 Task: Font style For heading Use Book Antiqua with cyan colour & bold. font size for heading '26 Pt. 'Change the font style of data to Caladeaand font size to  18 Pt. Change the alignment of both headline & data to   center vertically. In the sheet  auditingSalesByStore_2024
Action: Mouse moved to (44, 108)
Screenshot: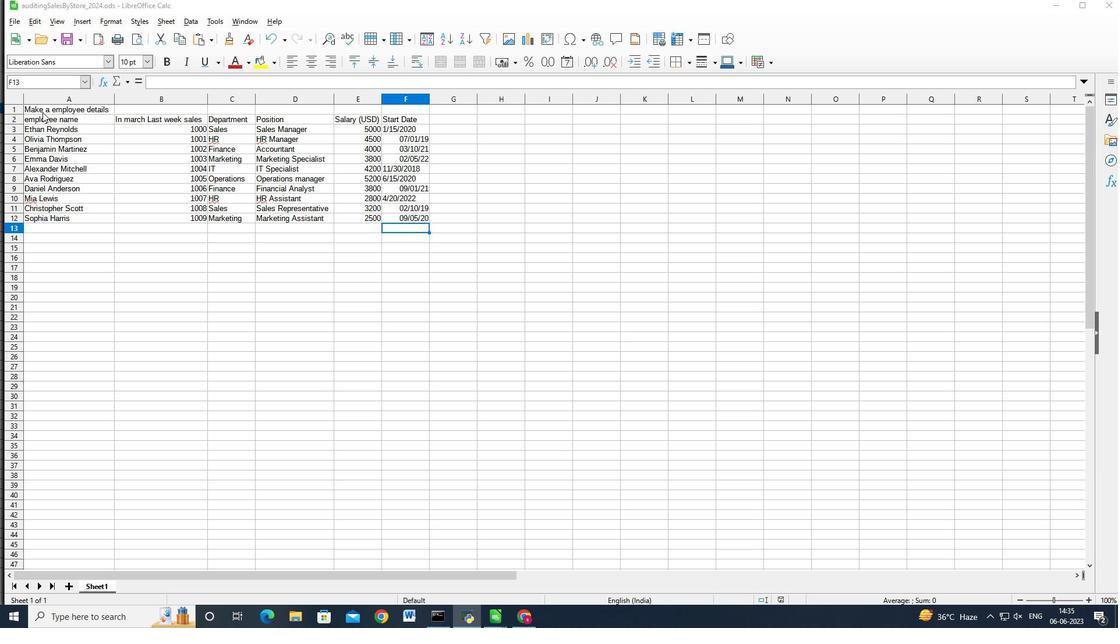 
Action: Mouse pressed left at (44, 108)
Screenshot: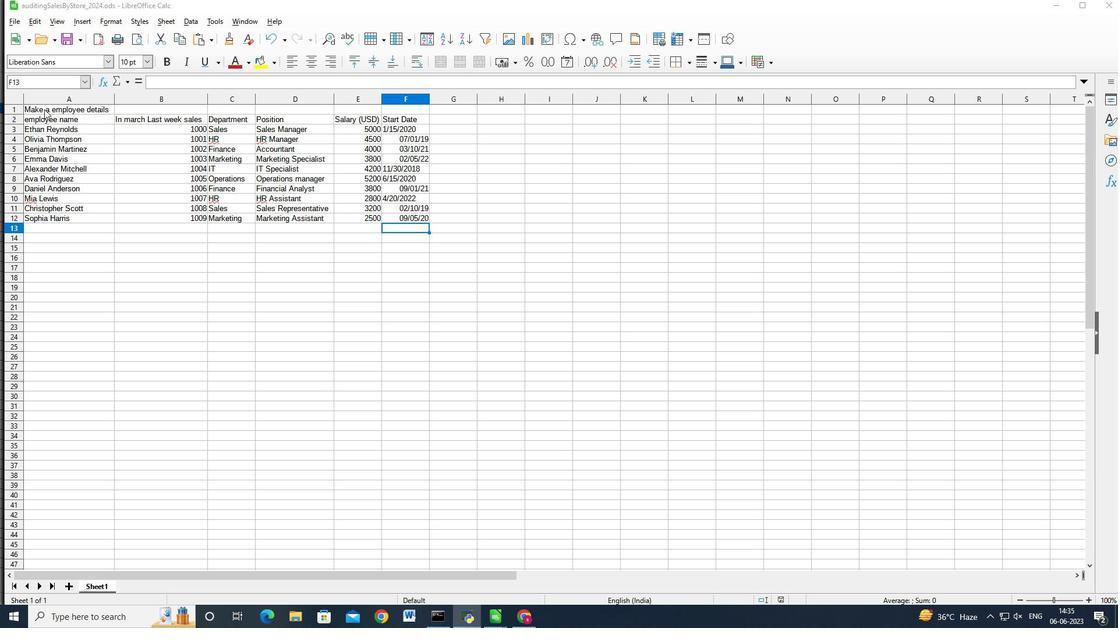 
Action: Mouse moved to (66, 70)
Screenshot: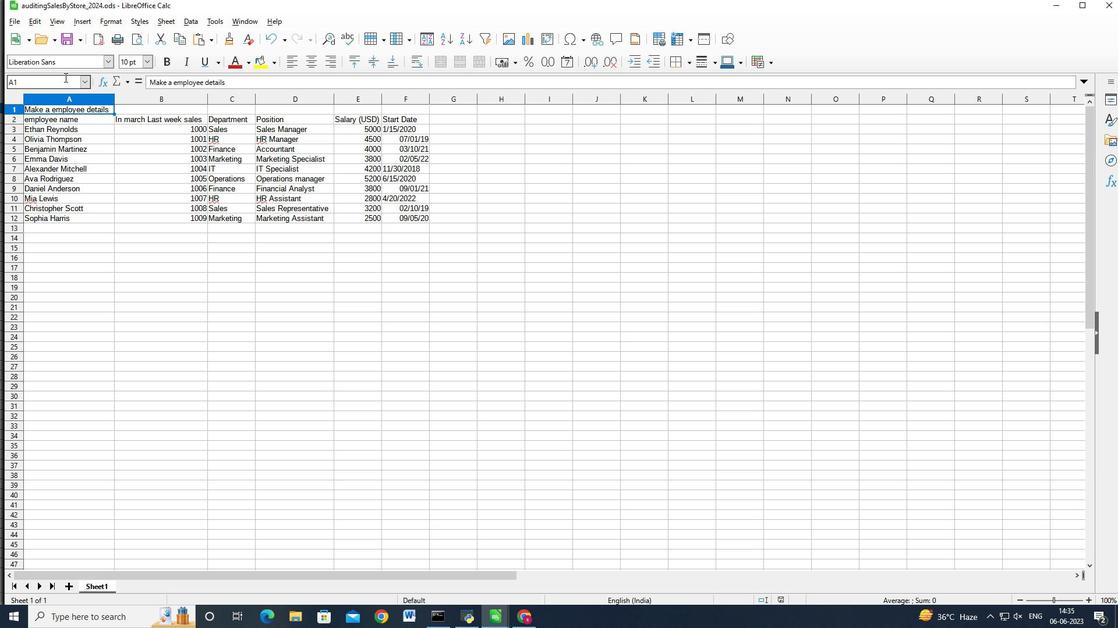 
Action: Mouse pressed left at (66, 70)
Screenshot: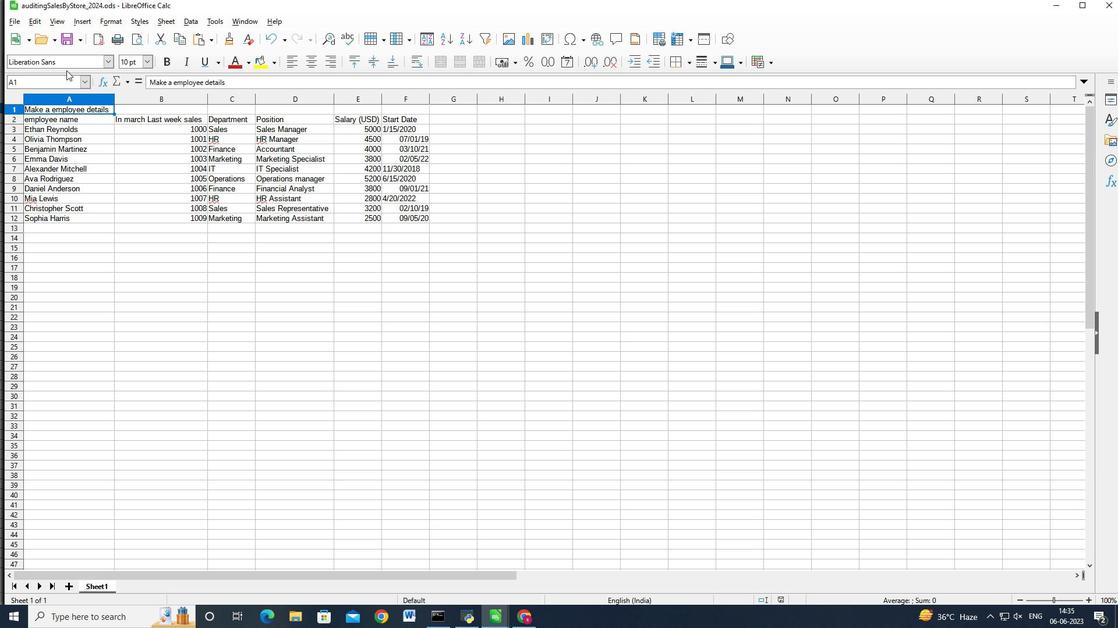 
Action: Mouse moved to (69, 64)
Screenshot: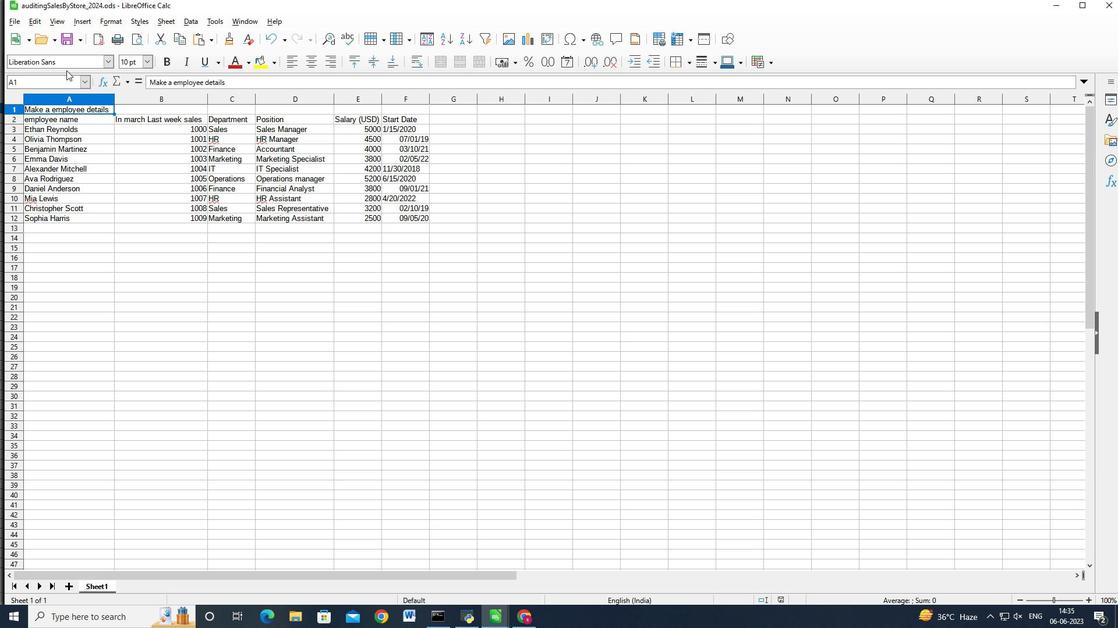 
Action: Mouse pressed left at (69, 64)
Screenshot: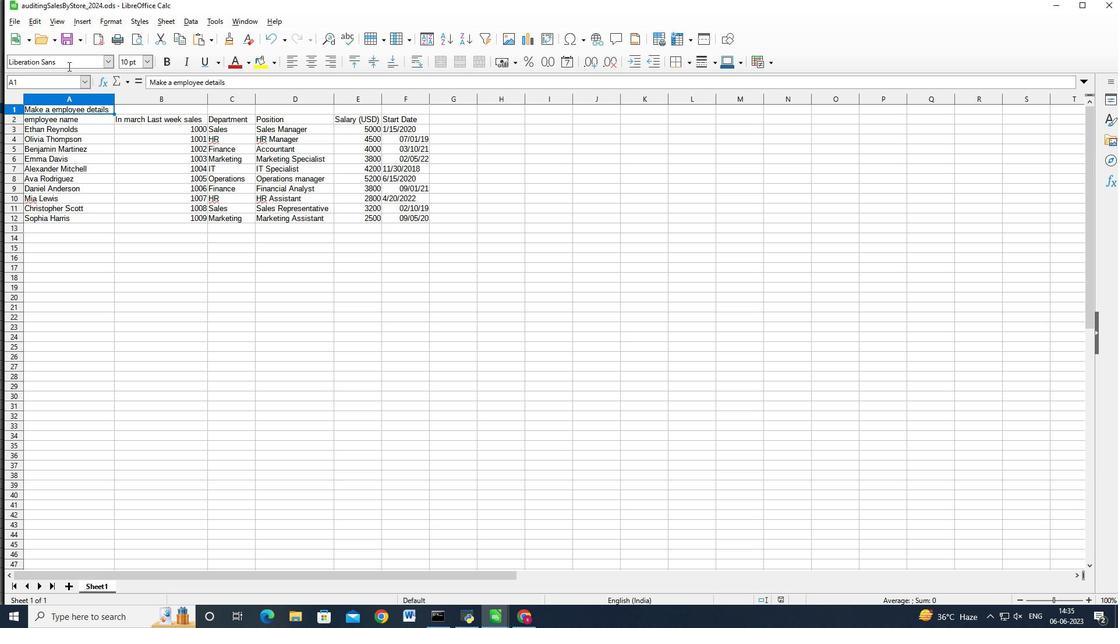 
Action: Key pressed <Key.backspace><Key.backspace><Key.backspace><Key.backspace><Key.backspace><Key.backspace><Key.backspace><Key.backspace><Key.backspace><Key.backspace><Key.backspace><Key.backspace><Key.backspace><Key.backspace><Key.backspace><Key.backspace><Key.backspace><Key.backspace><Key.backspace><Key.backspace><Key.backspace><Key.backspace><Key.backspace><Key.backspace><Key.backspace><Key.backspace><Key.backspace><Key.backspace><Key.backspace><Key.backspace><Key.backspace><Key.backspace><Key.shift>Book<Key.enter><Key.enter>
Screenshot: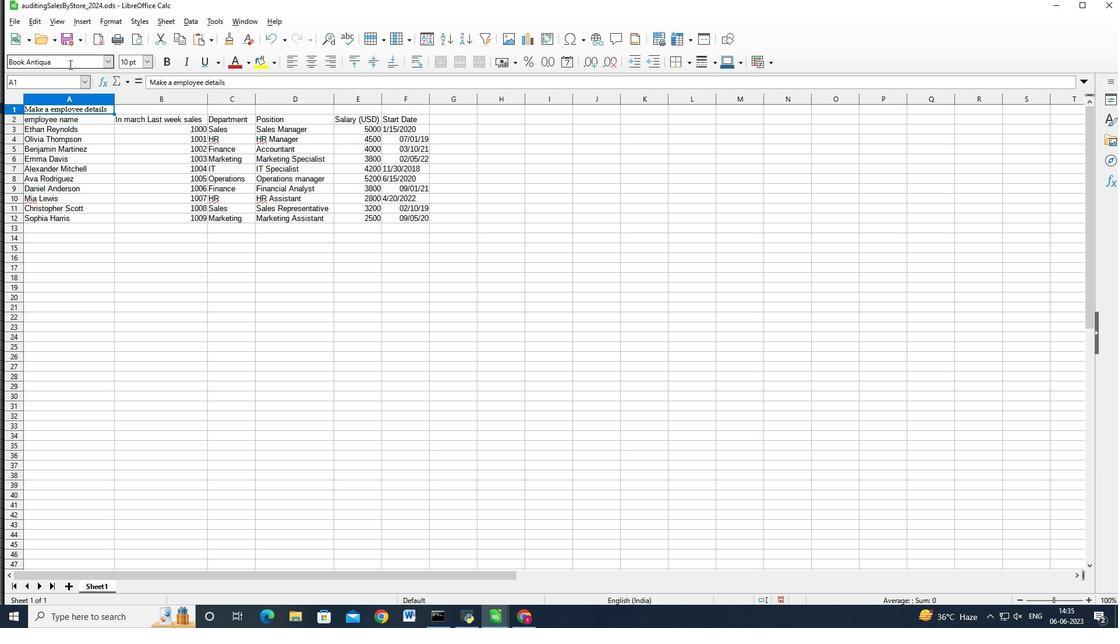 
Action: Mouse moved to (73, 111)
Screenshot: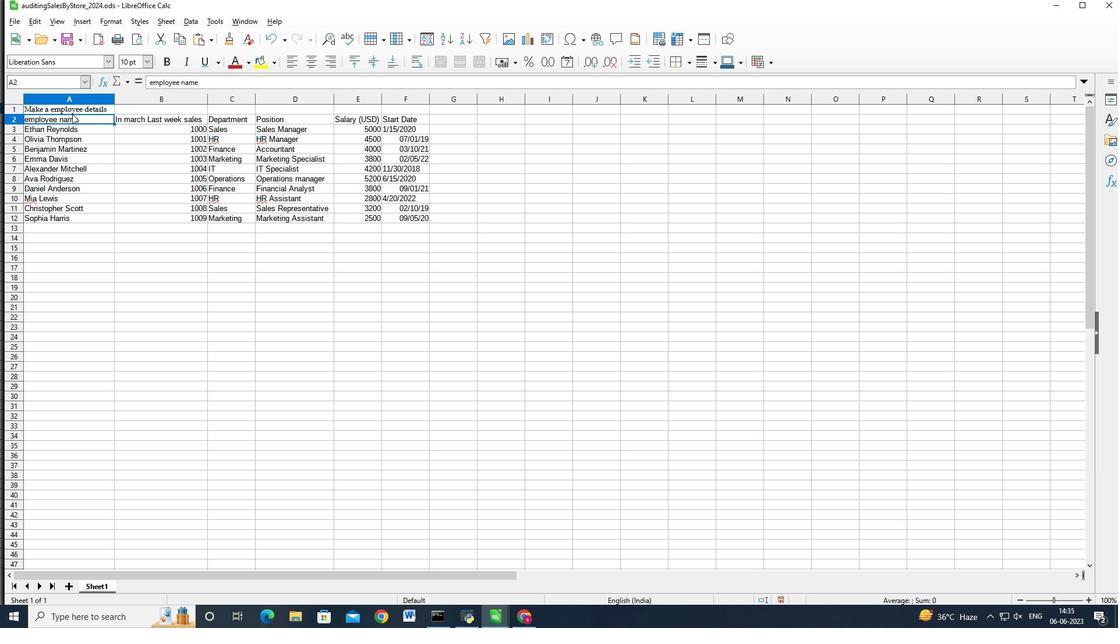 
Action: Mouse pressed left at (73, 111)
Screenshot: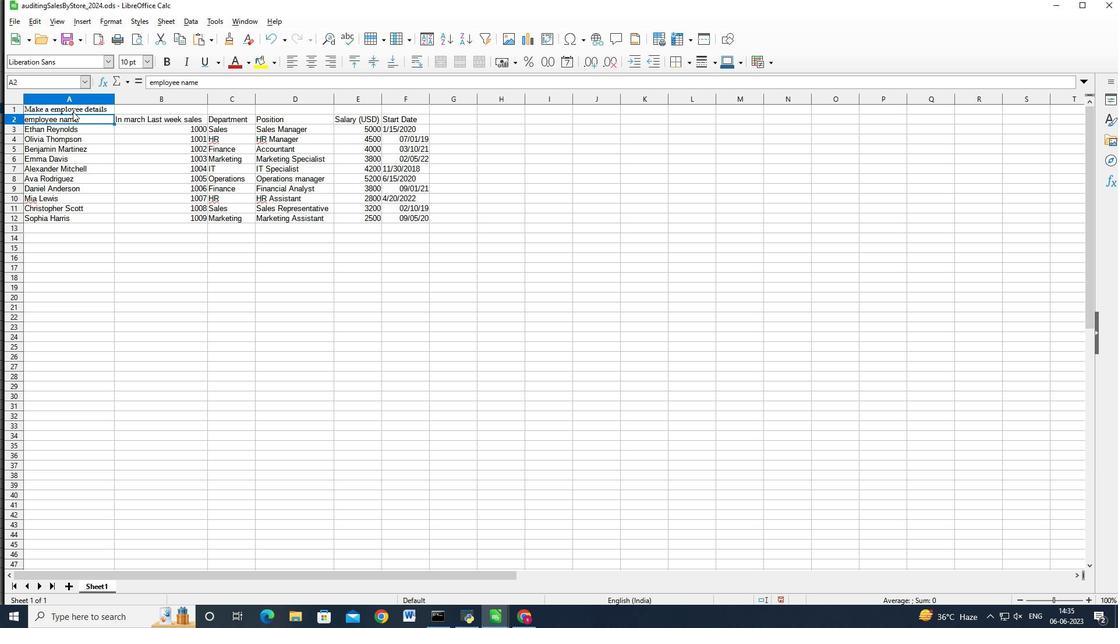 
Action: Mouse moved to (152, 62)
Screenshot: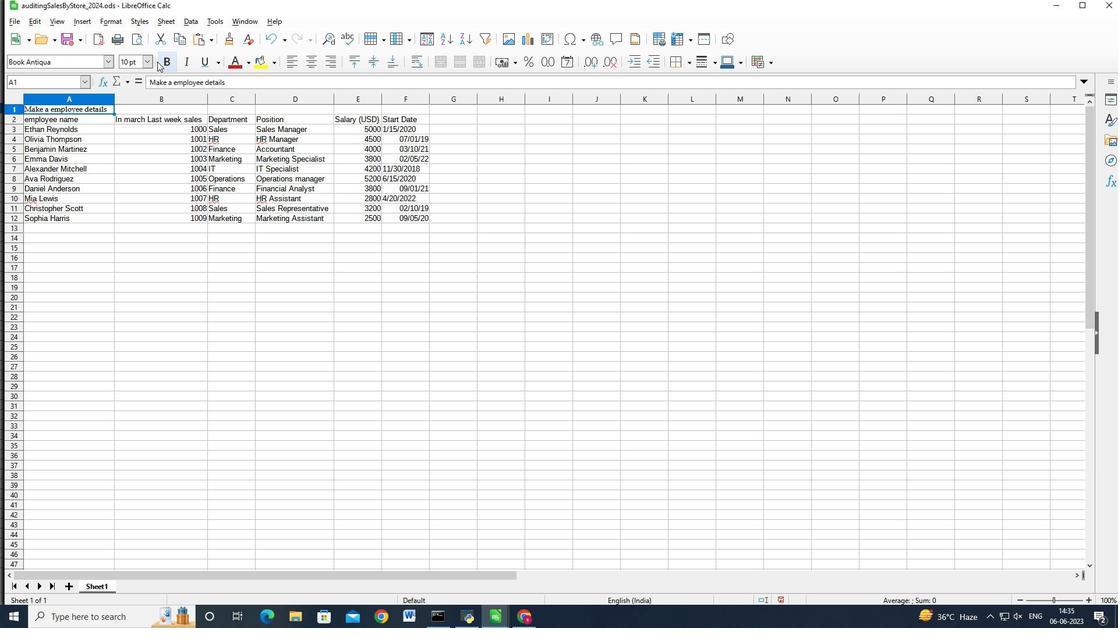 
Action: Mouse pressed left at (152, 62)
Screenshot: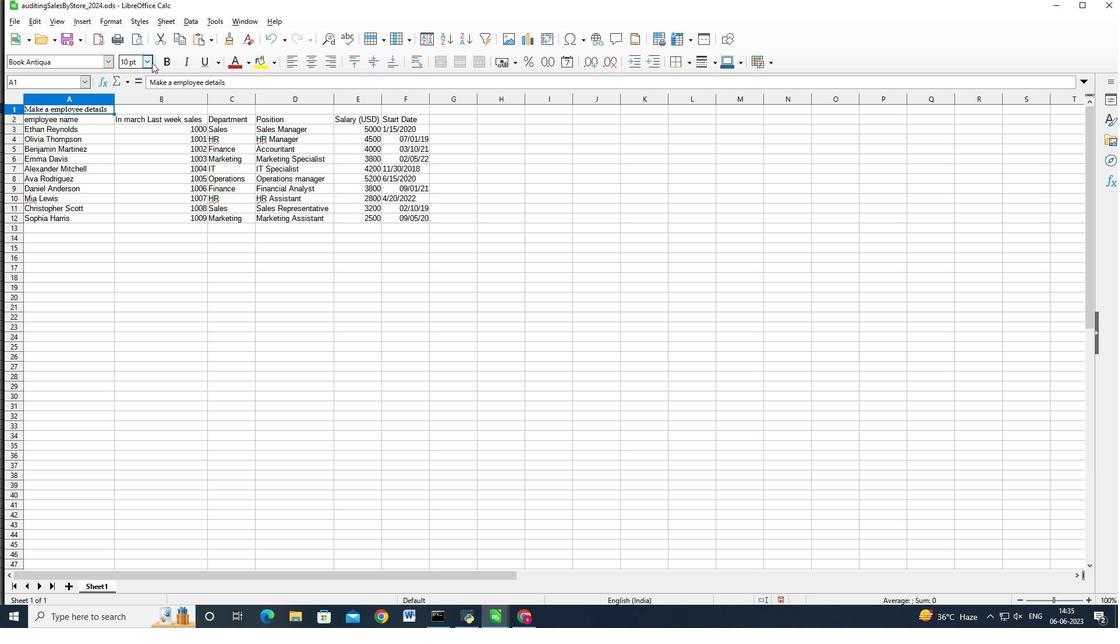 
Action: Mouse moved to (129, 241)
Screenshot: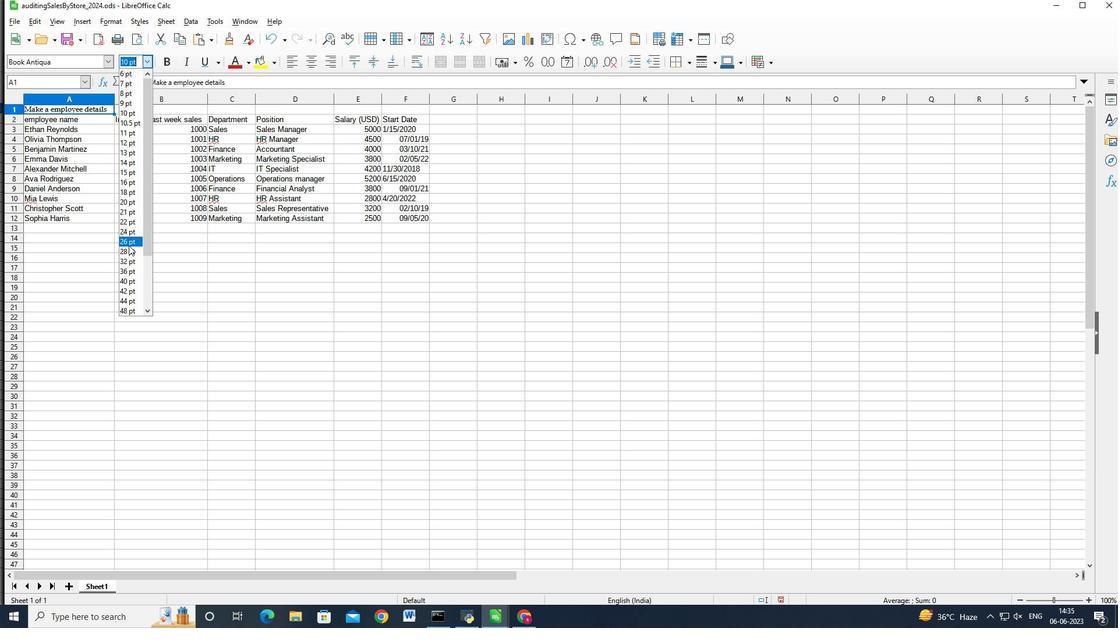 
Action: Mouse pressed left at (129, 241)
Screenshot: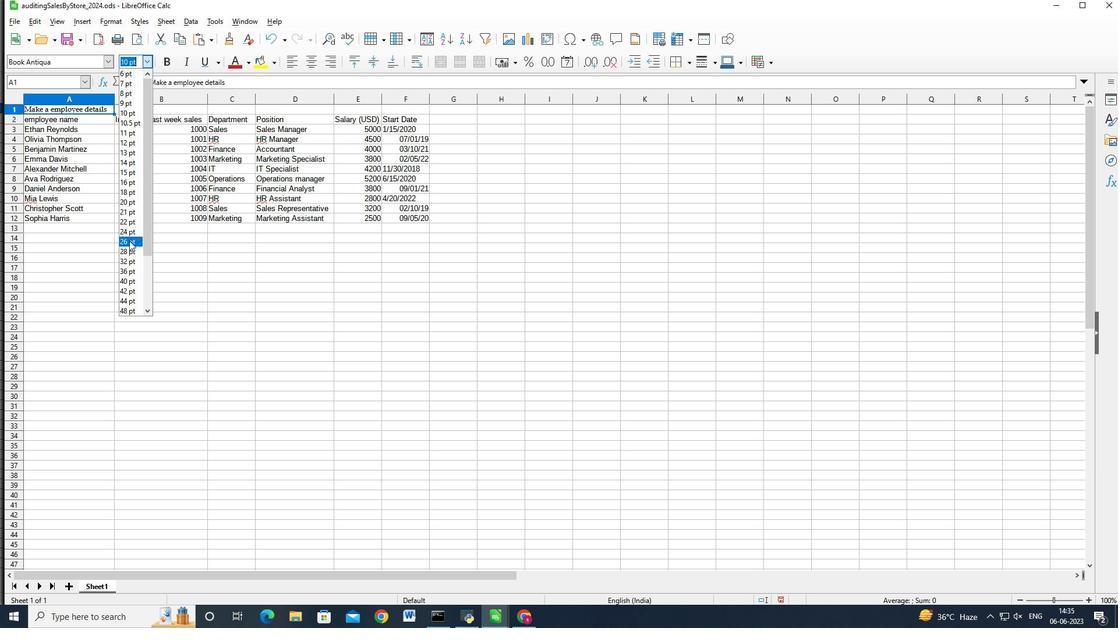 
Action: Mouse moved to (167, 114)
Screenshot: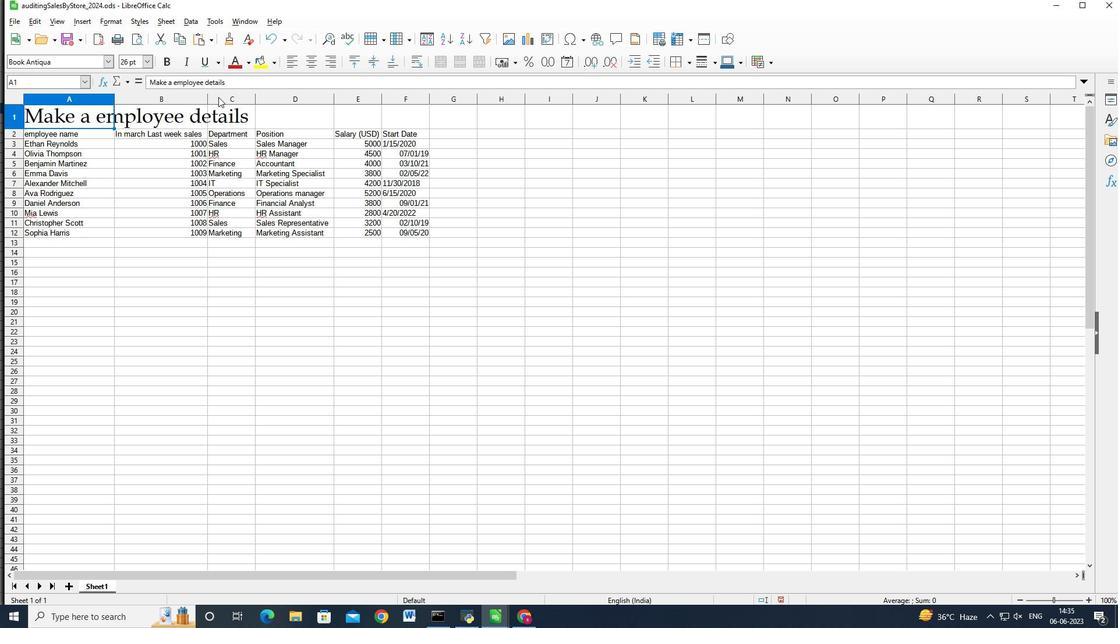
Action: Key pressed <Key.shift>
Screenshot: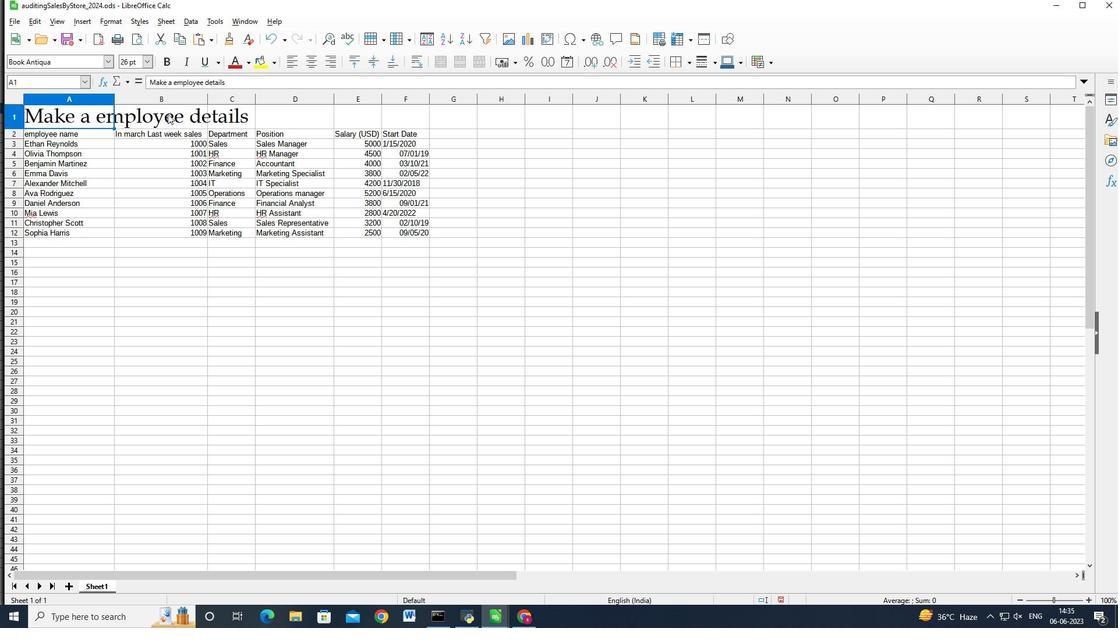 
Action: Mouse pressed left at (167, 114)
Screenshot: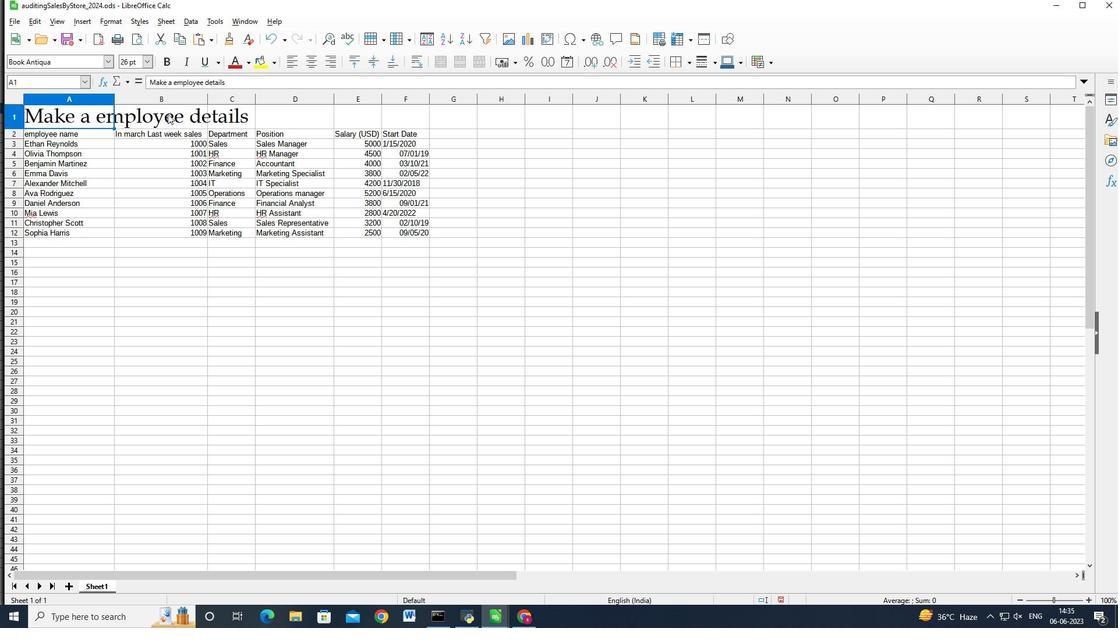 
Action: Mouse moved to (217, 111)
Screenshot: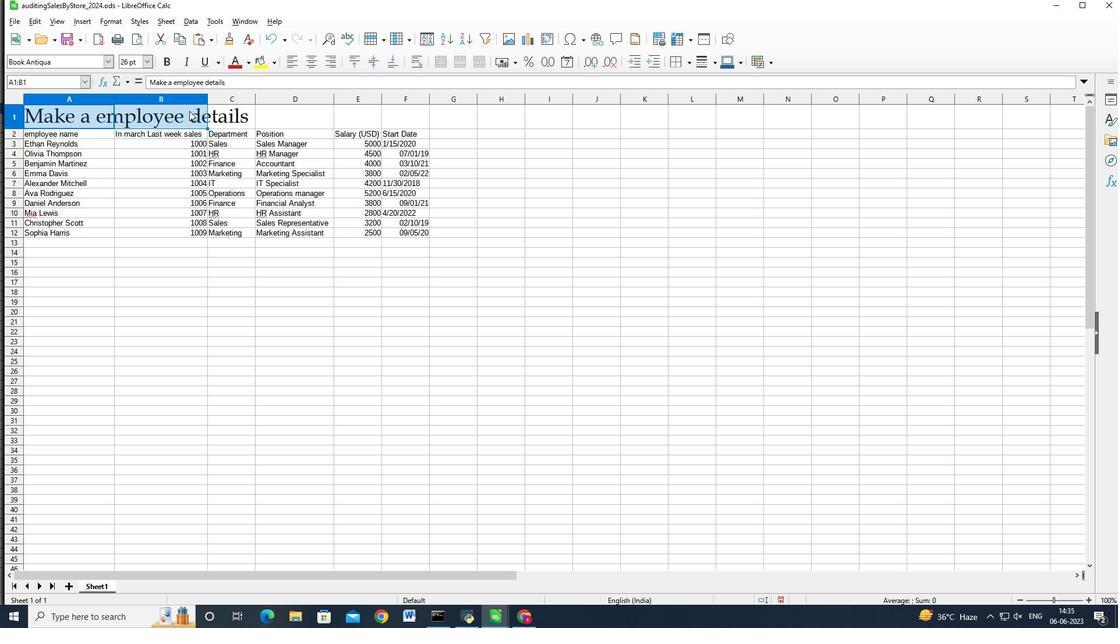 
Action: Key pressed <Key.shift>
Screenshot: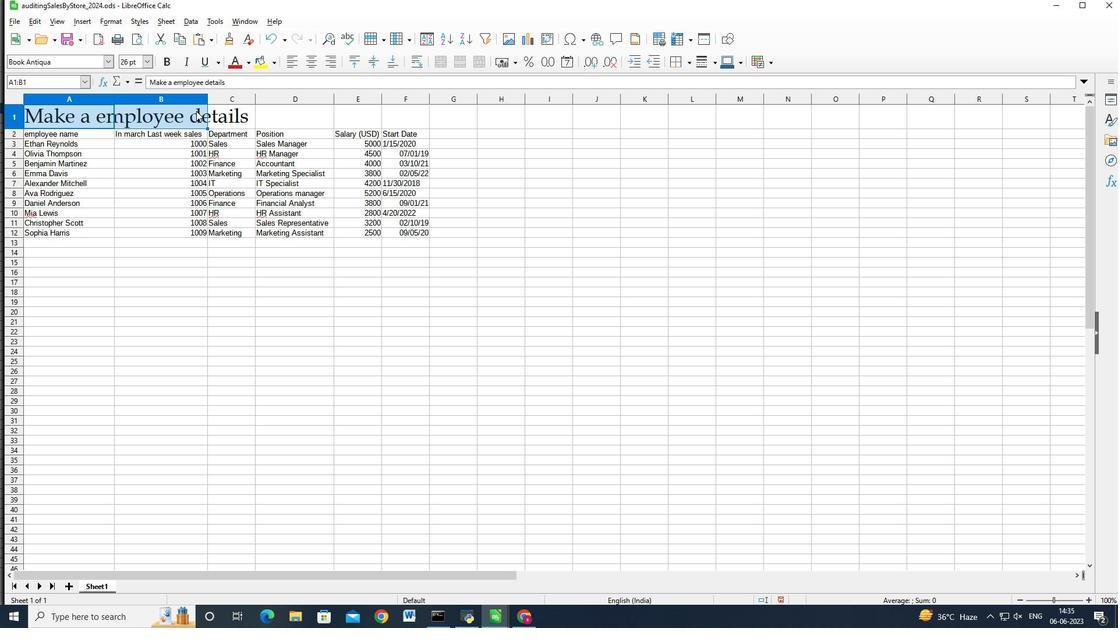 
Action: Mouse moved to (217, 111)
Screenshot: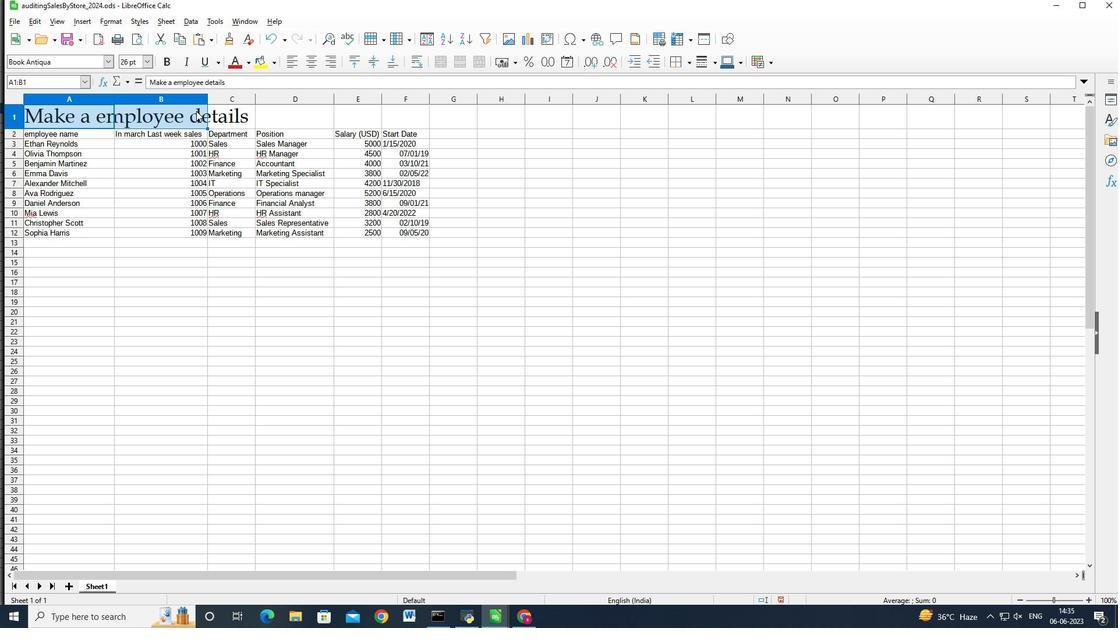 
Action: Key pressed <Key.shift><Key.shift><Key.shift><Key.shift><Key.shift>
Screenshot: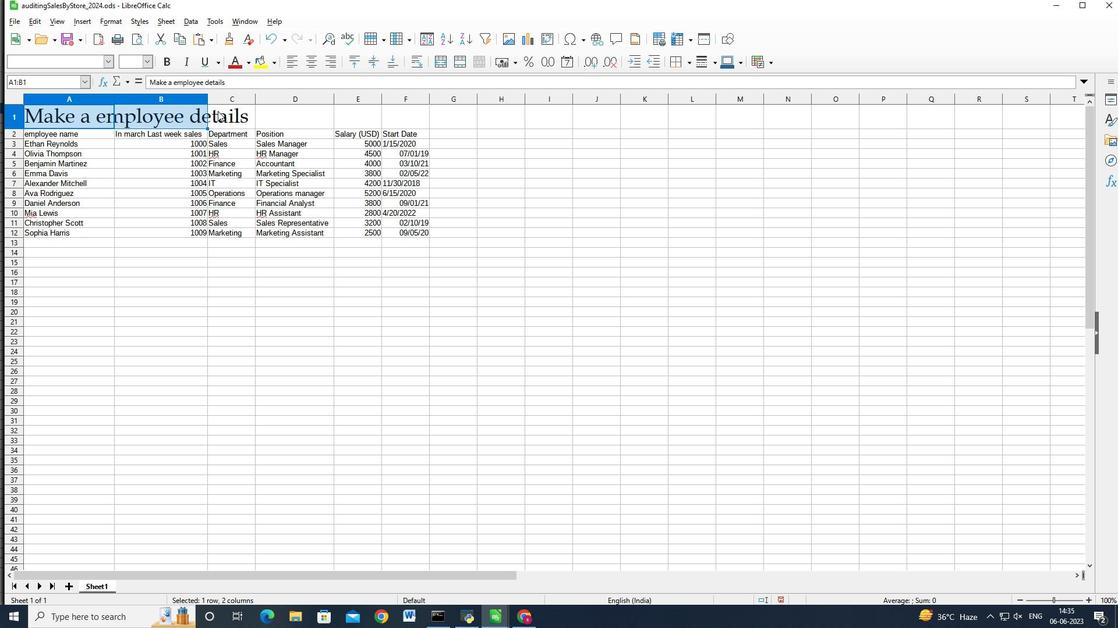 
Action: Mouse pressed left at (217, 111)
Screenshot: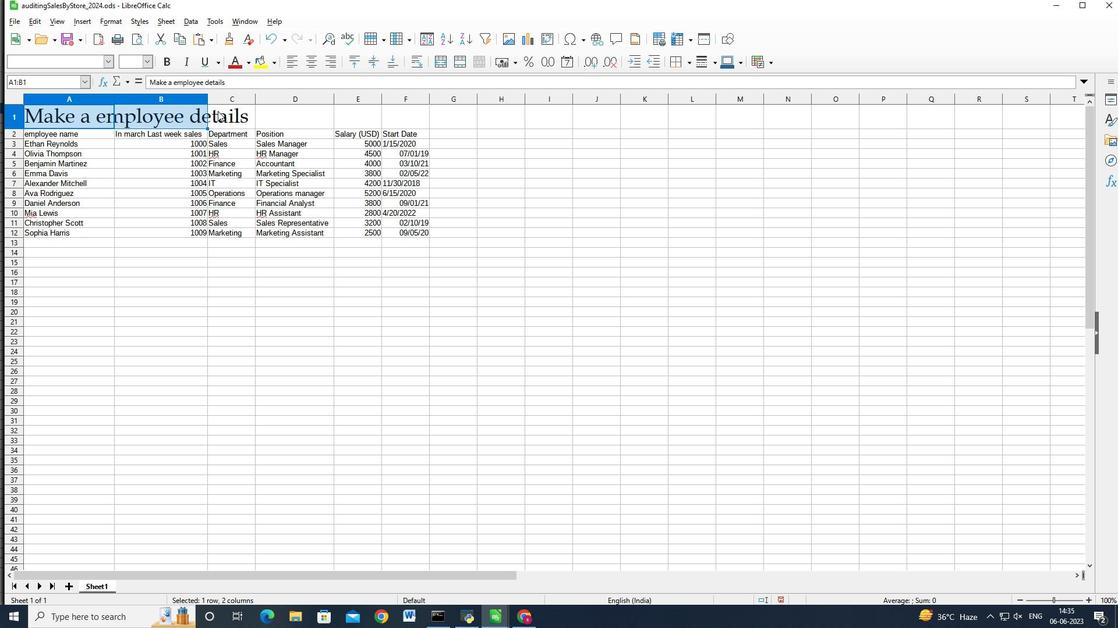 
Action: Key pressed <Key.shift><Key.shift><Key.shift><Key.shift><Key.shift><Key.shift><Key.shift><Key.shift>
Screenshot: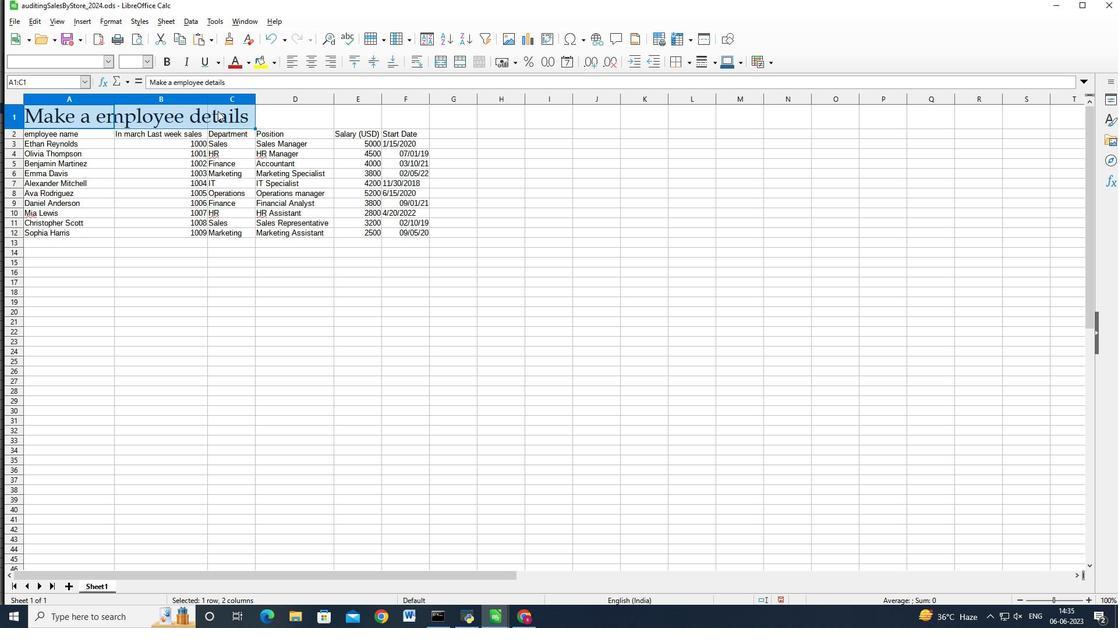 
Action: Mouse moved to (220, 107)
Screenshot: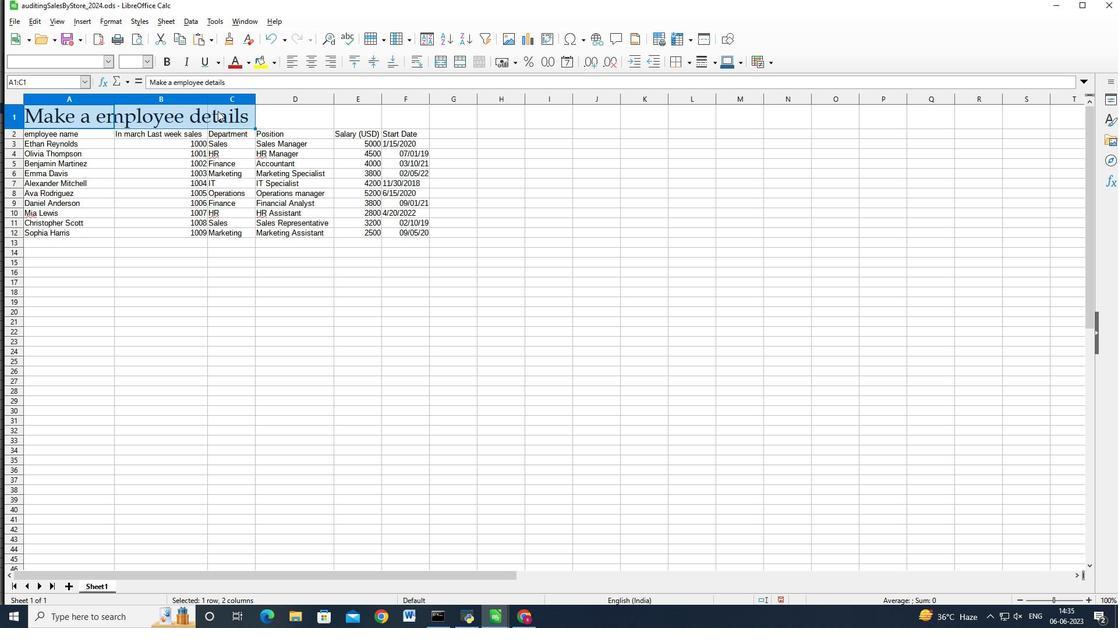 
Action: Key pressed <Key.shift>
Screenshot: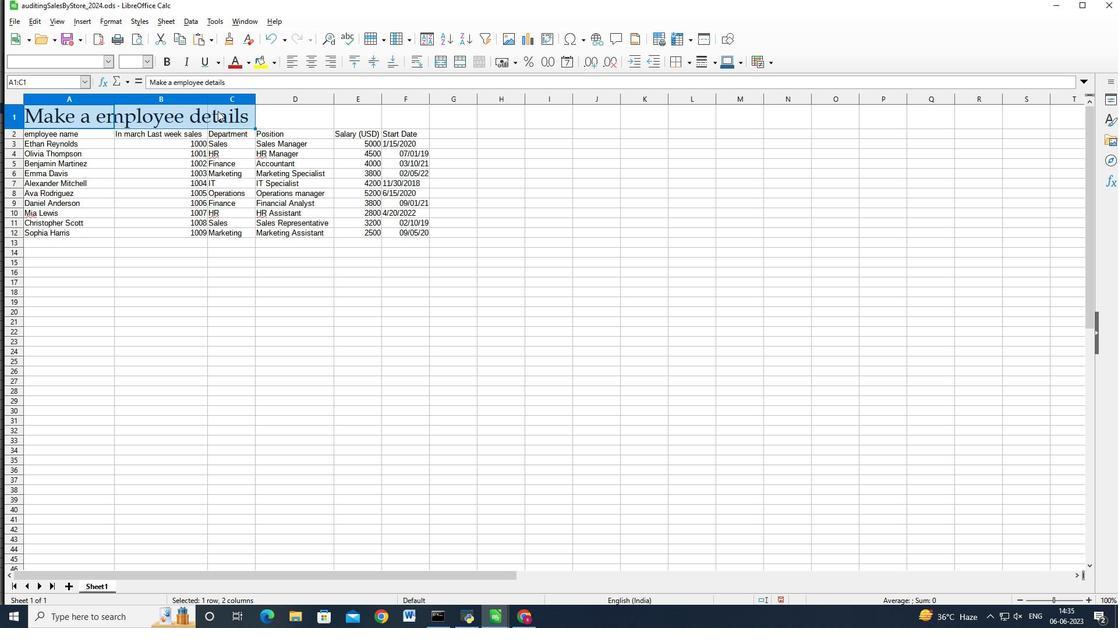 
Action: Mouse moved to (227, 98)
Screenshot: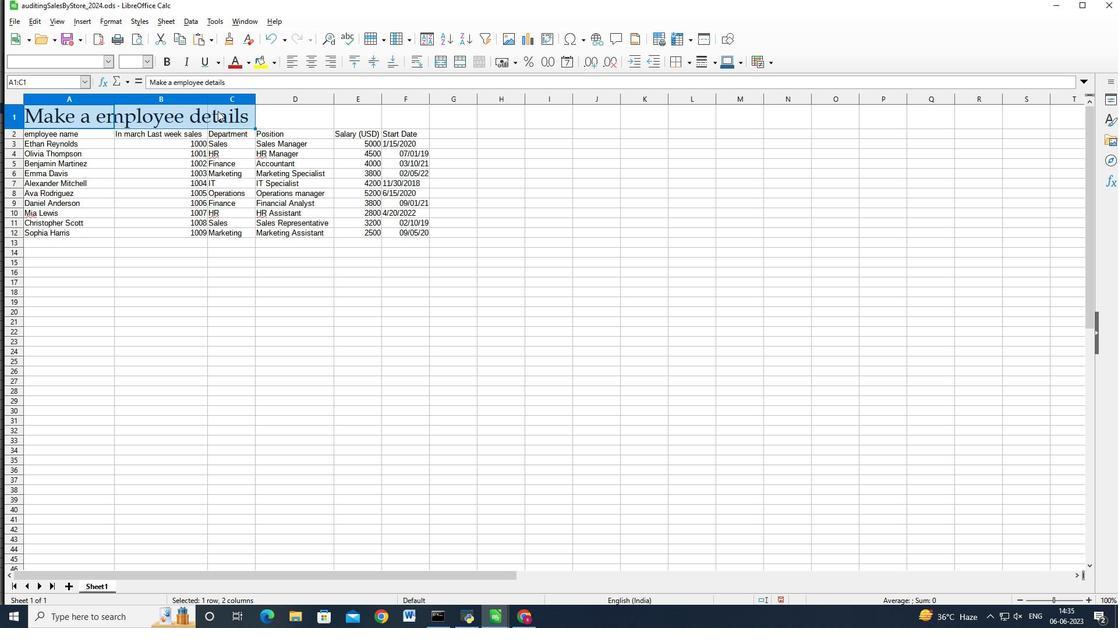 
Action: Key pressed <Key.shift>
Screenshot: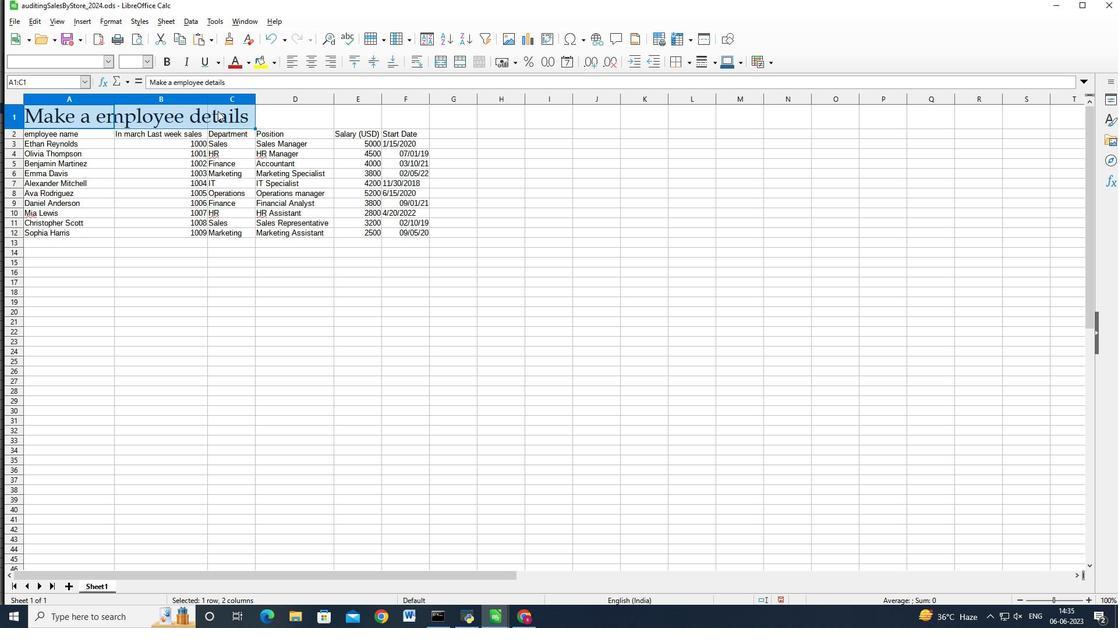 
Action: Mouse moved to (233, 89)
Screenshot: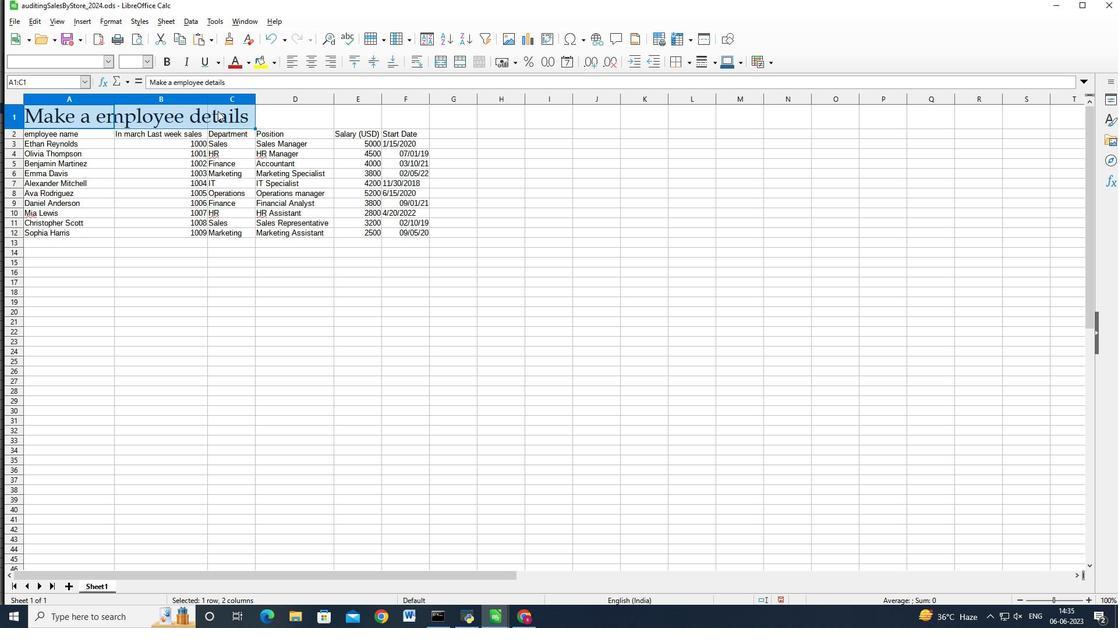 
Action: Key pressed <Key.shift>
Screenshot: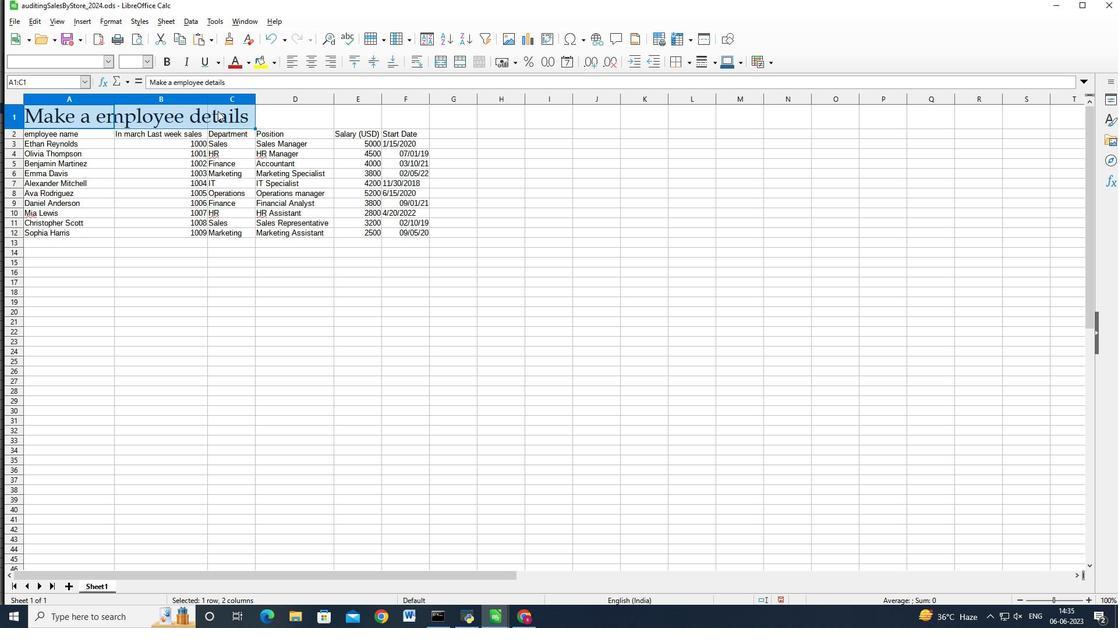 
Action: Mouse moved to (241, 77)
Screenshot: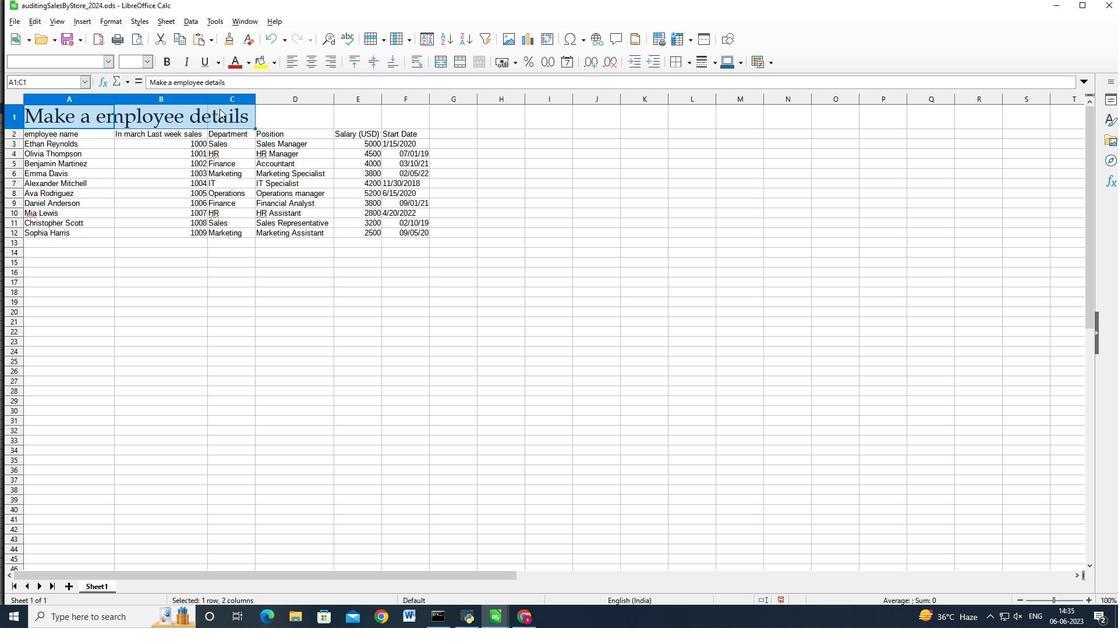 
Action: Key pressed <Key.shift>
Screenshot: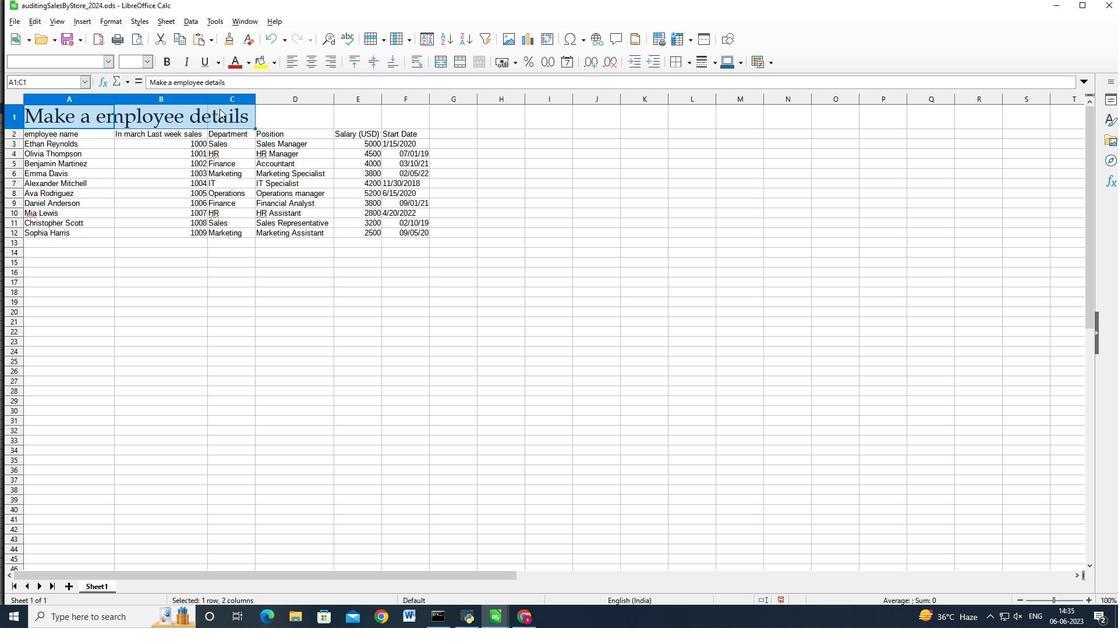 
Action: Mouse moved to (248, 66)
Screenshot: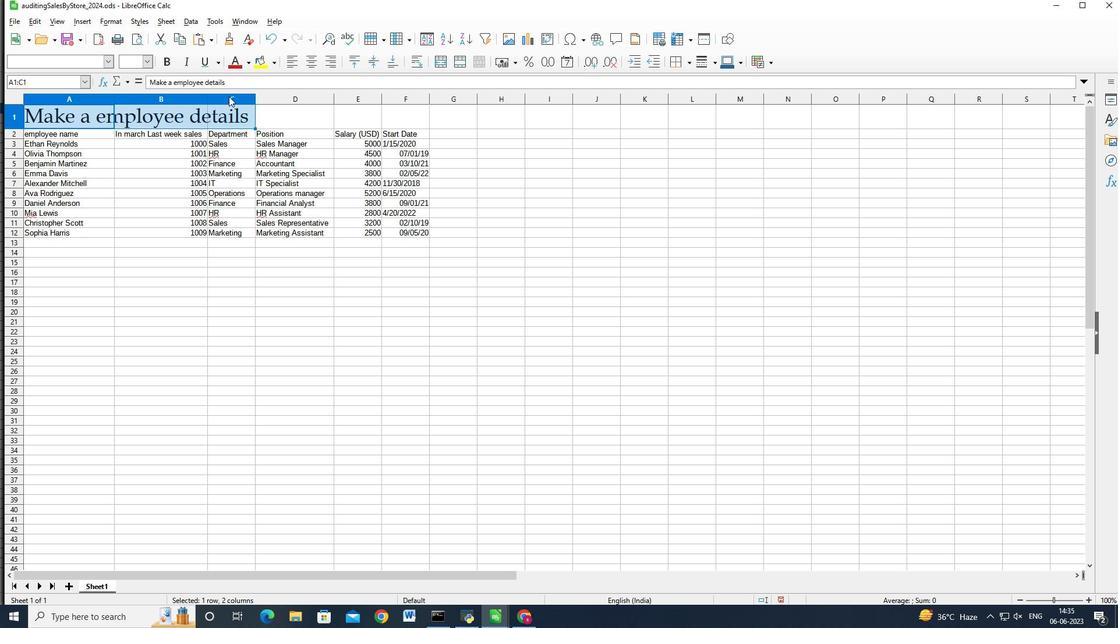 
Action: Key pressed <Key.shift>
Screenshot: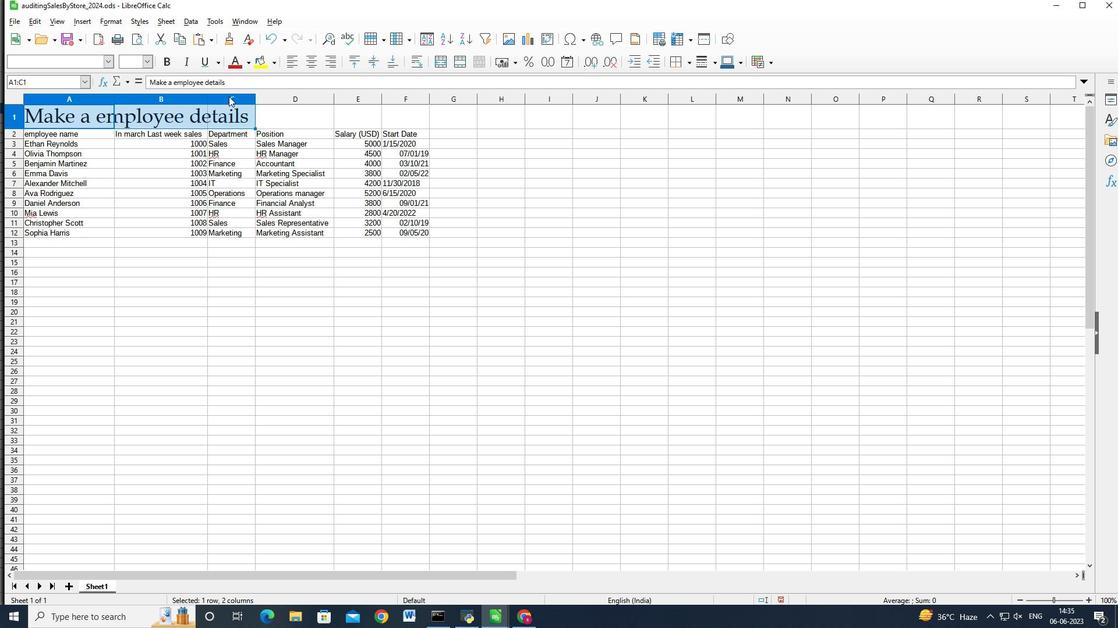 
Action: Mouse moved to (250, 62)
Screenshot: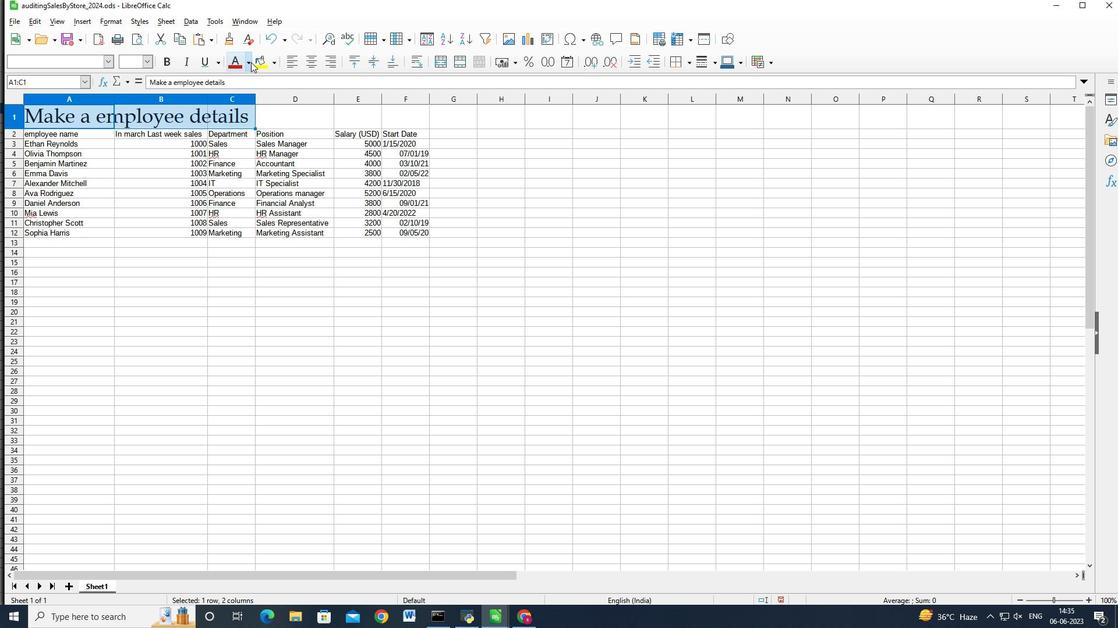 
Action: Mouse pressed left at (250, 62)
Screenshot: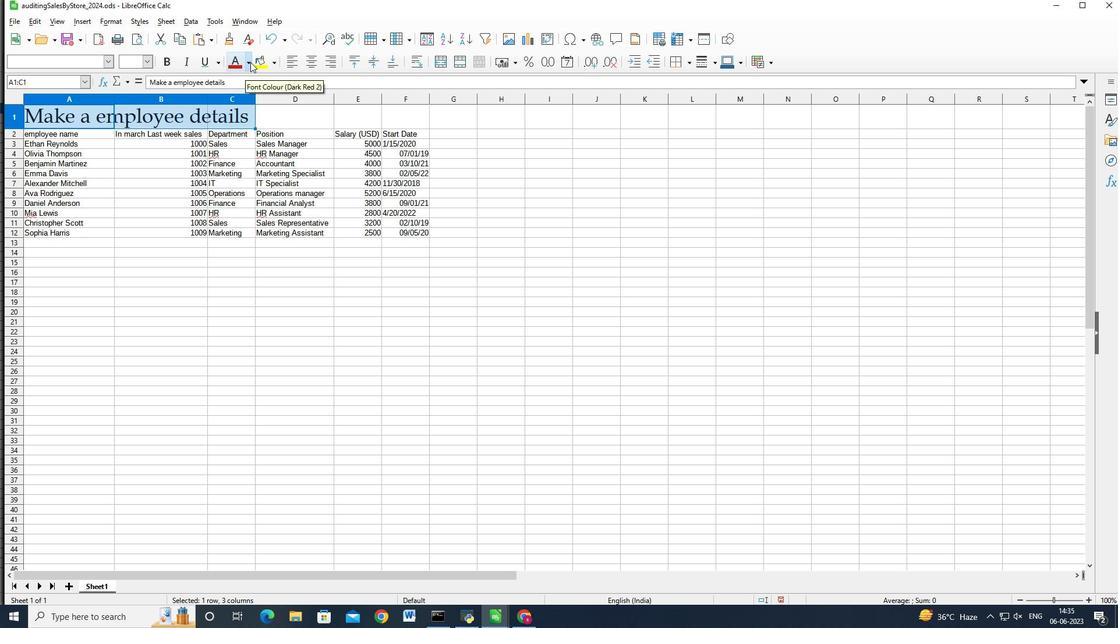 
Action: Mouse moved to (246, 253)
Screenshot: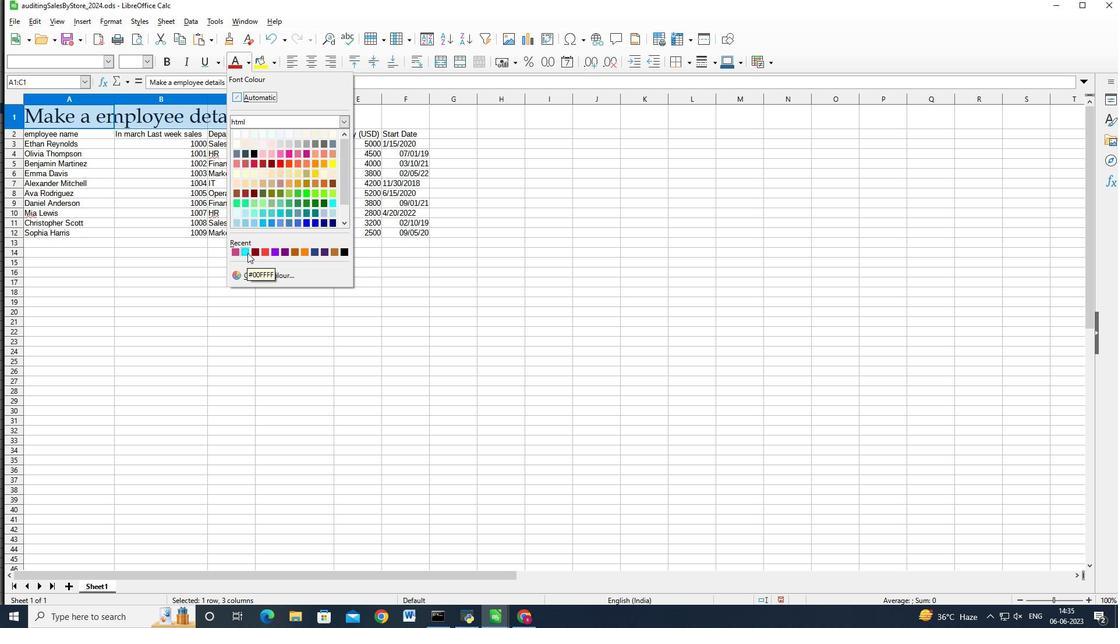 
Action: Mouse pressed left at (246, 253)
Screenshot: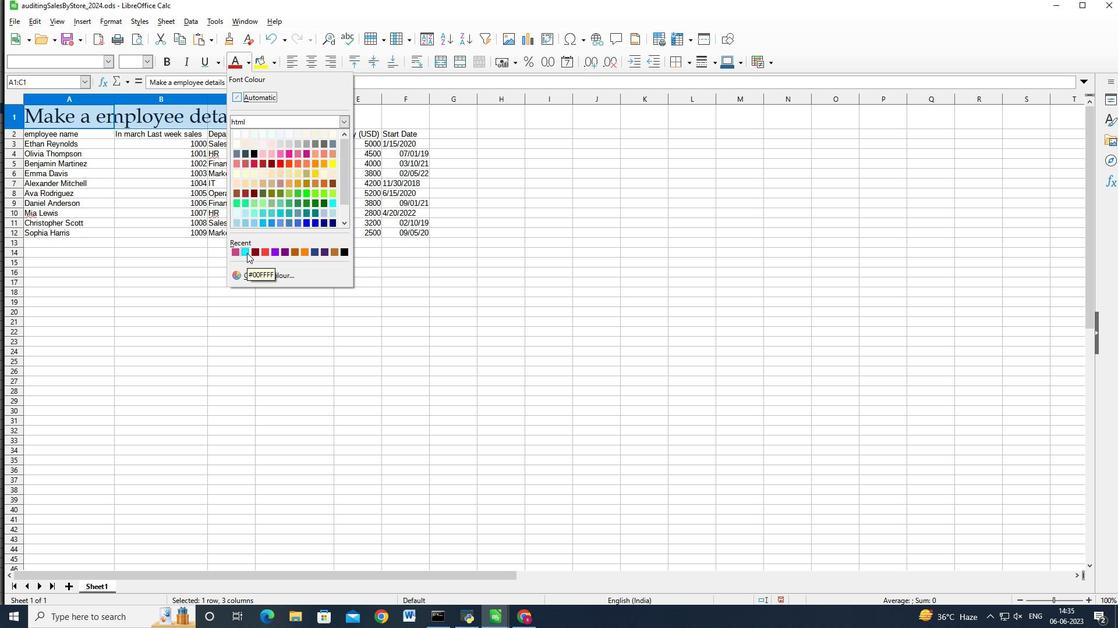 
Action: Mouse moved to (172, 63)
Screenshot: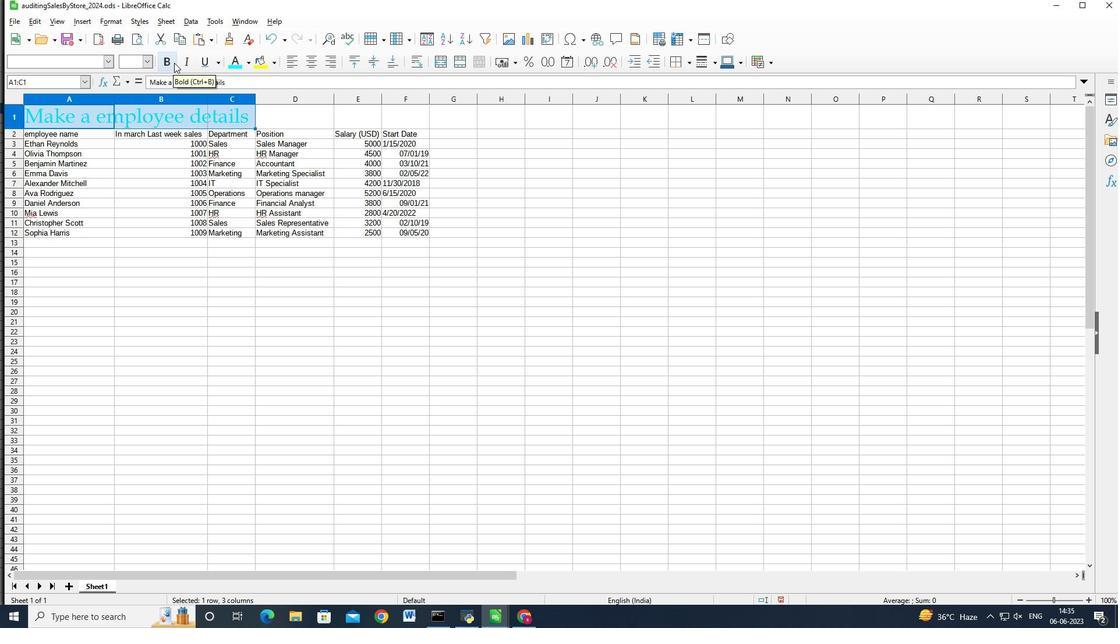 
Action: Mouse pressed left at (172, 63)
Screenshot: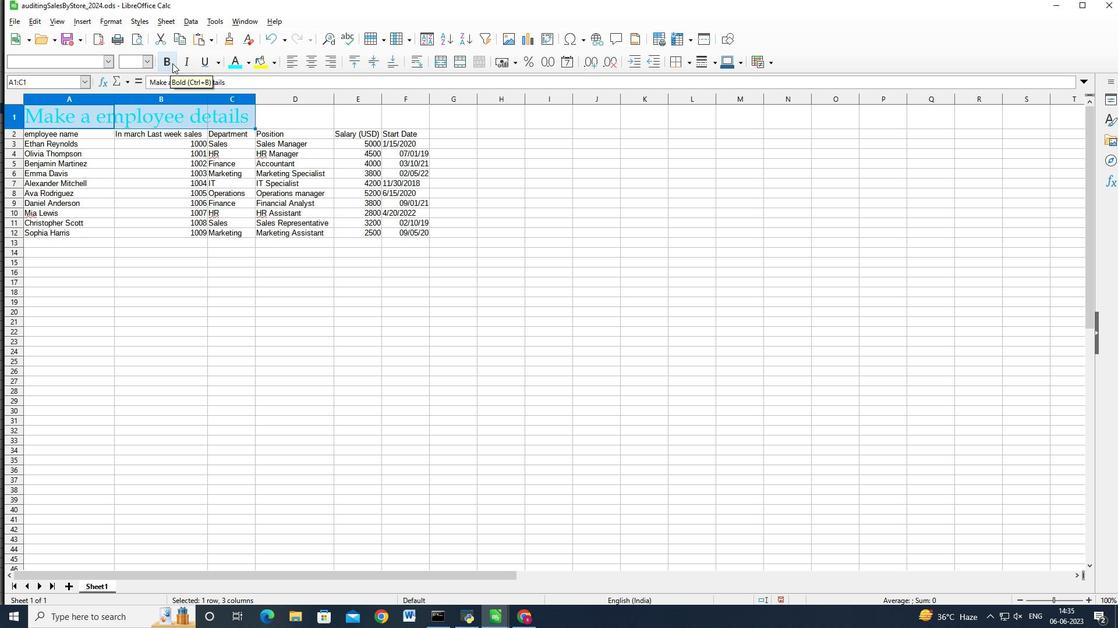 
Action: Mouse moved to (71, 129)
Screenshot: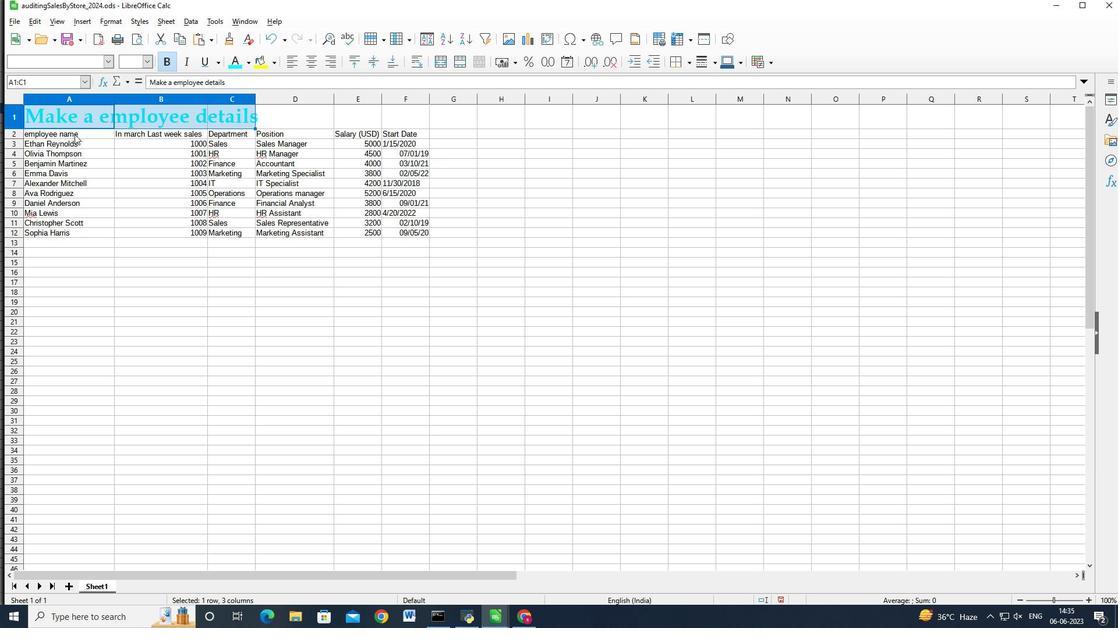 
Action: Mouse pressed left at (71, 129)
Screenshot: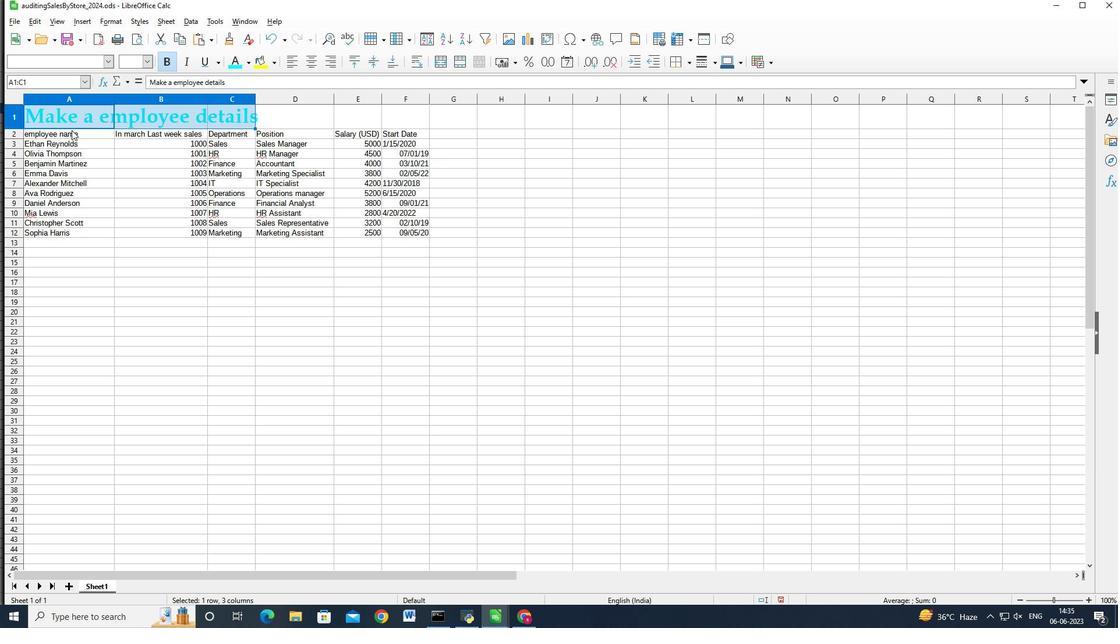 
Action: Key pressed <Key.shift><Key.right><Key.right><Key.right><Key.right><Key.right><Key.down><Key.down><Key.down><Key.down><Key.down><Key.down><Key.down><Key.down><Key.down><Key.down>
Screenshot: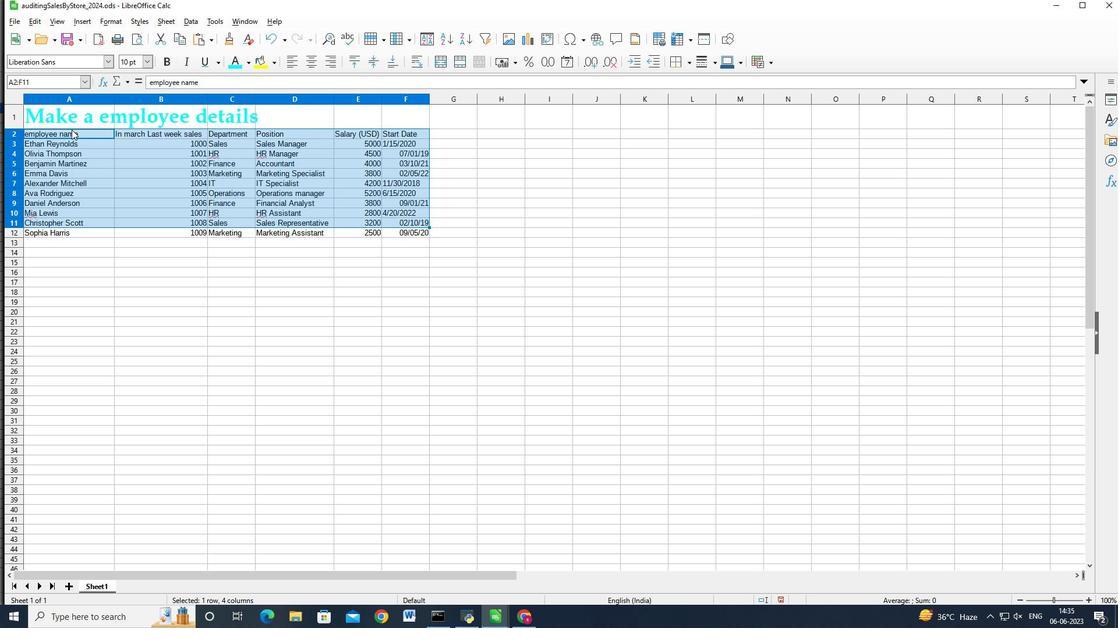 
Action: Mouse moved to (52, 59)
Screenshot: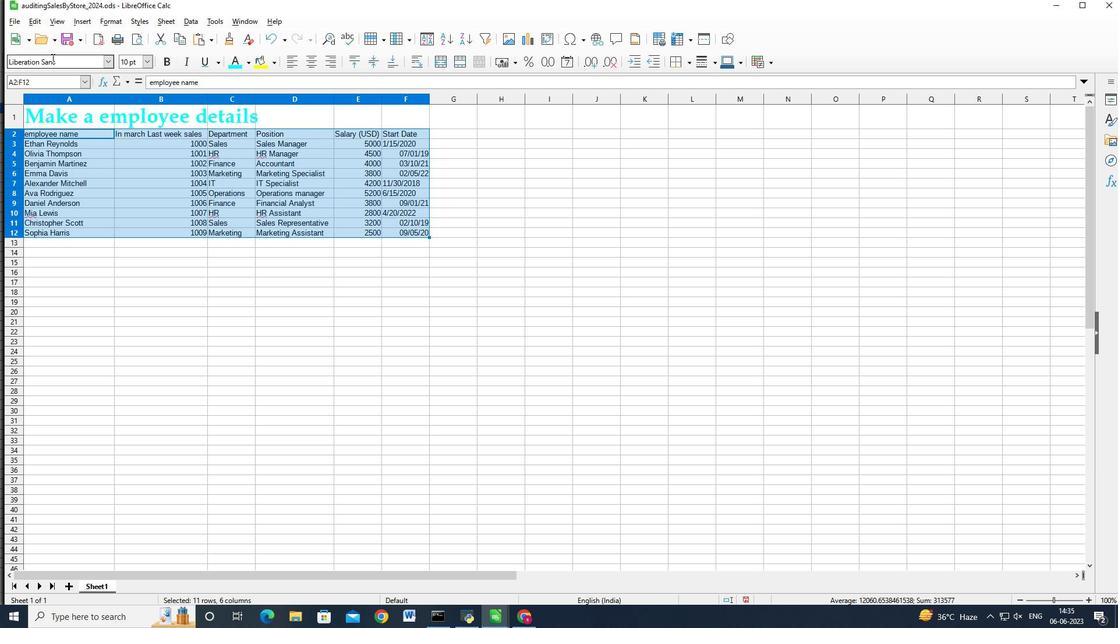 
Action: Mouse pressed left at (52, 59)
Screenshot: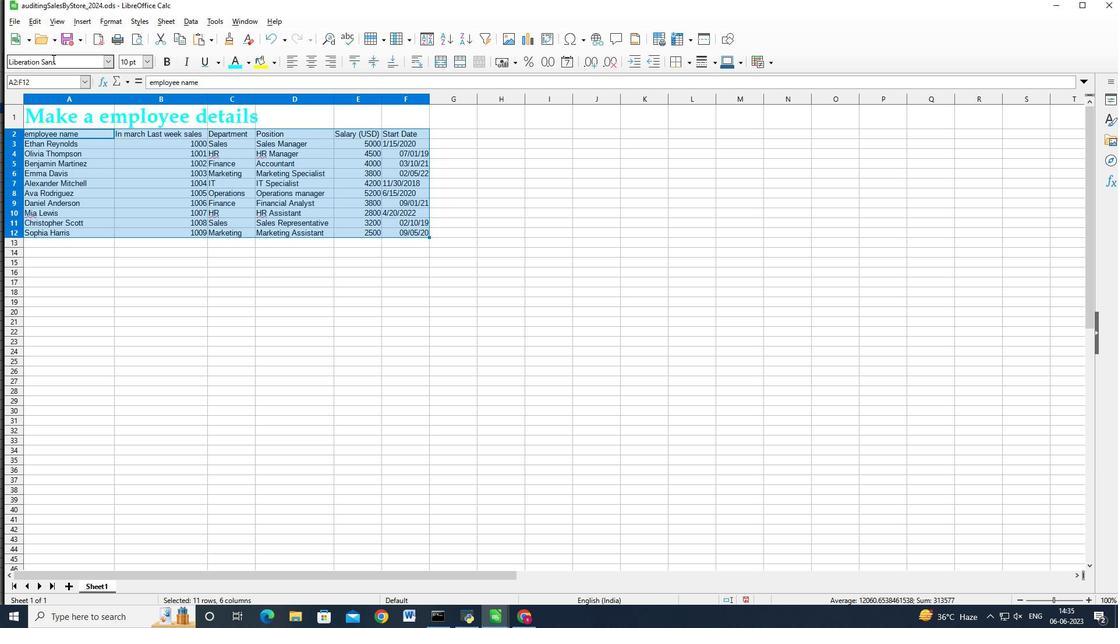 
Action: Mouse moved to (58, 58)
Screenshot: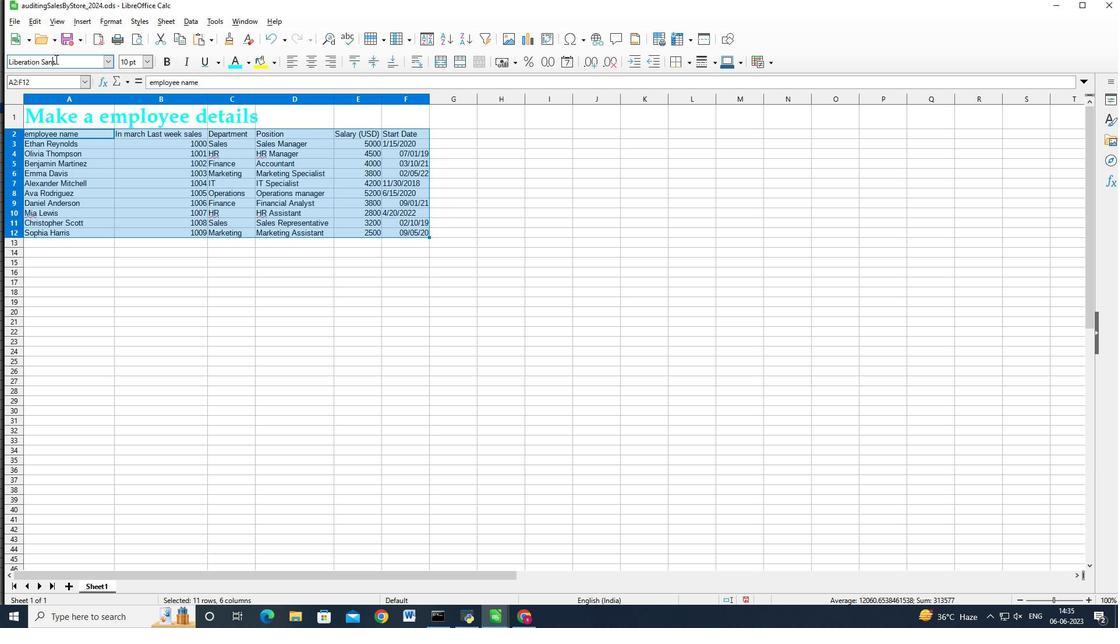
Action: Mouse pressed left at (58, 58)
Screenshot: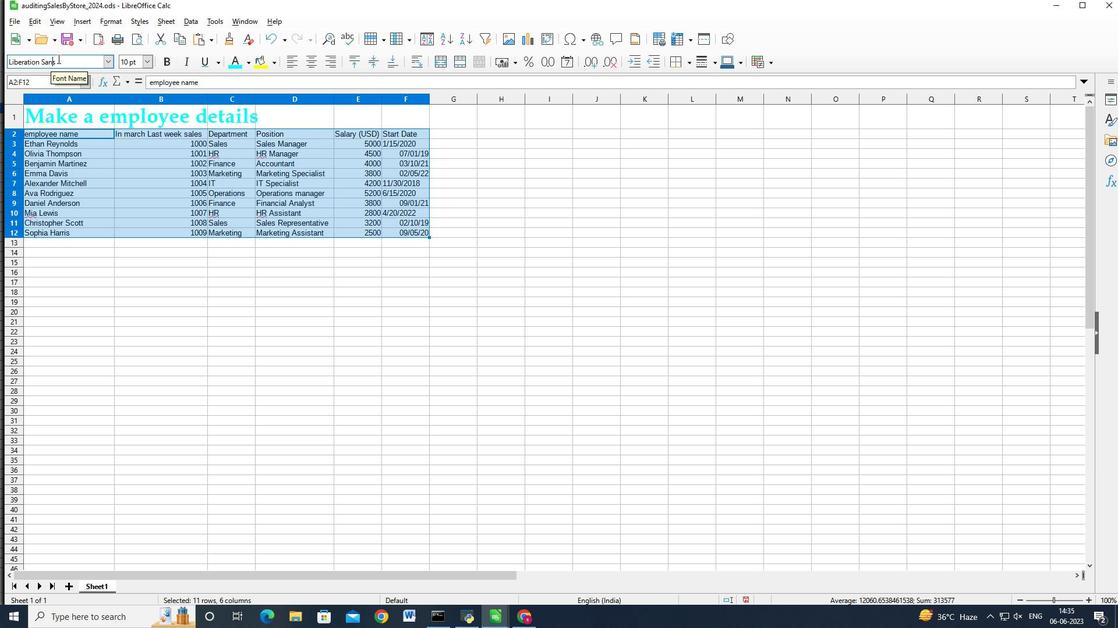 
Action: Mouse moved to (59, 58)
Screenshot: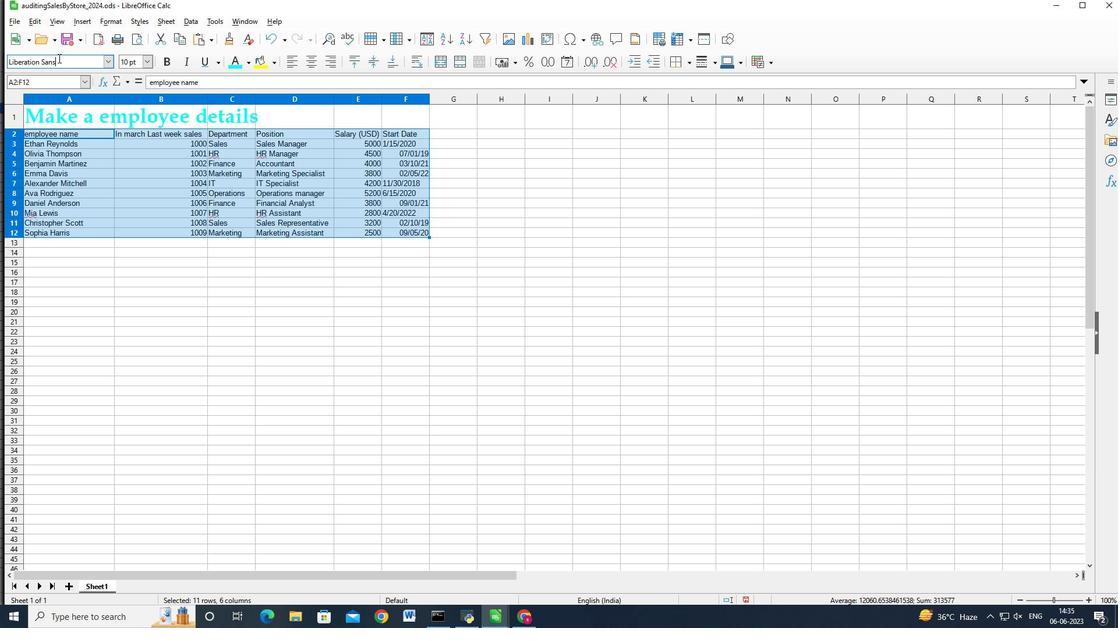 
Action: Key pressed <Key.backspace><Key.backspace><Key.backspace><Key.backspace><Key.backspace><Key.backspace><Key.backspace><Key.backspace><Key.backspace><Key.backspace><Key.backspace><Key.backspace><Key.backspace><Key.backspace><Key.backspace><Key.backspace><Key.backspace><Key.backspace><Key.backspace><Key.backspace><Key.backspace><Key.backspace><Key.backspace><Key.backspace><Key.backspace><Key.backspace><Key.backspace><Key.backspace><Key.backspace><Key.backspace><Key.backspace><Key.shift_r>Caladeaand<Key.enter>
Screenshot: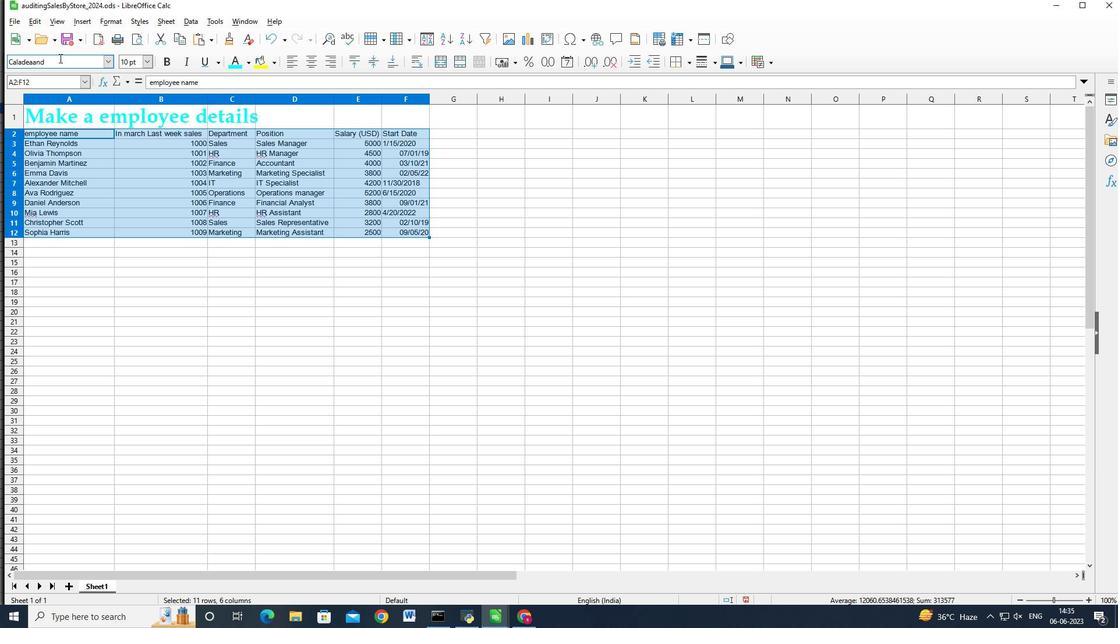
Action: Mouse moved to (145, 66)
Screenshot: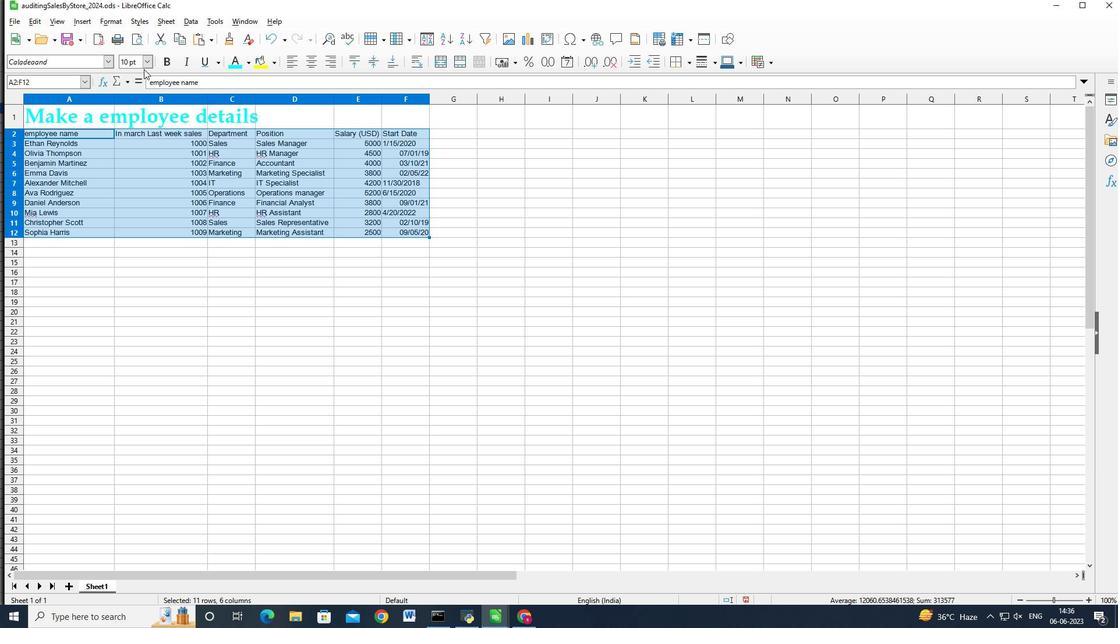 
Action: Mouse pressed left at (145, 66)
Screenshot: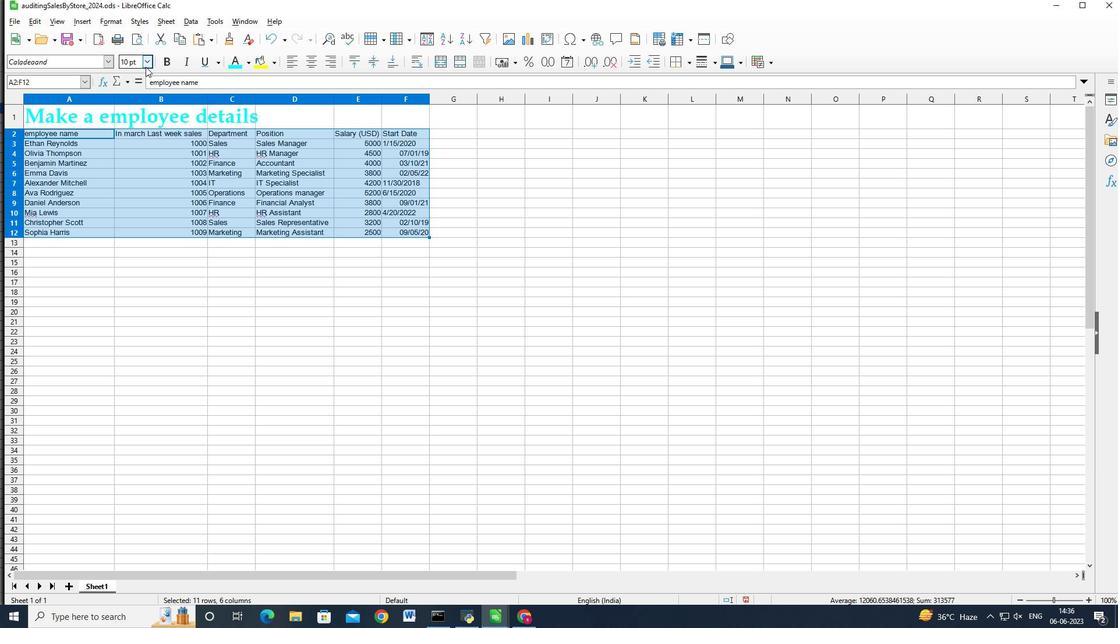 
Action: Mouse moved to (131, 189)
Screenshot: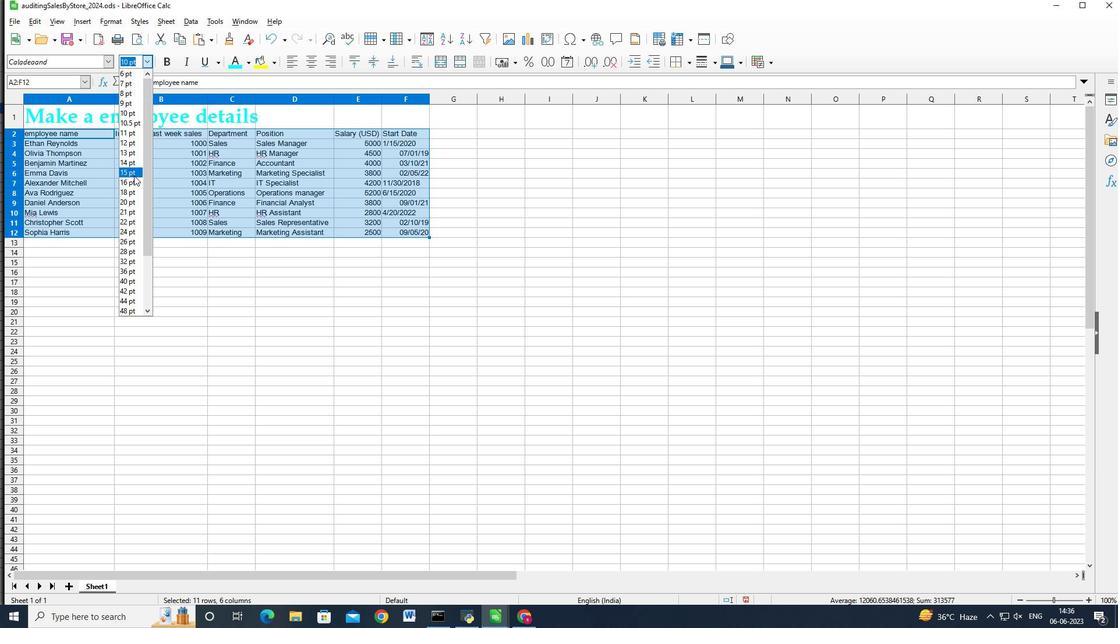 
Action: Mouse pressed left at (131, 189)
Screenshot: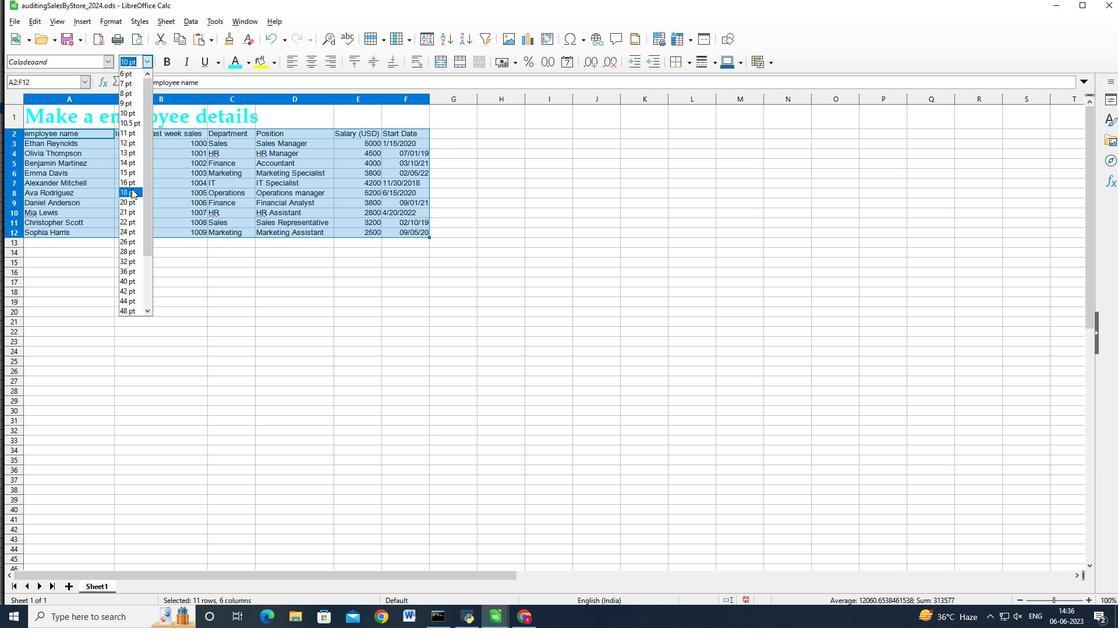 
Action: Mouse moved to (79, 118)
Screenshot: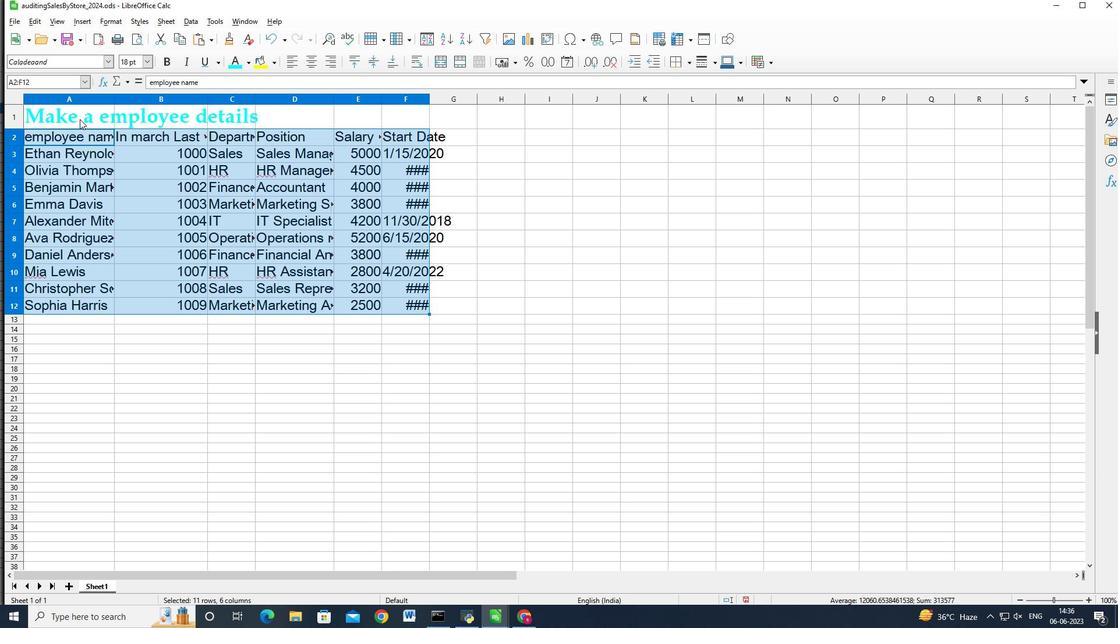 
Action: Key pressed <Key.shift>
Screenshot: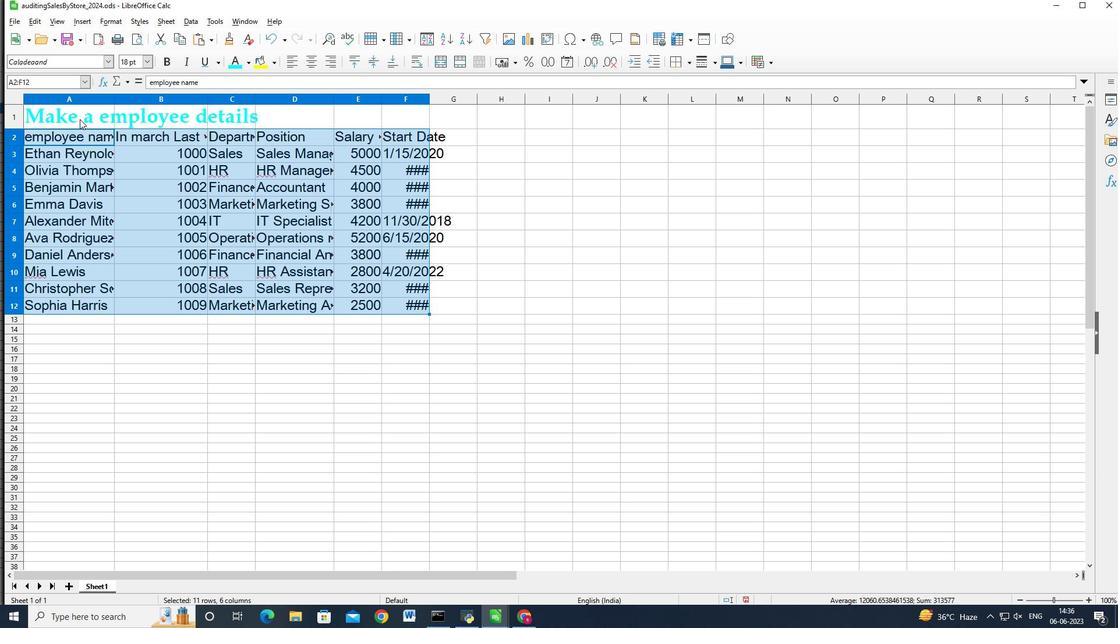 
Action: Mouse moved to (79, 117)
Screenshot: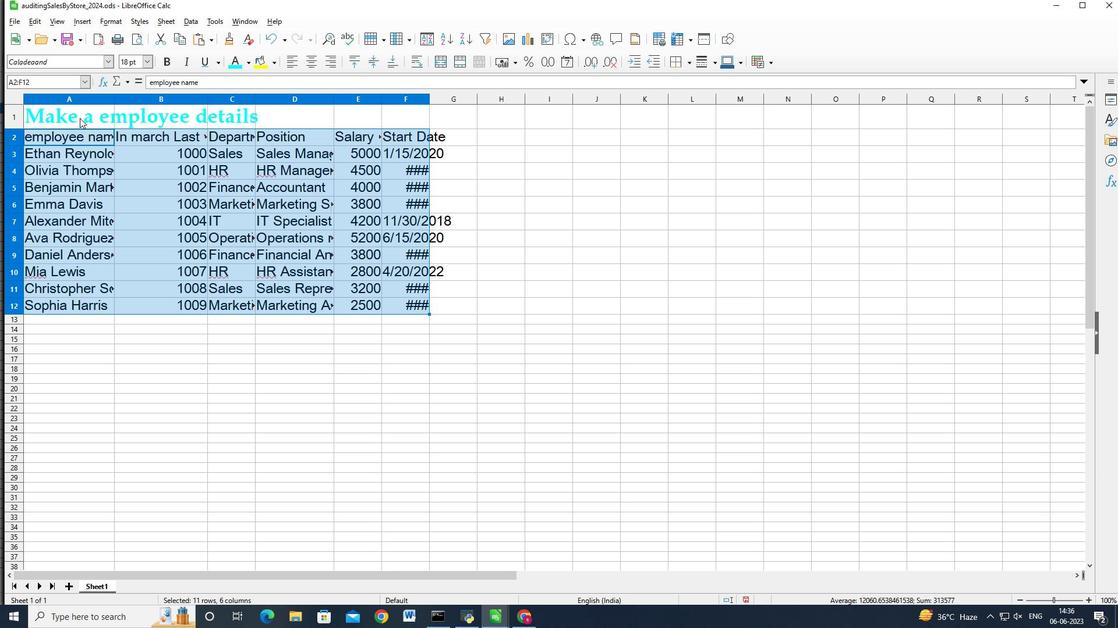 
Action: Mouse pressed left at (79, 117)
Screenshot: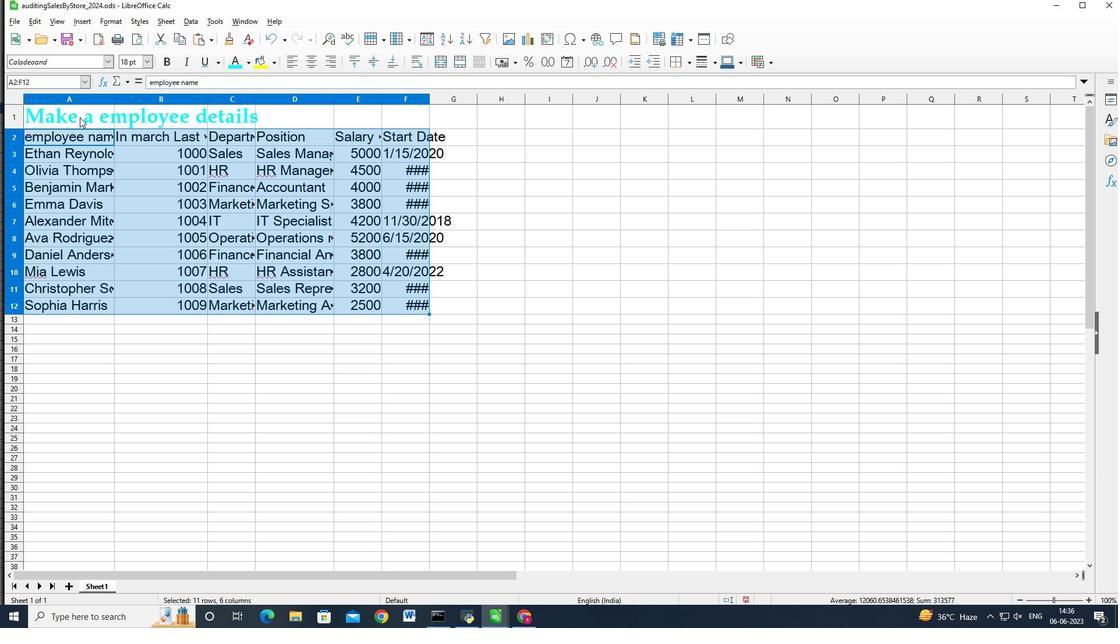 
Action: Mouse moved to (160, 114)
Screenshot: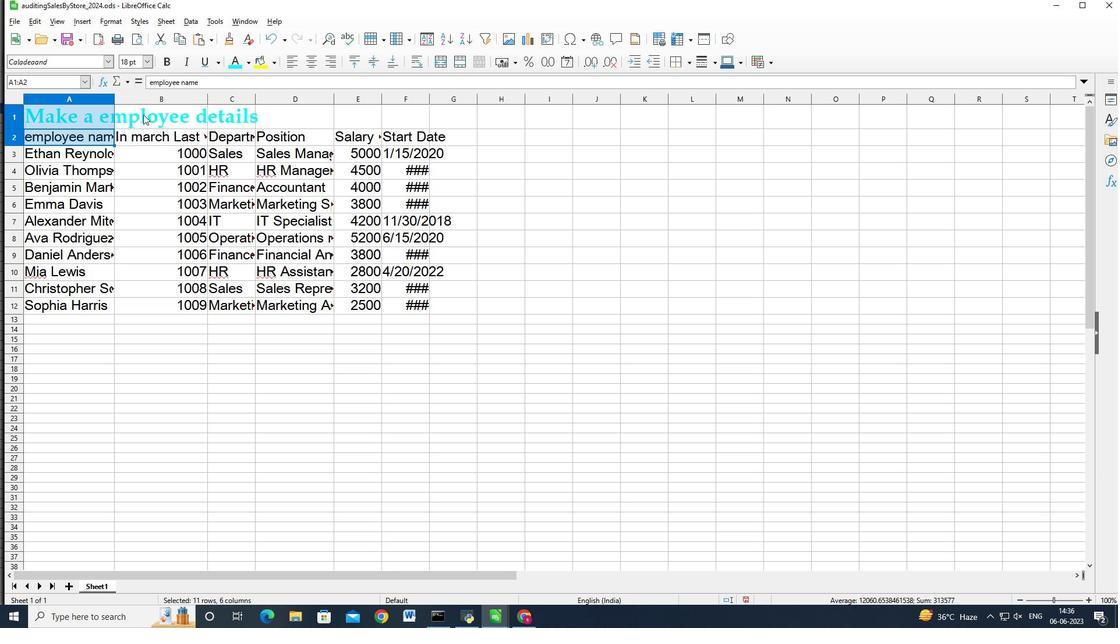 
Action: Key pressed <Key.shift><Key.shift><Key.shift>
Screenshot: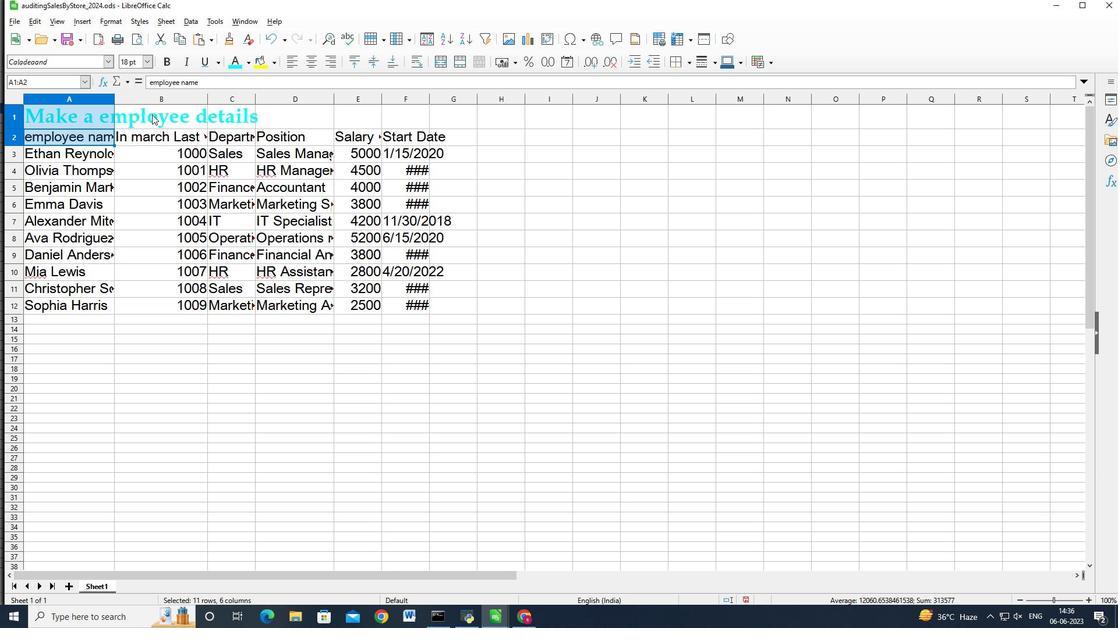 
Action: Mouse moved to (160, 114)
Screenshot: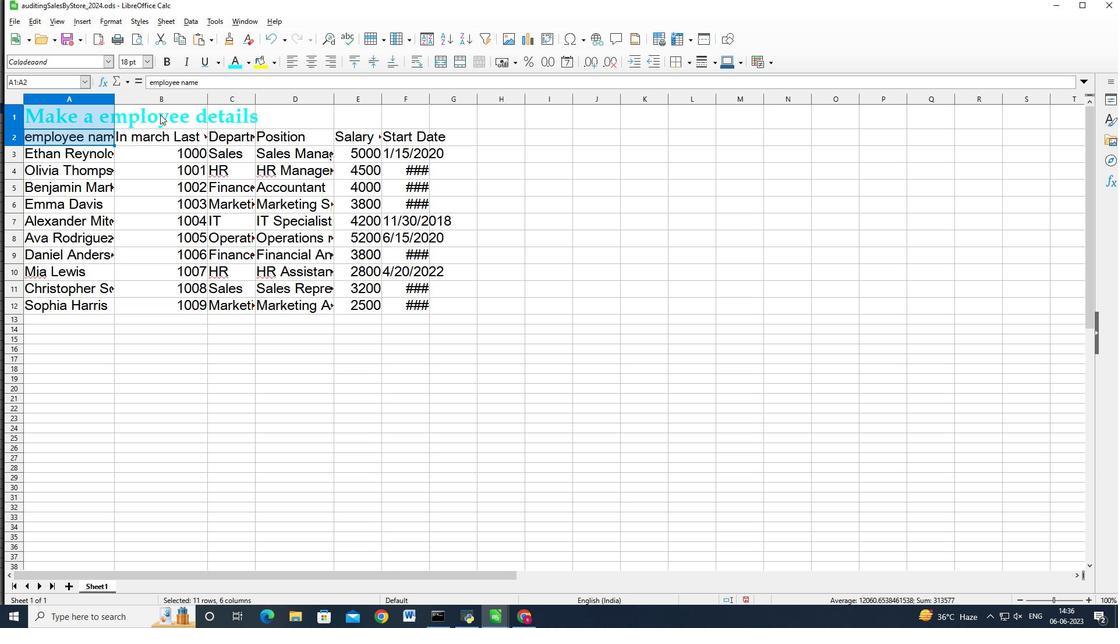 
Action: Key pressed <Key.shift>
Screenshot: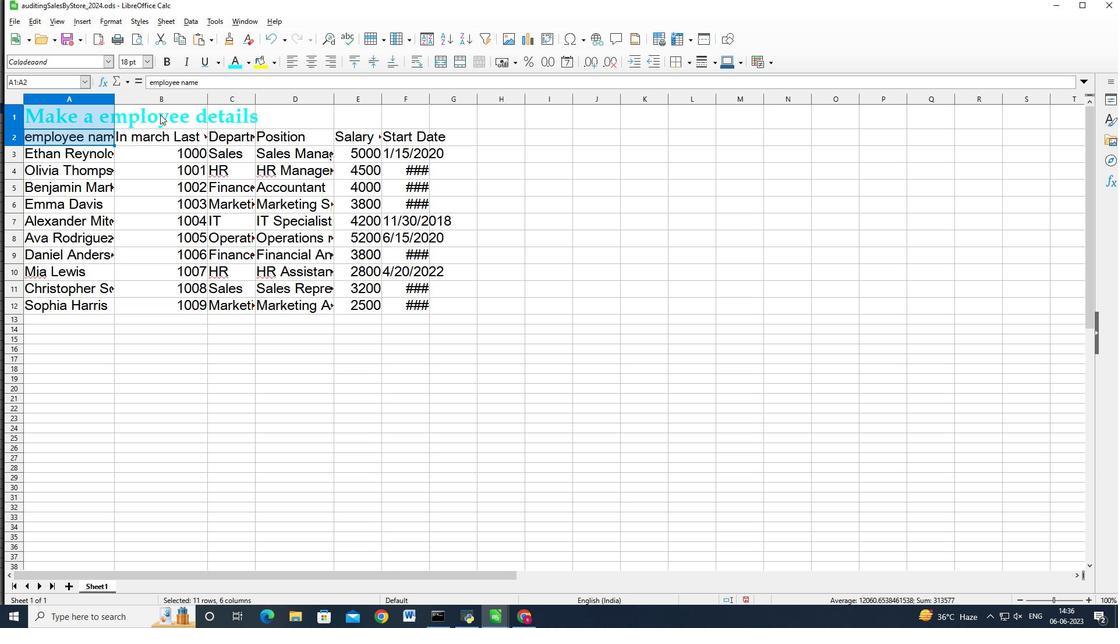 
Action: Mouse moved to (161, 114)
Screenshot: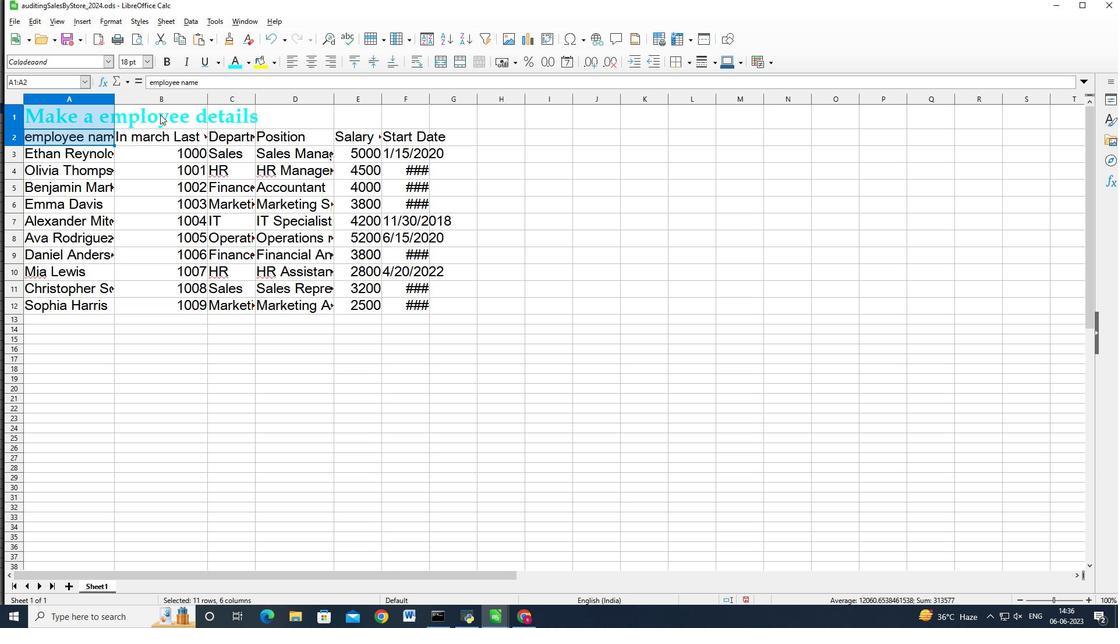 
Action: Mouse pressed left at (161, 114)
Screenshot: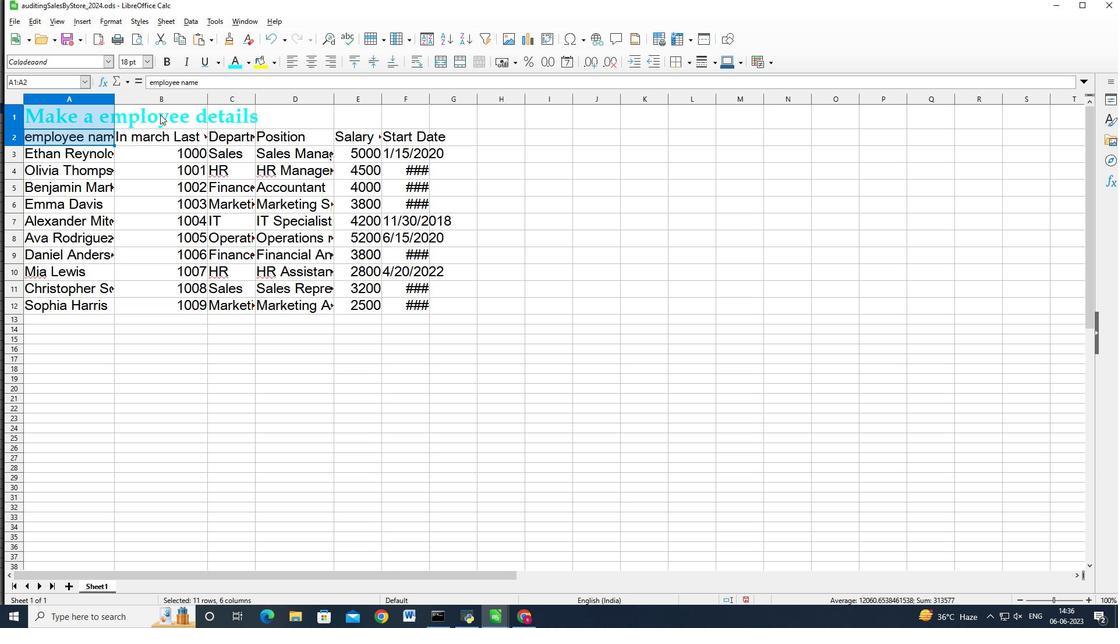 
Action: Mouse moved to (161, 114)
Screenshot: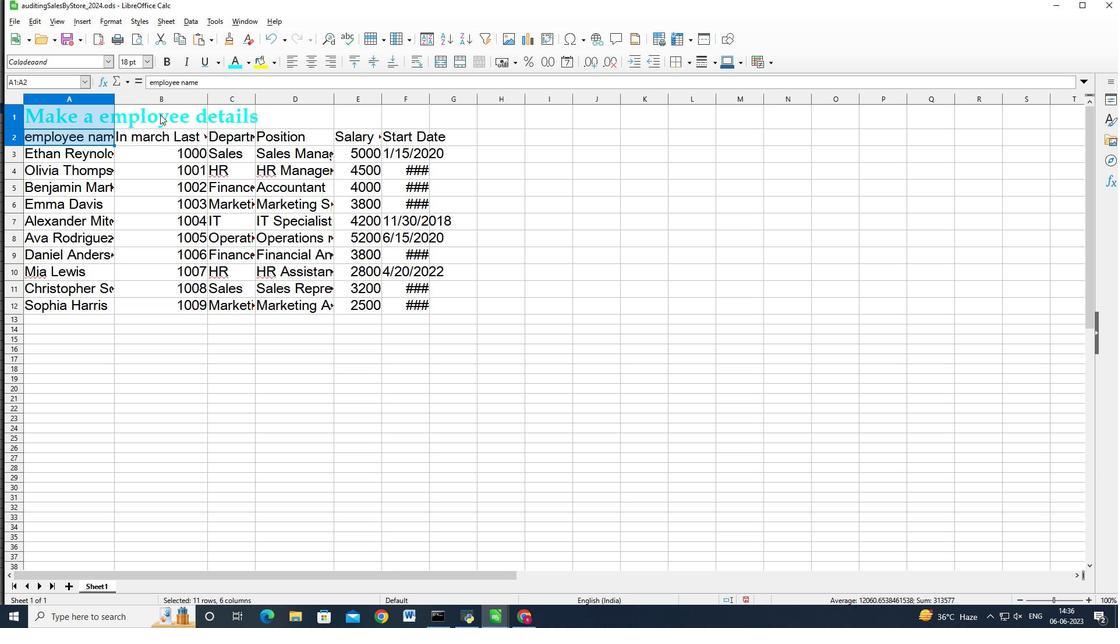 
Action: Key pressed <Key.shift>
Screenshot: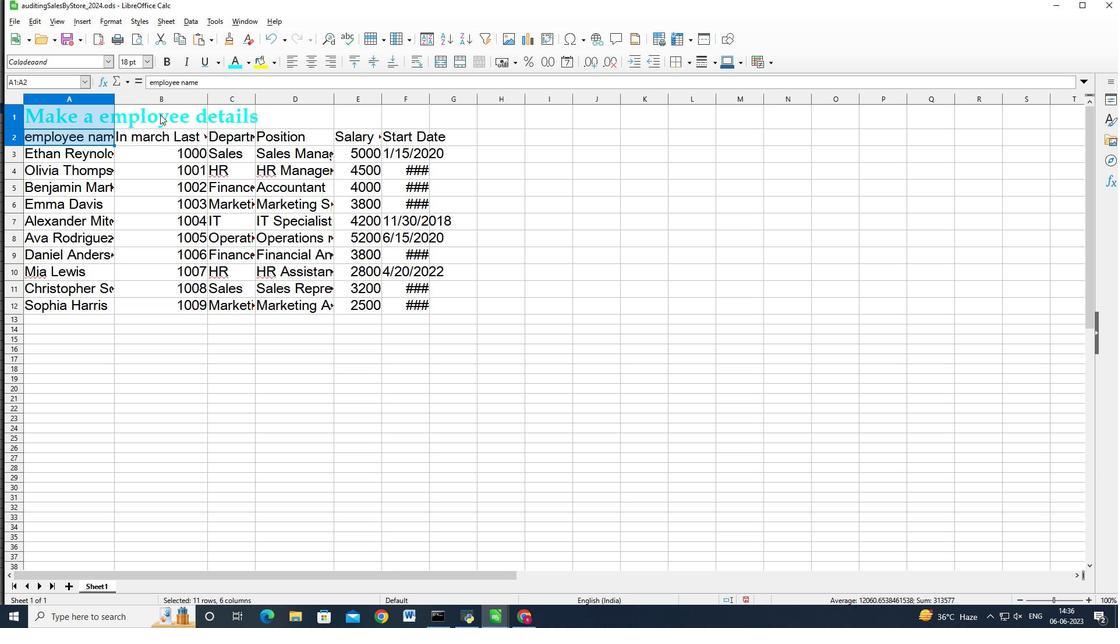 
Action: Mouse moved to (161, 114)
Screenshot: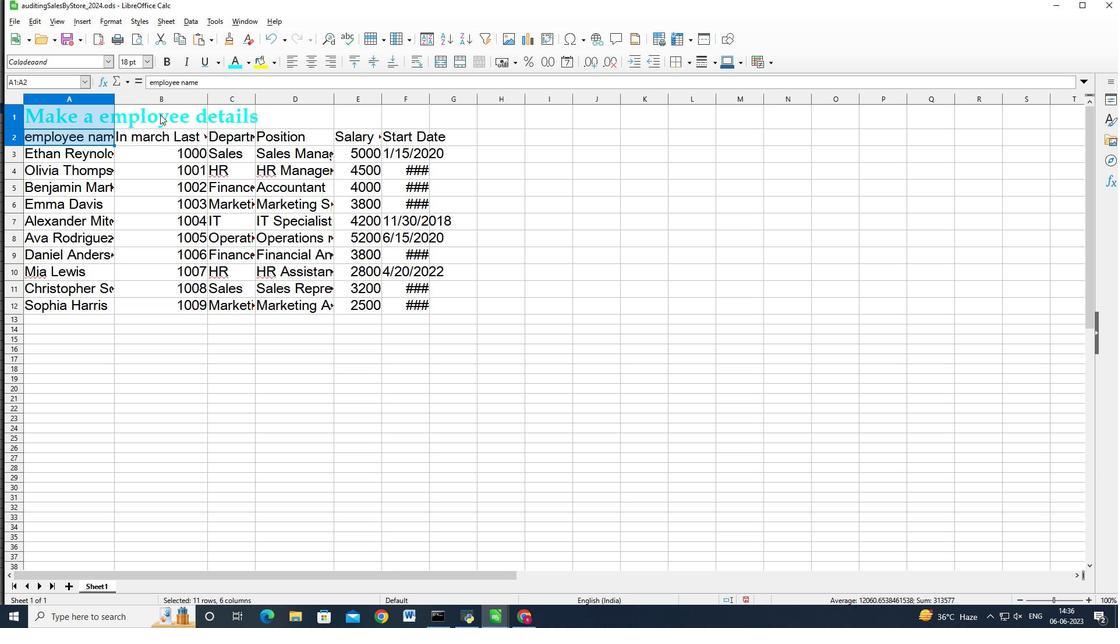 
Action: Key pressed <Key.shift>
Screenshot: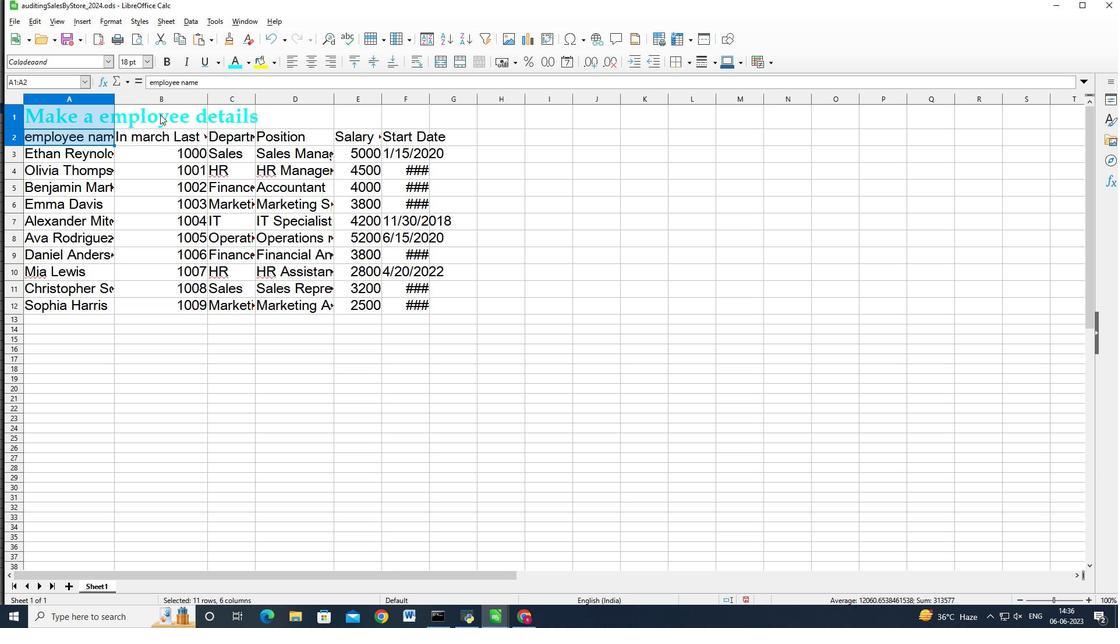 
Action: Mouse moved to (161, 114)
Screenshot: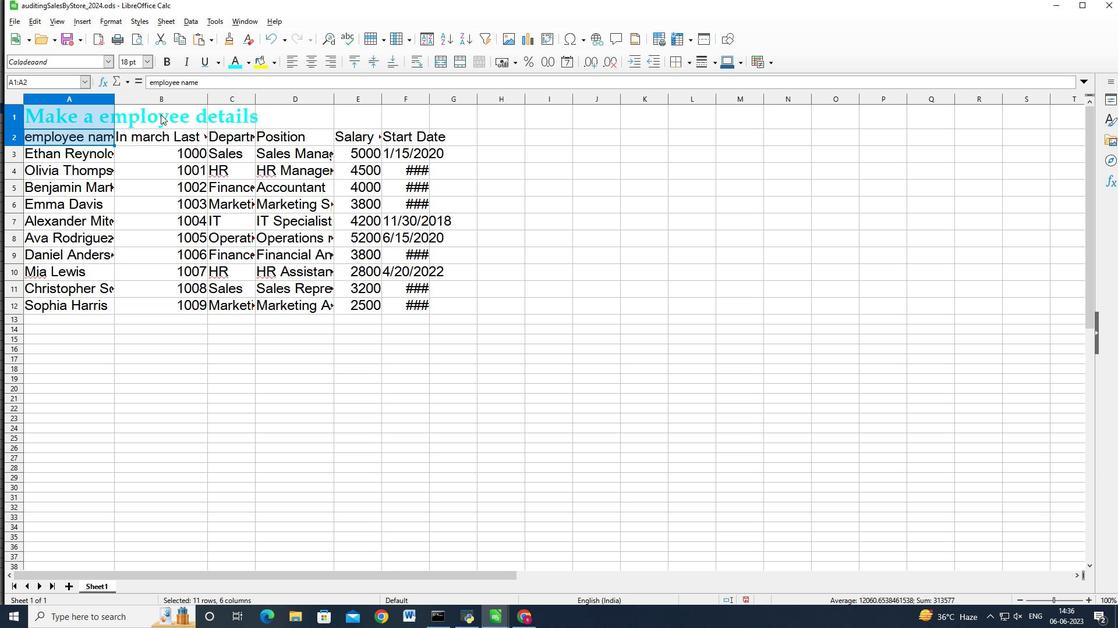 
Action: Key pressed <Key.shift><Key.shift><Key.shift>
Screenshot: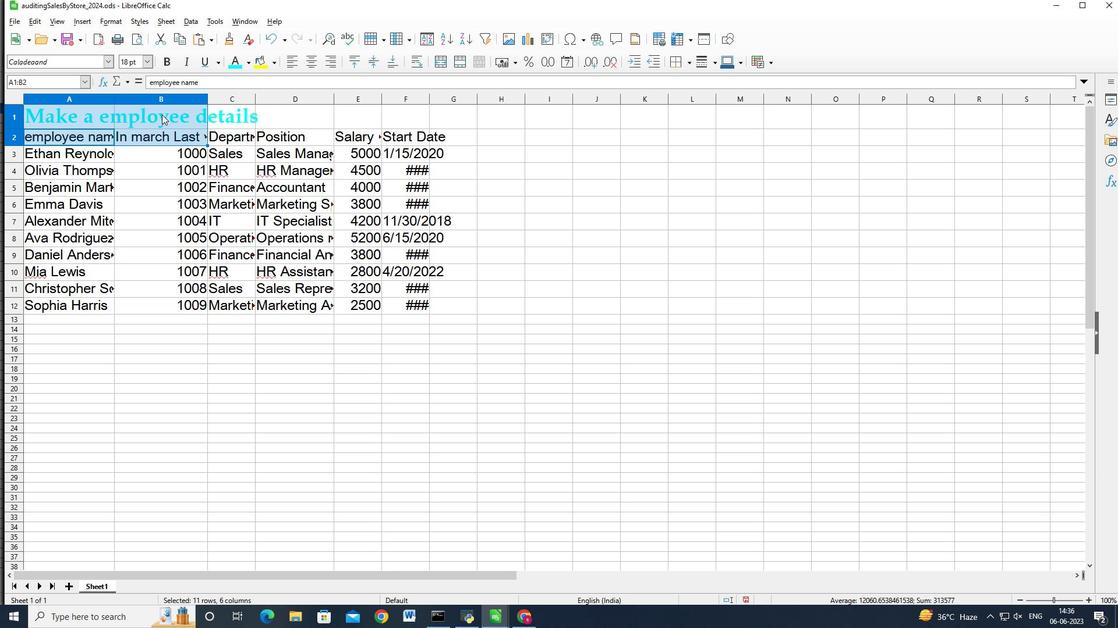 
Action: Mouse moved to (171, 115)
Screenshot: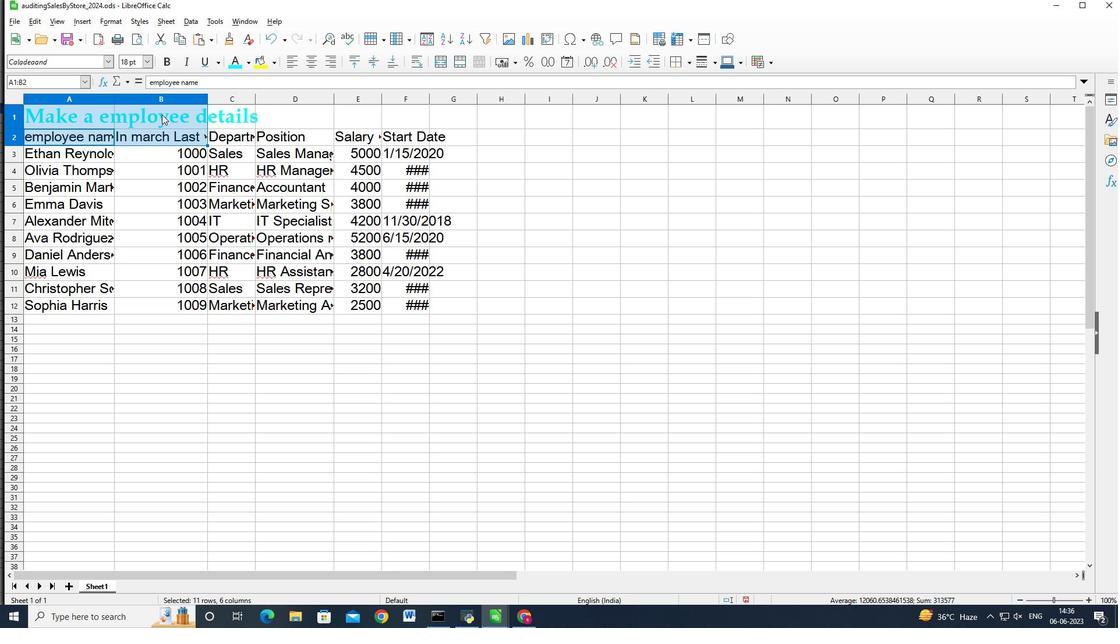 
Action: Key pressed <Key.shift>
Screenshot: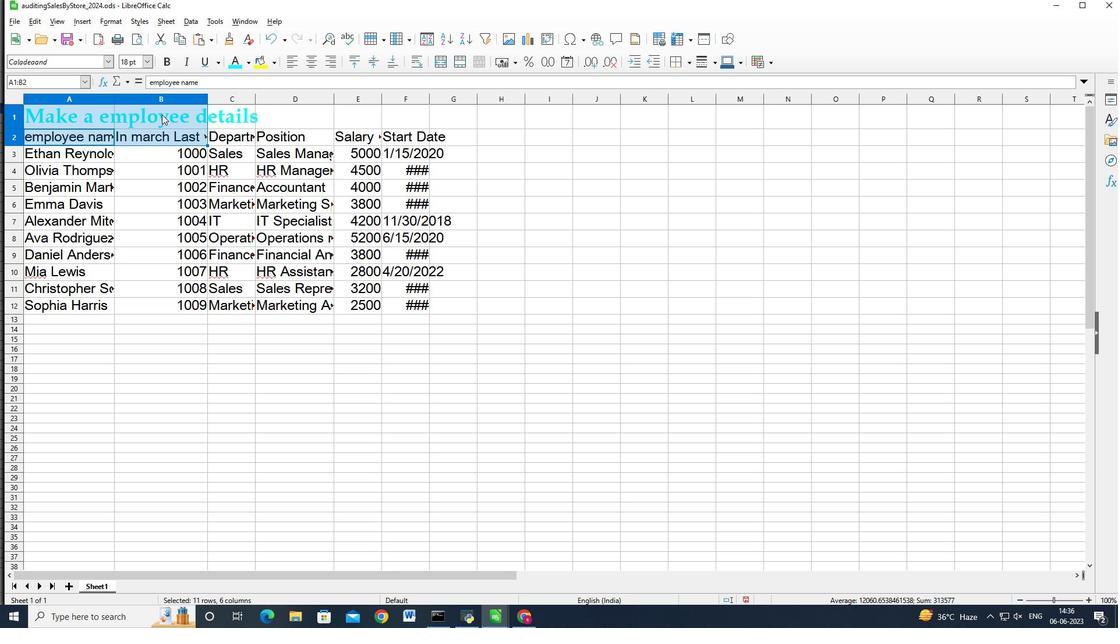 
Action: Mouse moved to (175, 115)
Screenshot: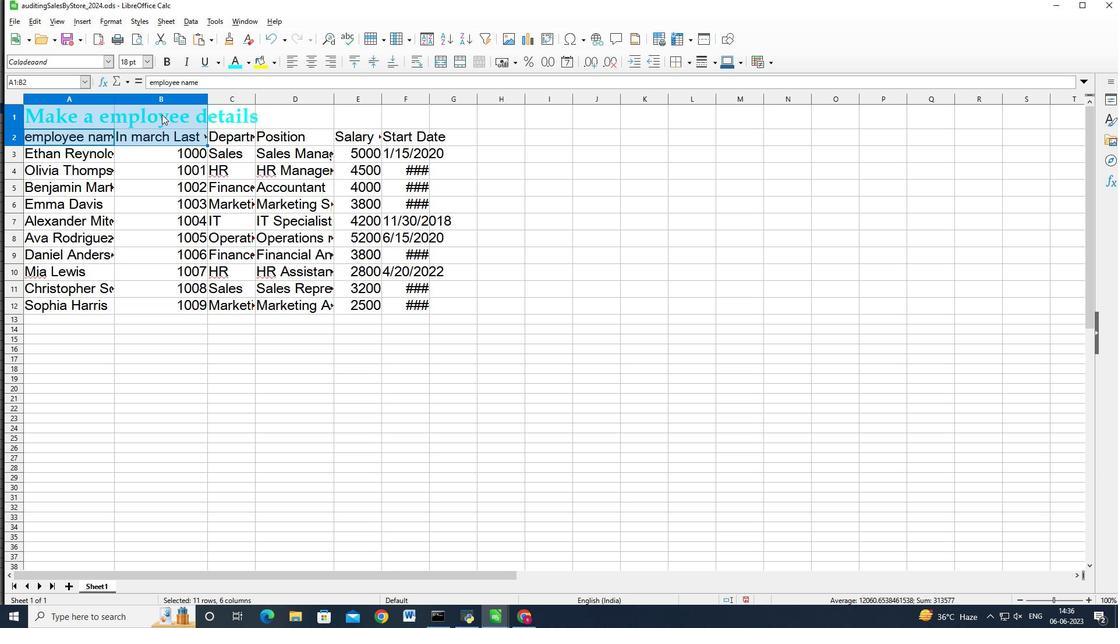 
Action: Key pressed <Key.shift>
Screenshot: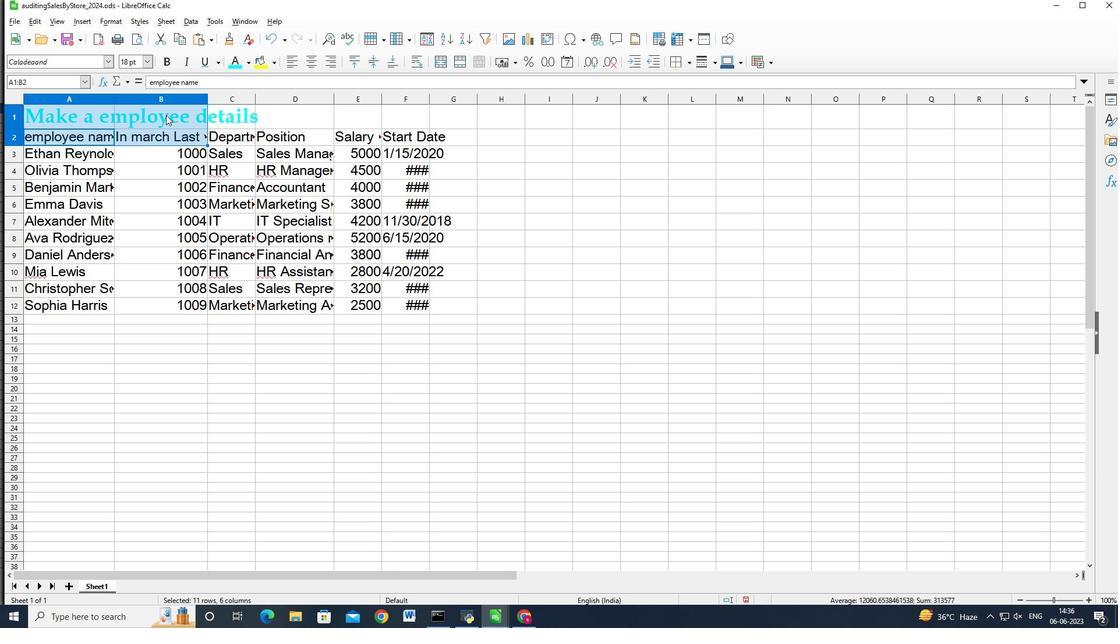 
Action: Mouse moved to (176, 115)
Screenshot: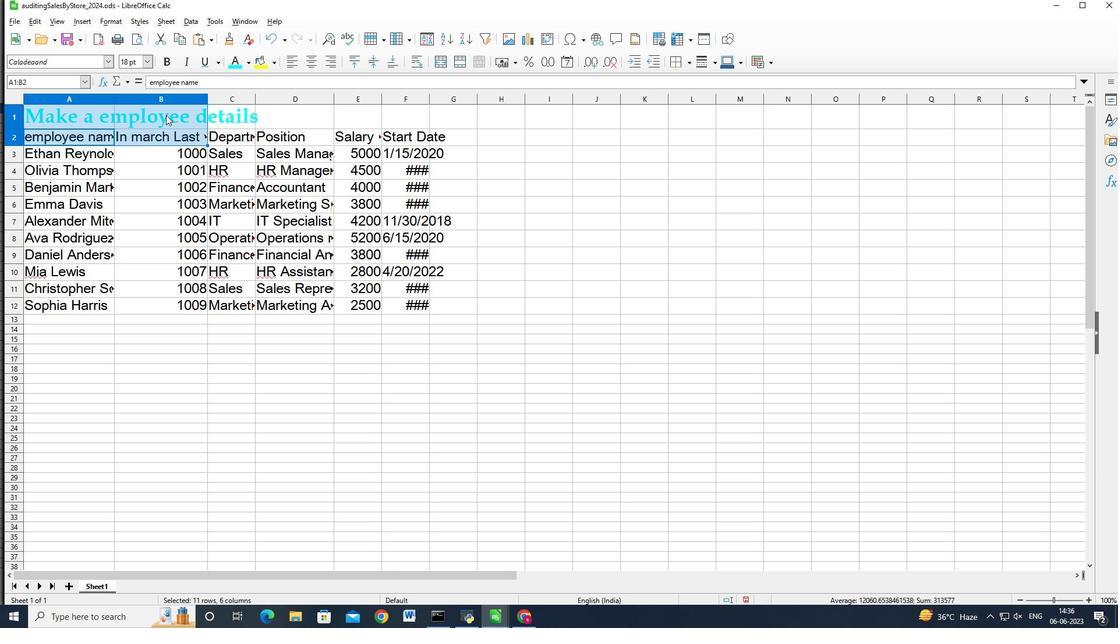 
Action: Key pressed <Key.shift>
Screenshot: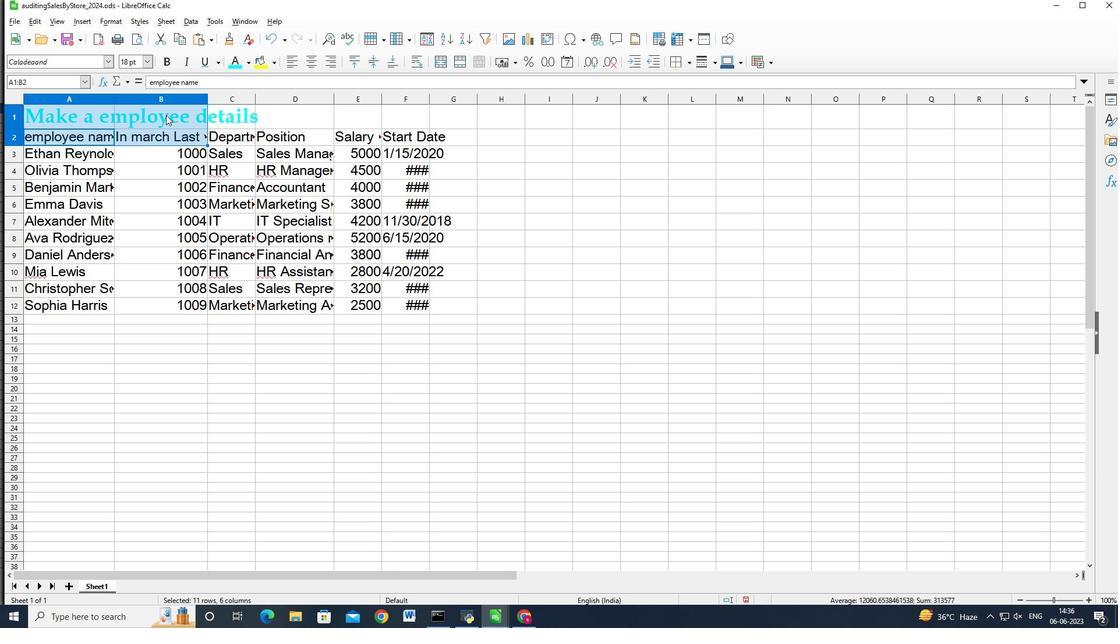 
Action: Mouse moved to (176, 116)
Screenshot: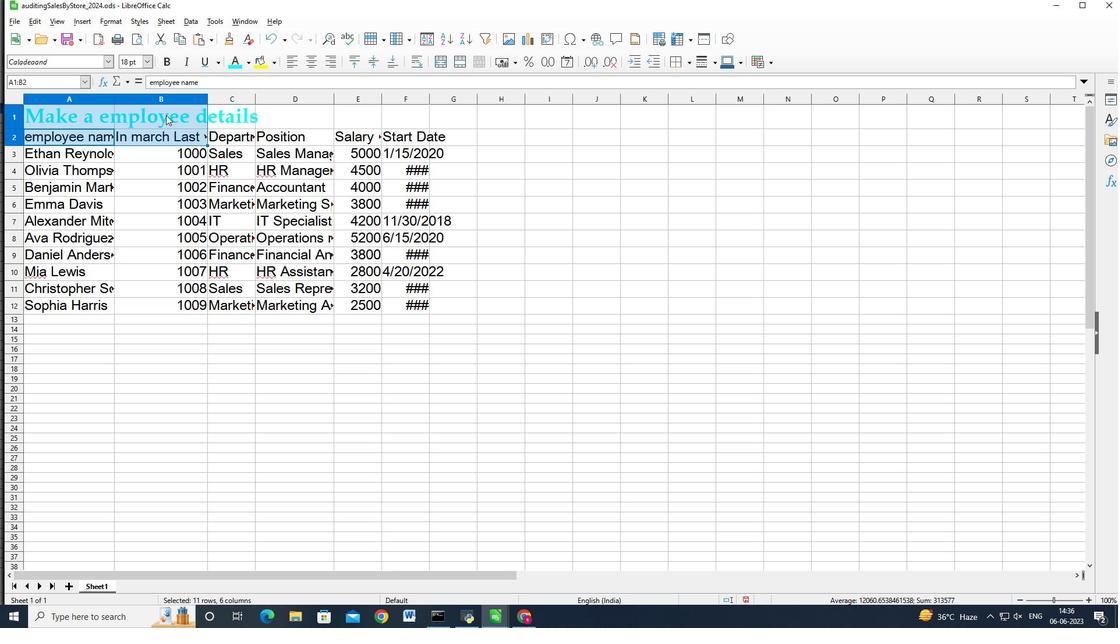 
Action: Key pressed <Key.shift>
Screenshot: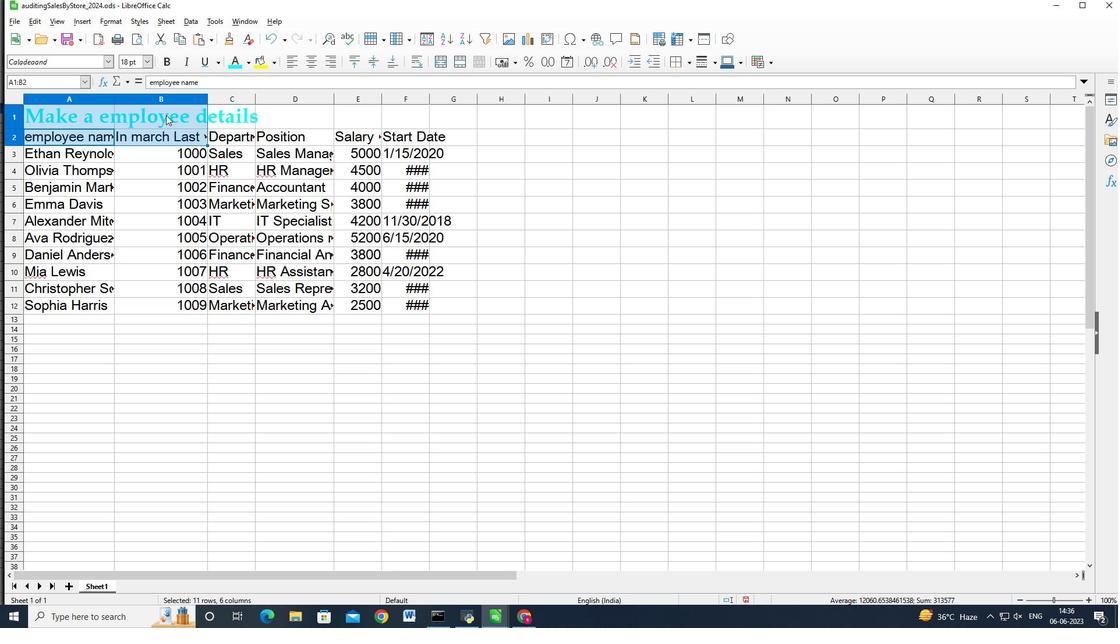 
Action: Mouse moved to (181, 117)
Screenshot: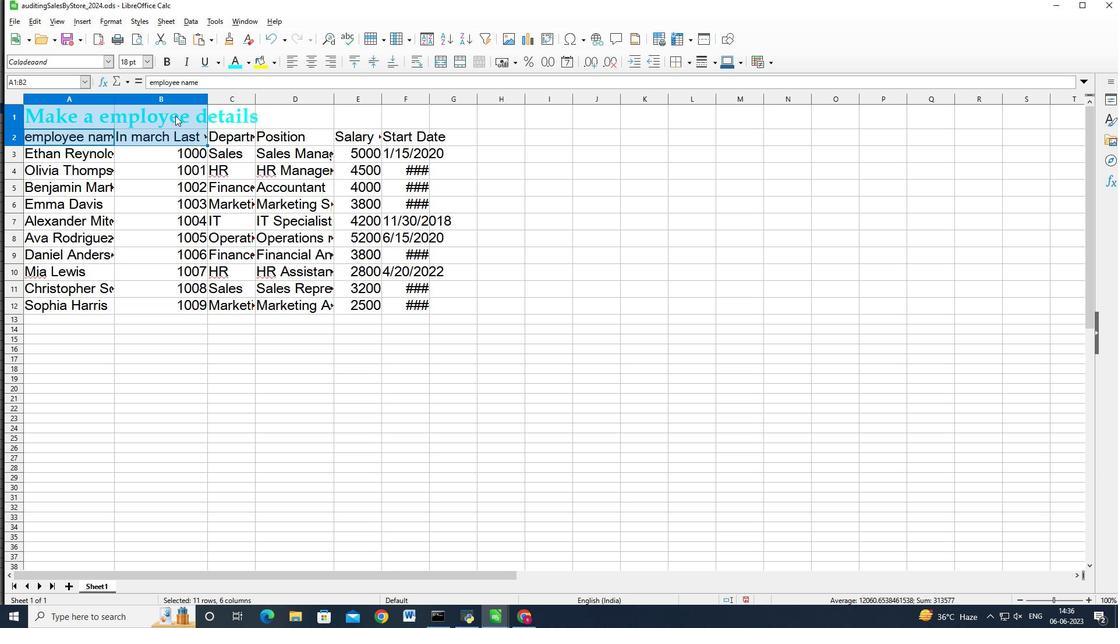 
Action: Key pressed <Key.shift>
Screenshot: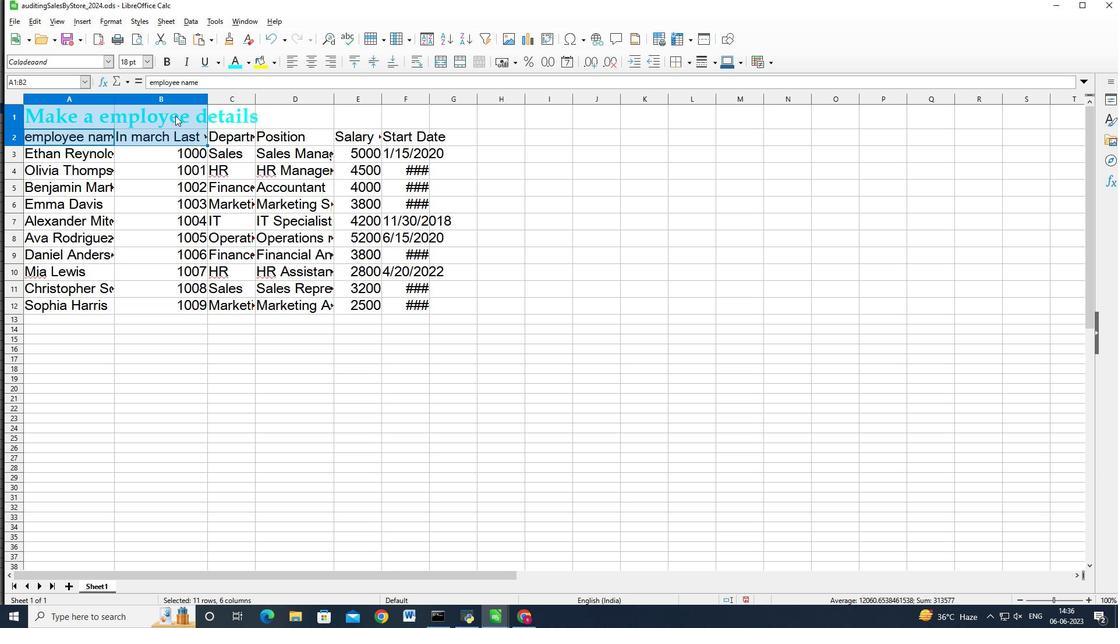 
Action: Mouse moved to (185, 118)
Screenshot: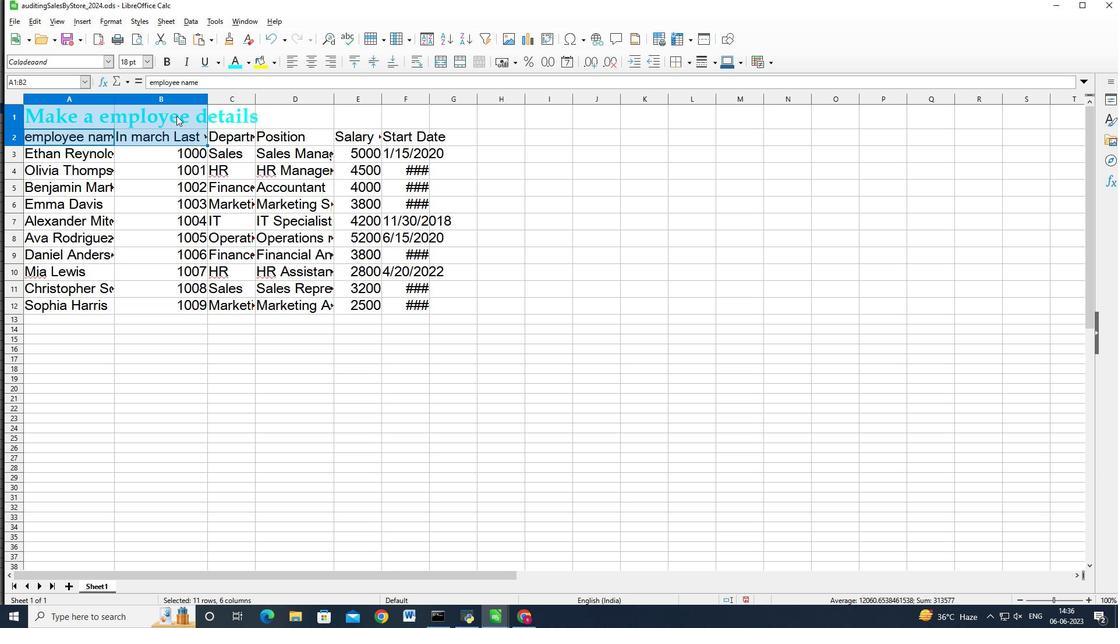 
Action: Key pressed <Key.shift>
Screenshot: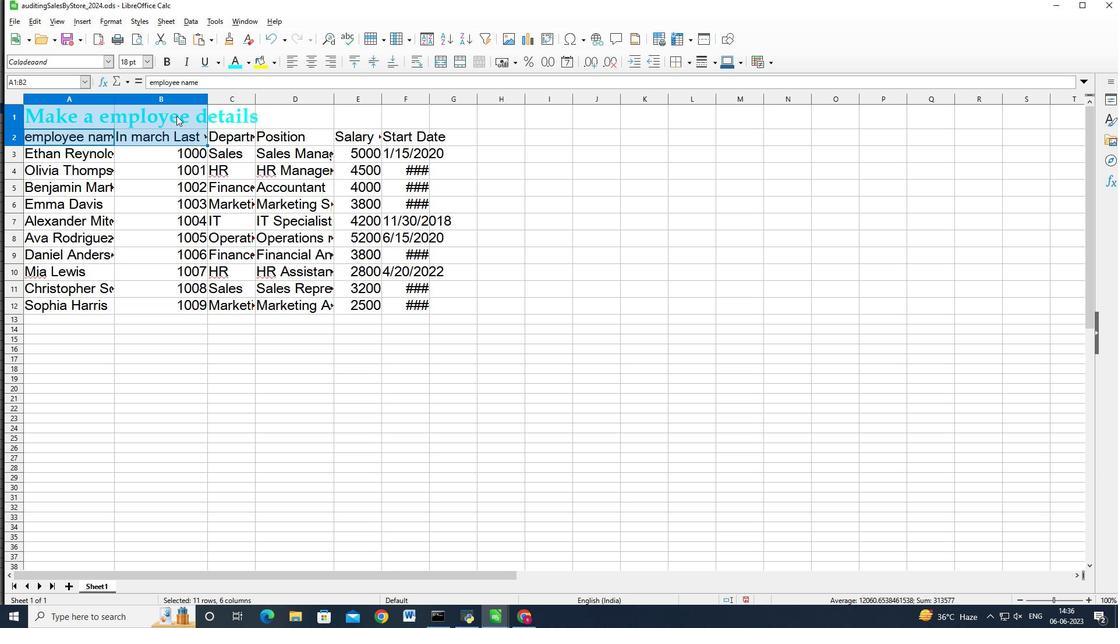 
Action: Mouse moved to (188, 118)
Screenshot: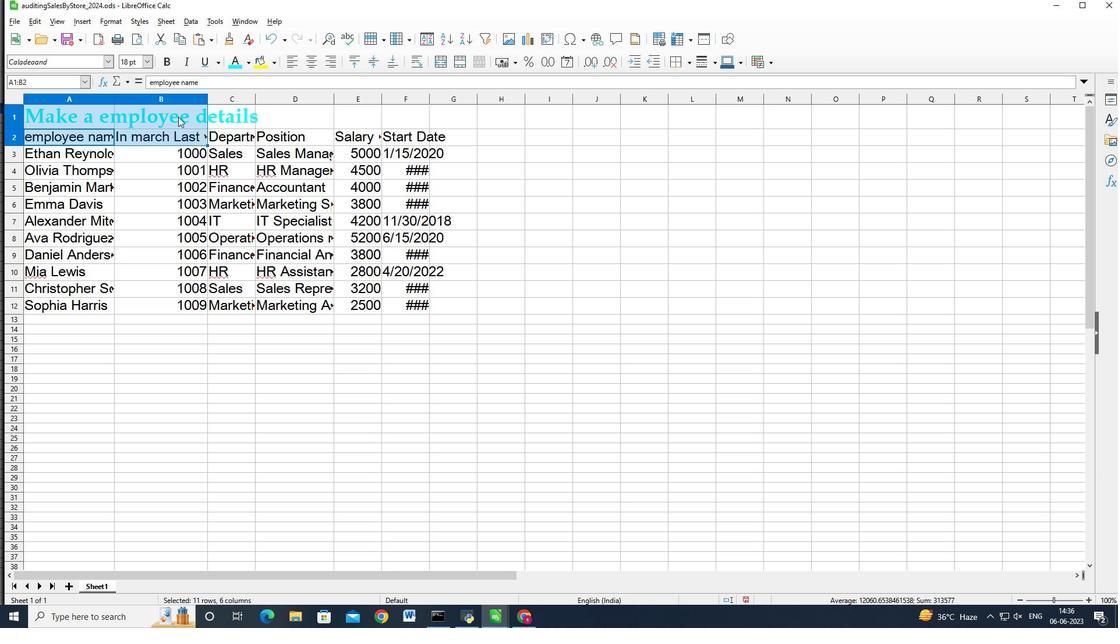 
Action: Key pressed <Key.shift>
Screenshot: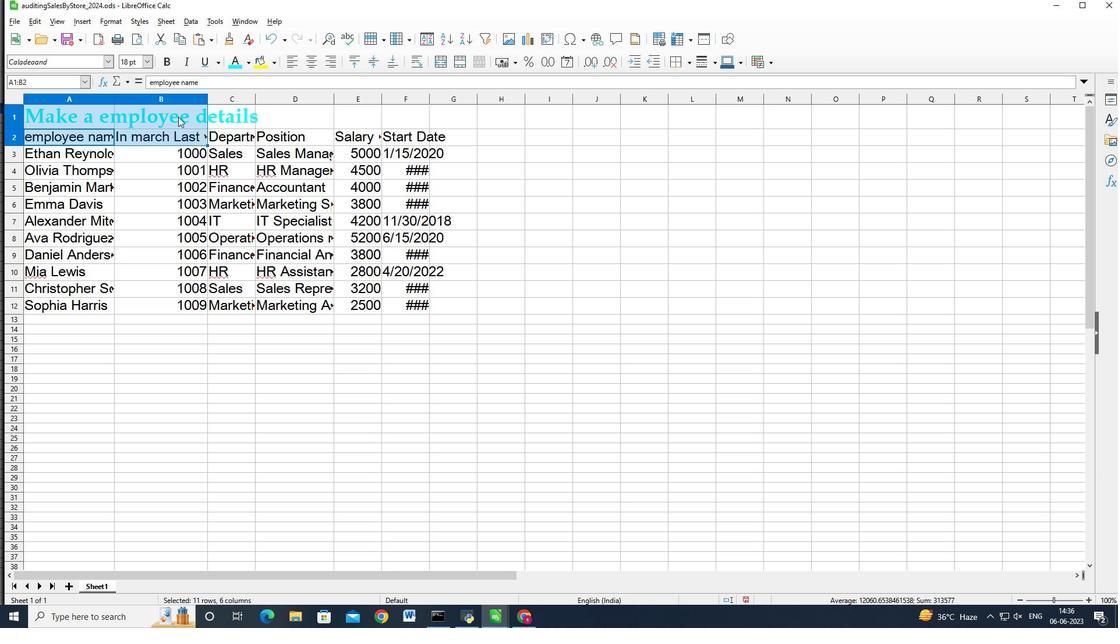 
Action: Mouse moved to (194, 118)
Screenshot: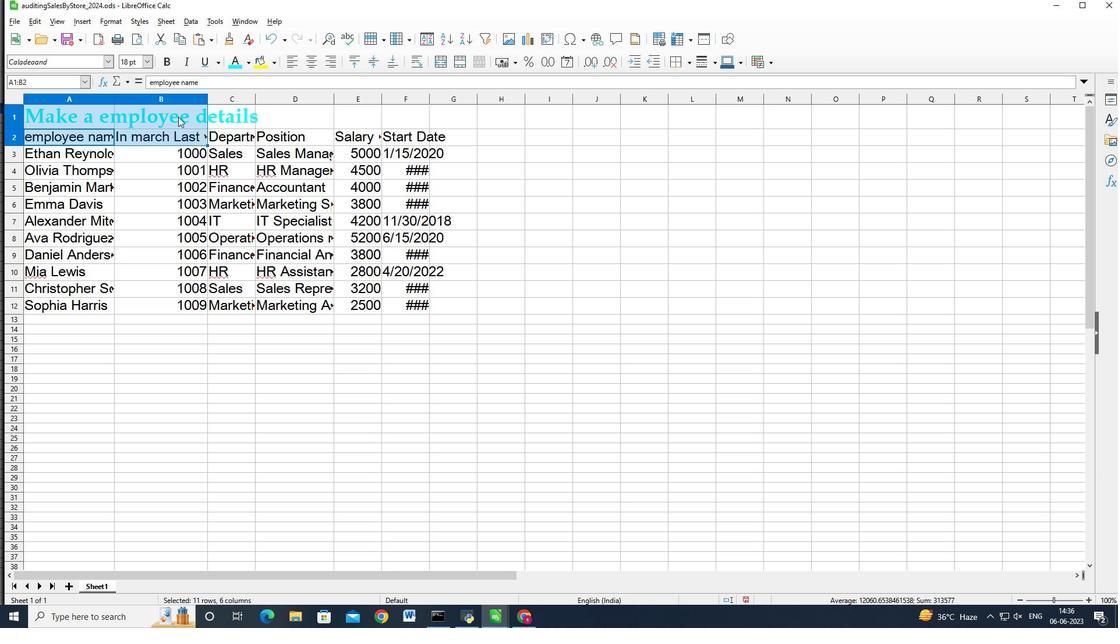 
Action: Key pressed <Key.shift>
Screenshot: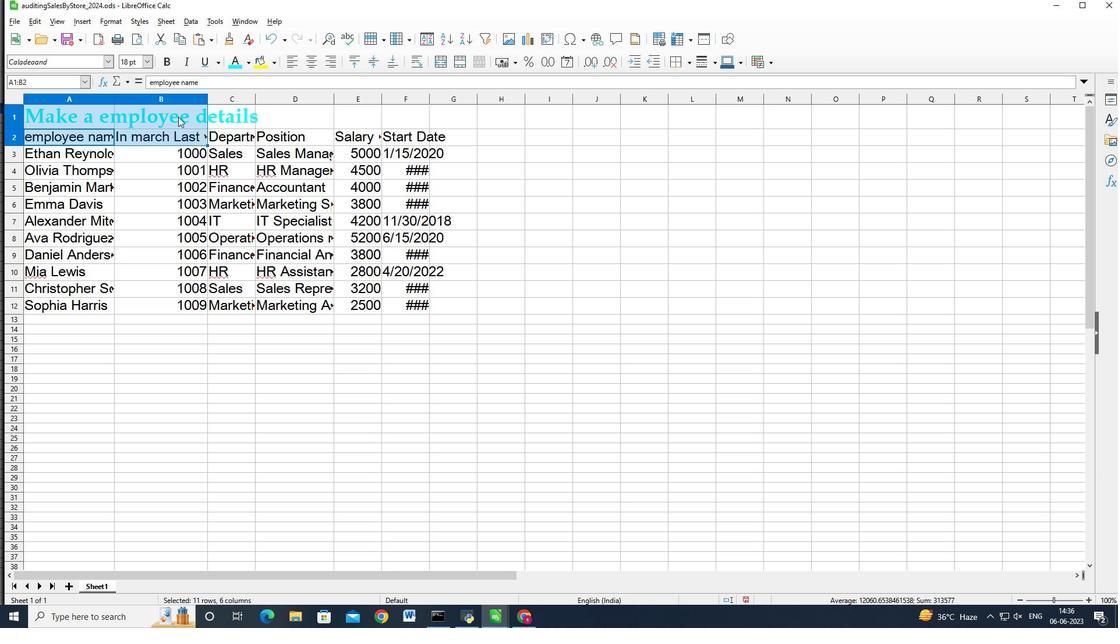 
Action: Mouse moved to (198, 118)
Screenshot: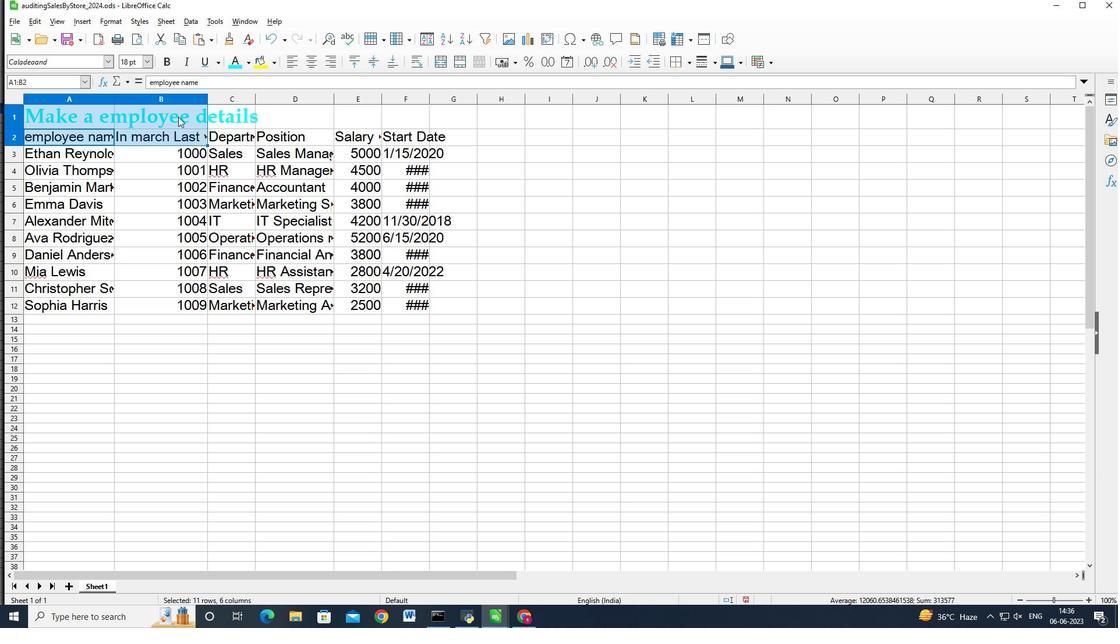 
Action: Key pressed <Key.shift>
Screenshot: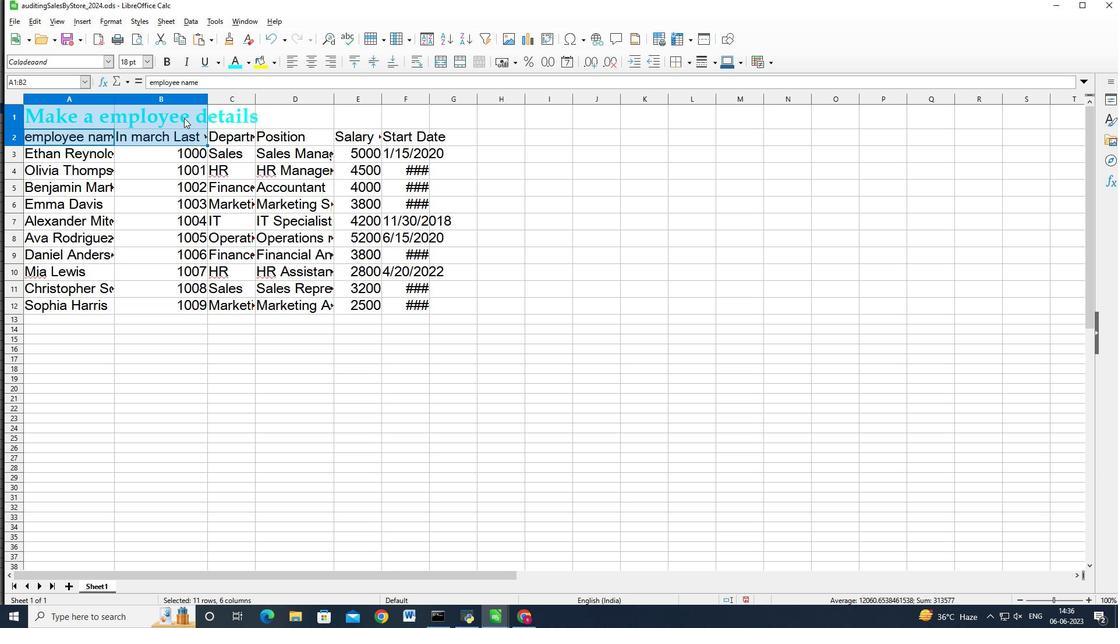 
Action: Mouse moved to (203, 118)
Screenshot: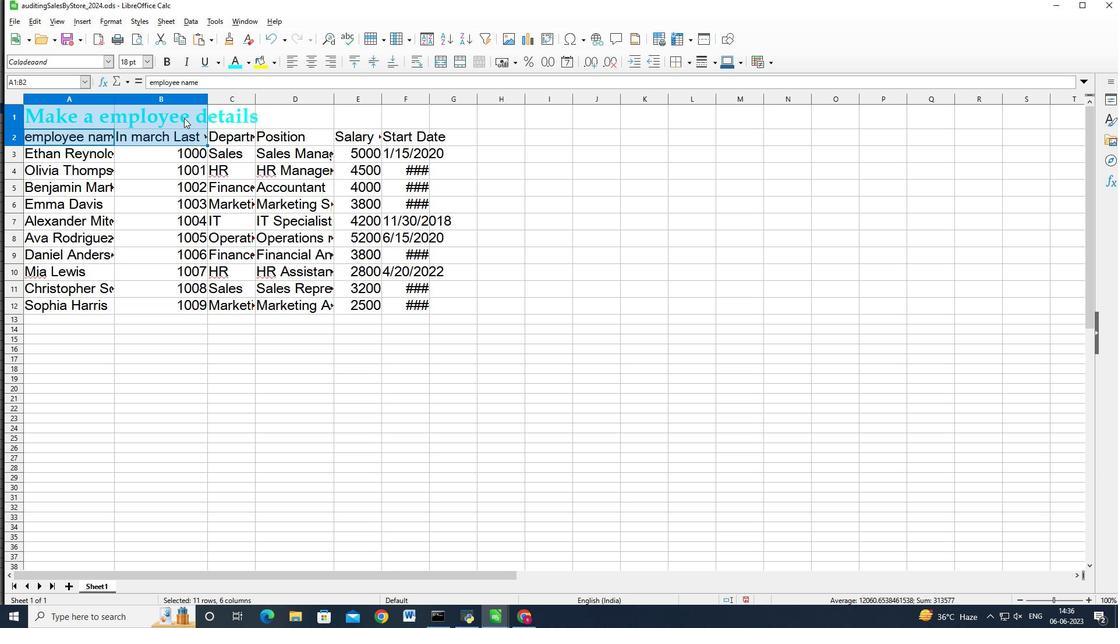 
Action: Key pressed <Key.shift><Key.shift>
Screenshot: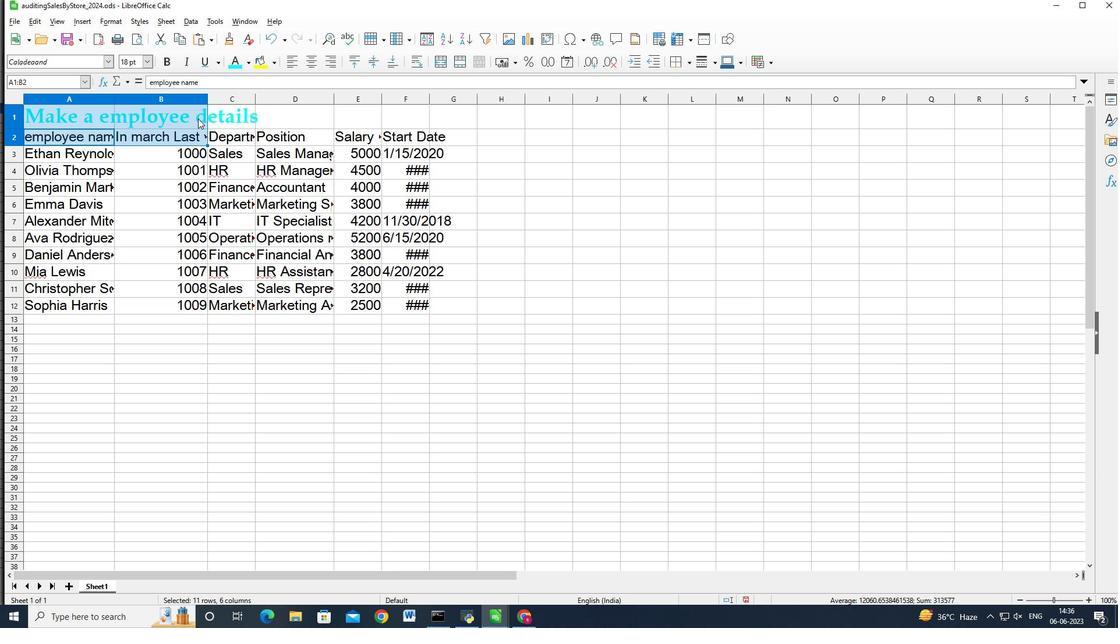 
Action: Mouse moved to (211, 118)
Screenshot: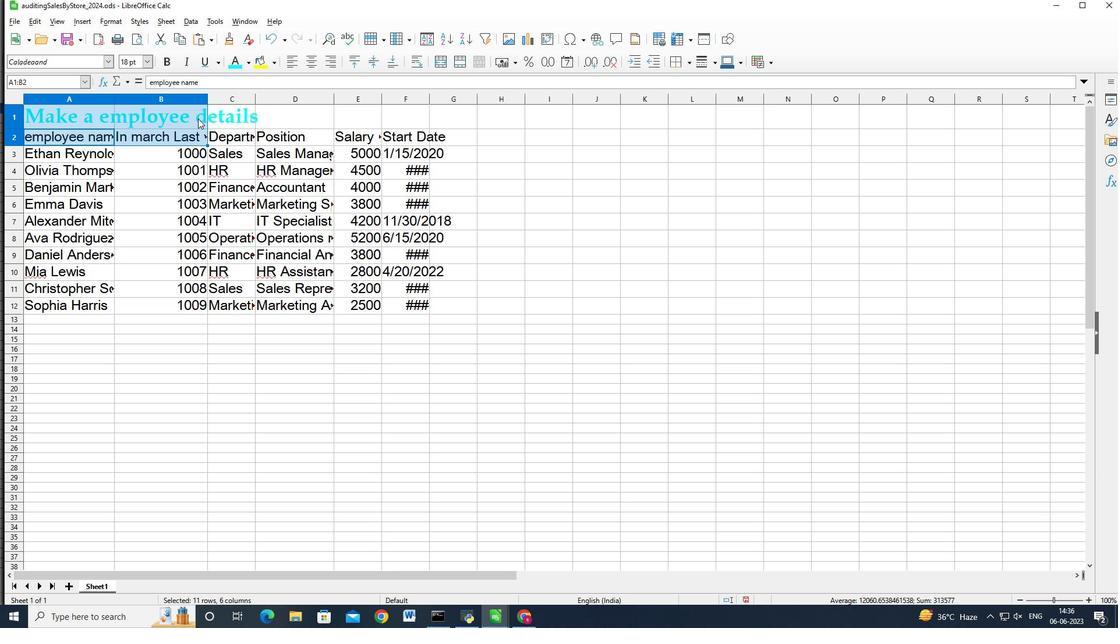 
Action: Key pressed <Key.shift>
Screenshot: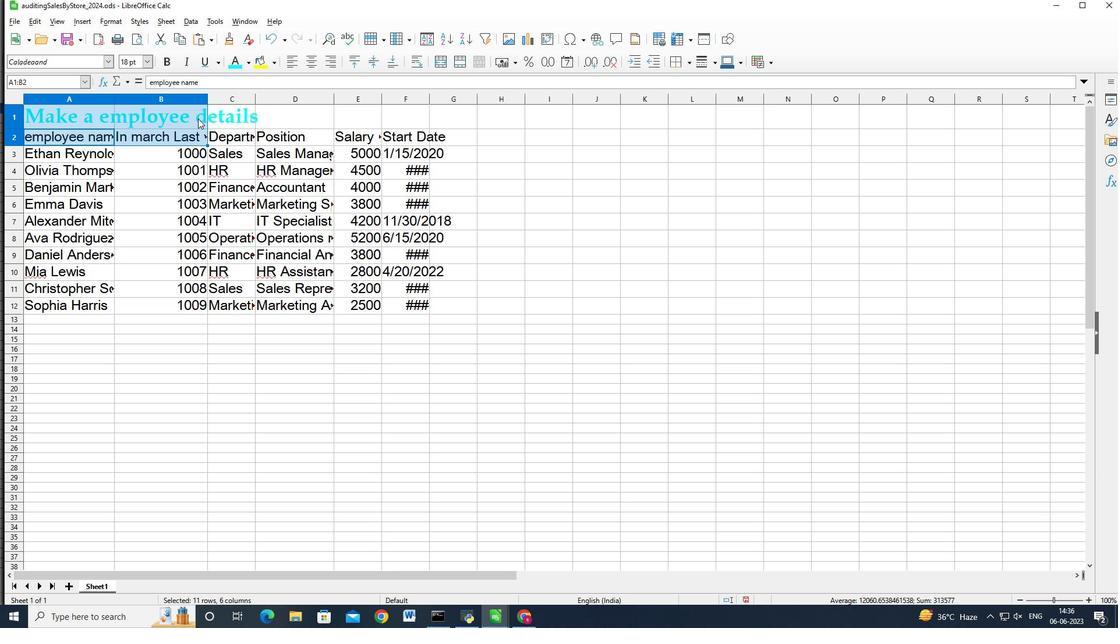 
Action: Mouse moved to (216, 118)
Screenshot: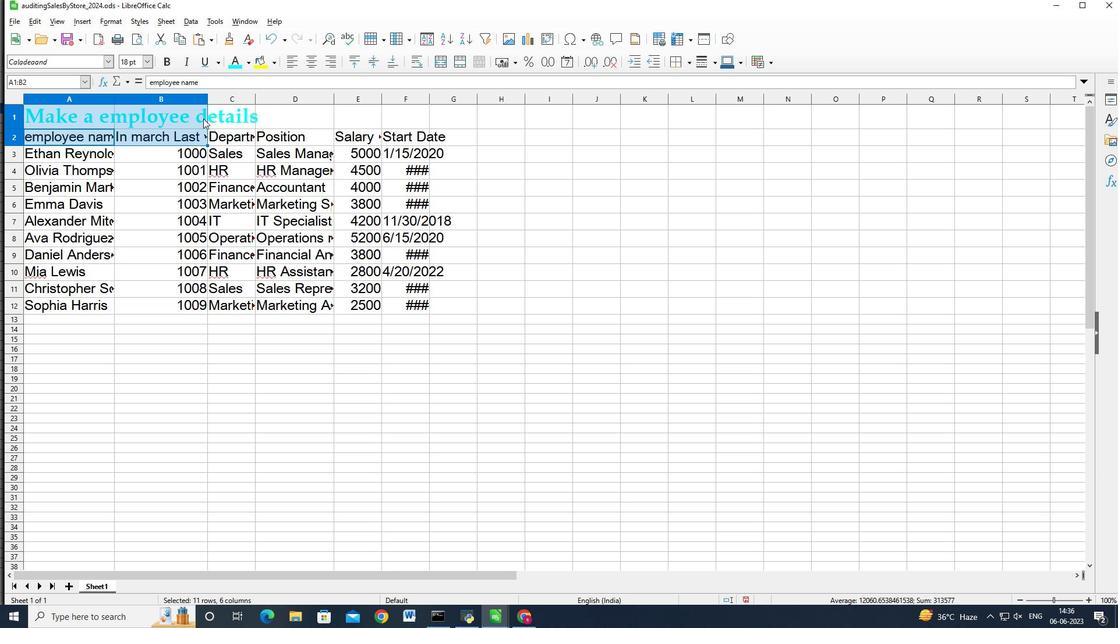 
Action: Key pressed <Key.shift>
Screenshot: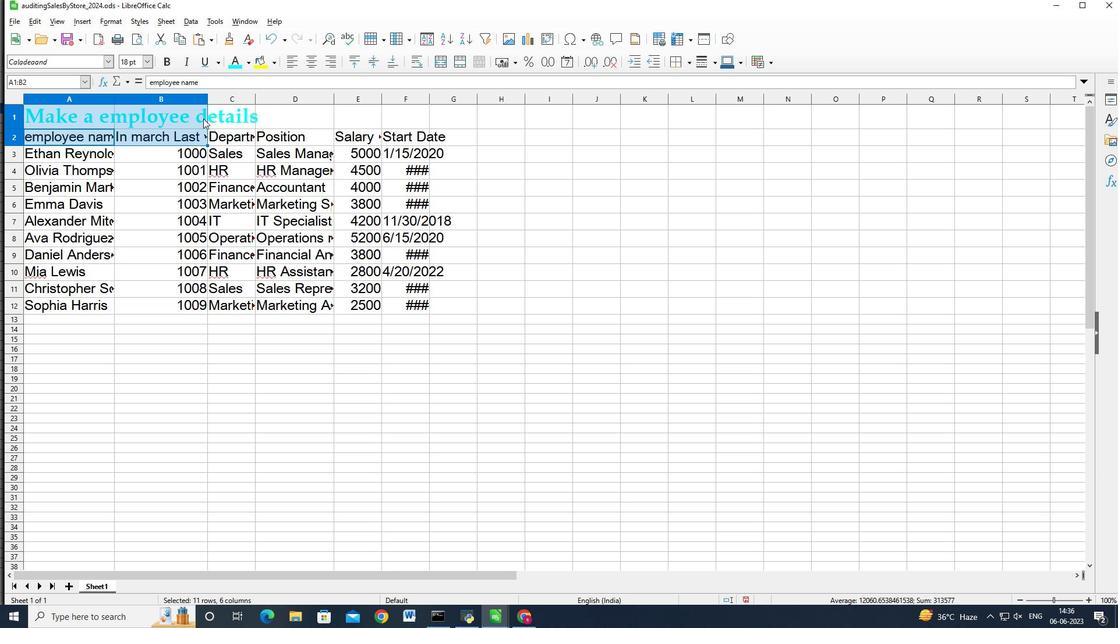 
Action: Mouse moved to (222, 118)
Screenshot: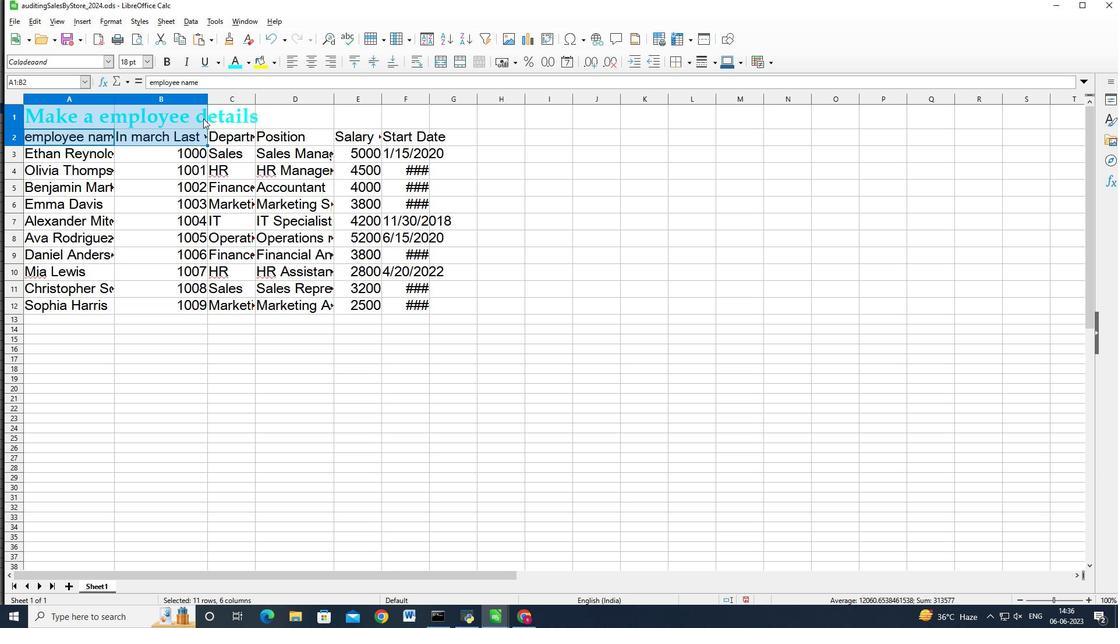 
Action: Key pressed <Key.shift>
Screenshot: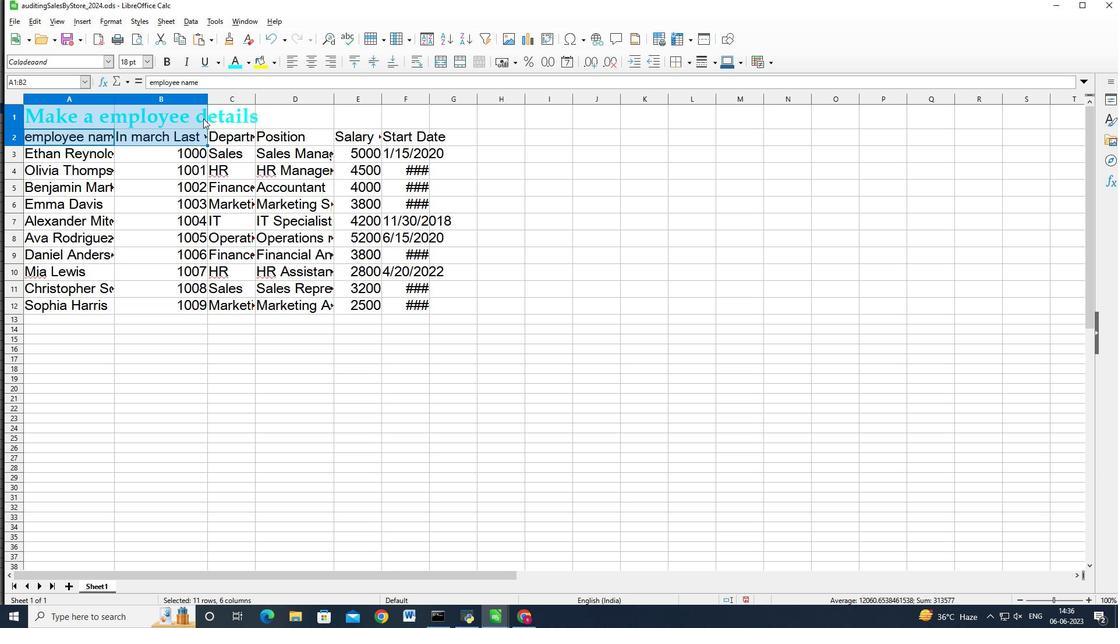 
Action: Mouse moved to (228, 118)
Screenshot: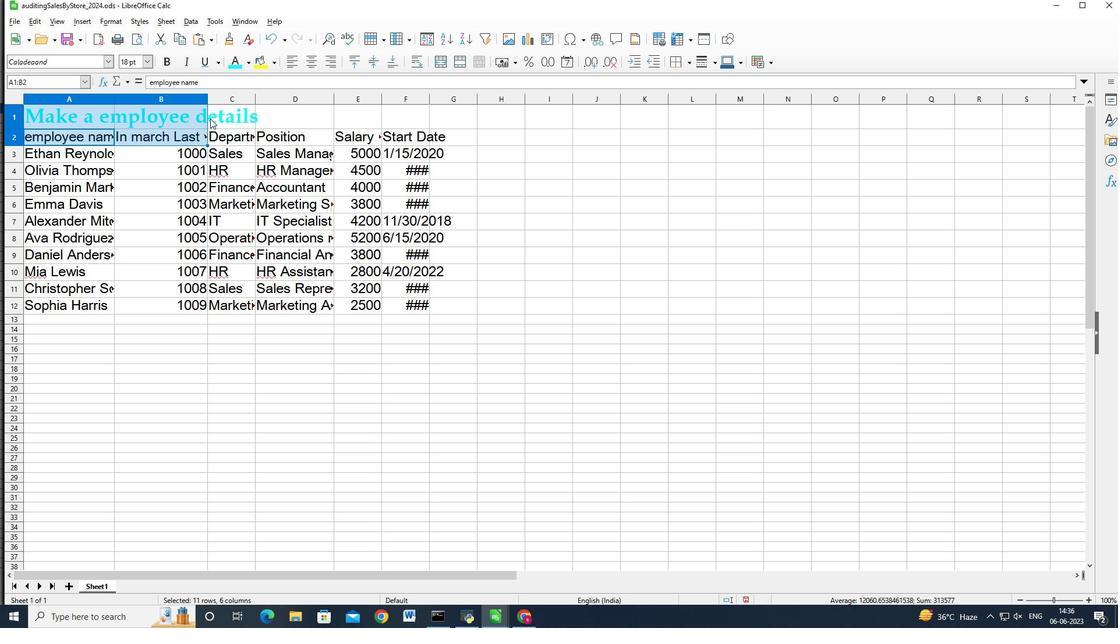 
Action: Key pressed <Key.shift>
Screenshot: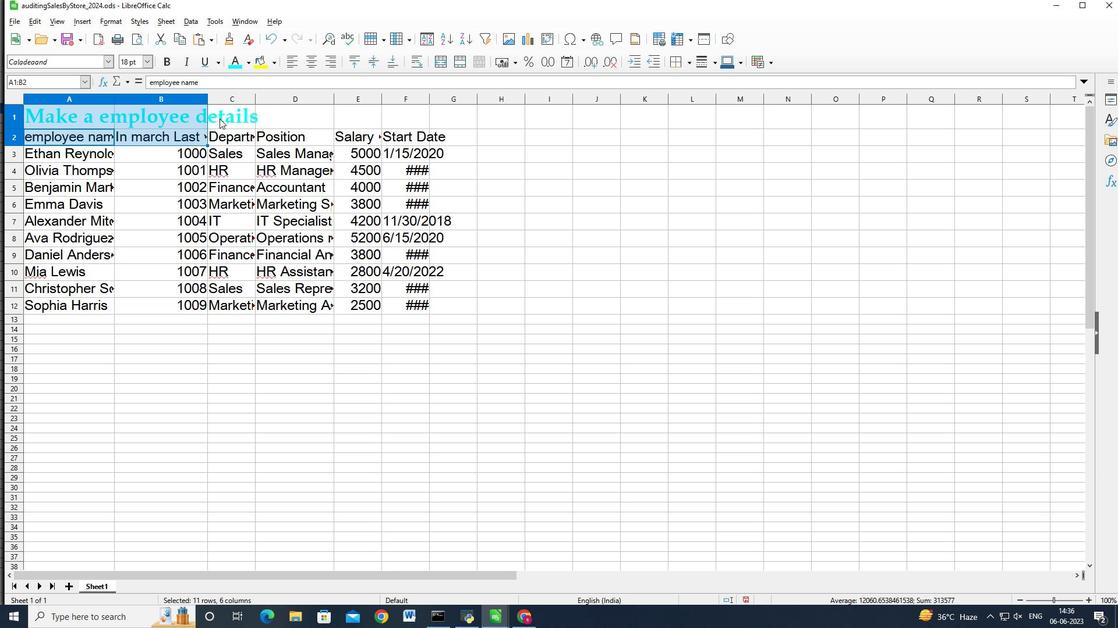 
Action: Mouse moved to (228, 118)
Screenshot: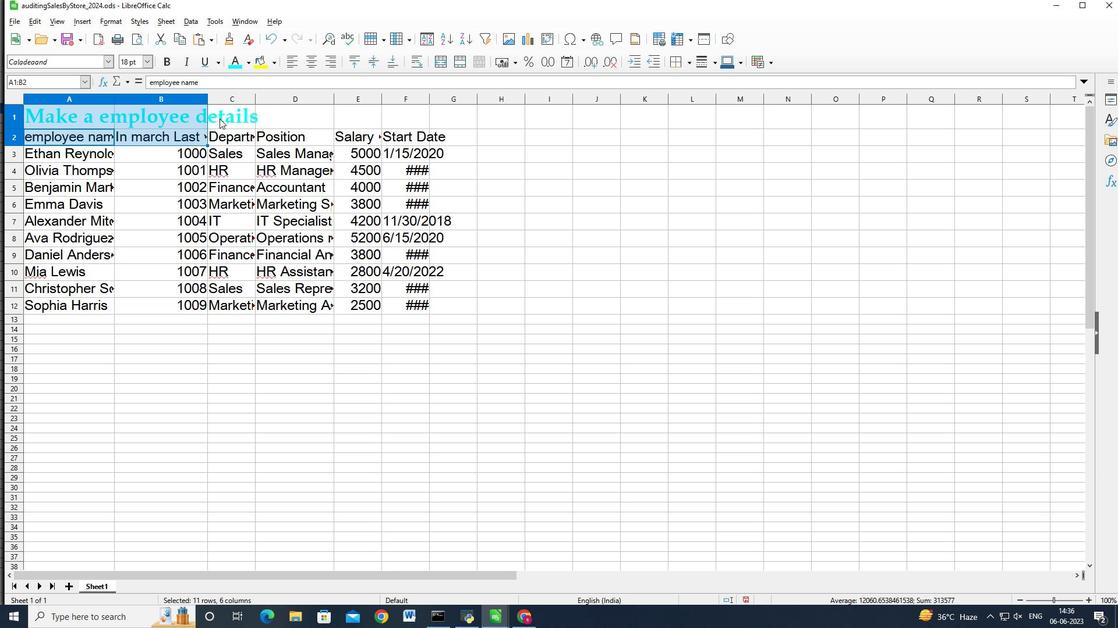 
Action: Key pressed <Key.shift>
Screenshot: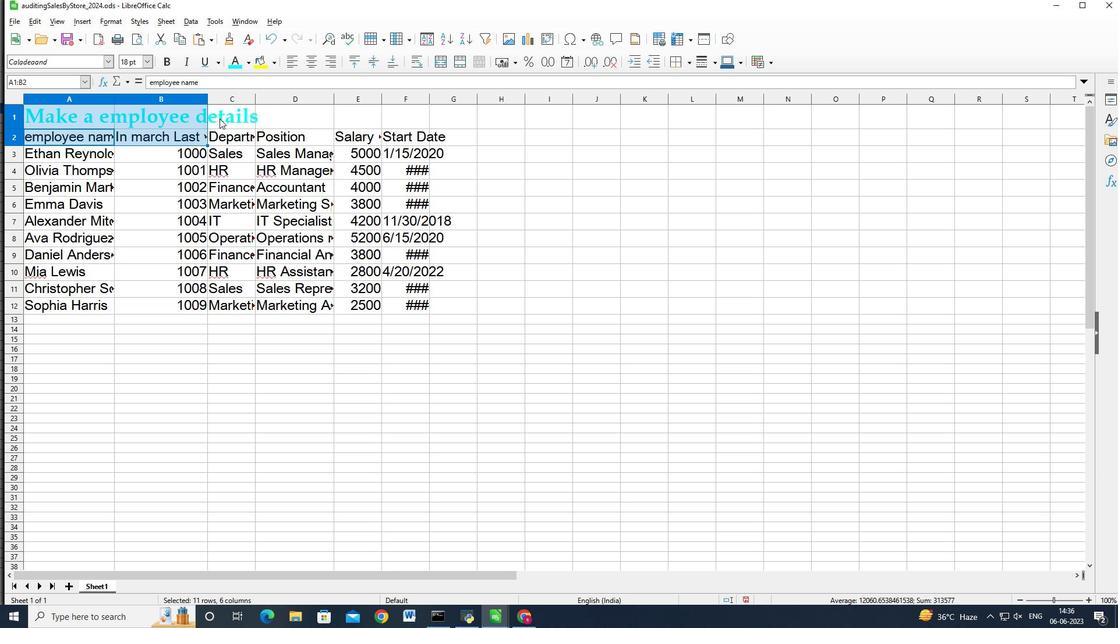 
Action: Mouse moved to (228, 118)
Screenshot: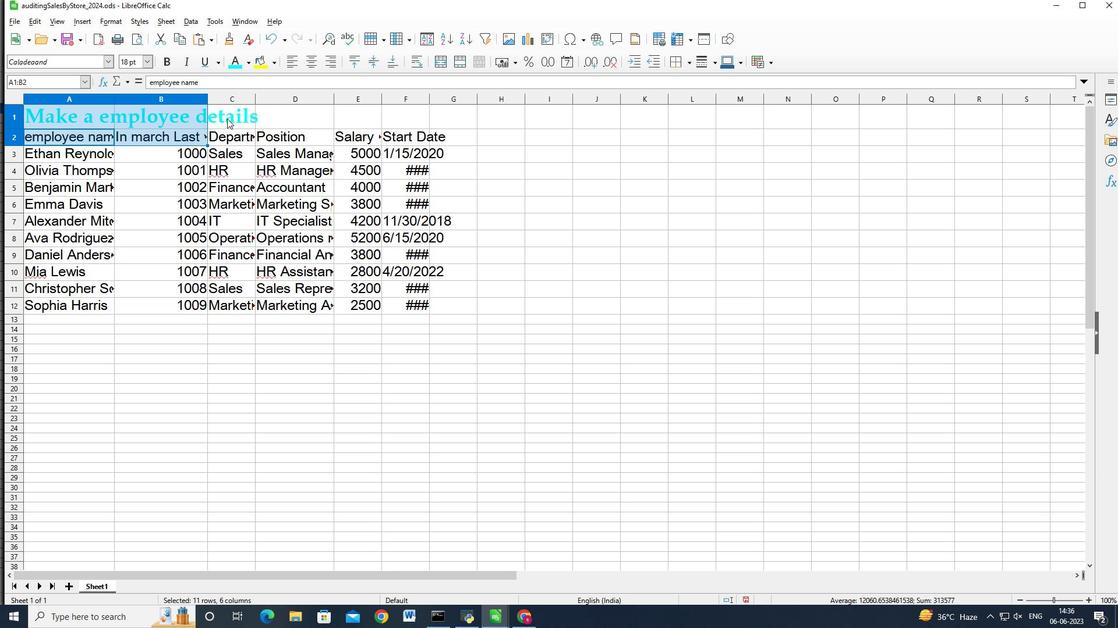 
Action: Key pressed <Key.shift>
Screenshot: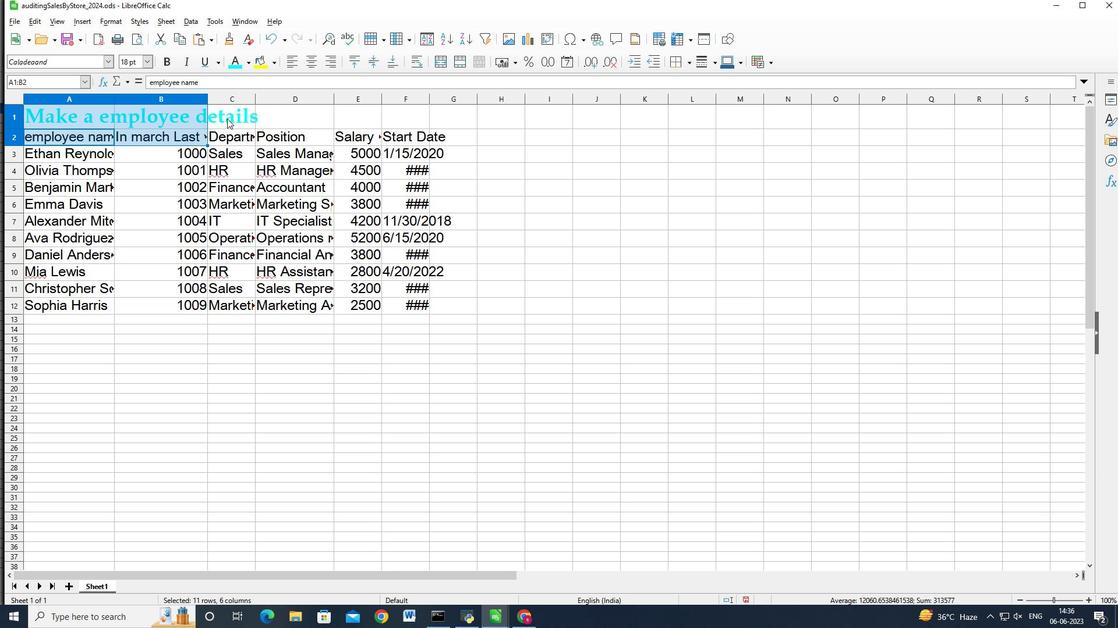 
Action: Mouse pressed left at (228, 118)
Screenshot: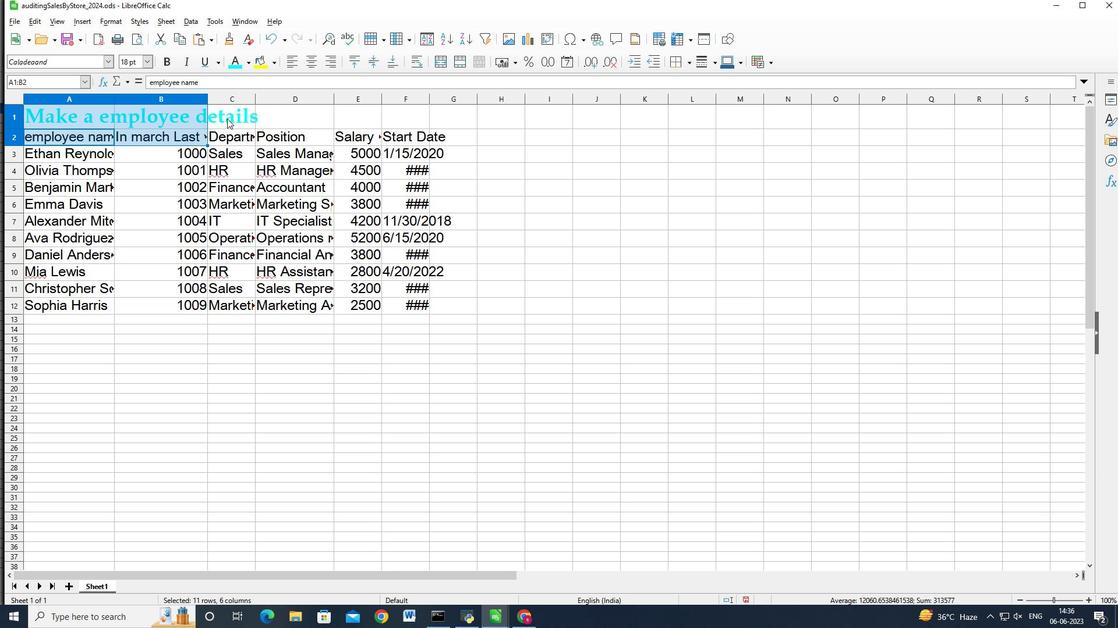 
Action: Key pressed <Key.shift><Key.shift><Key.shift> 3, 204)<Key.shift><Key.shift><Key.shift>
Screenshot: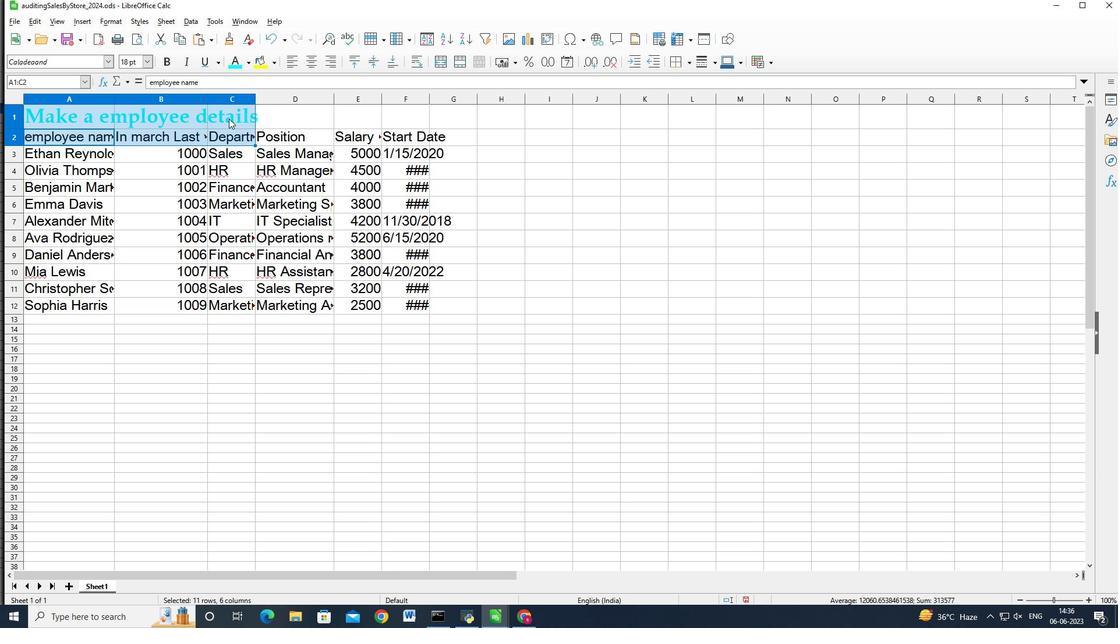 
Action: Mouse moved to (249, 119)
Screenshot: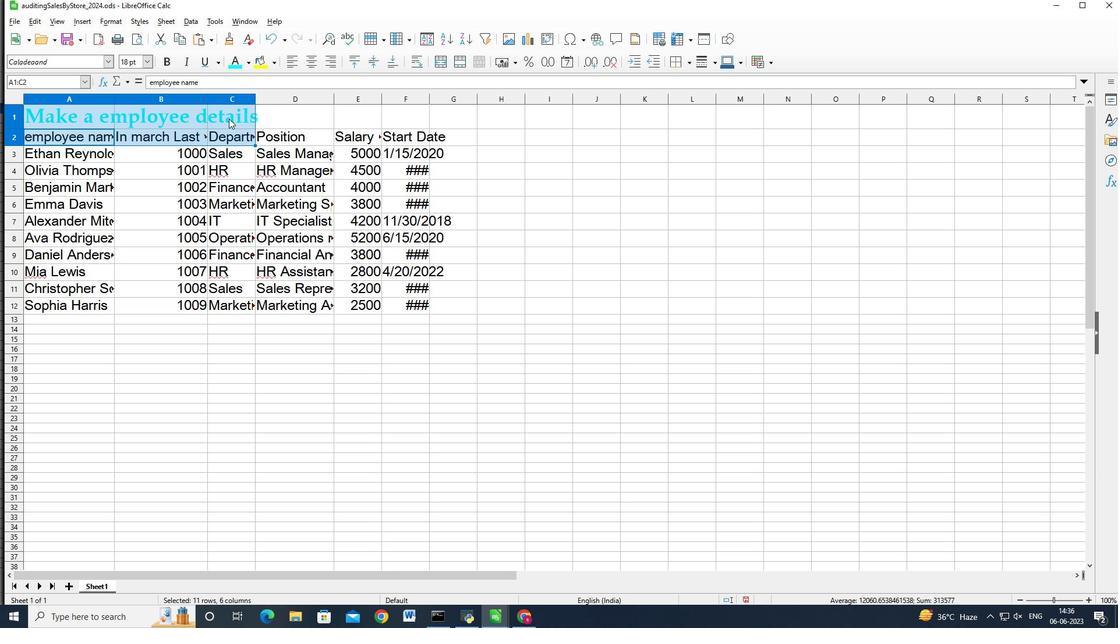 
Action: Key pressed <Key.shift>
Screenshot: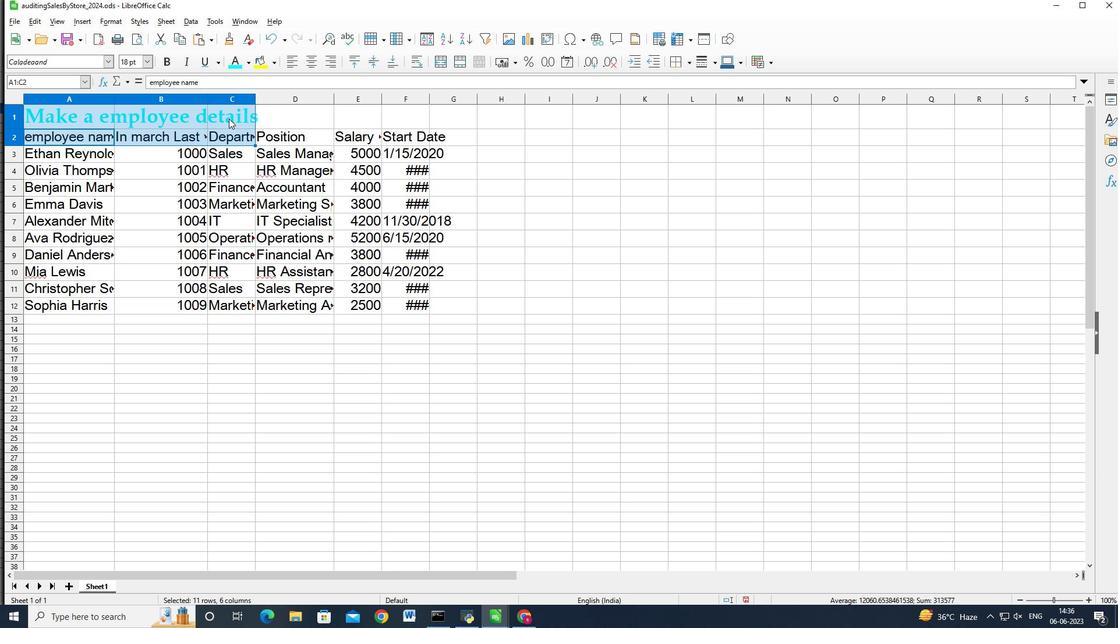 
Action: Mouse moved to (269, 121)
Screenshot: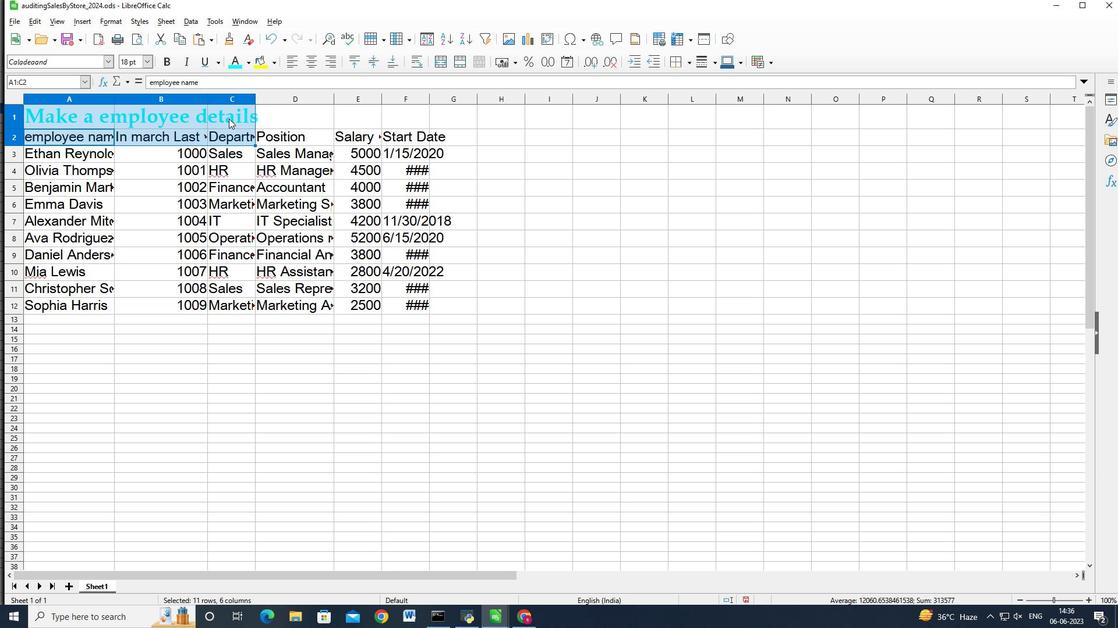 
Action: Key pressed <Key.shift>
Screenshot: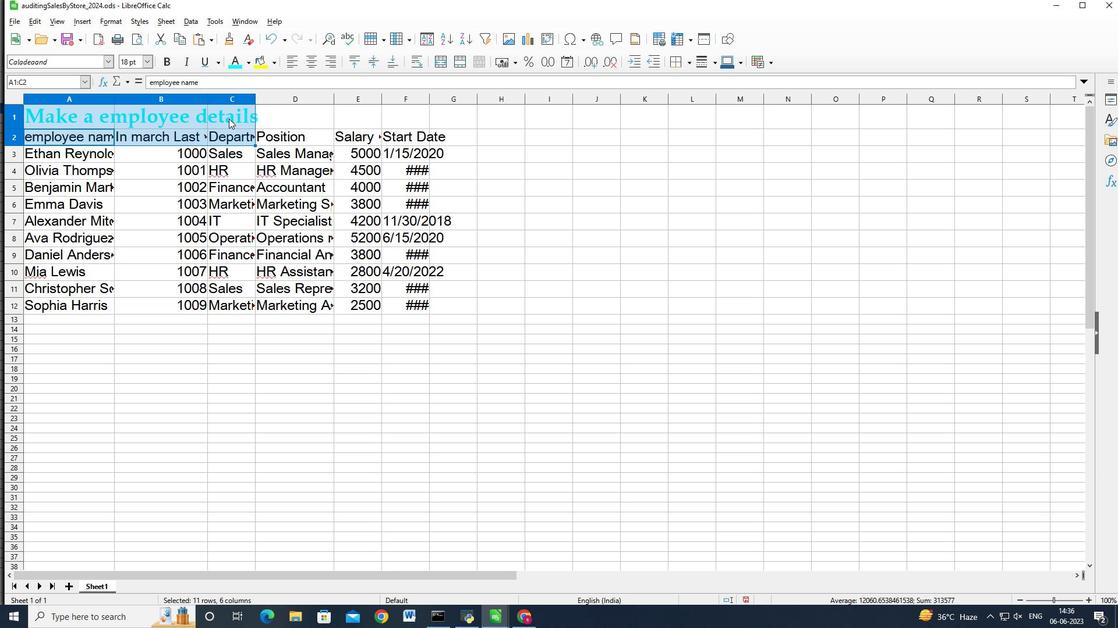 
Action: Mouse moved to (273, 121)
Screenshot: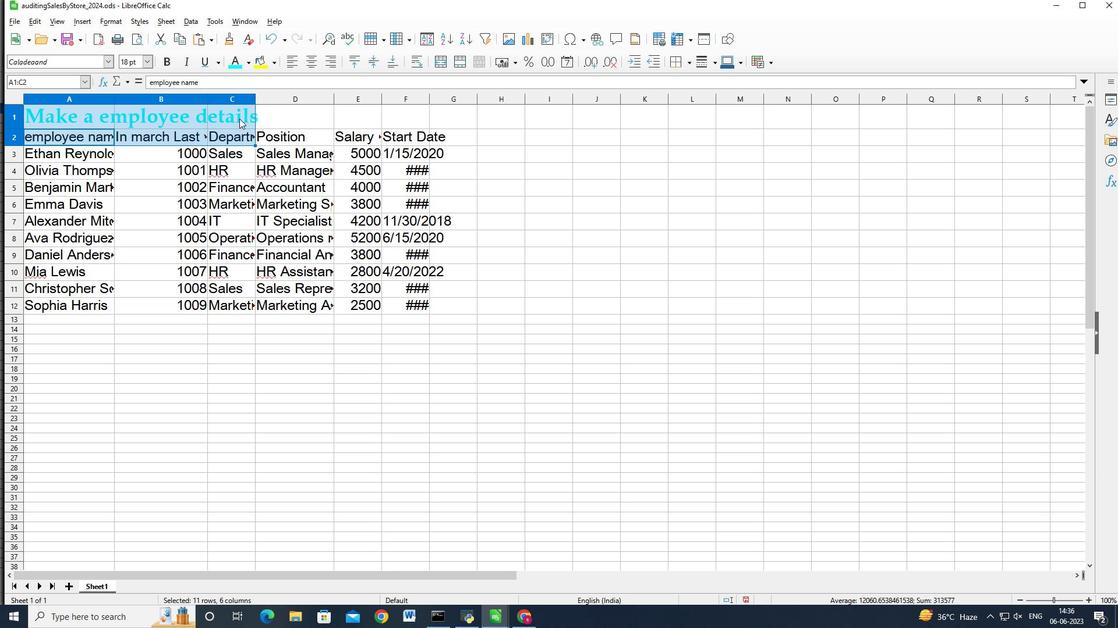 
Action: Key pressed <Key.shift>
Screenshot: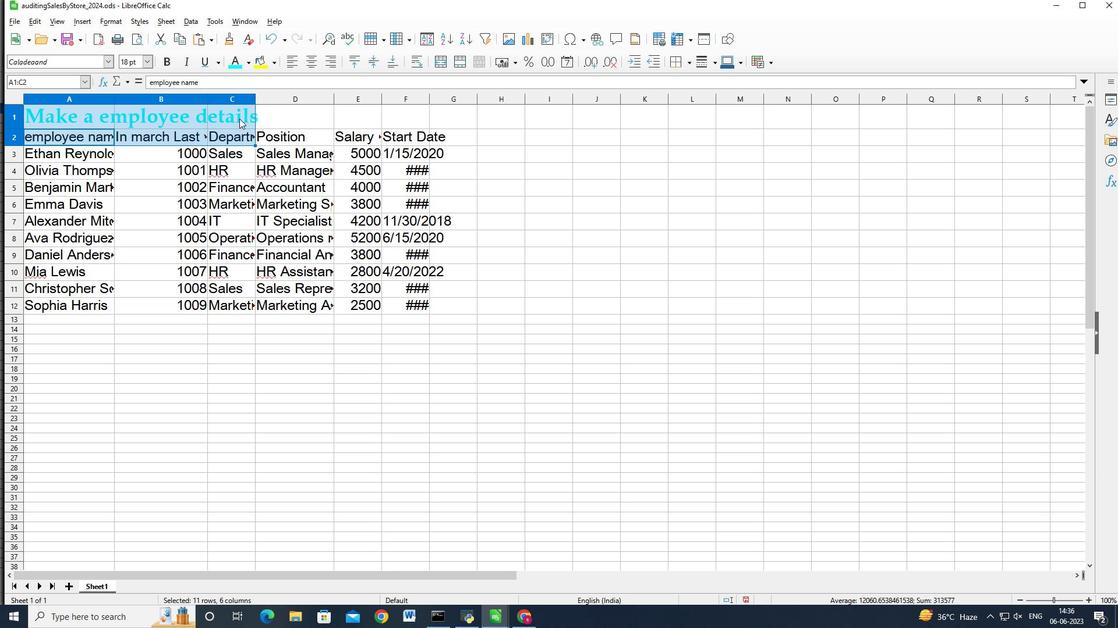
Action: Mouse moved to (273, 121)
Screenshot: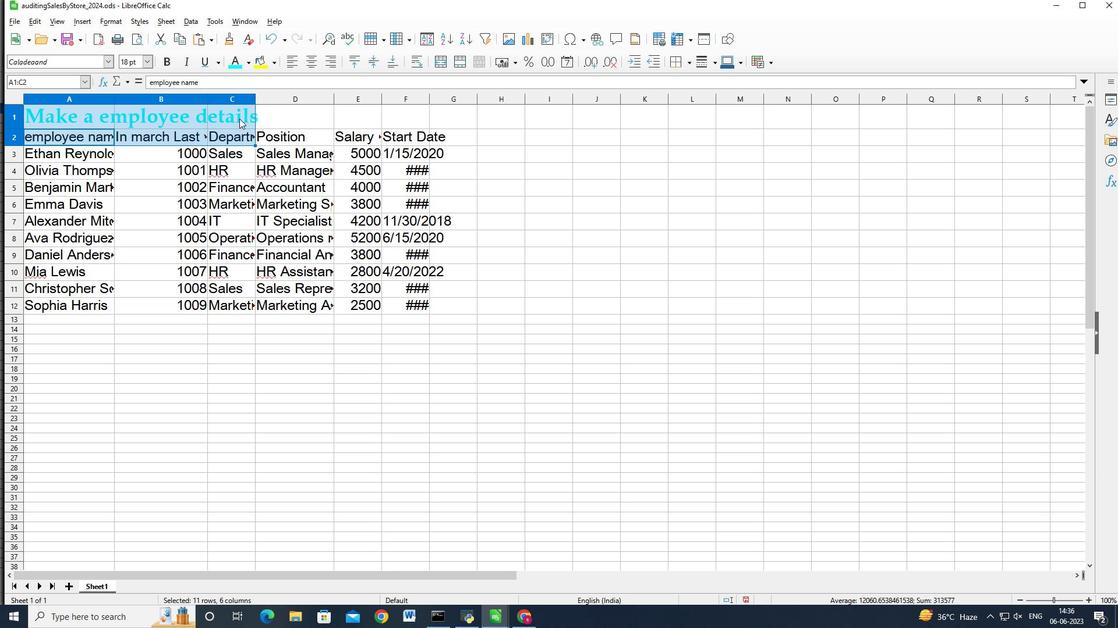 
Action: Key pressed <Key.shift><Key.shift><Key.shift><Key.shift><Key.shift><Key.shift><Key.shift><Key.shift><Key.shift><Key.shift><Key.shift><Key.shift><Key.shift><Key.shift><Key.shift><Key.shift><Key.shift><Key.shift><Key.shift><Key.shift><Key.shift><Key.right><Key.right><Key.right><Key.right><Key.down><Key.up>
Screenshot: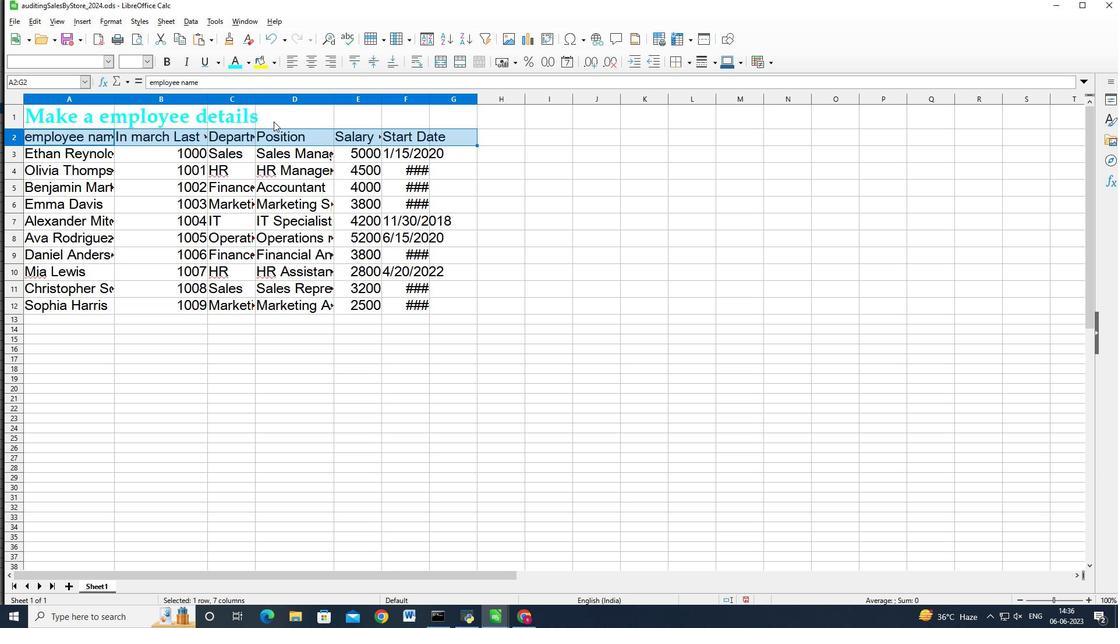 
Action: Mouse pressed left at (273, 121)
Screenshot: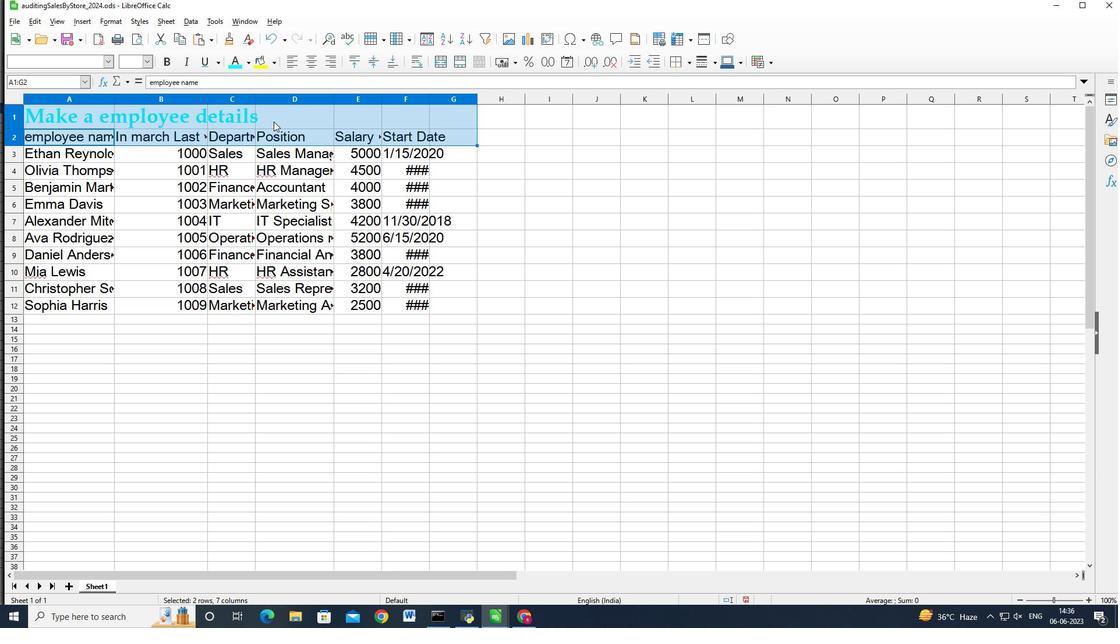 
Action: Mouse moved to (43, 113)
Screenshot: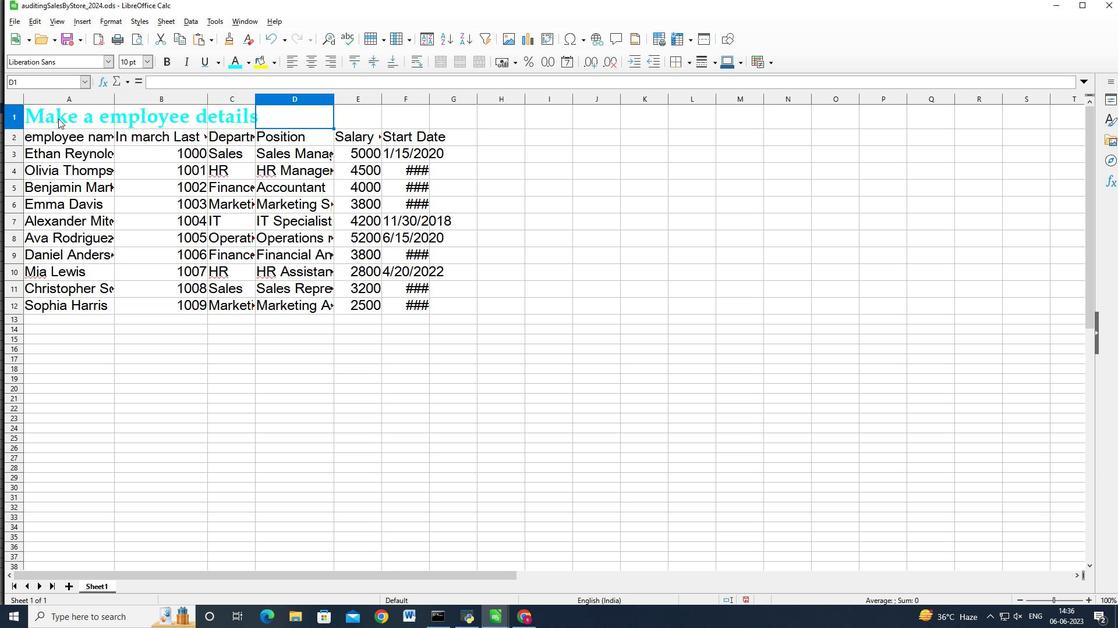 
Action: Mouse pressed left at (43, 113)
Screenshot: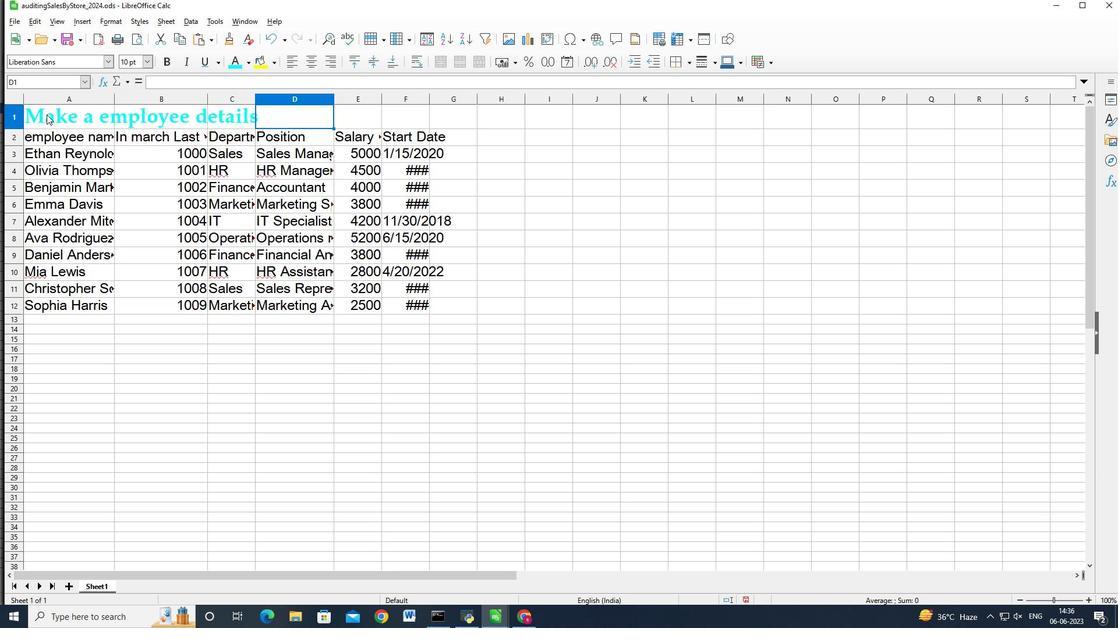 
Action: Mouse moved to (116, 130)
Screenshot: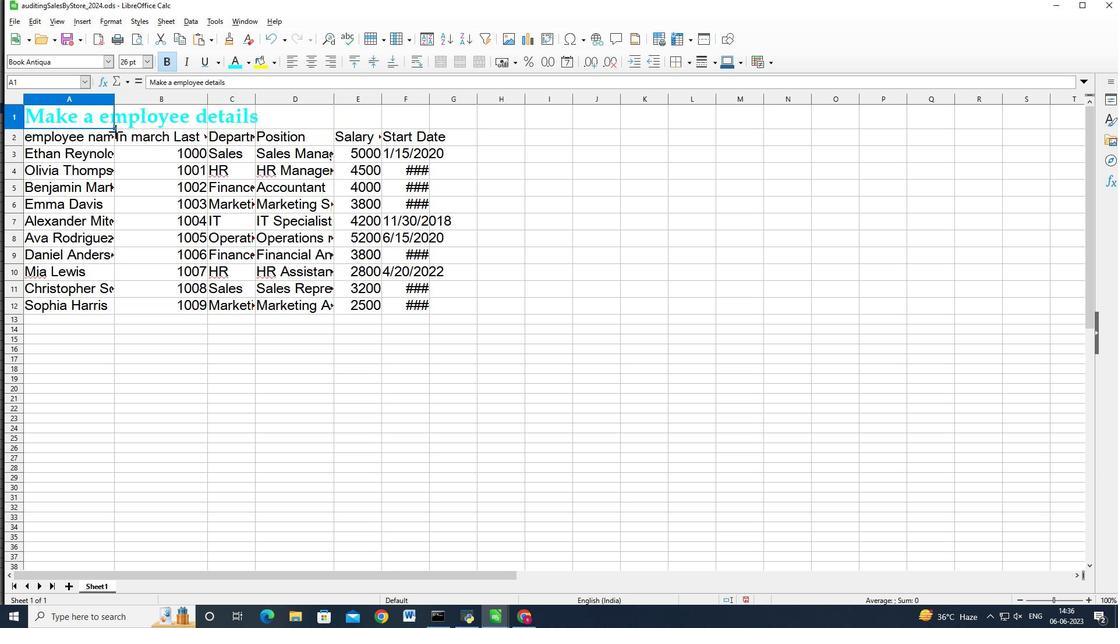 
Action: Key pressed <Key.shift>
Screenshot: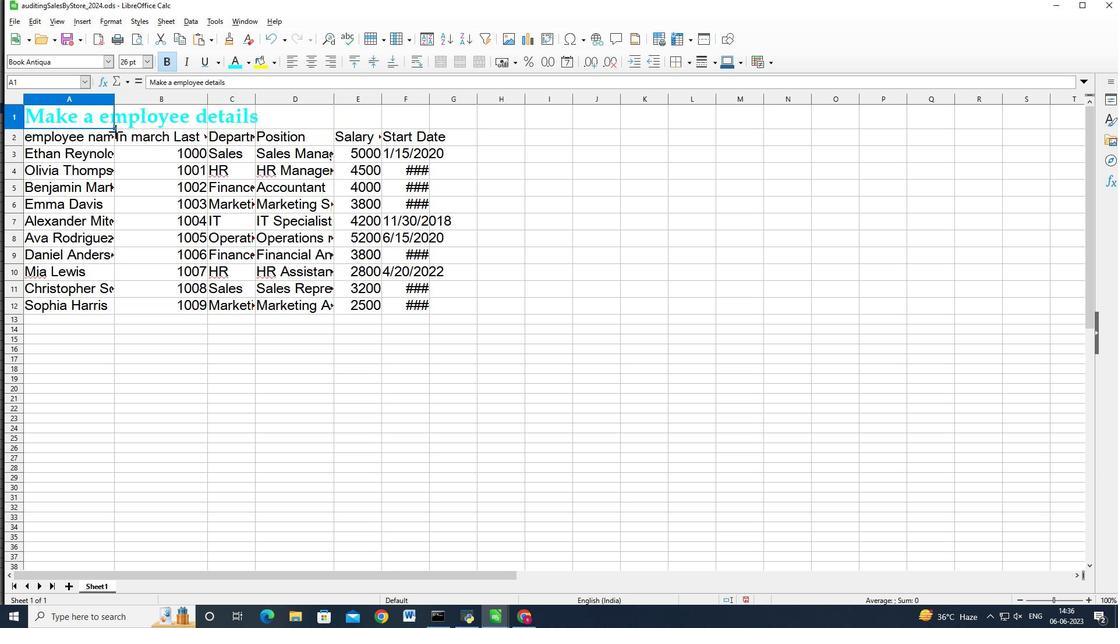 
Action: Mouse moved to (415, 322)
Screenshot: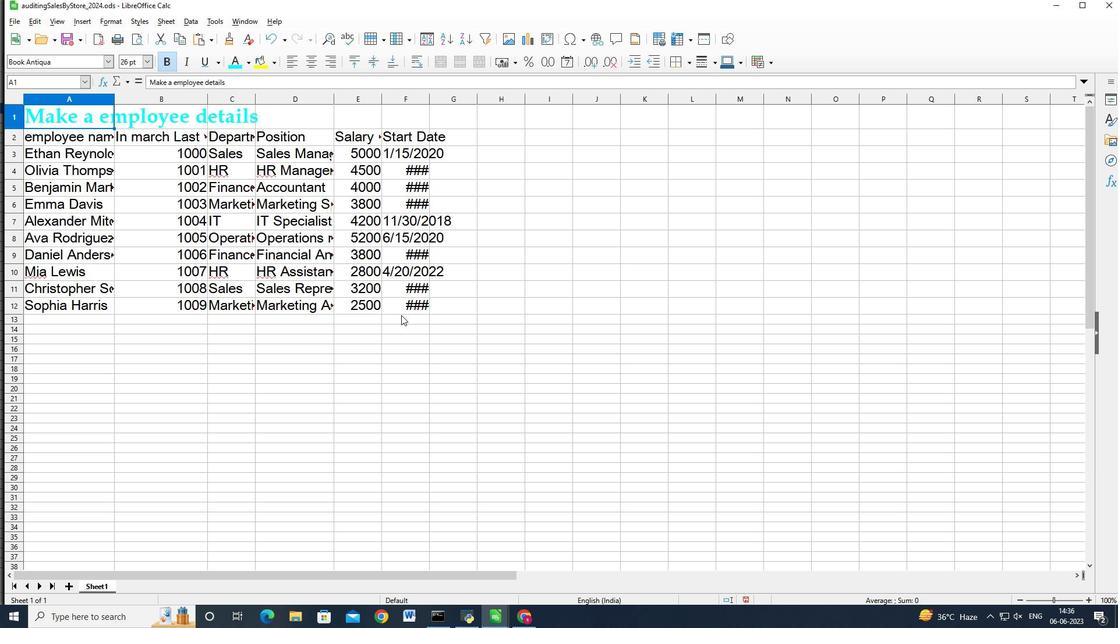 
Action: Key pressed <Key.shift>
Screenshot: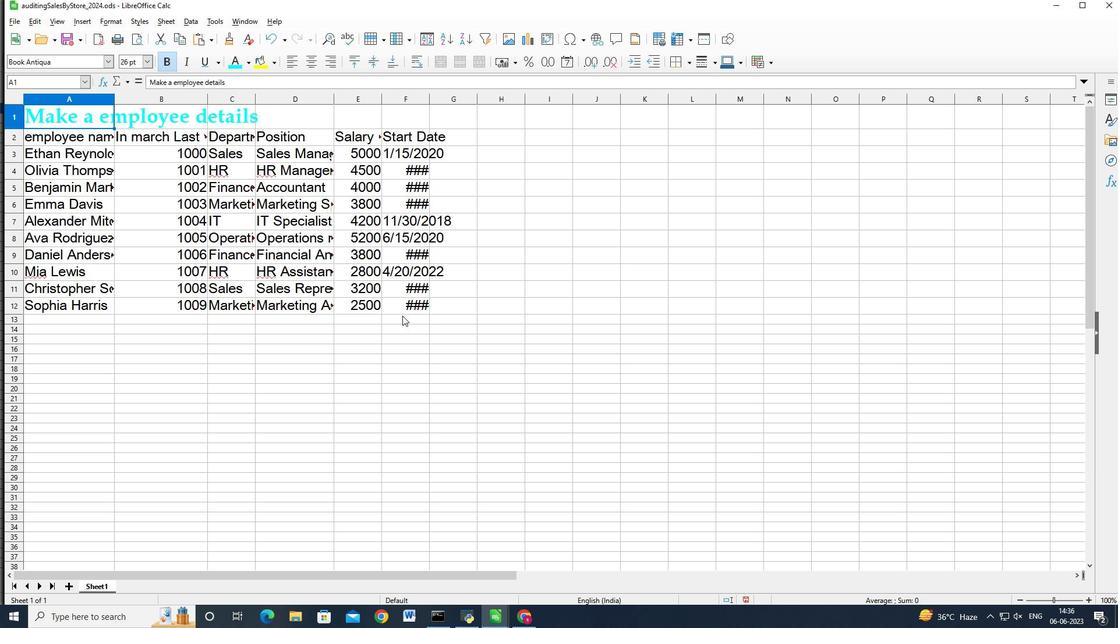 
Action: Mouse moved to (416, 322)
Screenshot: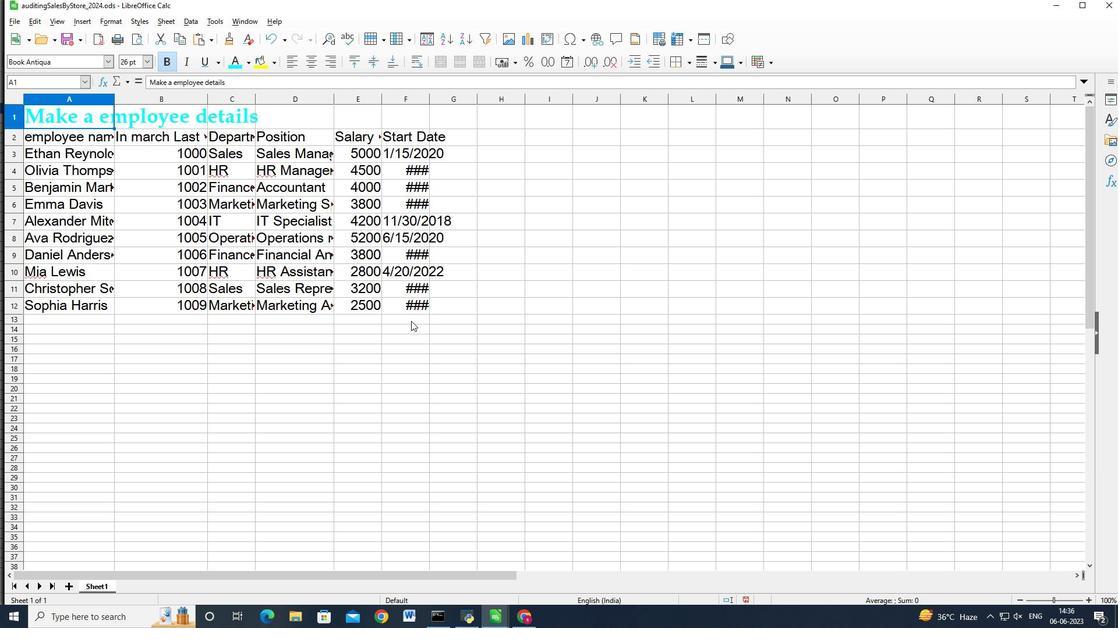 
Action: Key pressed <Key.shift>
Screenshot: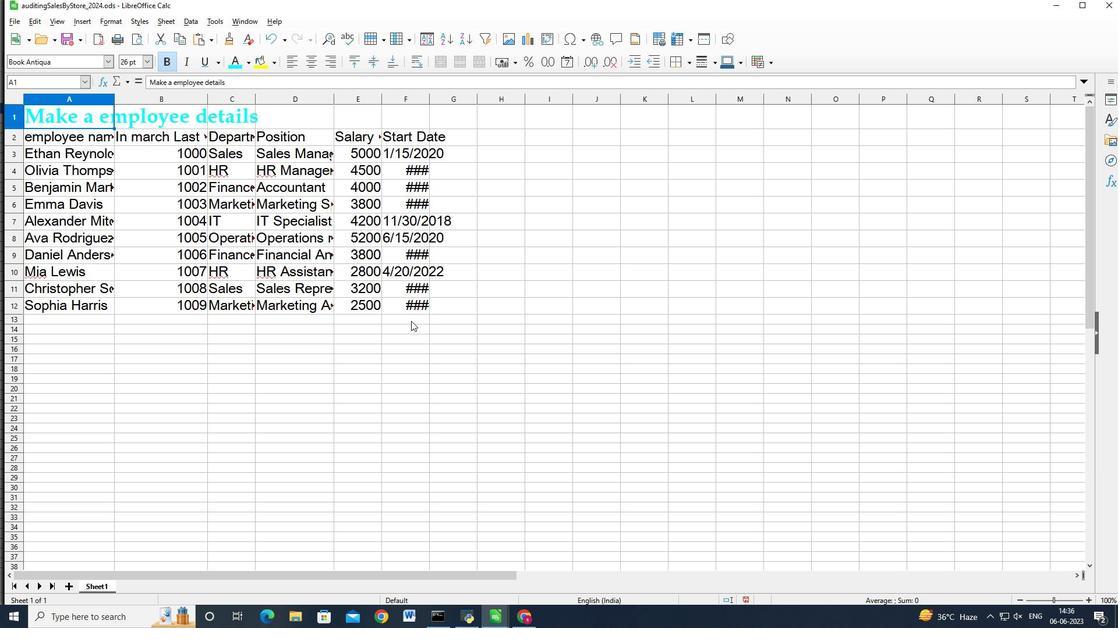 
Action: Mouse moved to (421, 313)
Screenshot: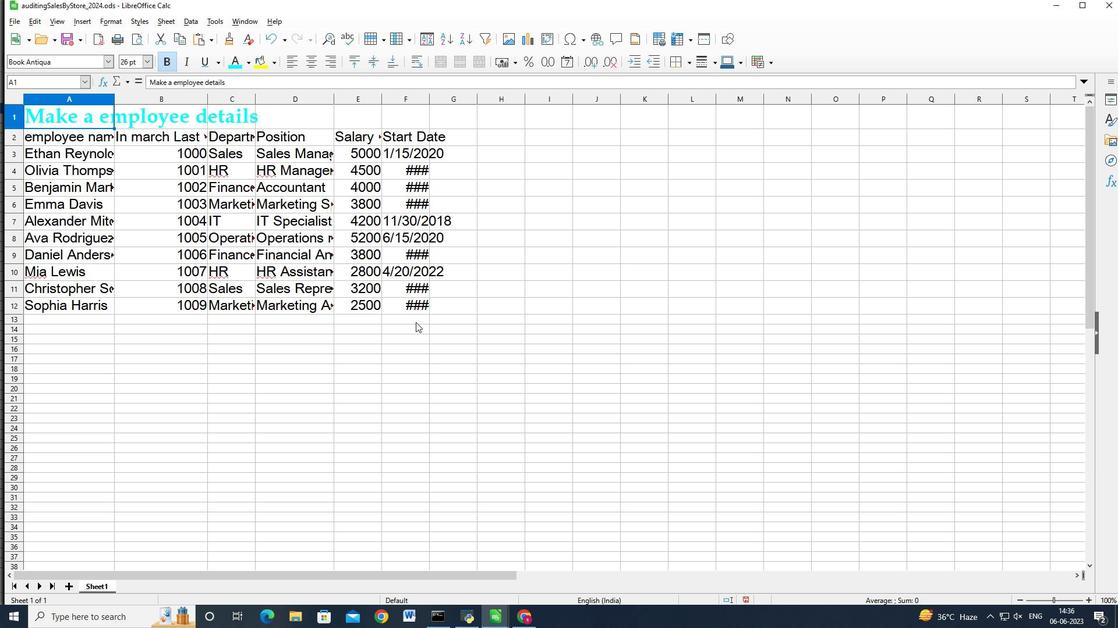 
Action: Key pressed <Key.shift>
Screenshot: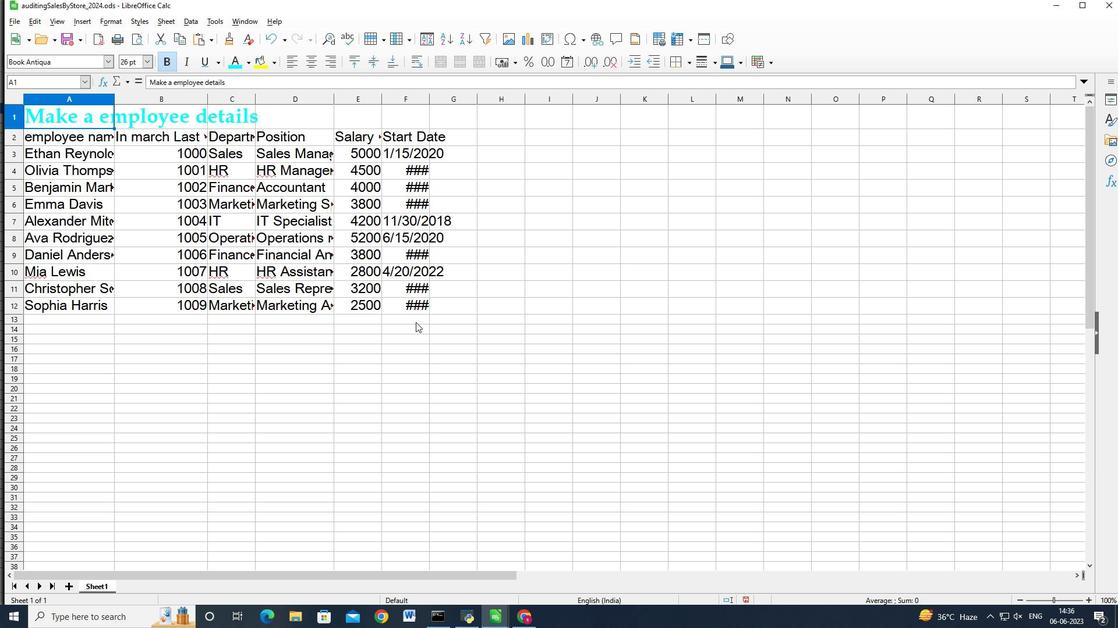 
Action: Mouse moved to (422, 312)
Screenshot: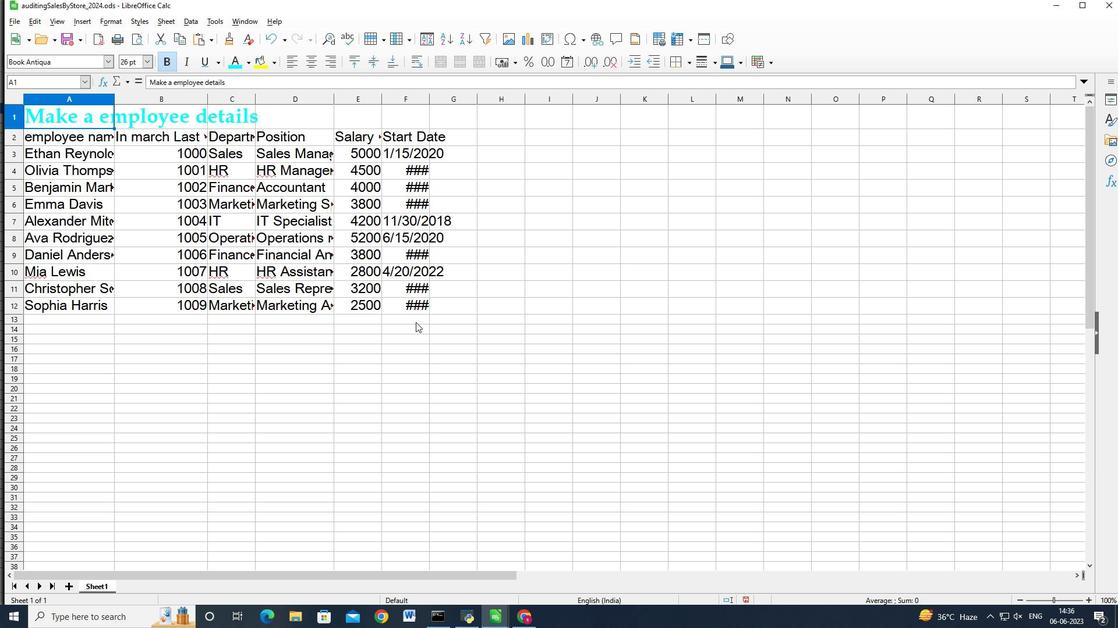 
Action: Key pressed <Key.shift>
Screenshot: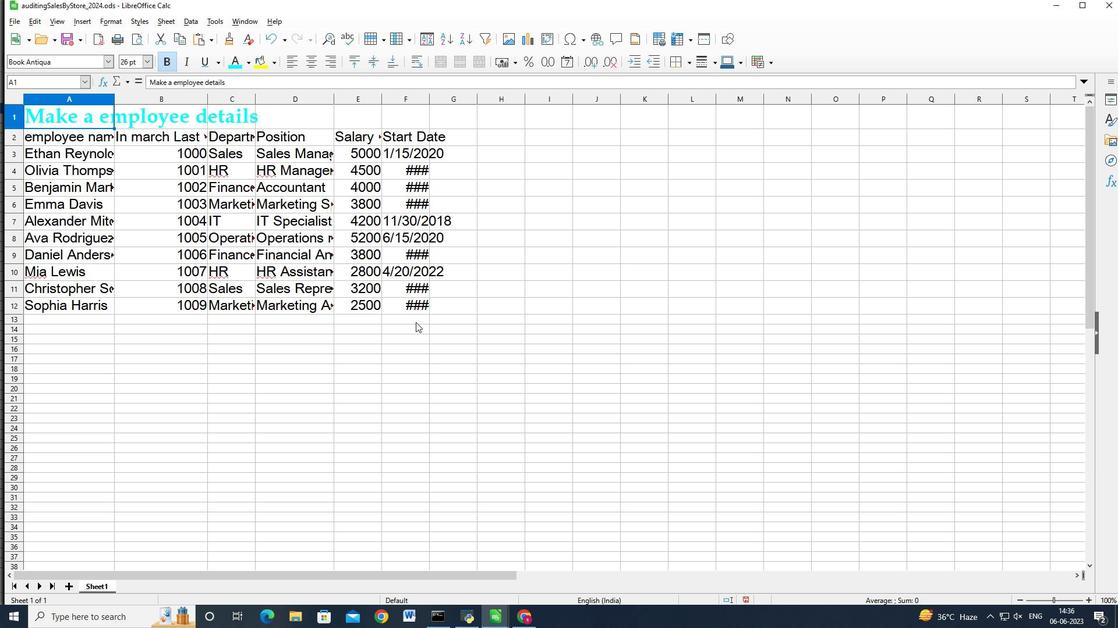 
Action: Mouse moved to (422, 312)
Screenshot: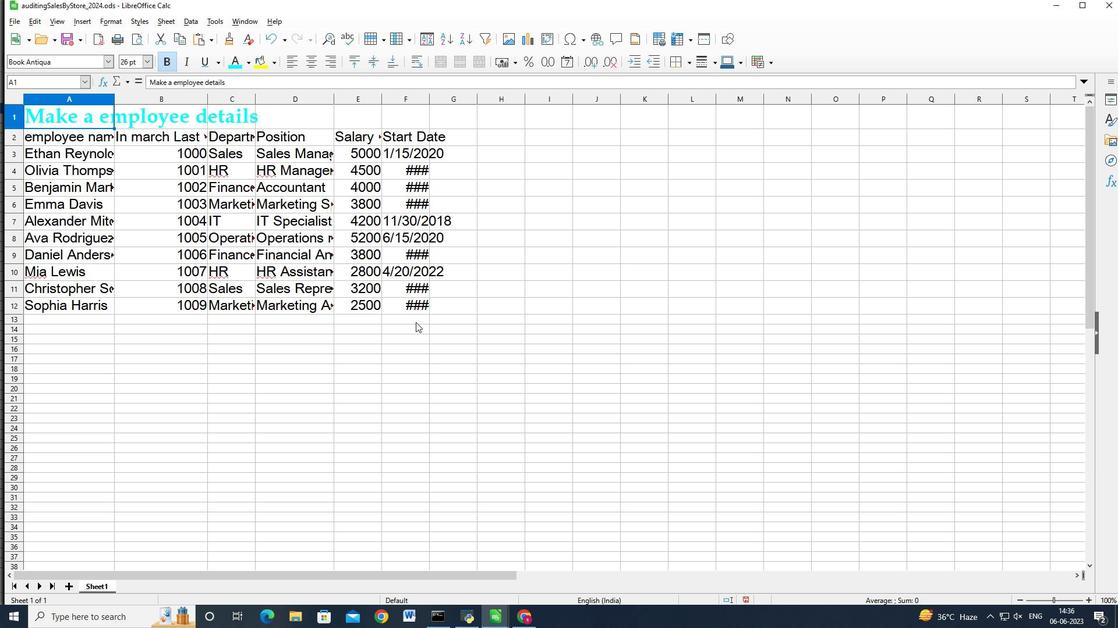 
Action: Key pressed <Key.shift>
Screenshot: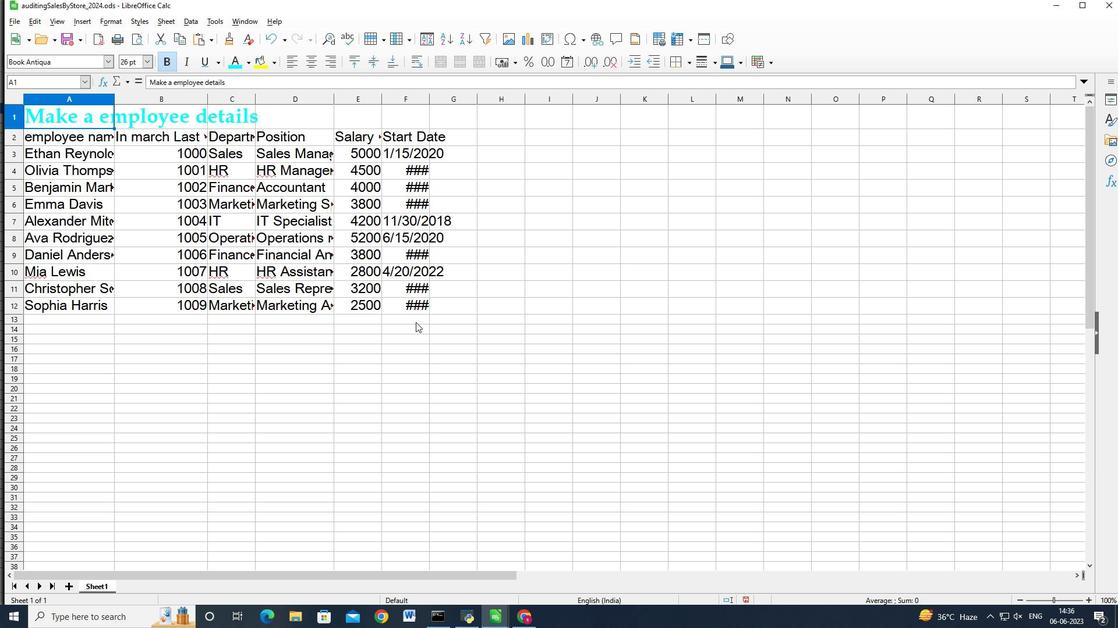 
Action: Mouse moved to (422, 311)
Screenshot: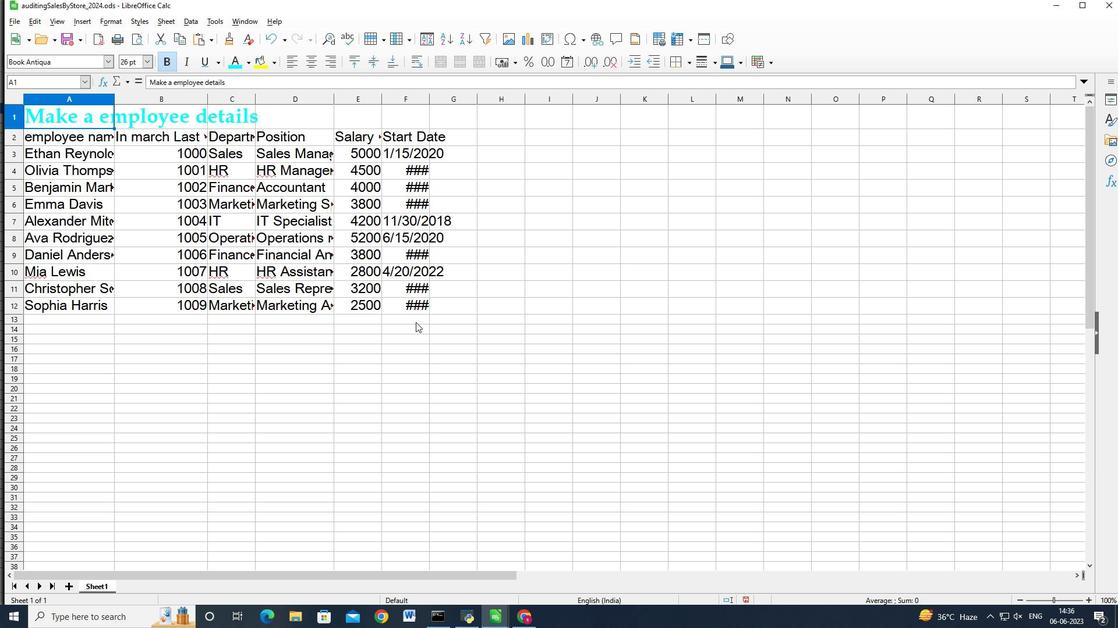 
Action: Key pressed <Key.shift>
Screenshot: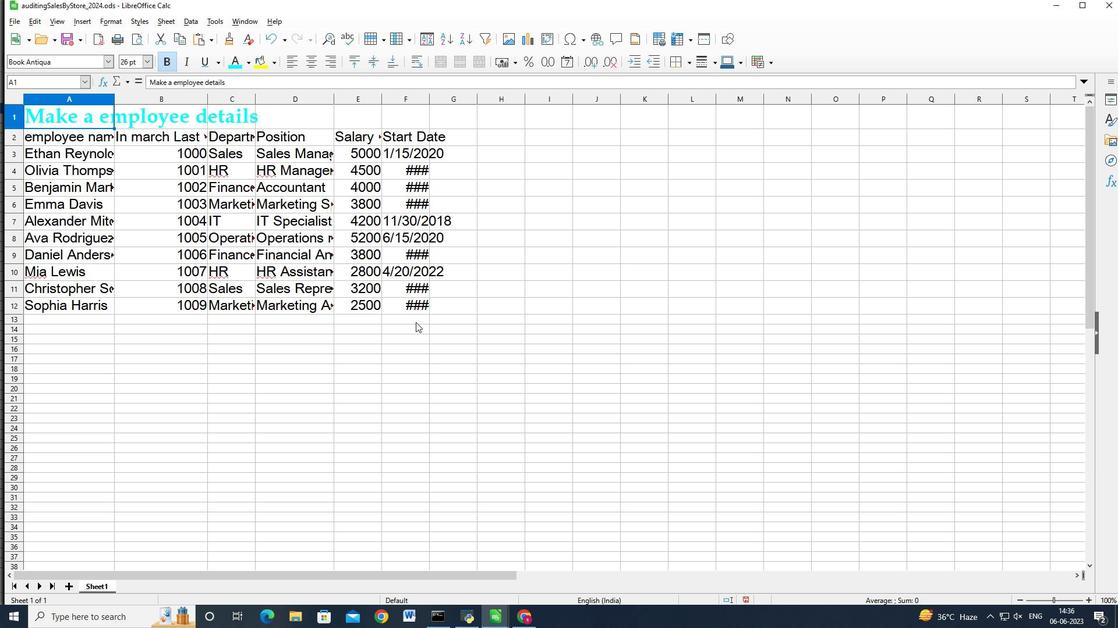 
Action: Mouse moved to (422, 311)
Screenshot: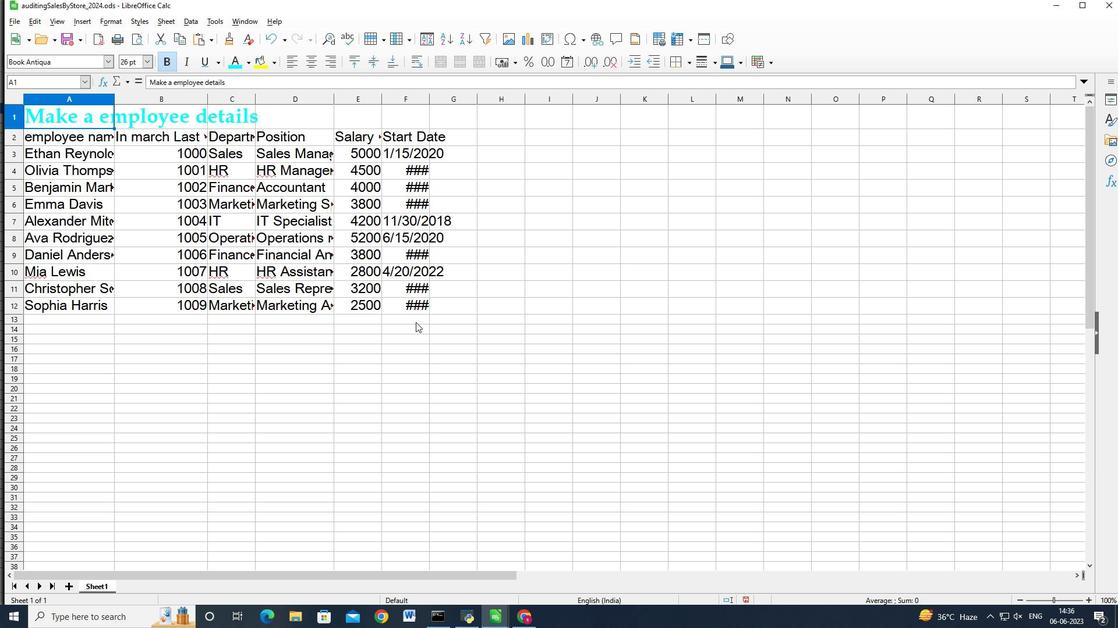 
Action: Key pressed <Key.shift>
Screenshot: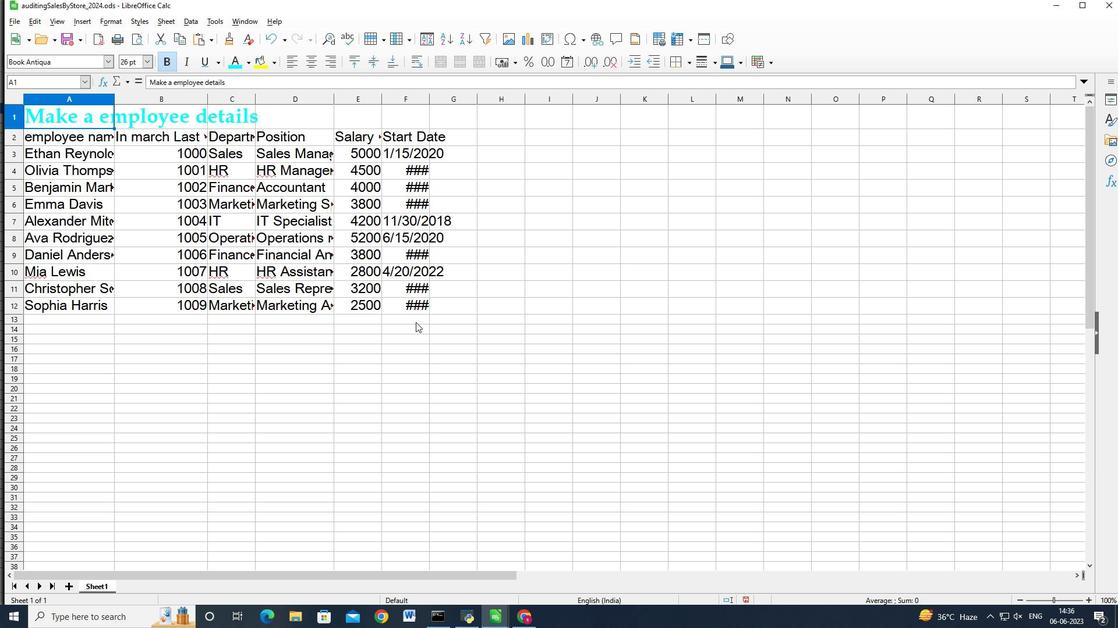 
Action: Mouse moved to (422, 311)
Screenshot: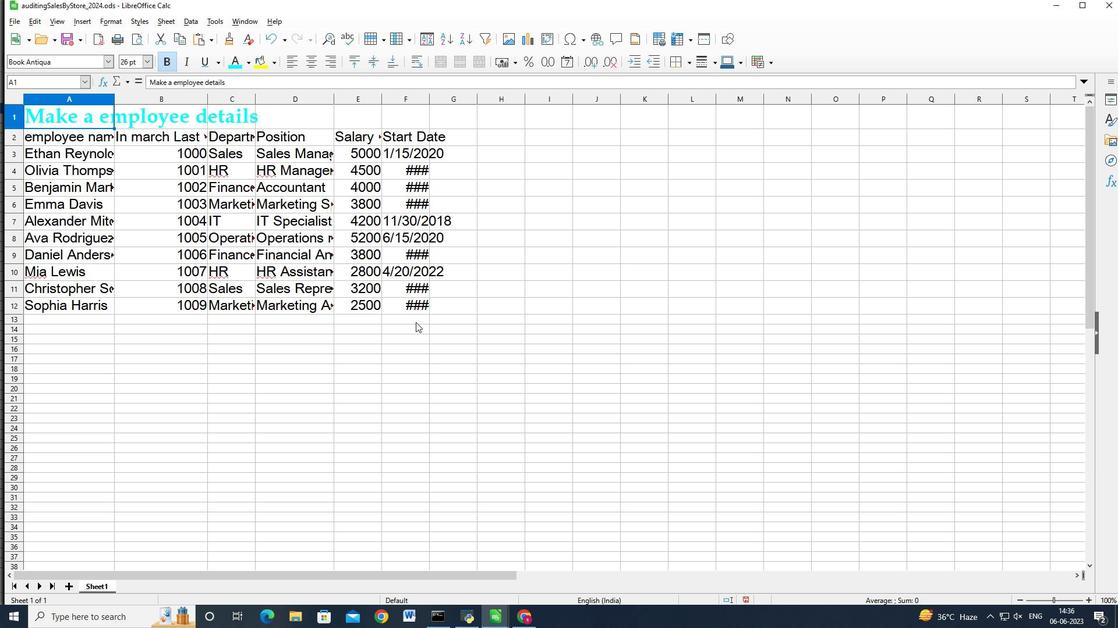 
Action: Key pressed <Key.shift><Key.shift>
Screenshot: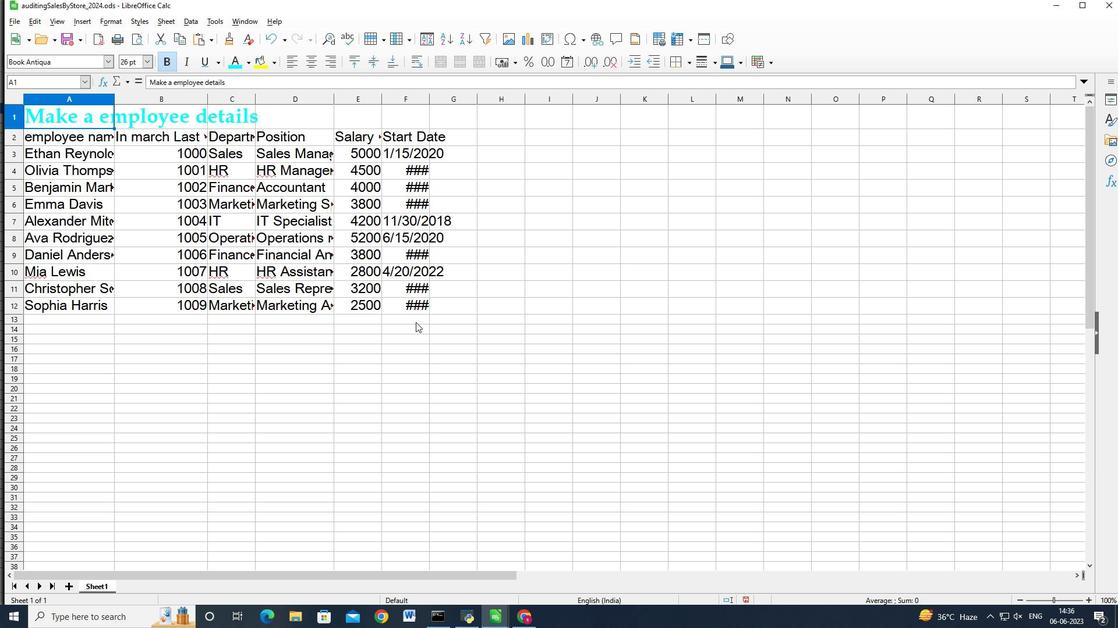 
Action: Mouse moved to (423, 311)
Screenshot: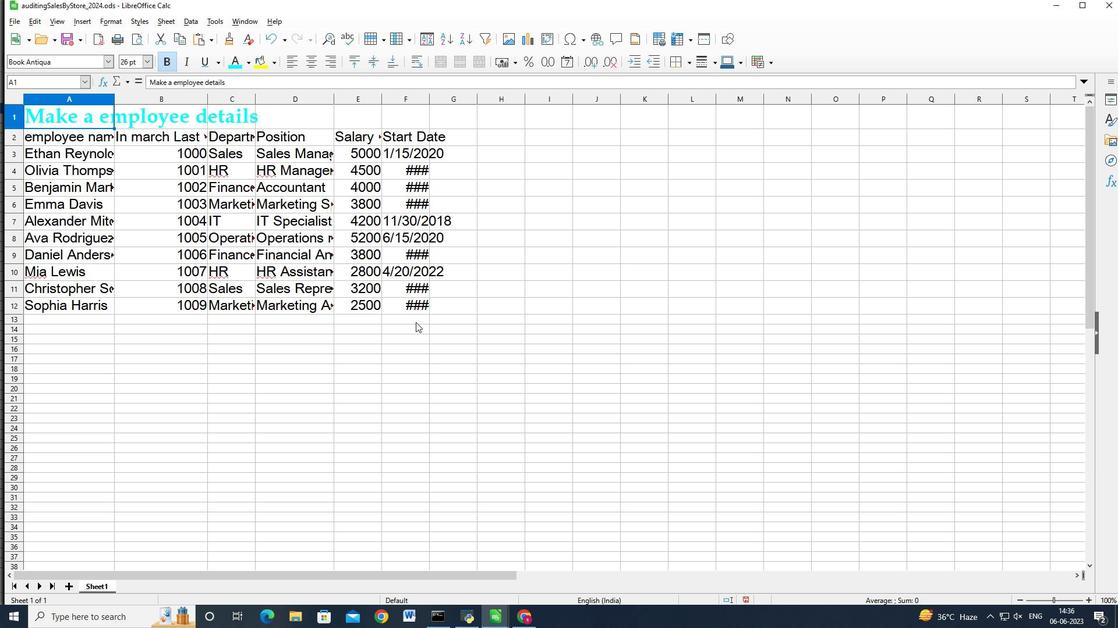
Action: Key pressed <Key.shift>
Screenshot: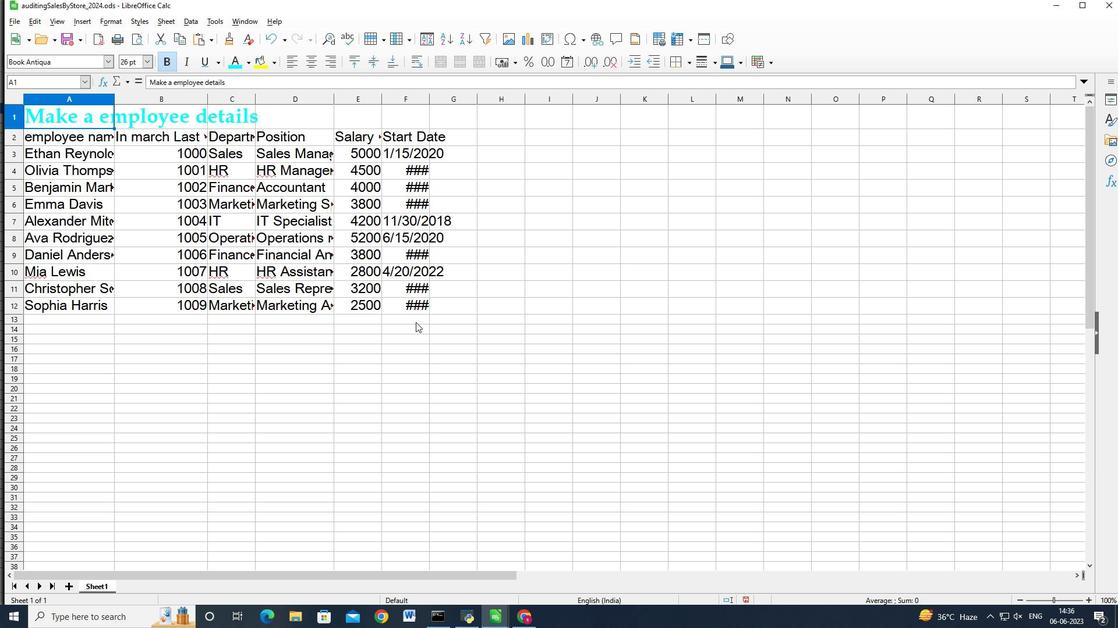 
Action: Mouse moved to (423, 310)
Screenshot: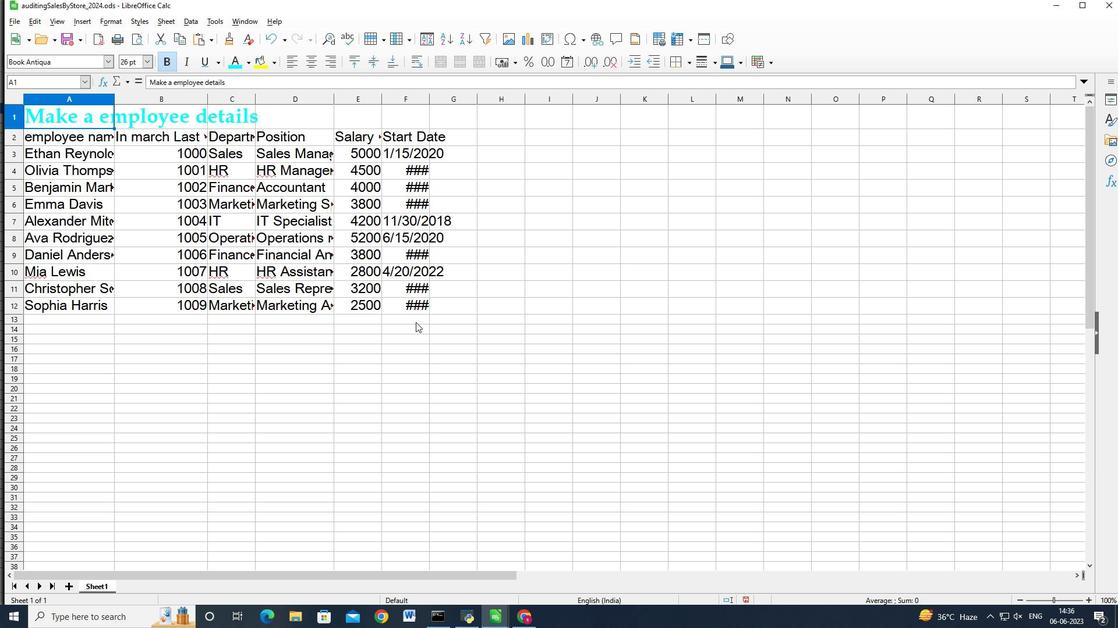 
Action: Key pressed <Key.shift>
Screenshot: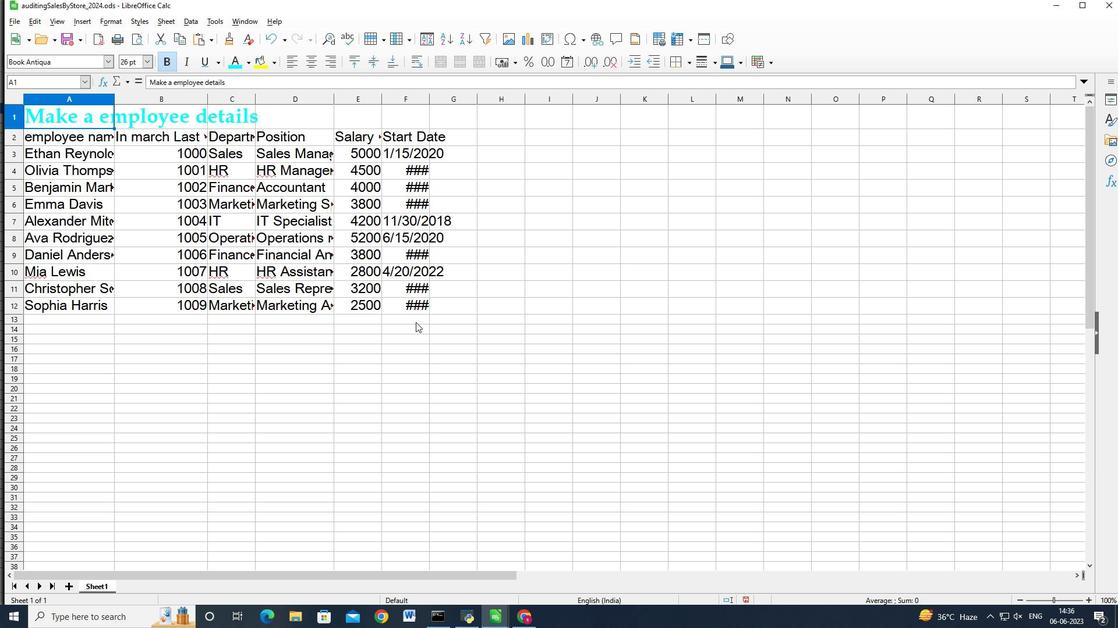 
Action: Mouse moved to (423, 309)
Screenshot: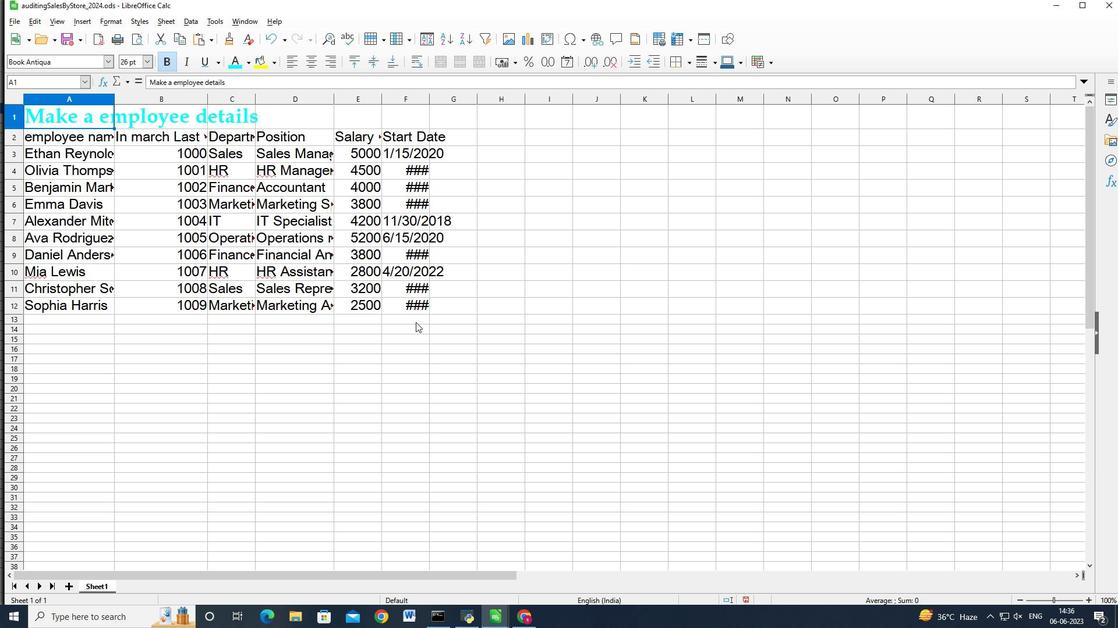 
Action: Key pressed <Key.shift>
Screenshot: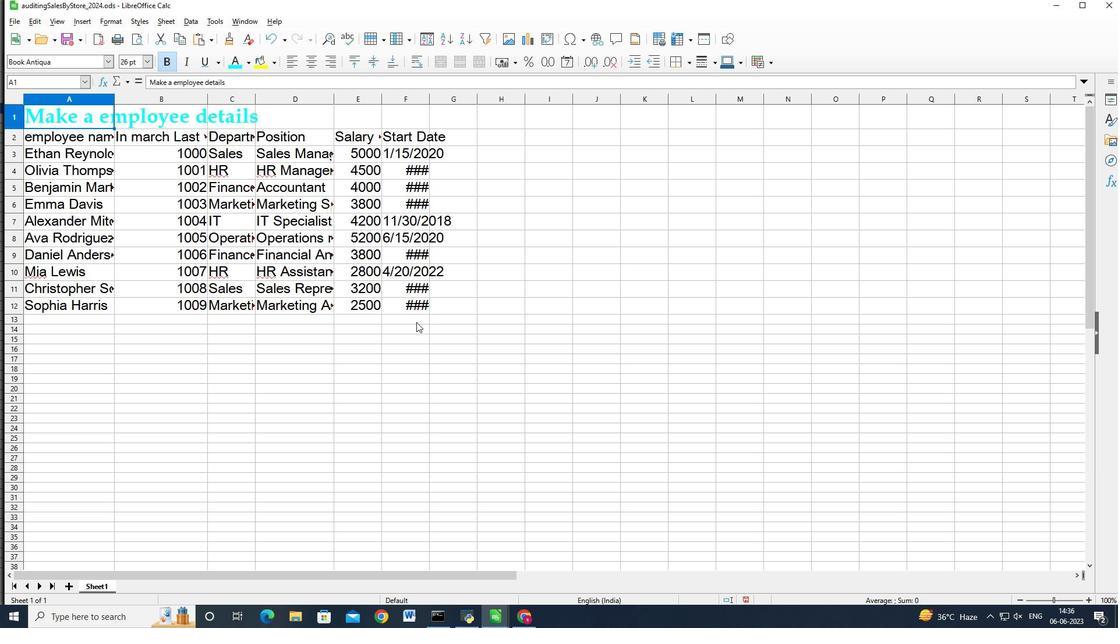 
Action: Mouse moved to (423, 309)
Screenshot: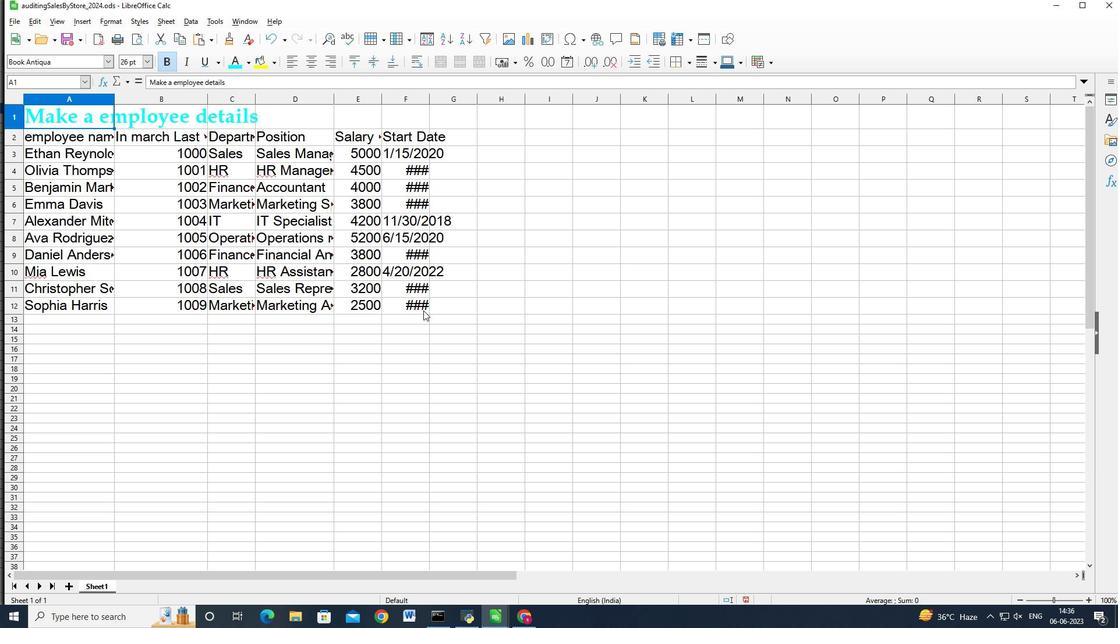 
Action: Key pressed <Key.shift>
Screenshot: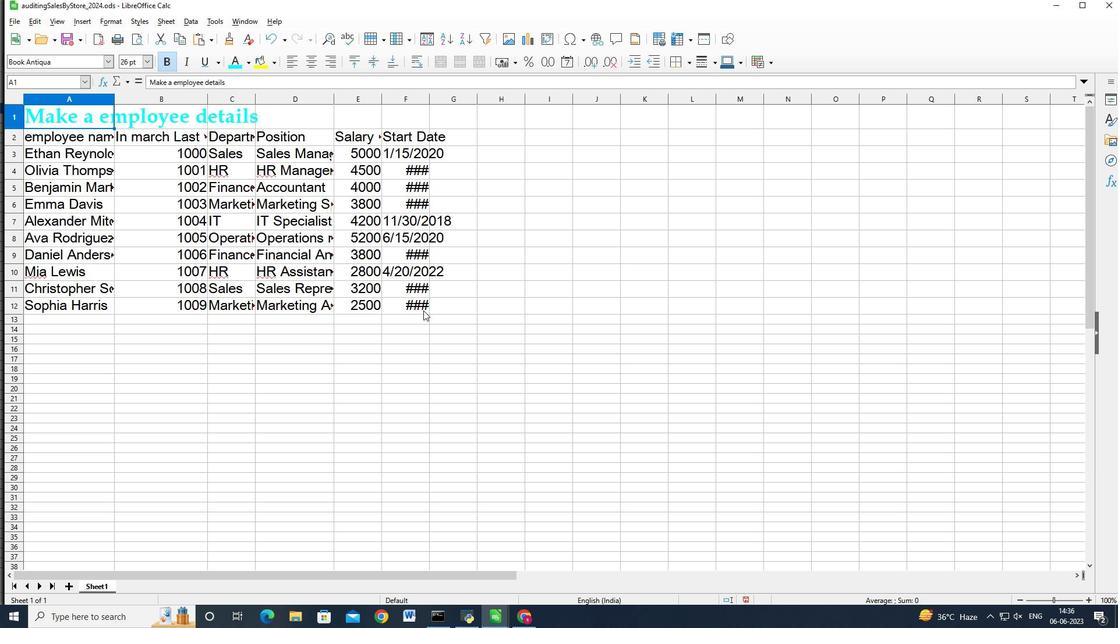 
Action: Mouse moved to (423, 308)
Screenshot: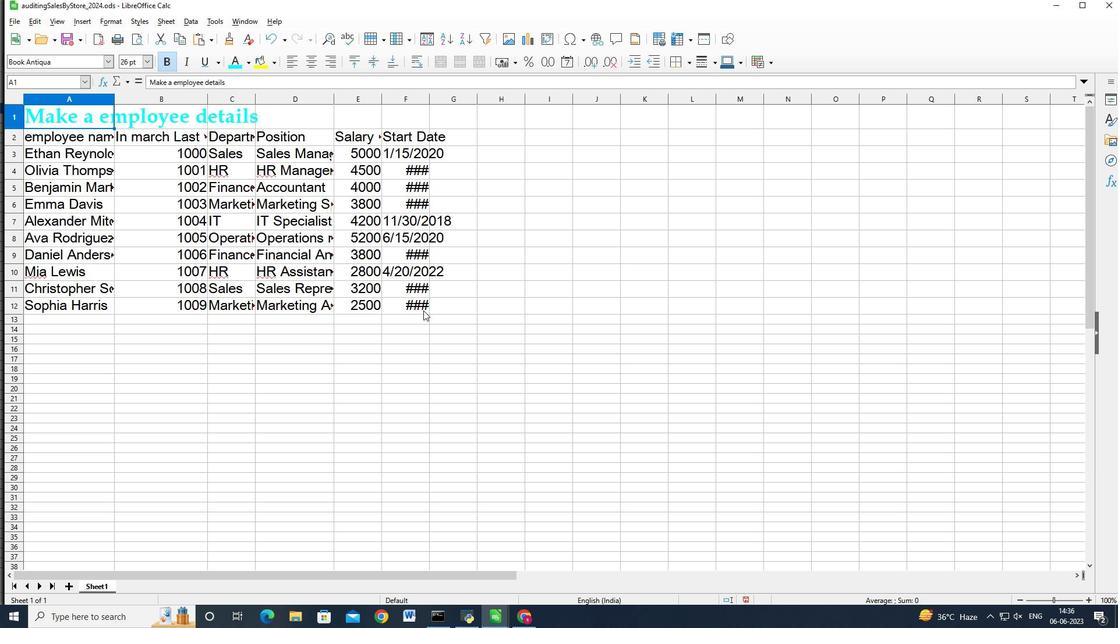 
Action: Key pressed <Key.shift><Key.shift><Key.shift>
Screenshot: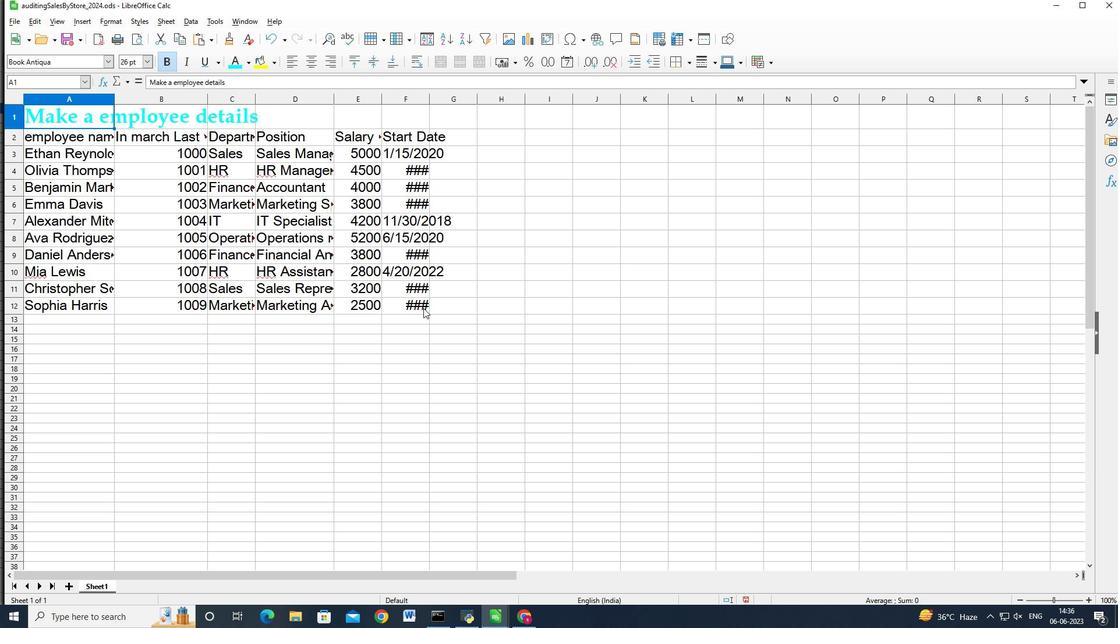 
Action: Mouse moved to (423, 308)
Screenshot: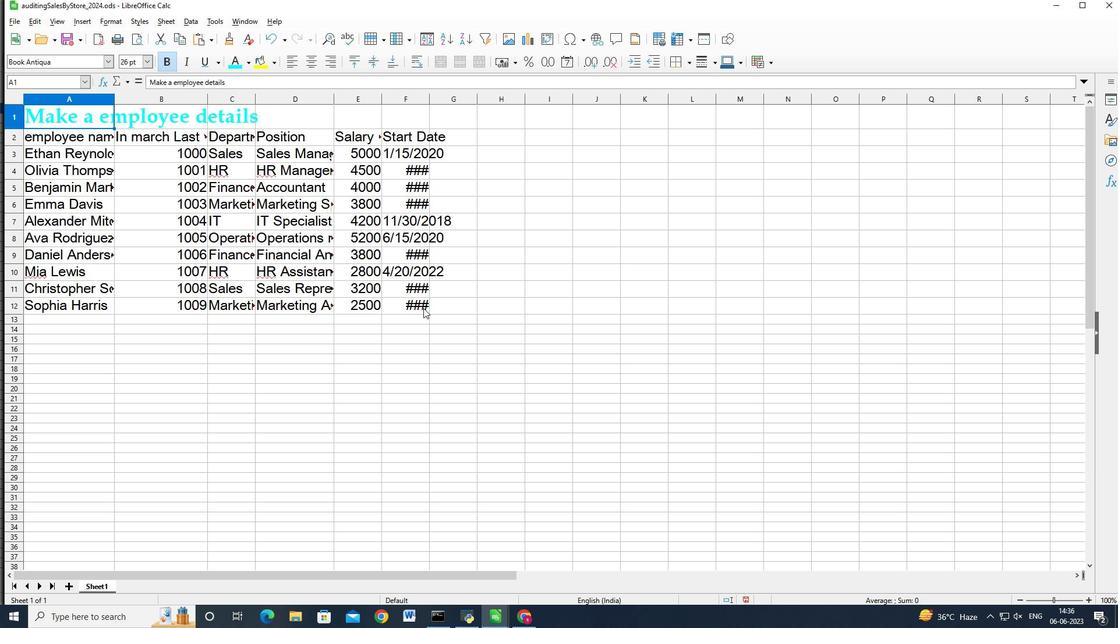 
Action: Key pressed <Key.shift>
Screenshot: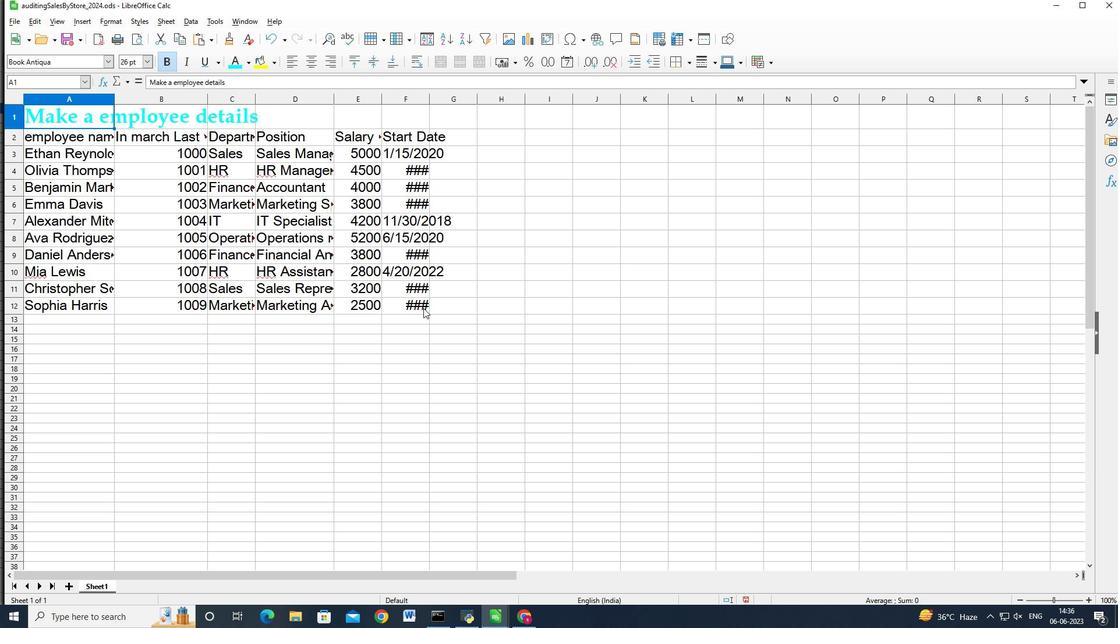 
Action: Mouse pressed left at (423, 308)
Screenshot: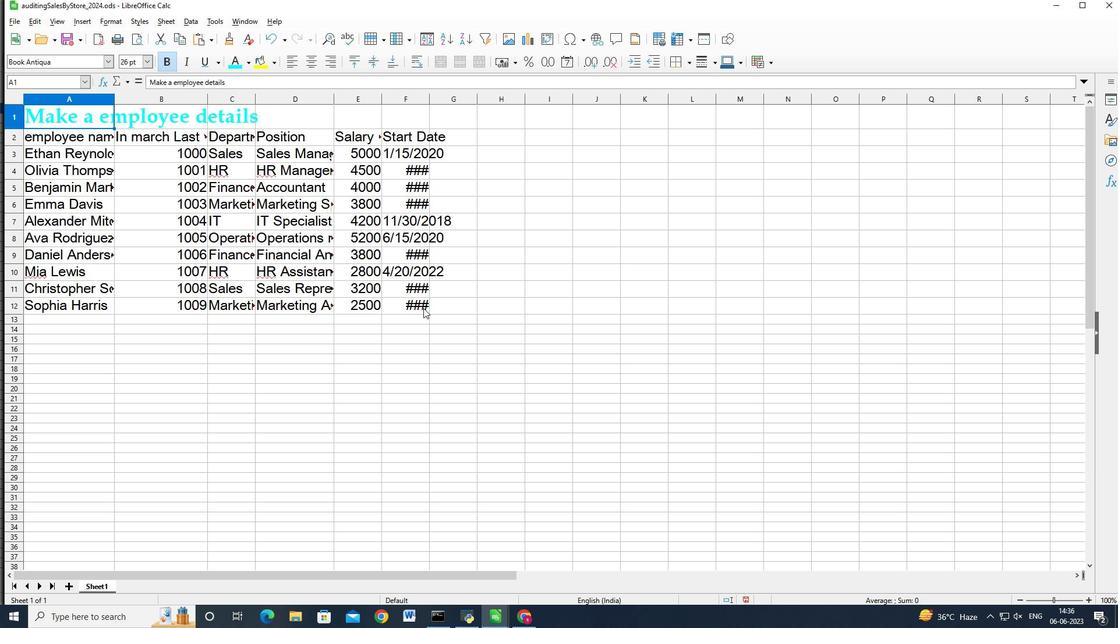 
Action: Key pressed <Key.shift><Key.shift><Key.shift><Key.shift><Key.shift><Key.shift><Key.shift><Key.shift><Key.shift><Key.shift><Key.shift><Key.shift><Key.shift><Key.shift>
Screenshot: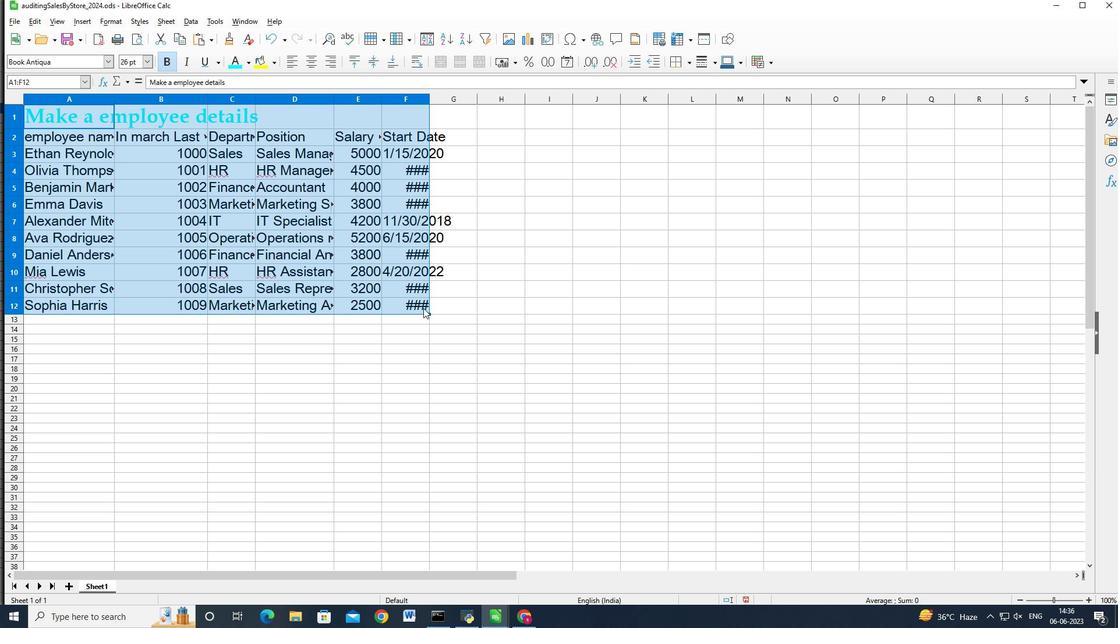 
Action: Mouse moved to (424, 308)
Screenshot: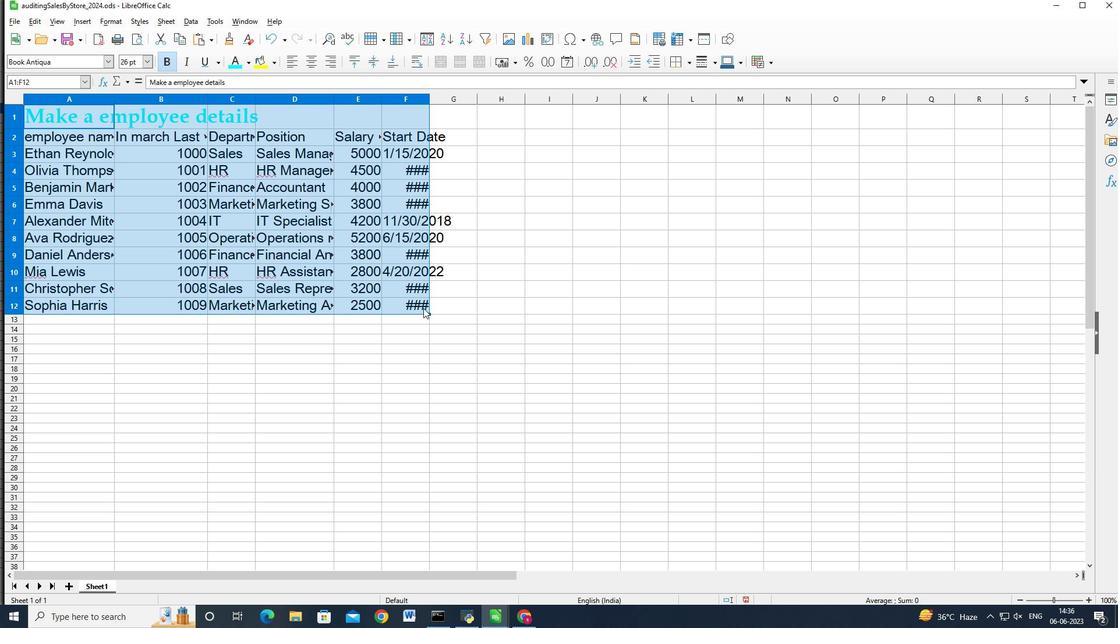 
Action: Key pressed <Key.shift>
Screenshot: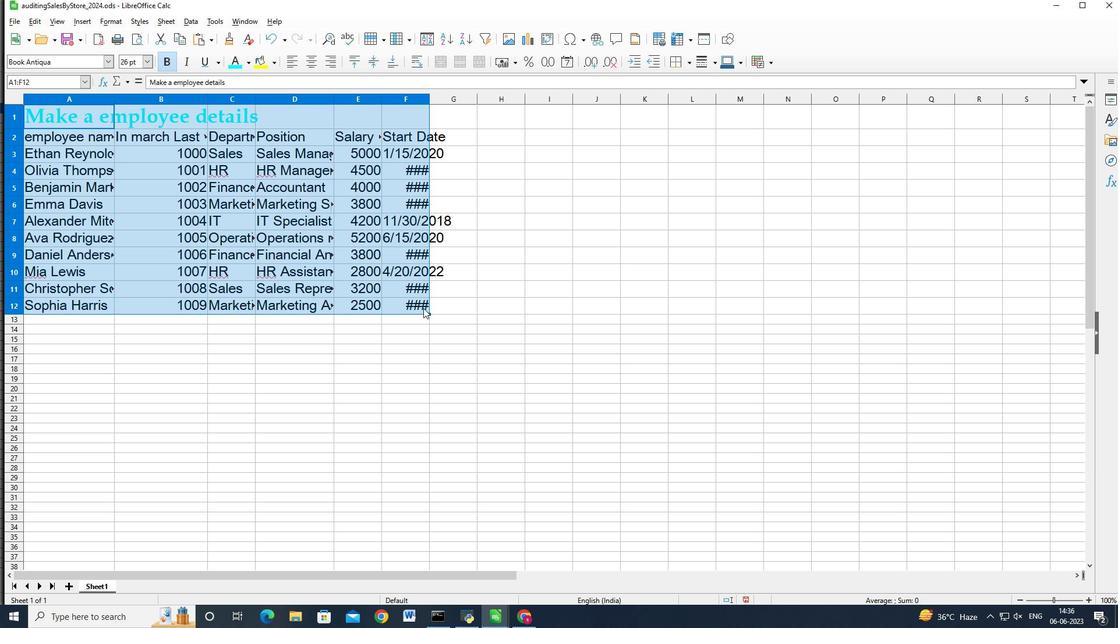 
Action: Mouse moved to (429, 307)
Screenshot: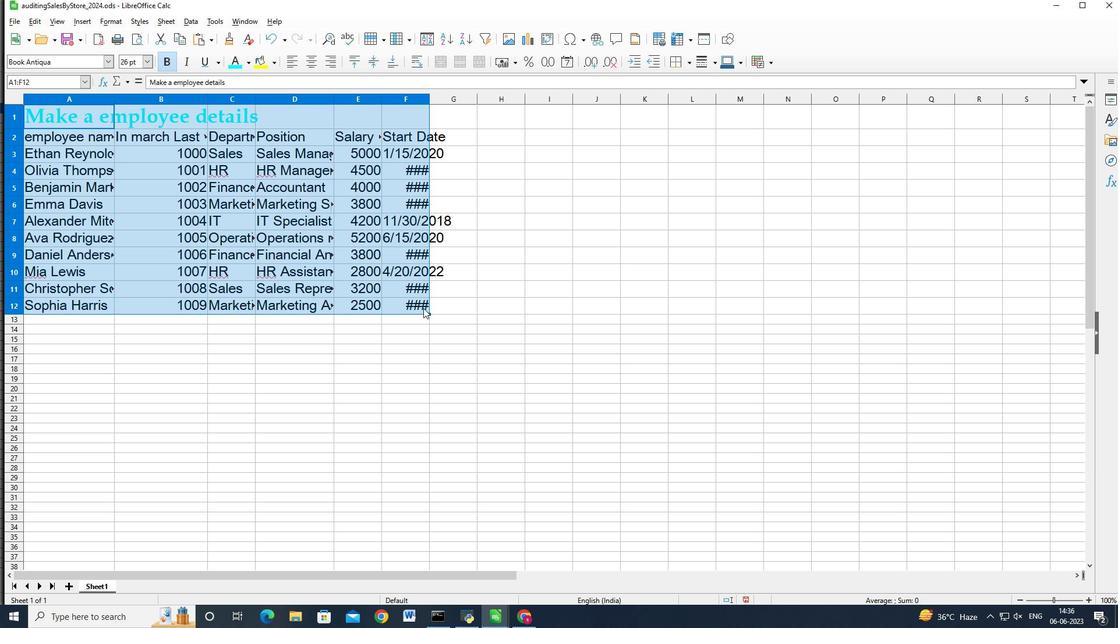 
Action: Key pressed <Key.shift>
Screenshot: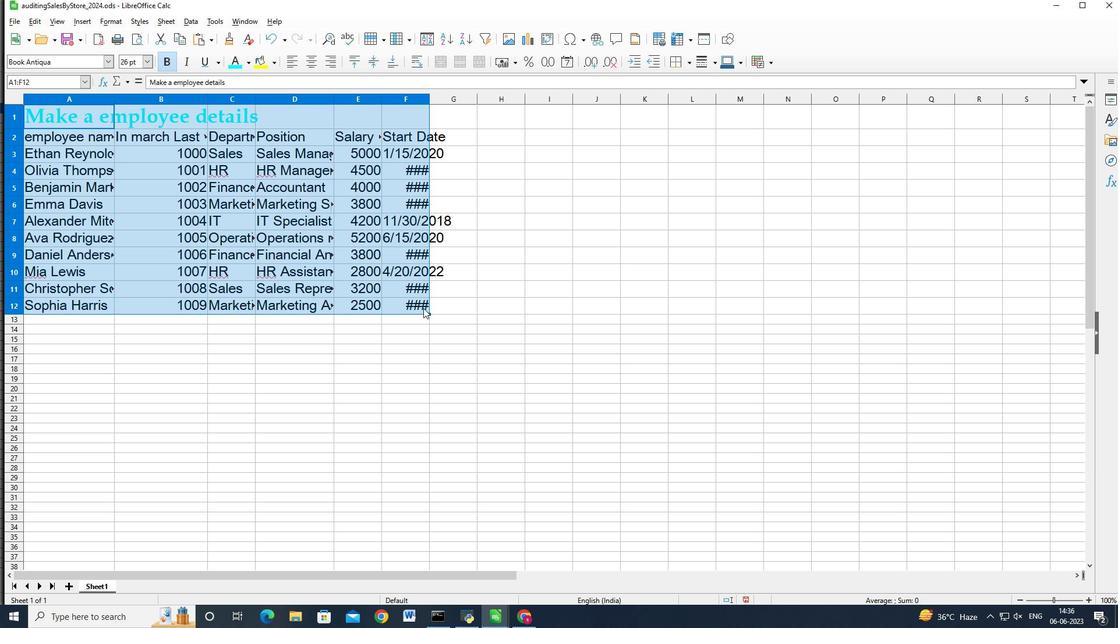
Action: Mouse moved to (430, 307)
Screenshot: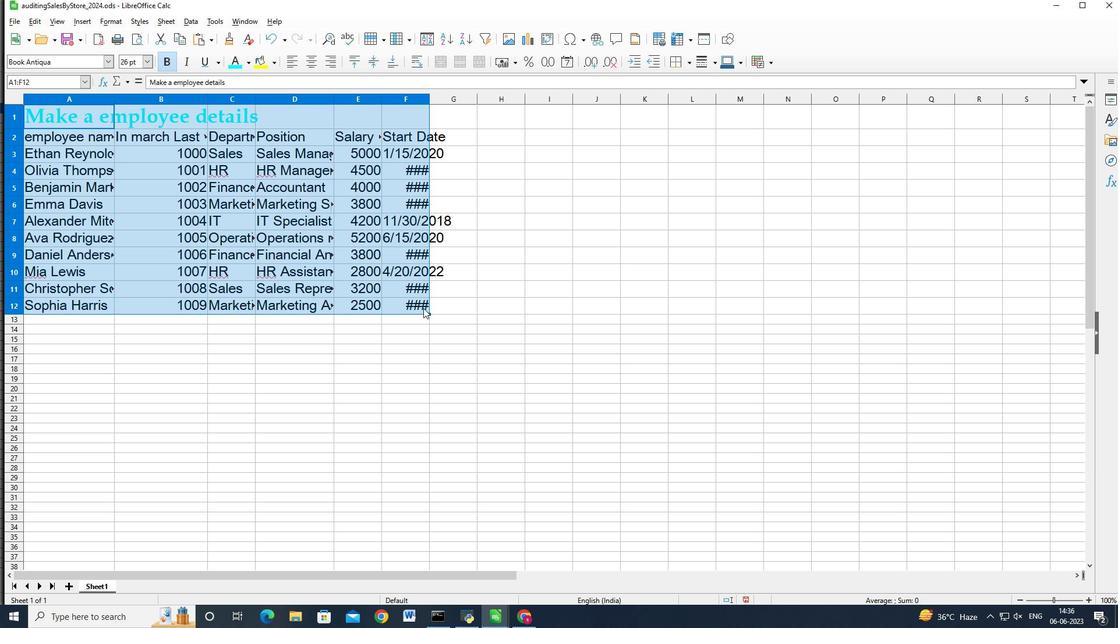 
Action: Key pressed <Key.shift>
Screenshot: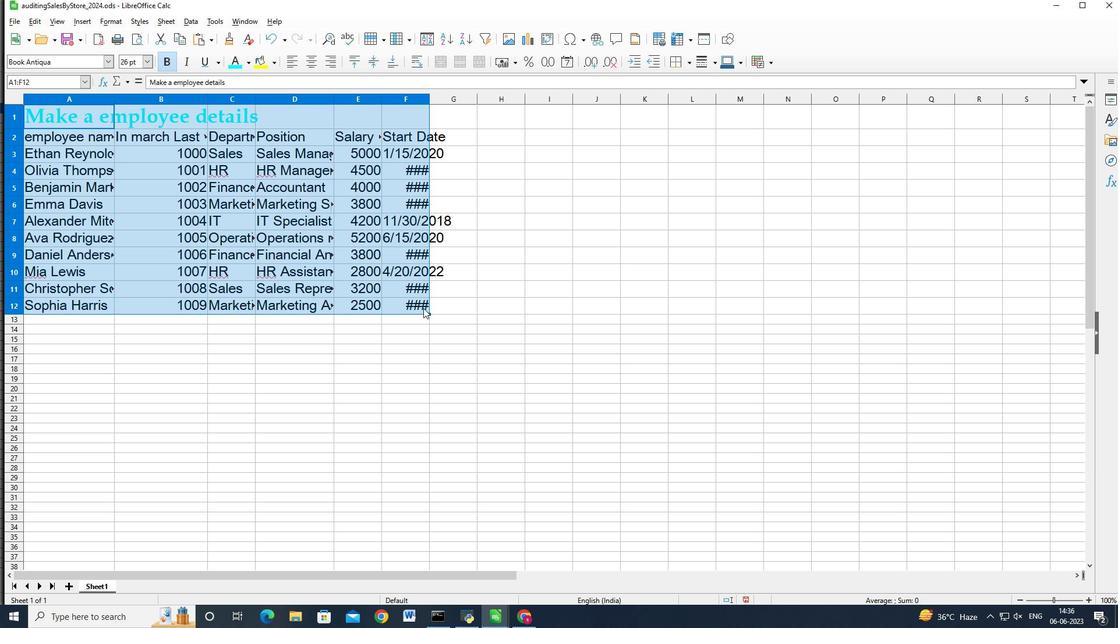 
Action: Mouse moved to (432, 306)
Screenshot: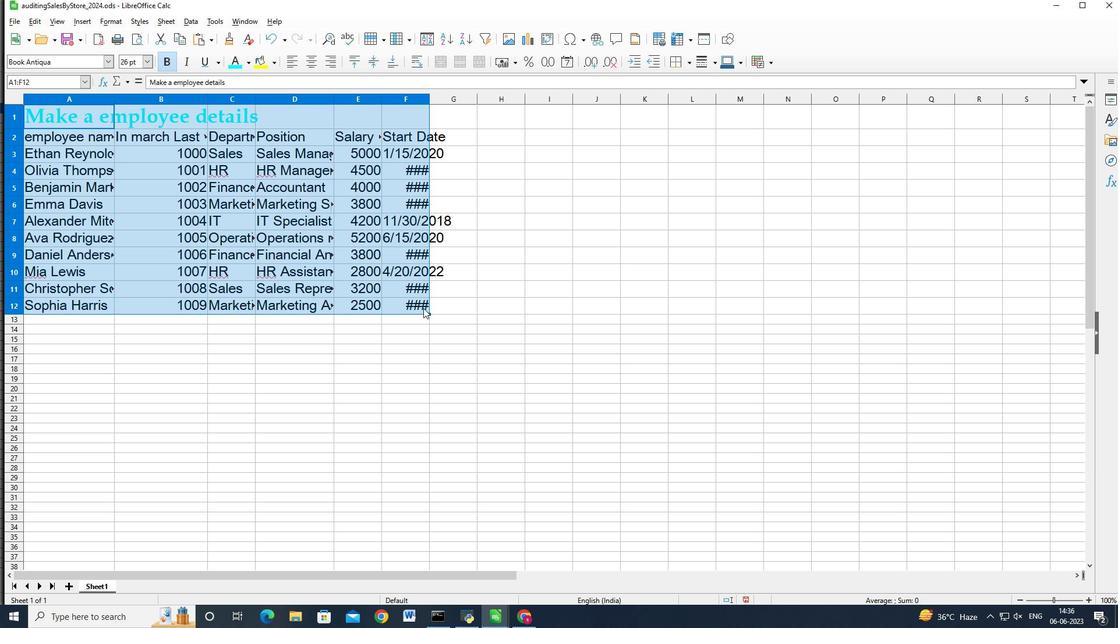 
Action: Key pressed <Key.shift>
Screenshot: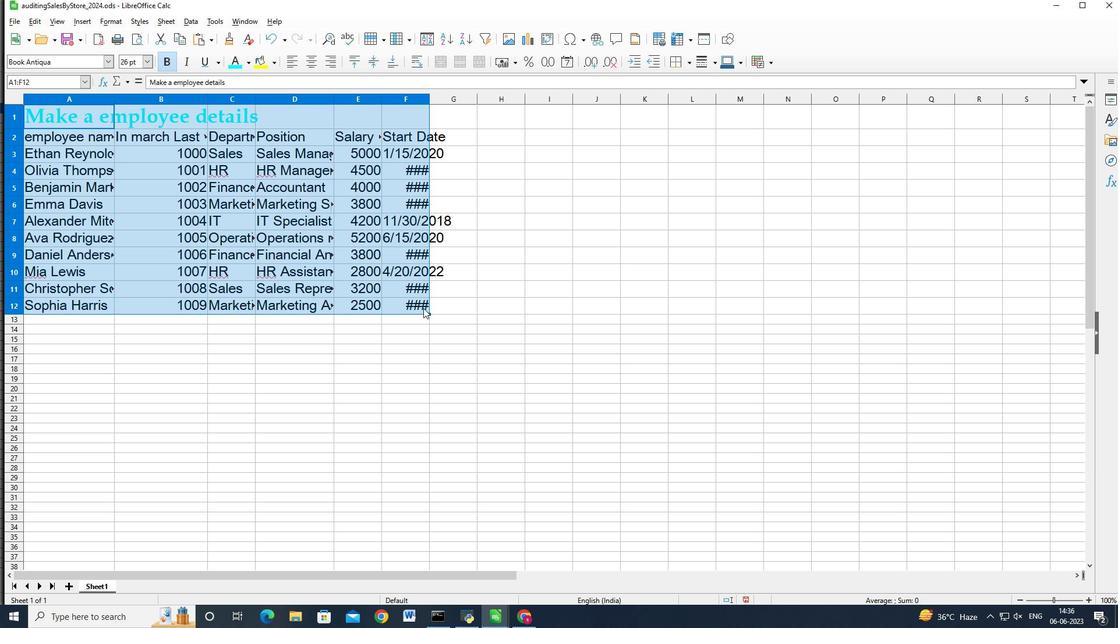 
Action: Mouse moved to (432, 306)
Screenshot: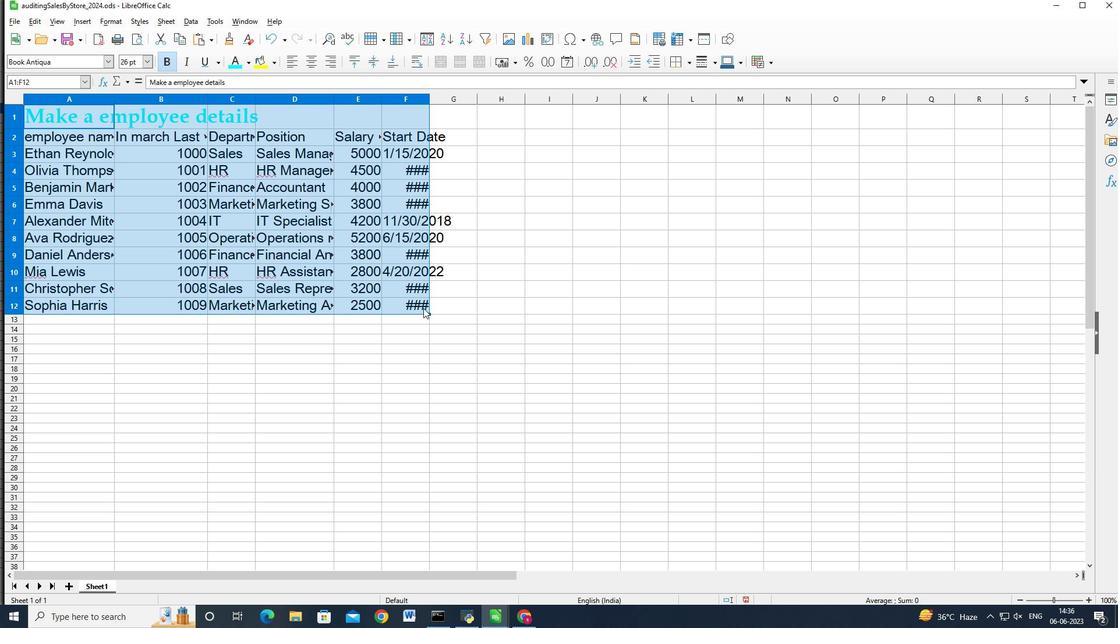 
Action: Key pressed <Key.shift><Key.shift>
Screenshot: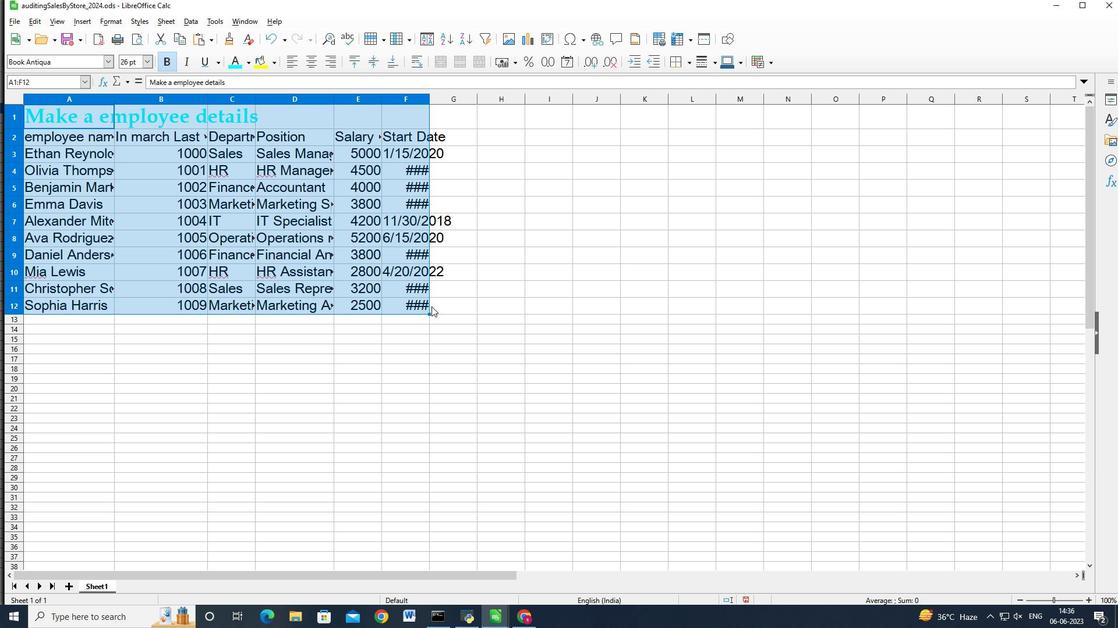 
Action: Mouse moved to (432, 306)
Screenshot: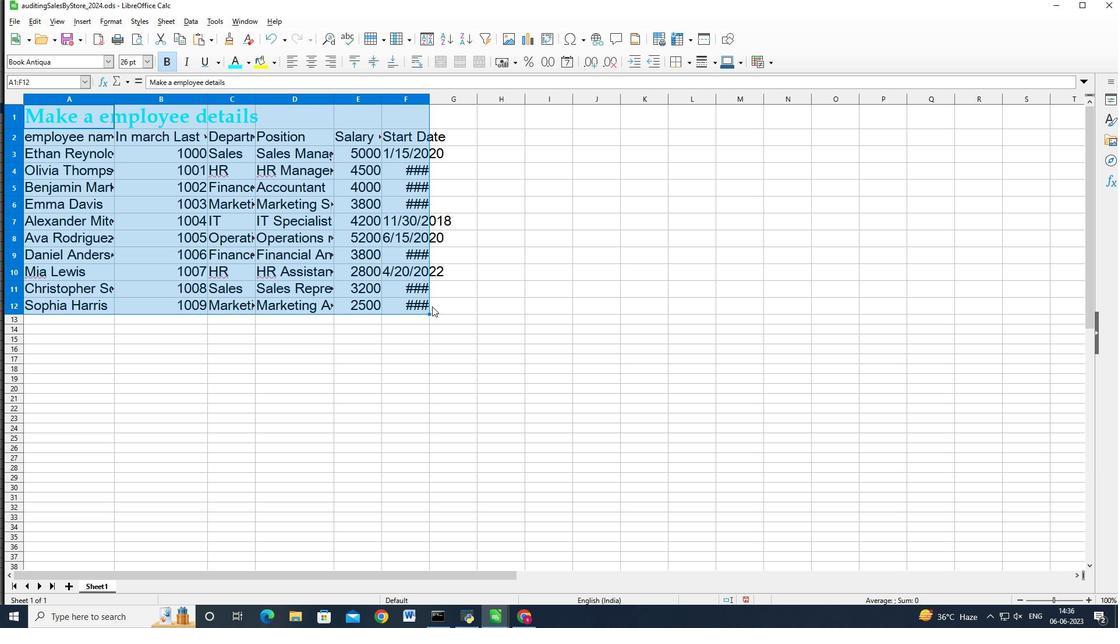 
Action: Key pressed <Key.shift>
Screenshot: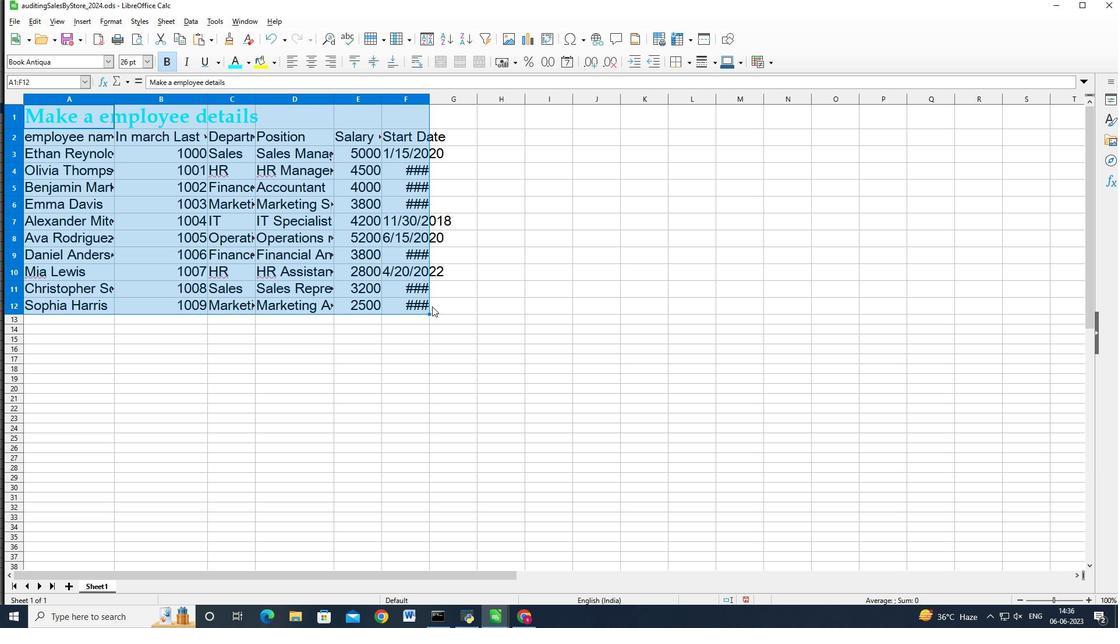 
Action: Mouse moved to (435, 306)
Screenshot: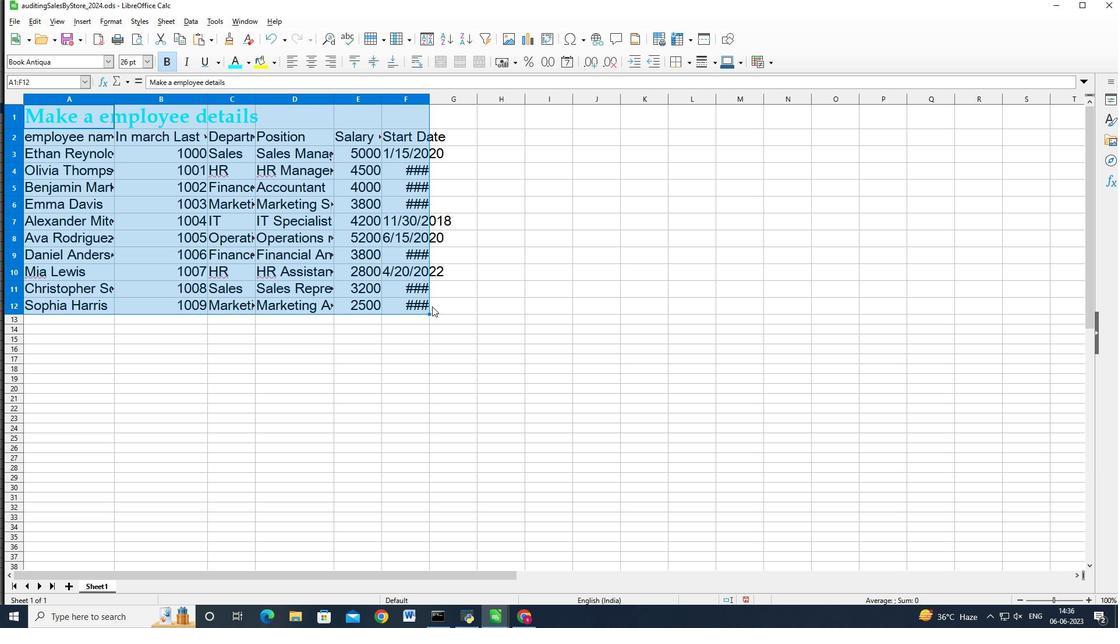 
Action: Key pressed <Key.shift>
Screenshot: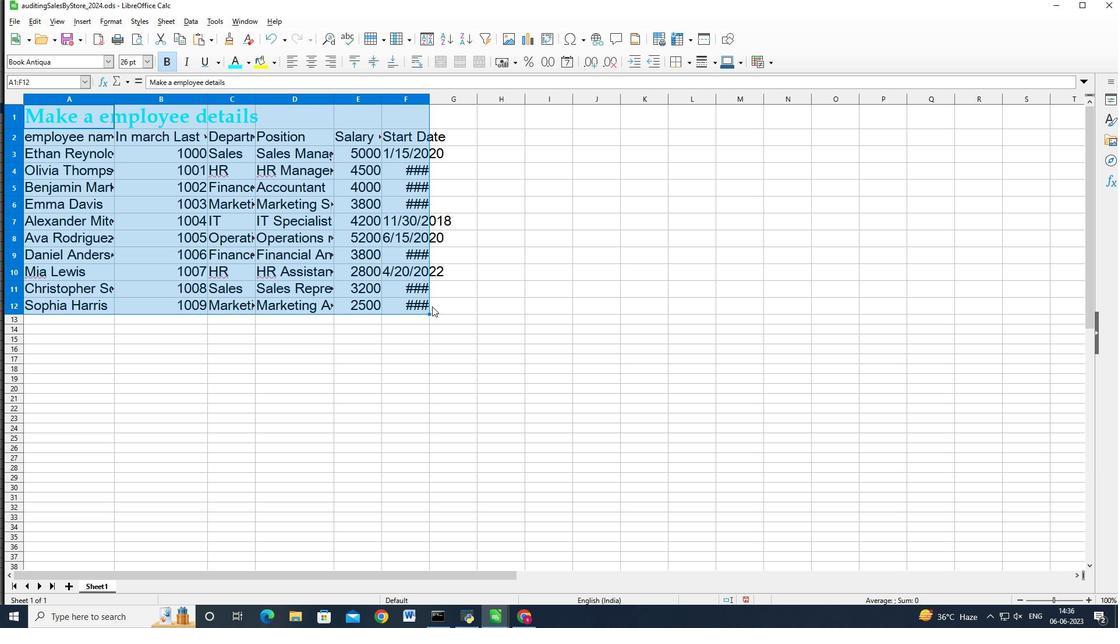 
Action: Mouse moved to (436, 306)
Screenshot: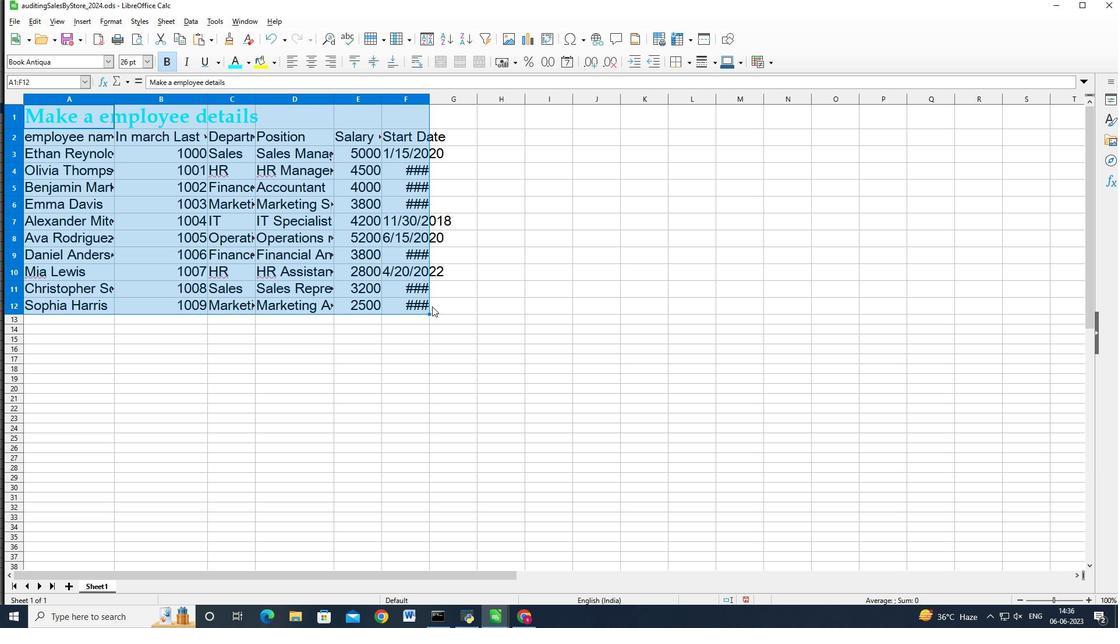 
Action: Key pressed <Key.shift>
Screenshot: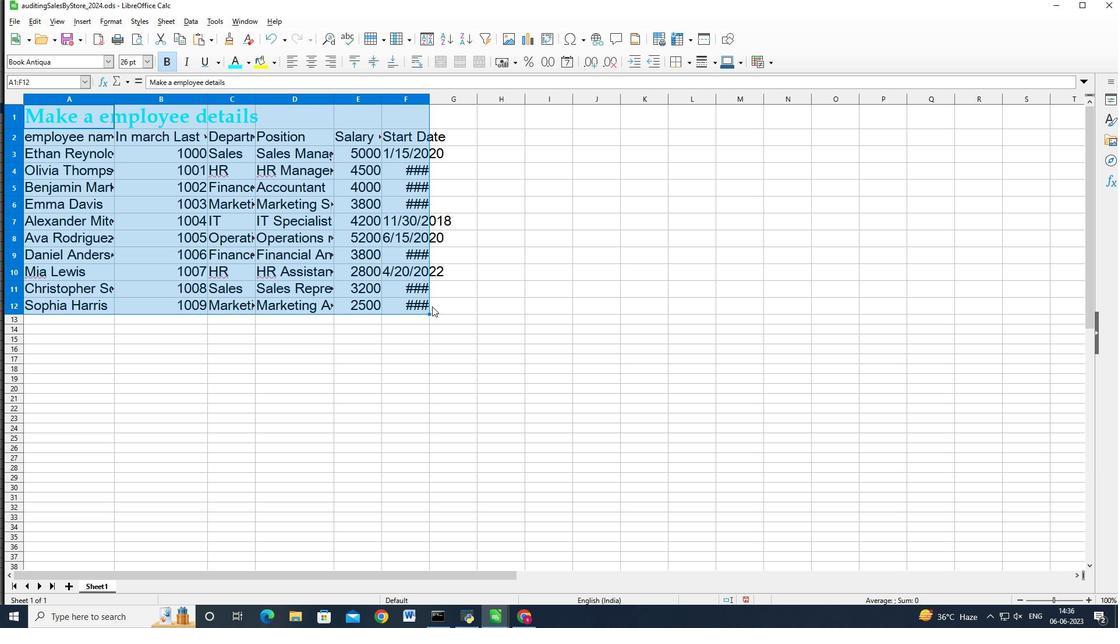 
Action: Mouse moved to (436, 305)
Screenshot: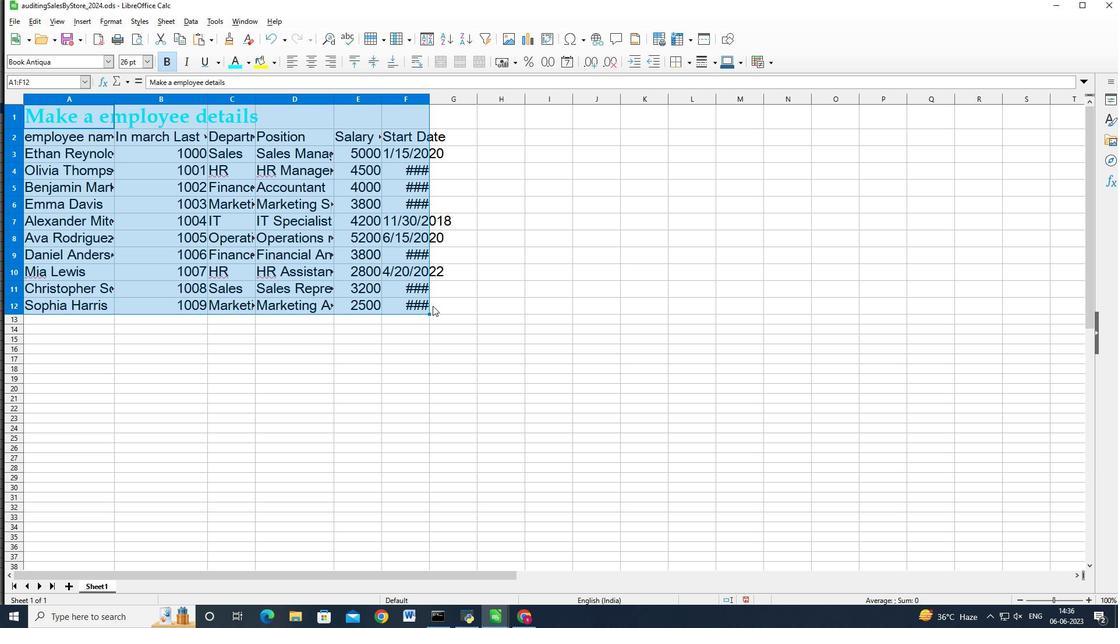 
Action: Key pressed <Key.shift>
Screenshot: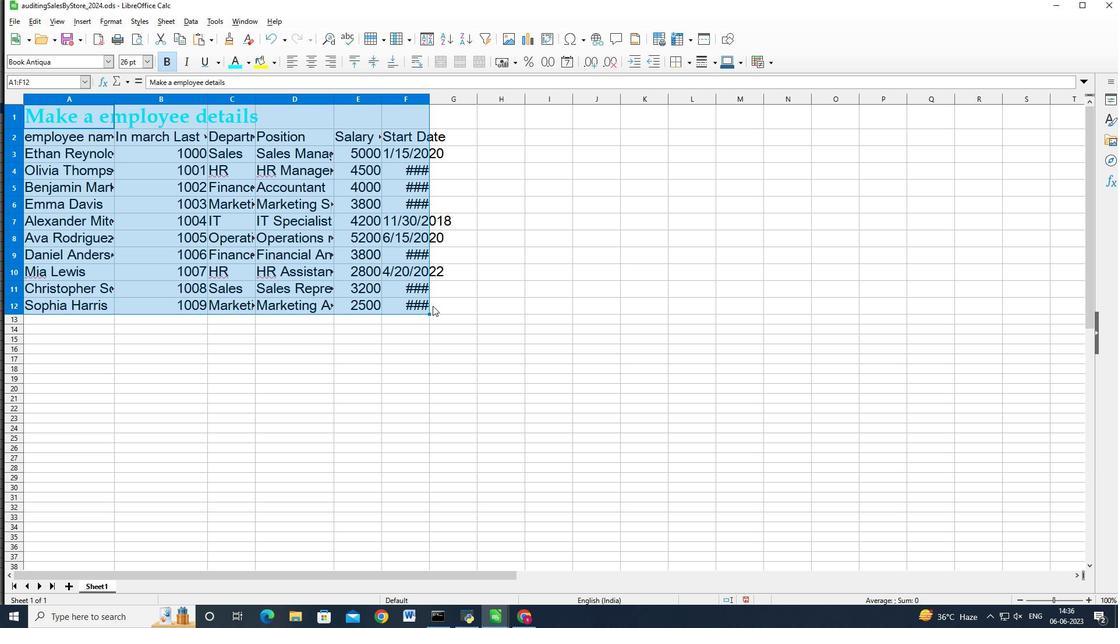 
Action: Mouse moved to (437, 305)
Screenshot: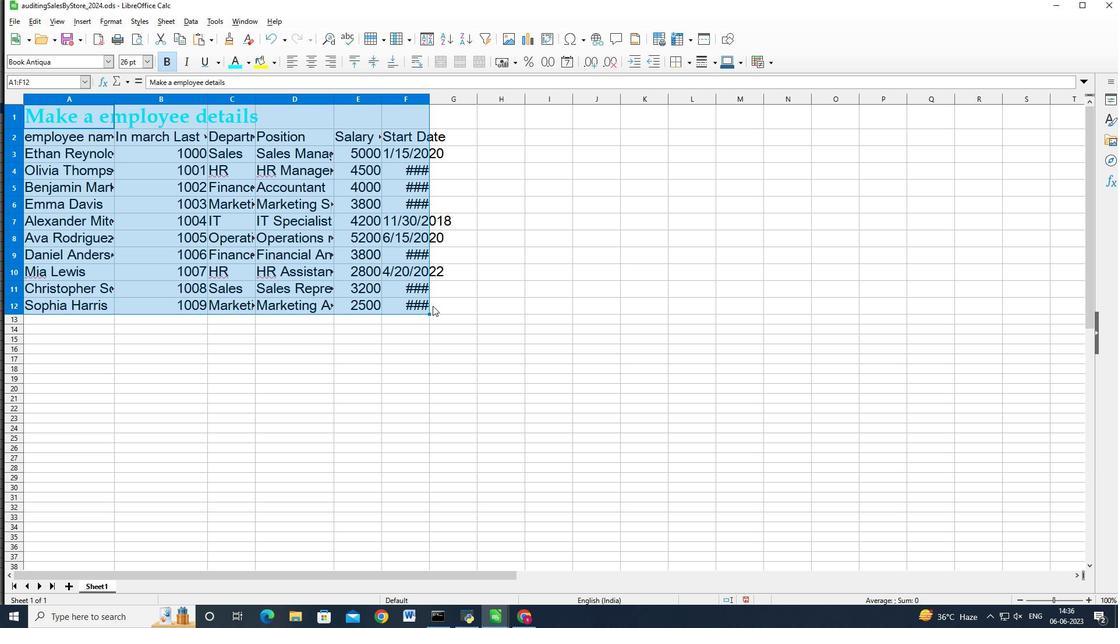
Action: Key pressed <Key.shift>
Screenshot: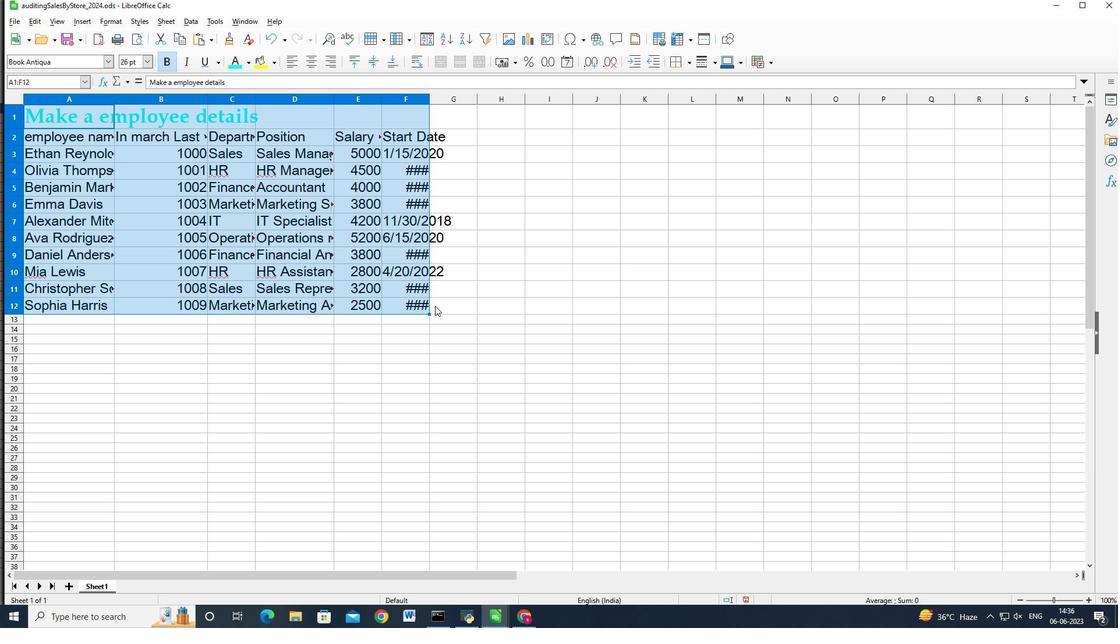 
Action: Mouse moved to (437, 305)
Screenshot: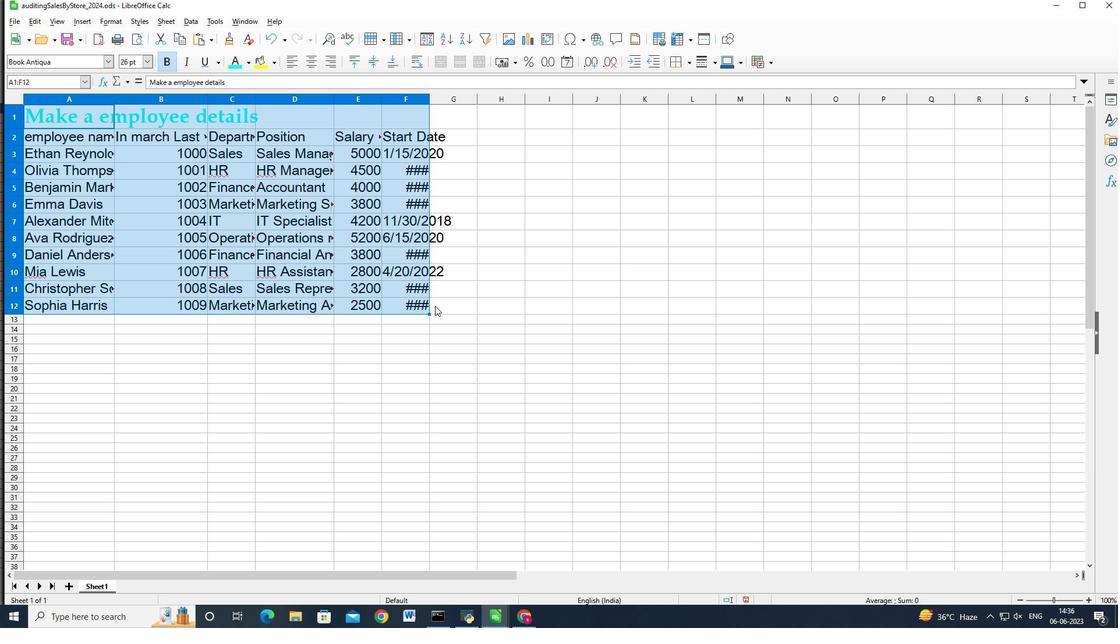 
Action: Key pressed <Key.shift>
Screenshot: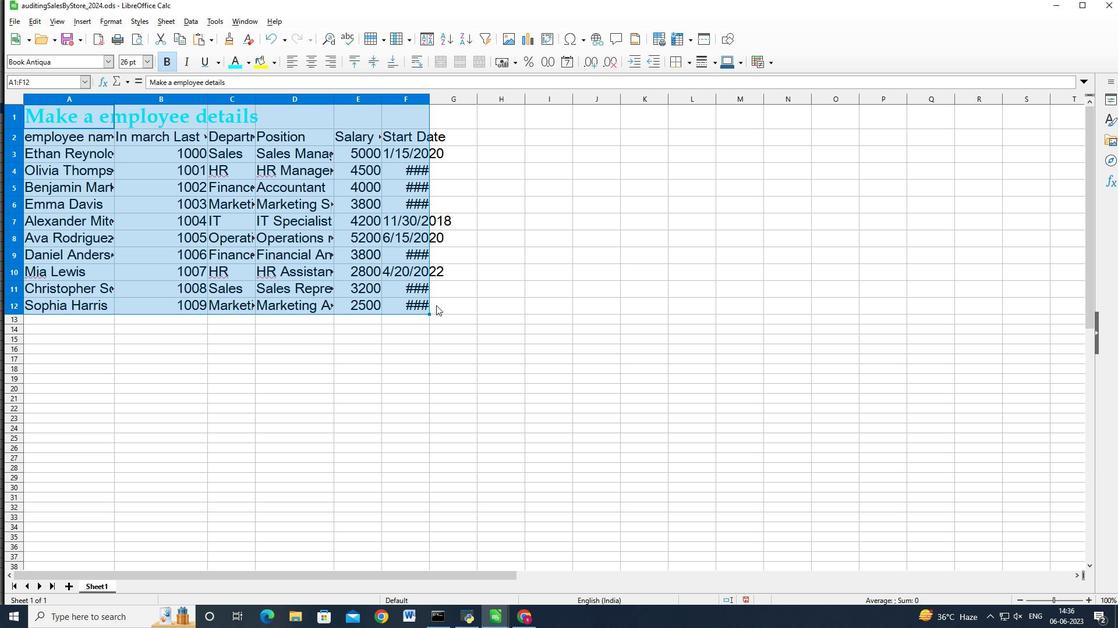 
Action: Mouse moved to (437, 305)
Screenshot: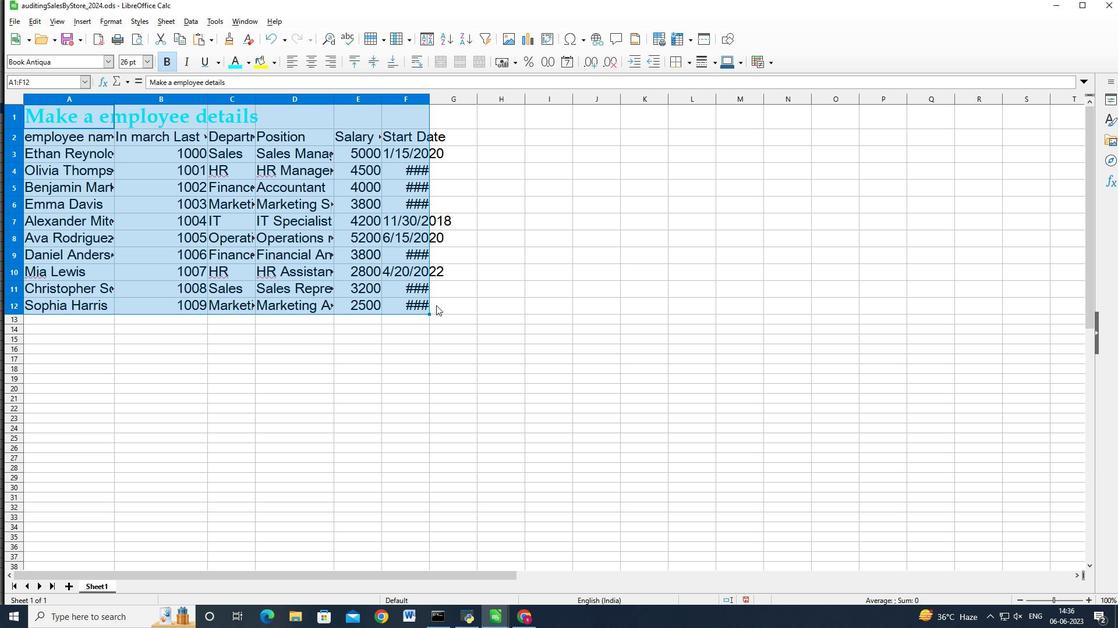 
Action: Key pressed <Key.shift>
Screenshot: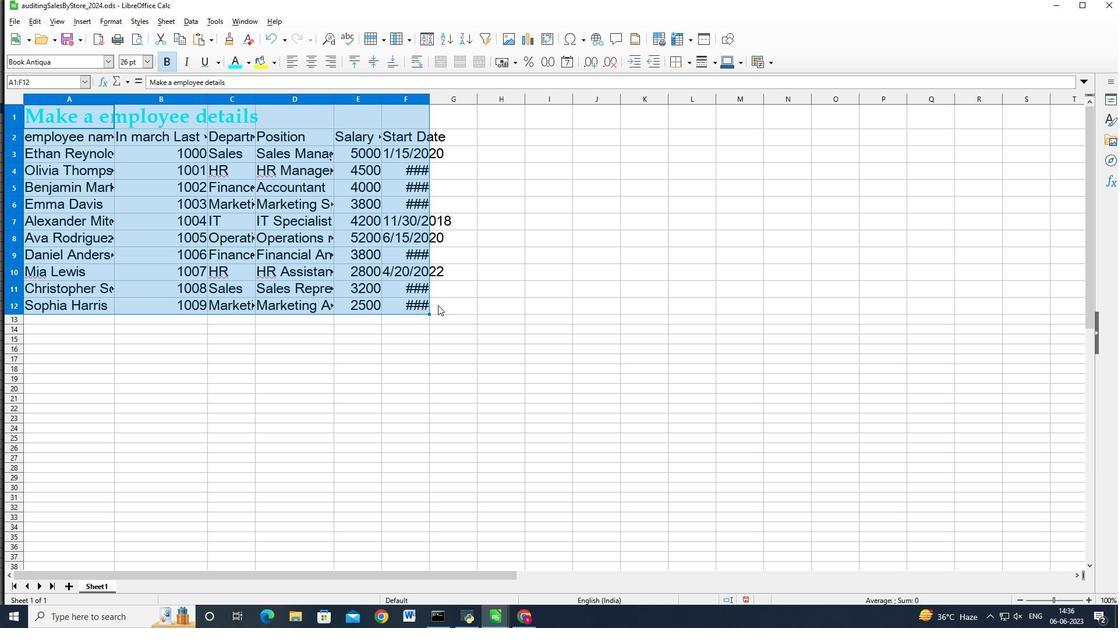 
Action: Mouse moved to (437, 305)
Screenshot: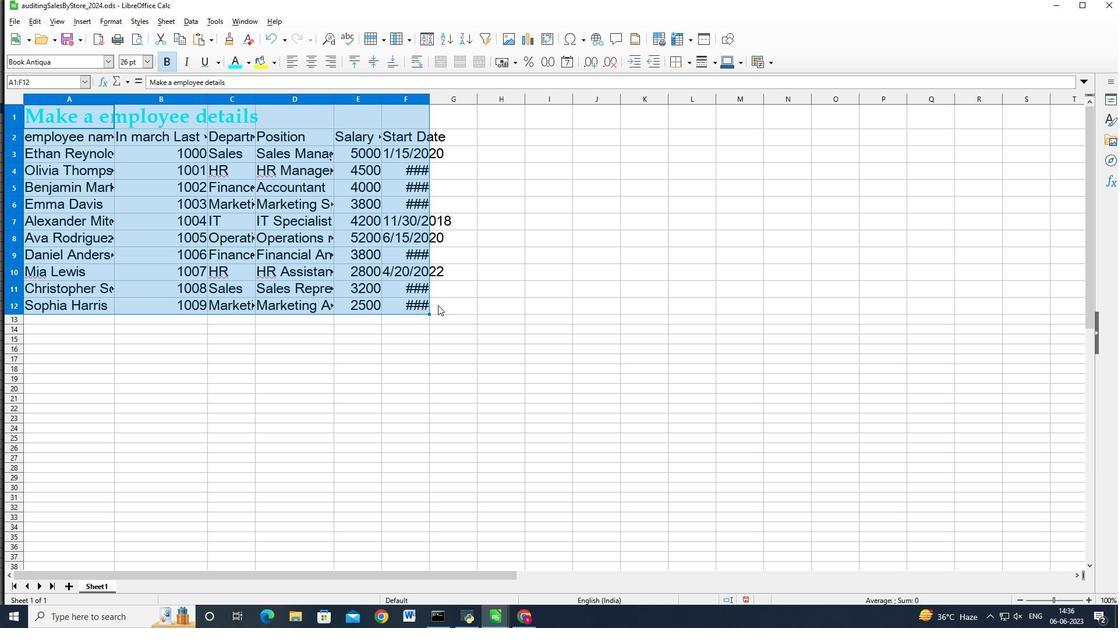 
Action: Key pressed <Key.shift>
Screenshot: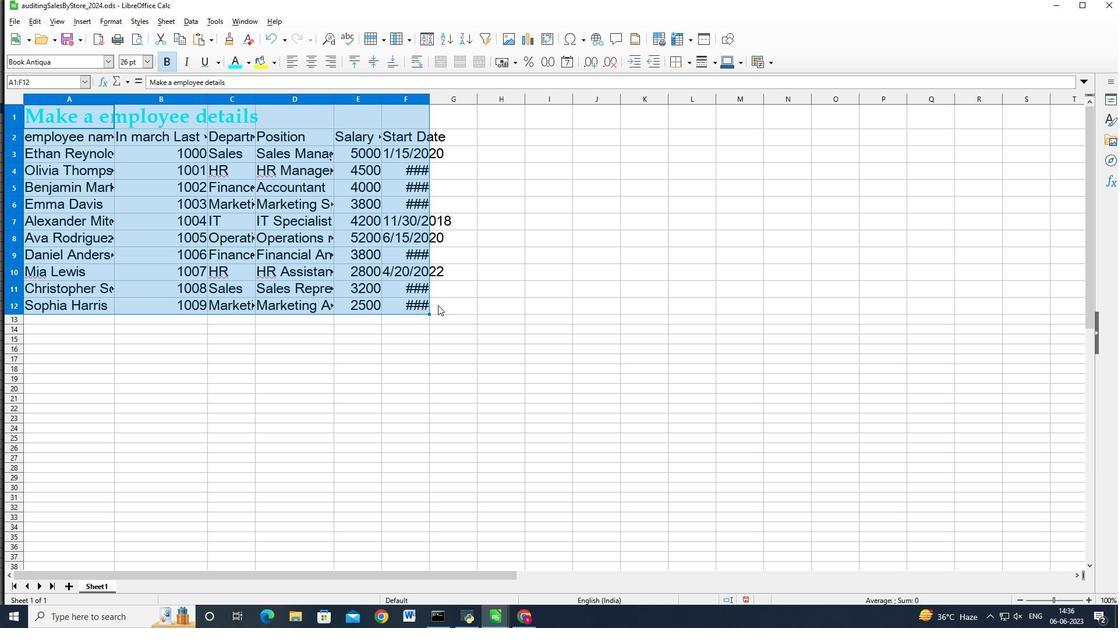 
Action: Mouse pressed left at (437, 305)
Screenshot: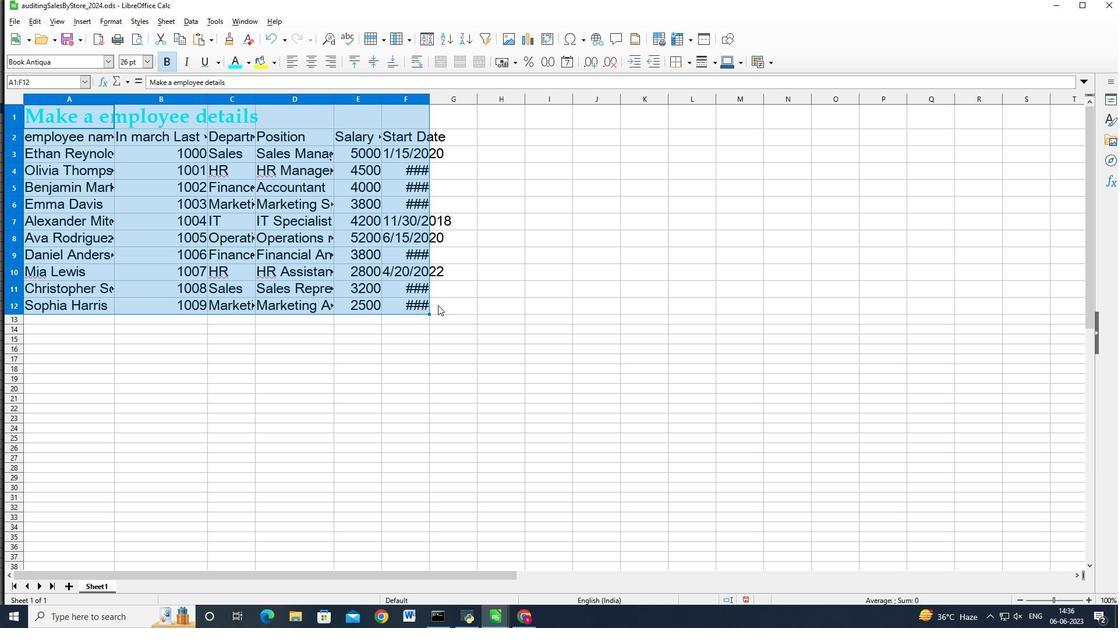 
Action: Key pressed <Key.shift><Key.shift><Key.shift><Key.shift><Key.shift>
Screenshot: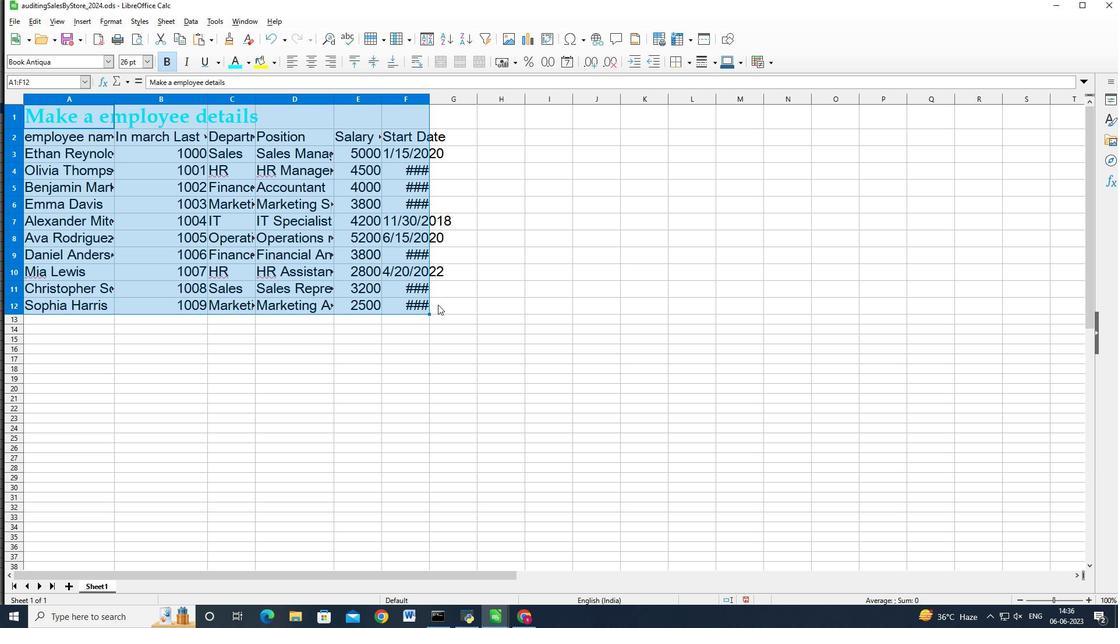 
Action: Mouse moved to (443, 305)
Screenshot: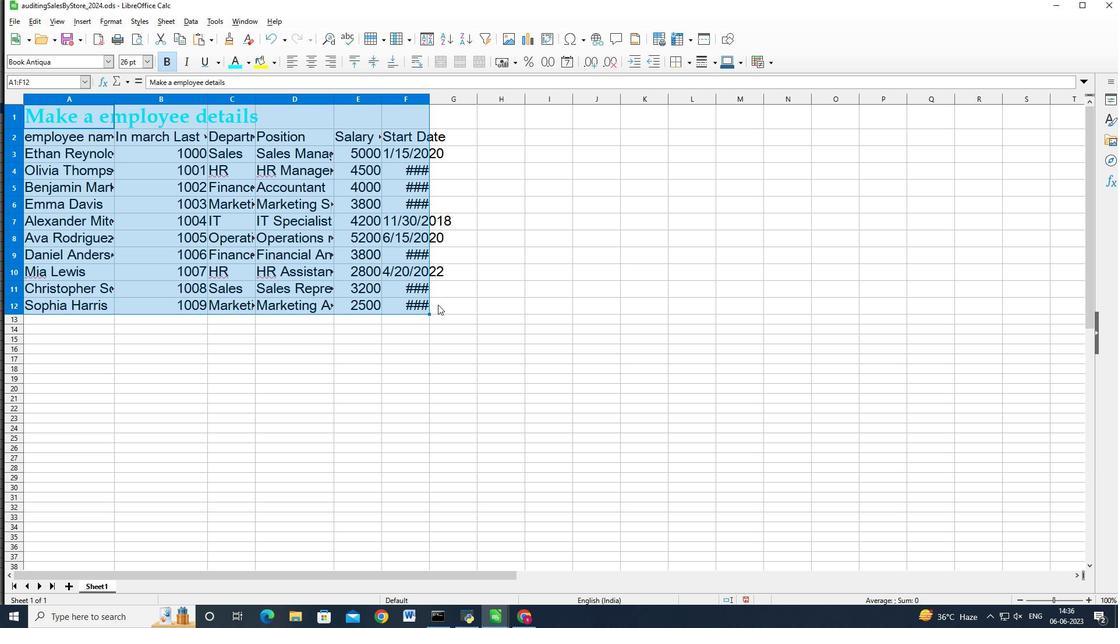 
Action: Key pressed <Key.shift>
Screenshot: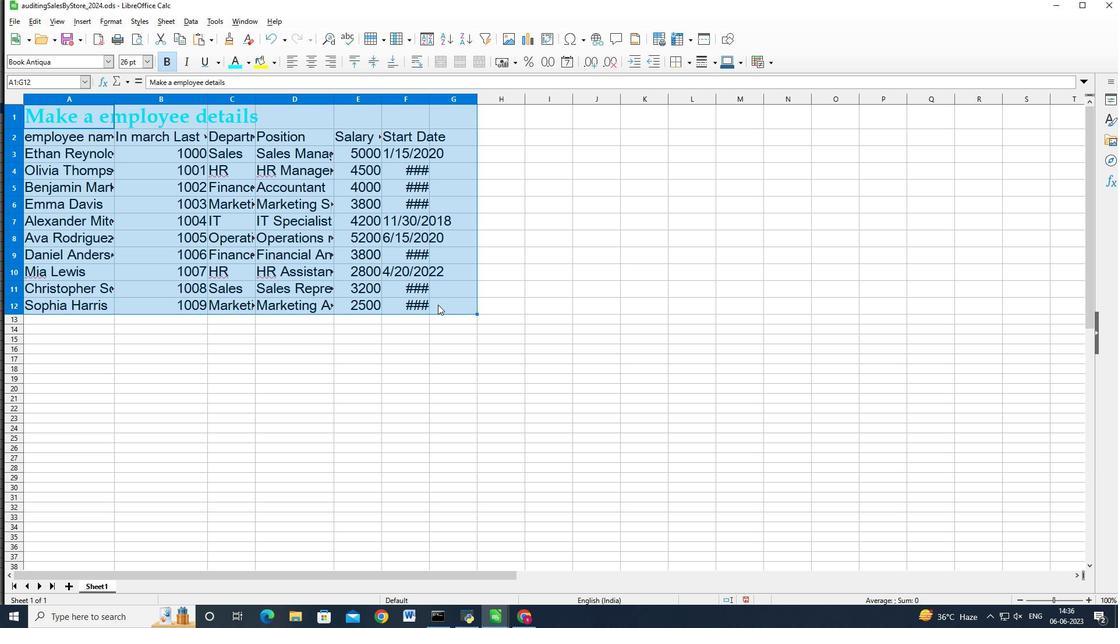 
Action: Mouse moved to (453, 304)
Screenshot: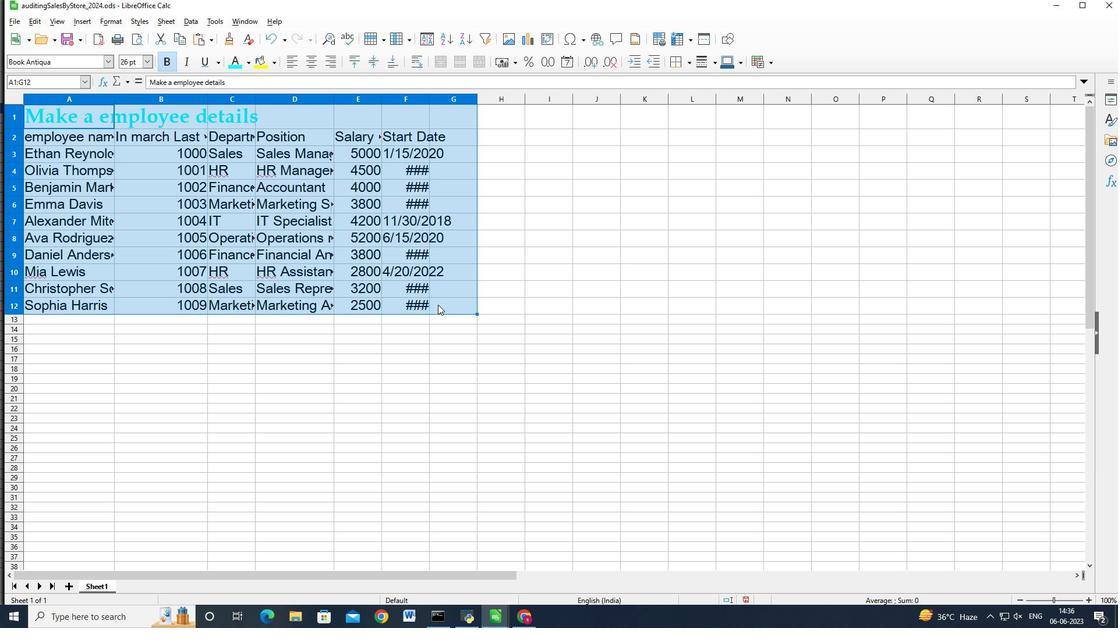 
Action: Key pressed <Key.shift>
Screenshot: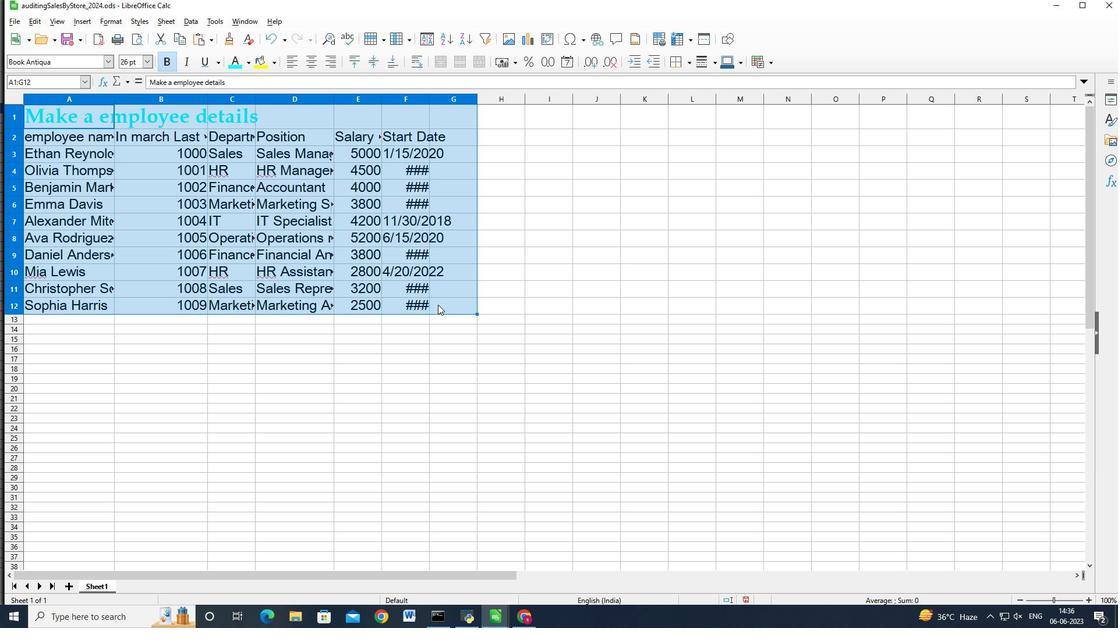 
Action: Mouse moved to (456, 304)
Screenshot: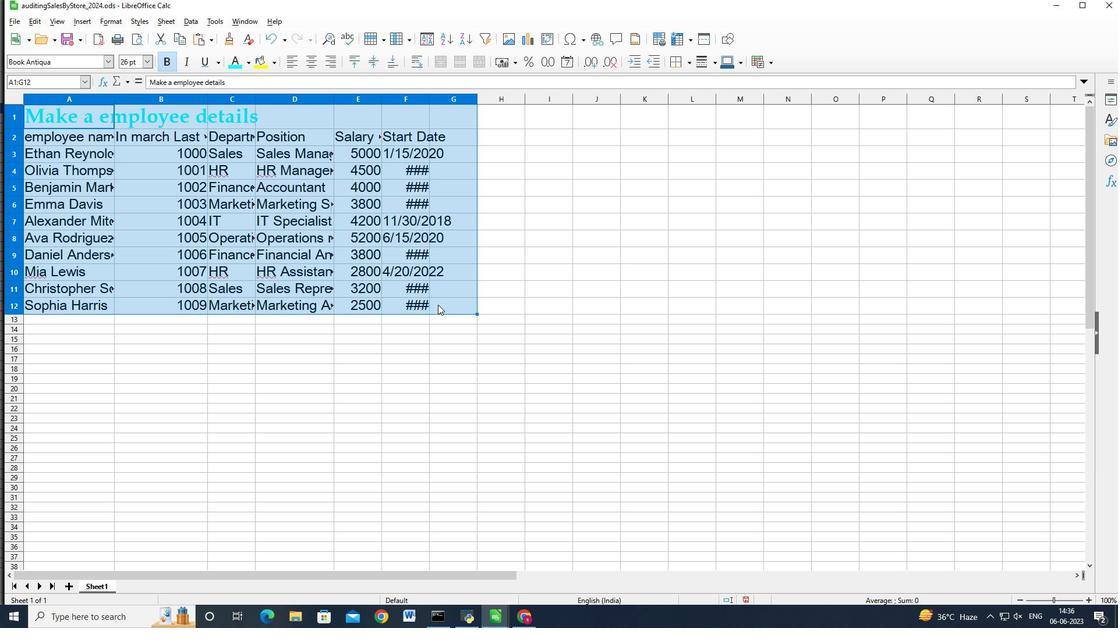 
Action: Key pressed <Key.shift>
Screenshot: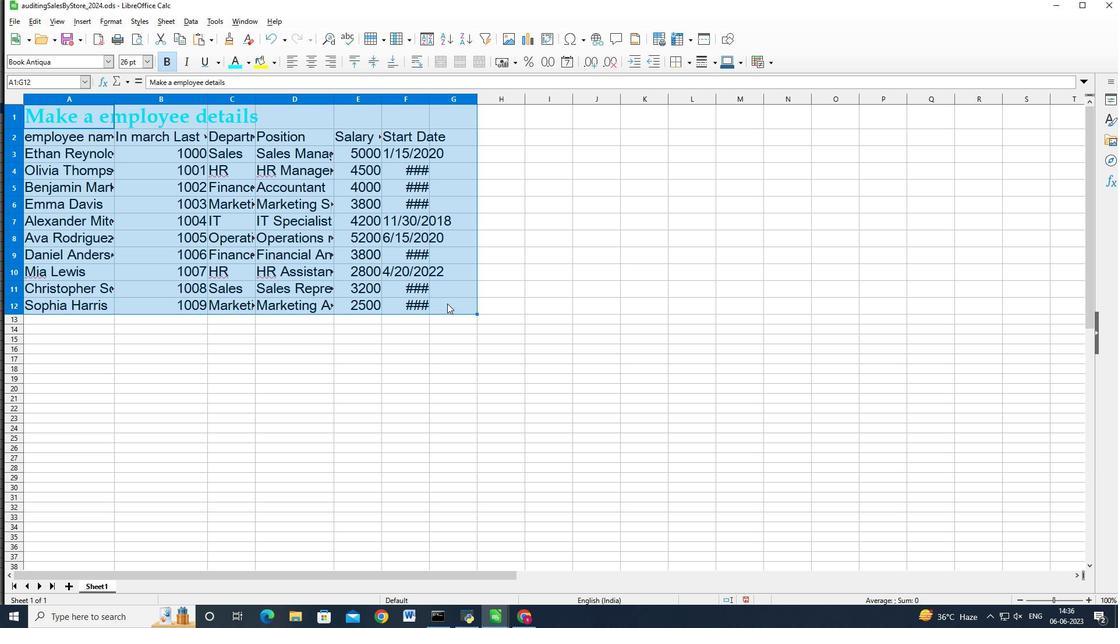 
Action: Mouse moved to (456, 304)
Screenshot: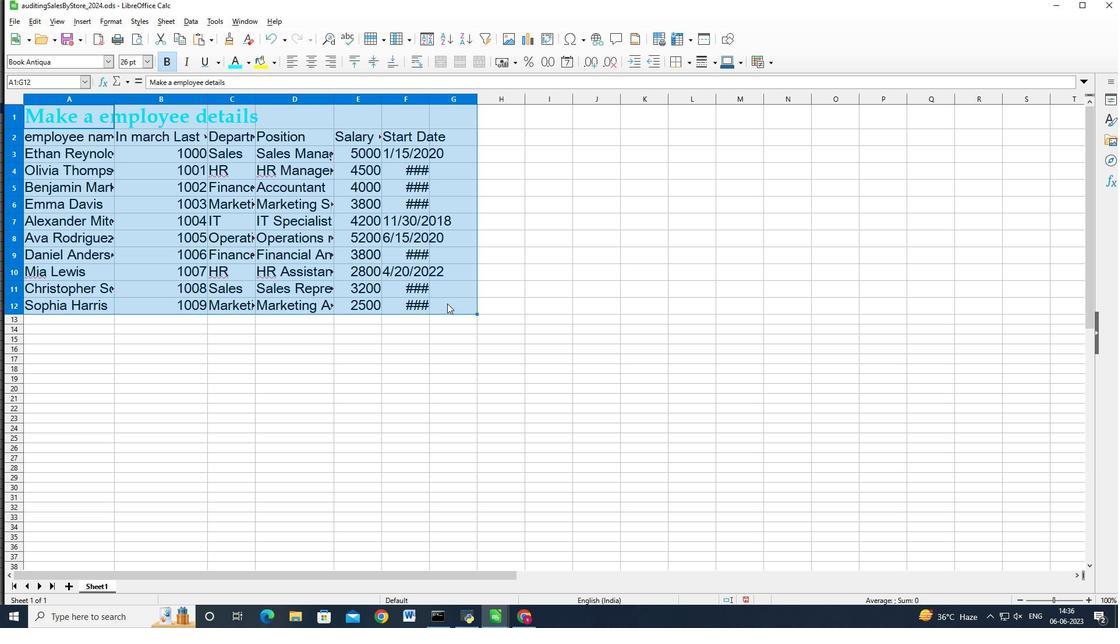 
Action: Key pressed <Key.shift>
Screenshot: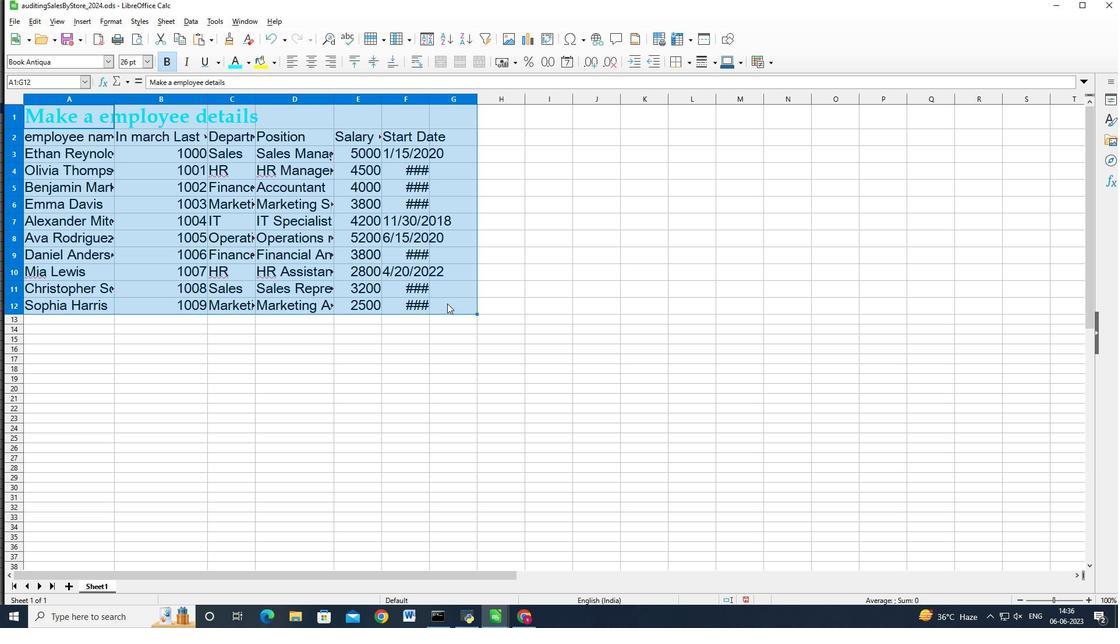 
Action: Mouse moved to (457, 304)
Screenshot: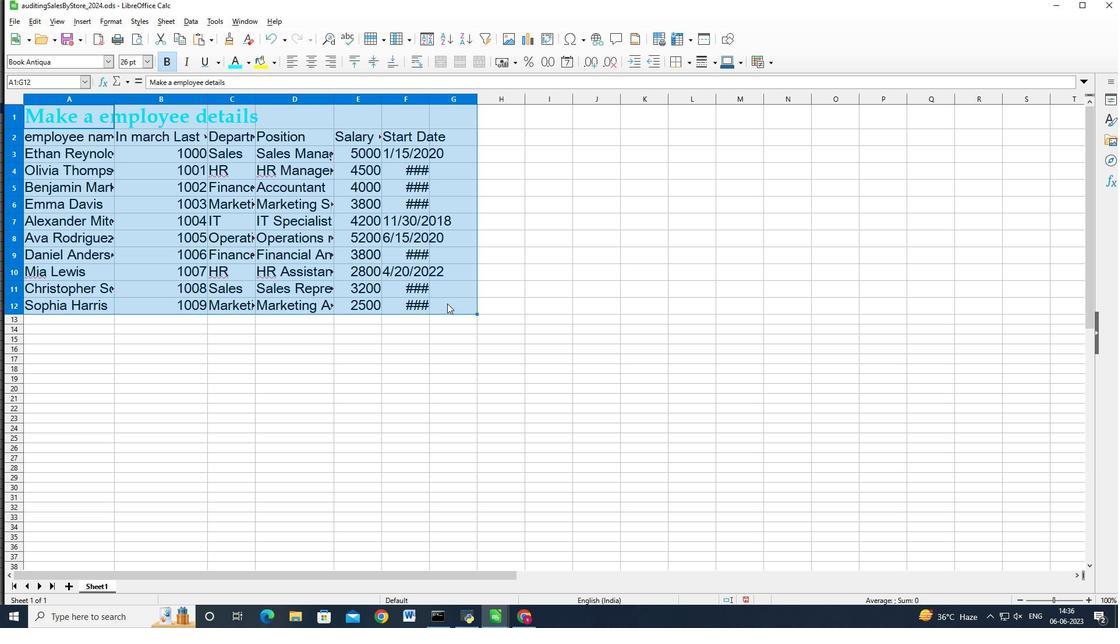 
Action: Key pressed <Key.shift>
Screenshot: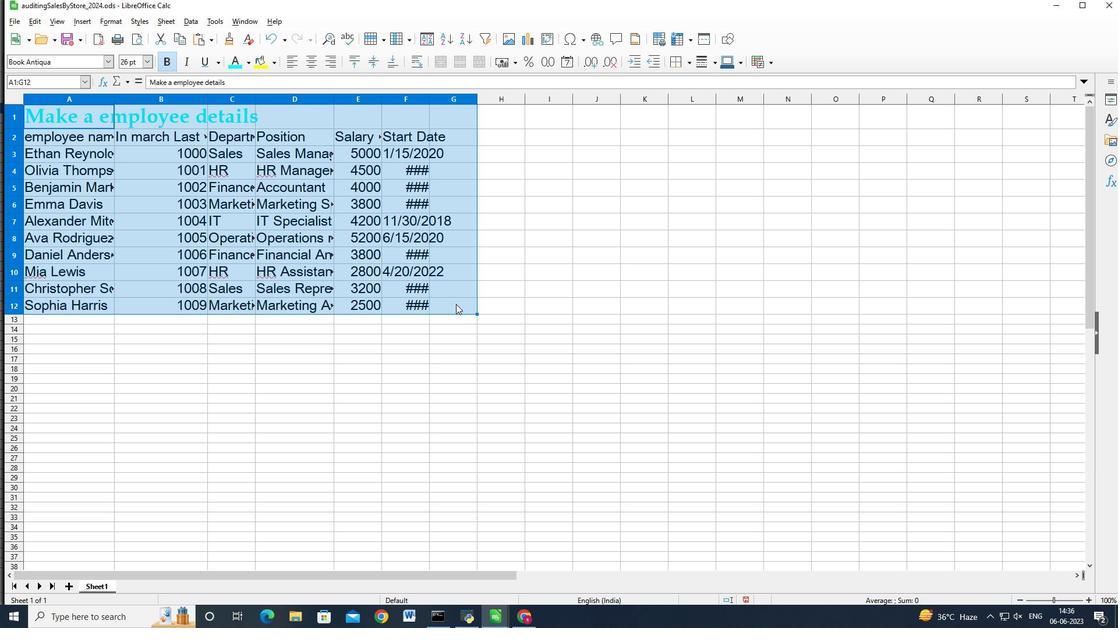 
Action: Mouse moved to (458, 304)
Screenshot: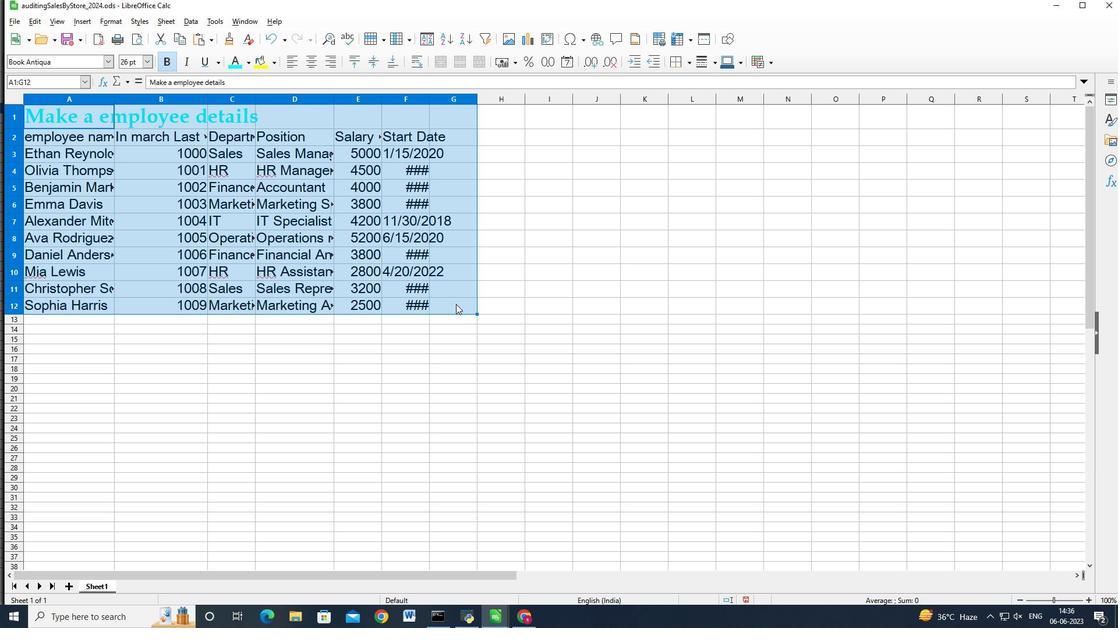 
Action: Key pressed <Key.shift><Key.shift>
Screenshot: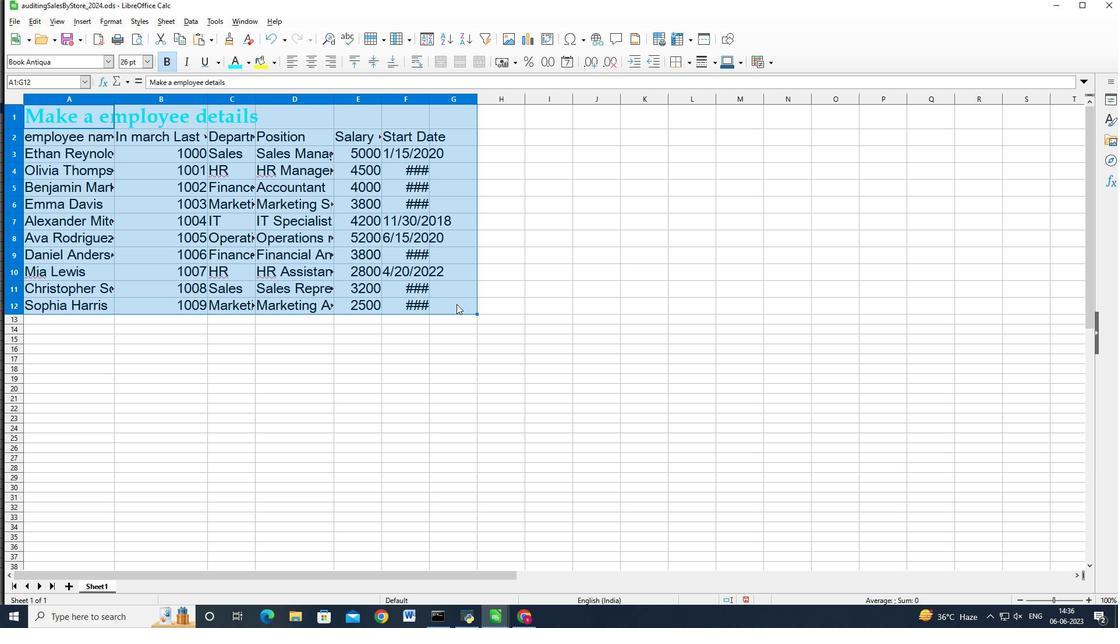 
Action: Mouse moved to (458, 304)
Screenshot: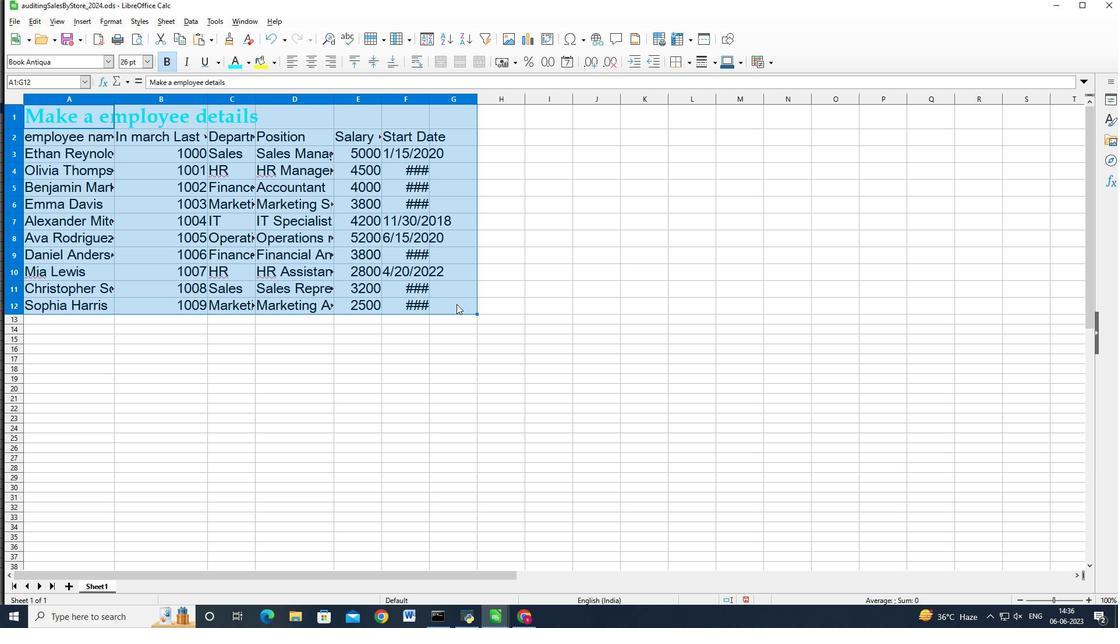 
Action: Key pressed <Key.shift><Key.shift><Key.shift><Key.shift>
Screenshot: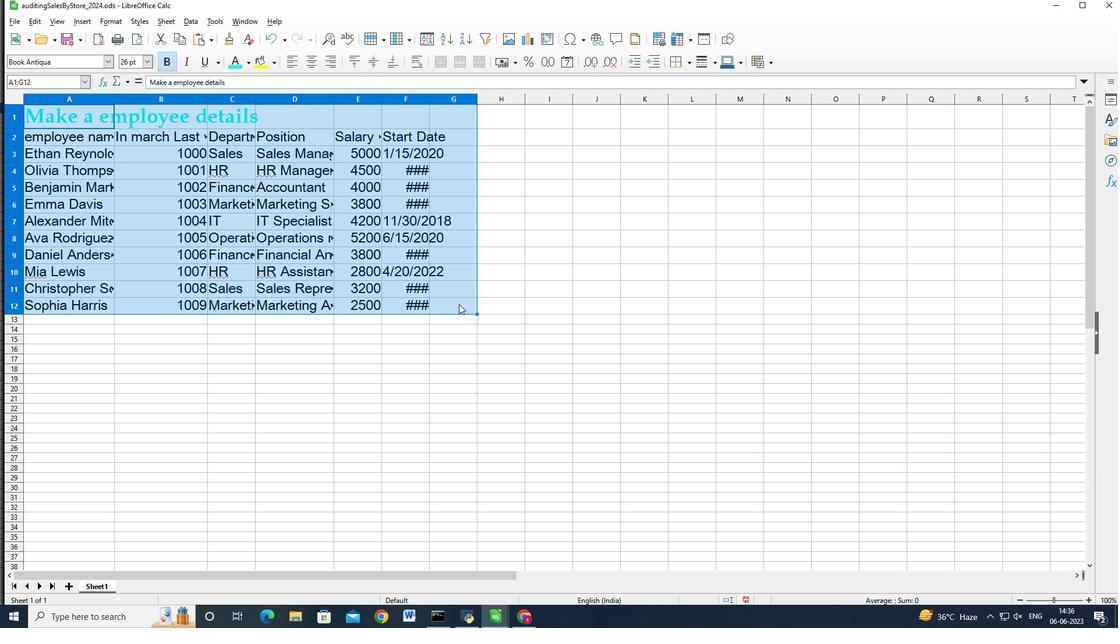 
Action: Mouse moved to (459, 304)
Screenshot: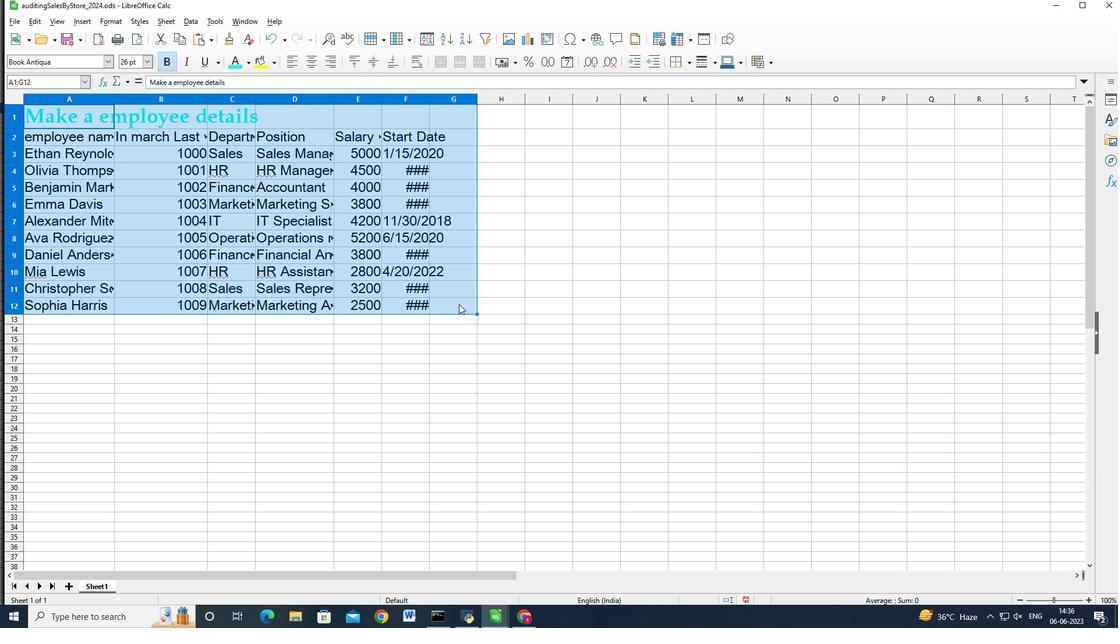 
Action: Key pressed <Key.shift>
Screenshot: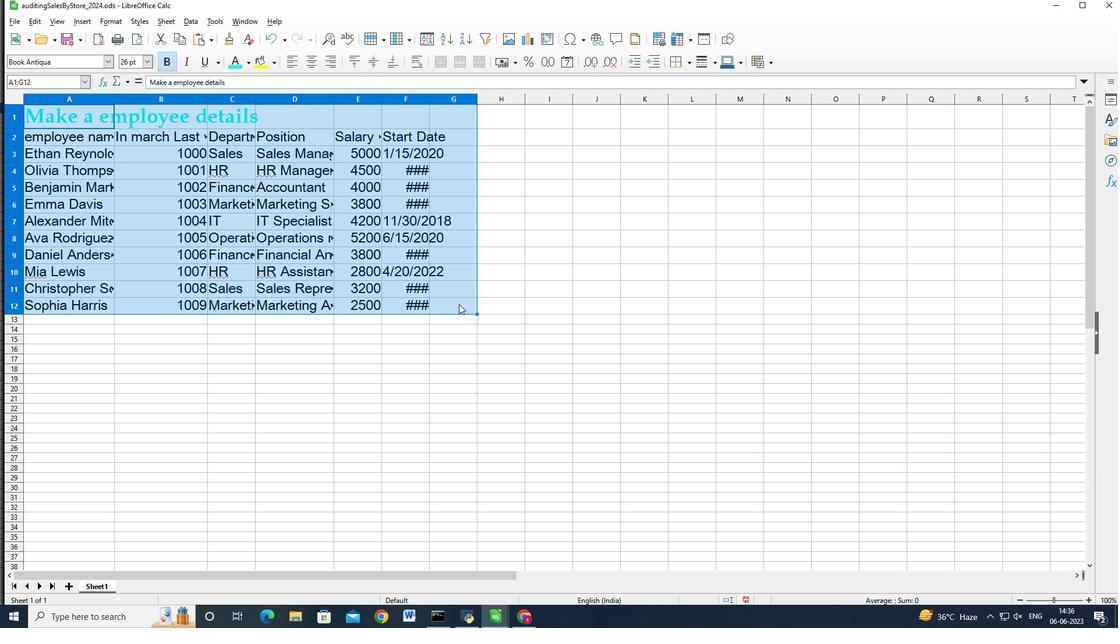 
Action: Mouse moved to (460, 292)
Screenshot: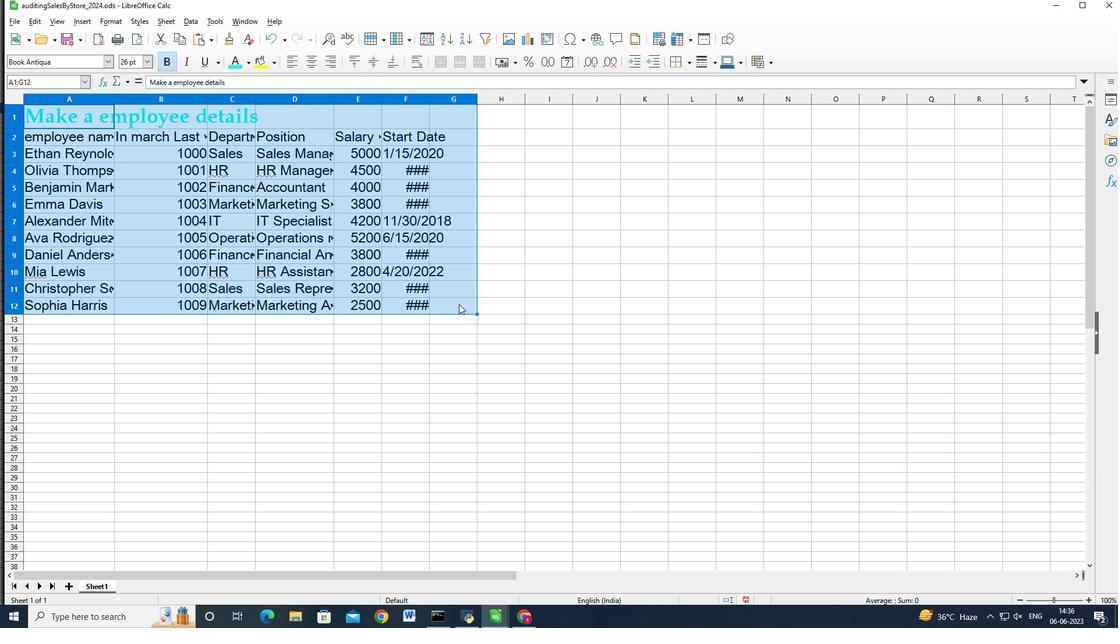 
Action: Key pressed <Key.shift>
Screenshot: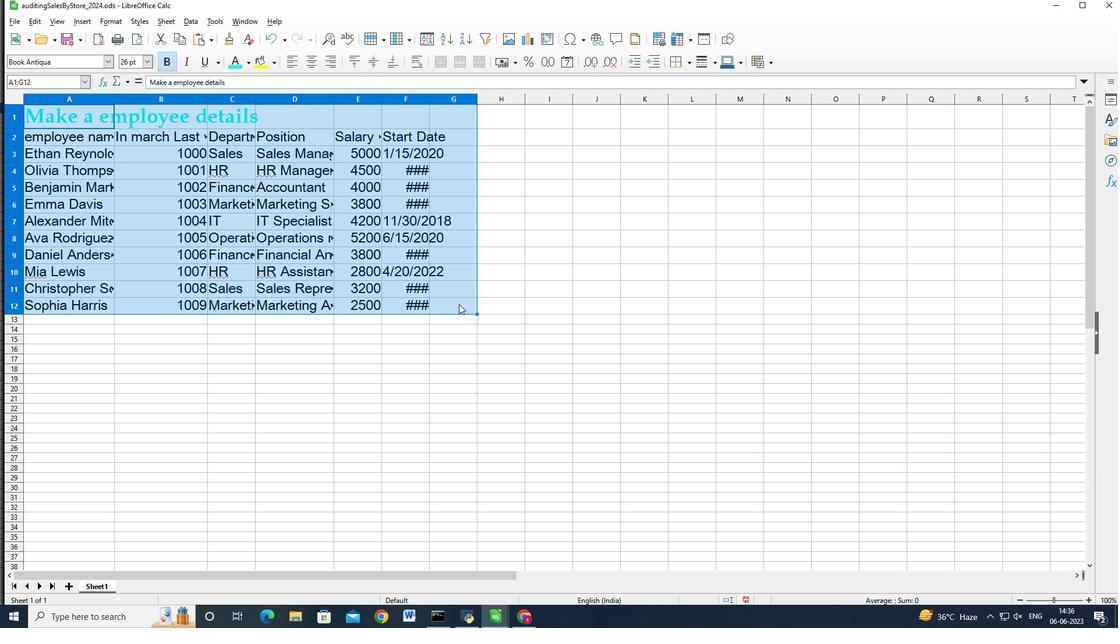 
Action: Mouse moved to (460, 276)
Screenshot: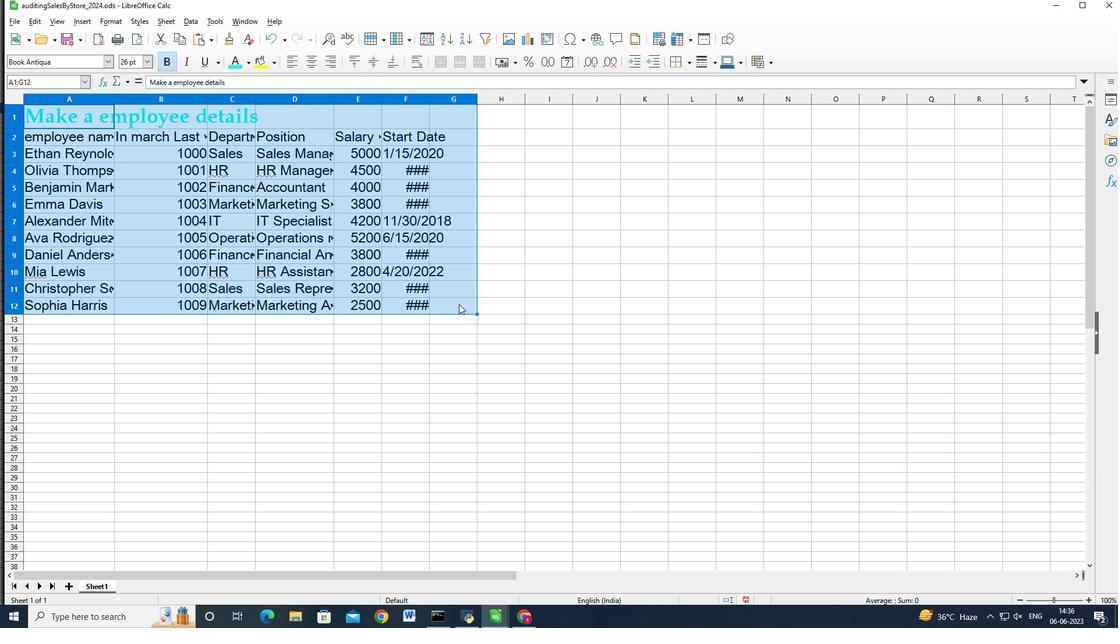 
Action: Key pressed <Key.shift>
Screenshot: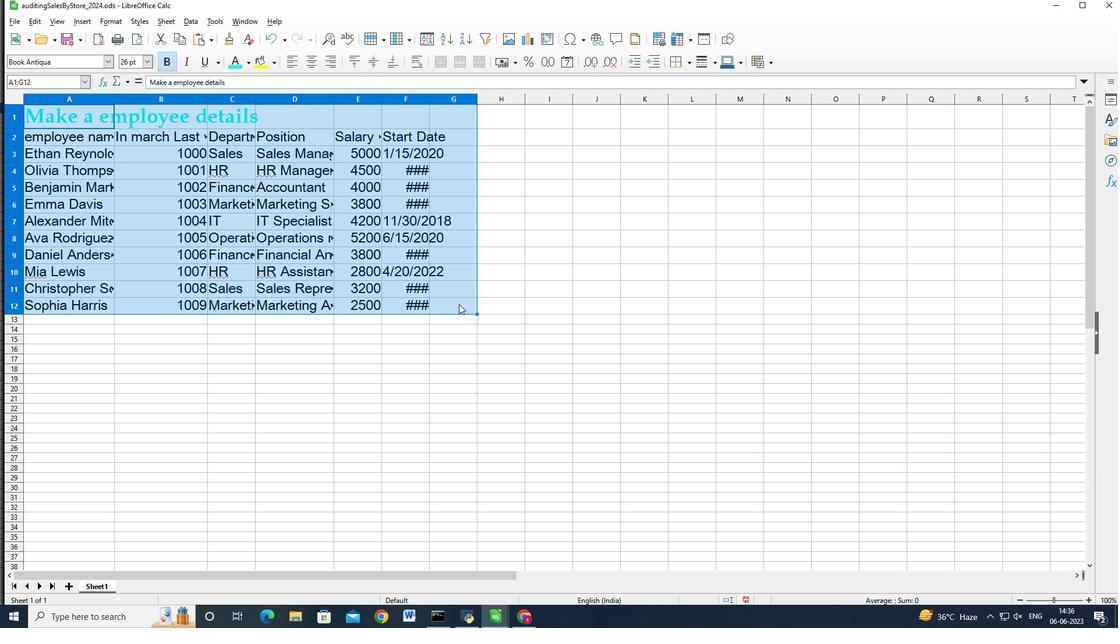 
Action: Mouse moved to (453, 255)
Screenshot: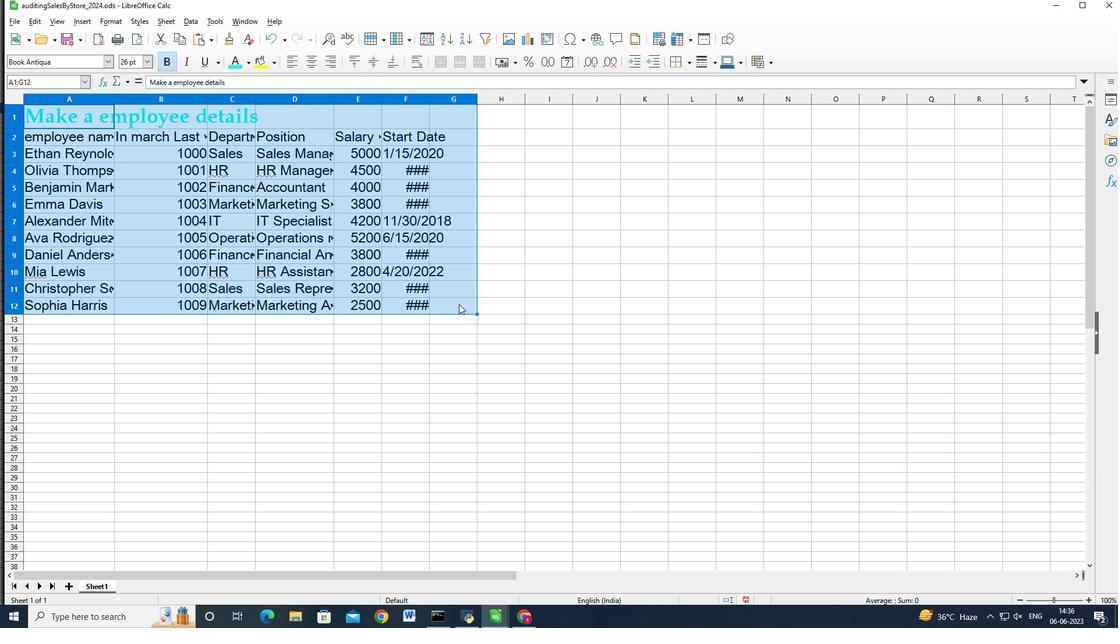 
Action: Key pressed <Key.shift>
Screenshot: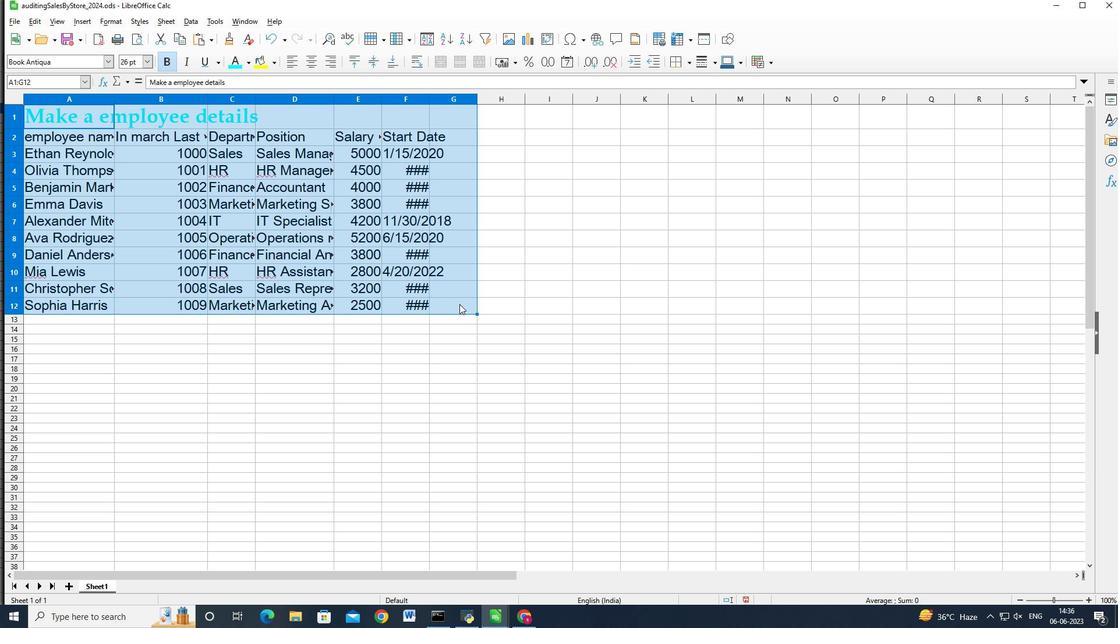 
Action: Mouse moved to (442, 228)
Screenshot: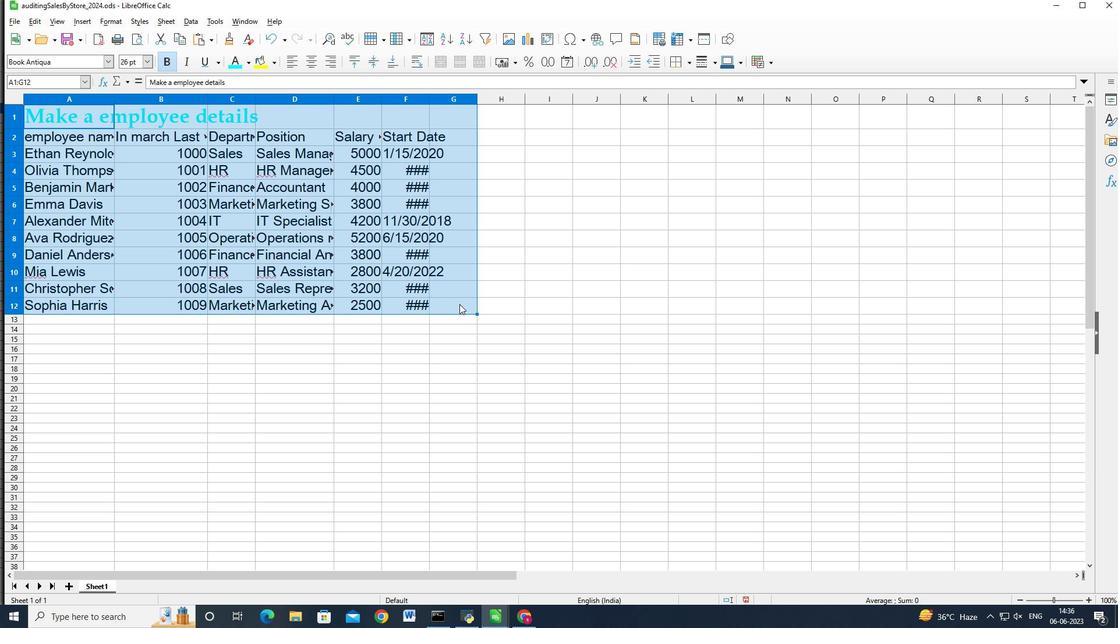
Action: Key pressed <Key.shift>
Screenshot: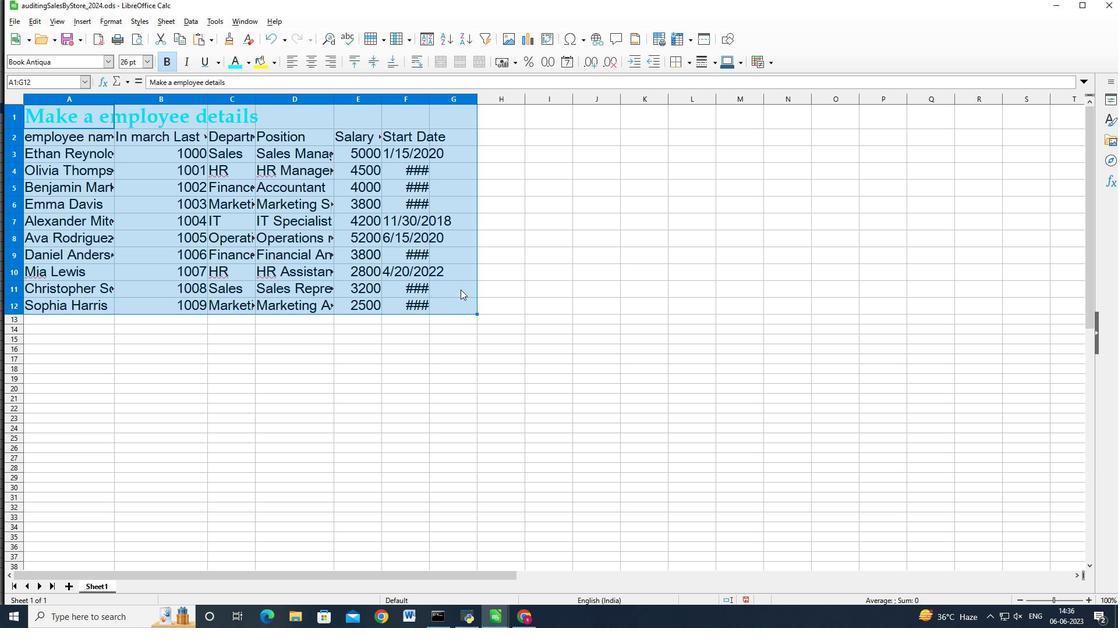 
Action: Mouse moved to (421, 189)
Screenshot: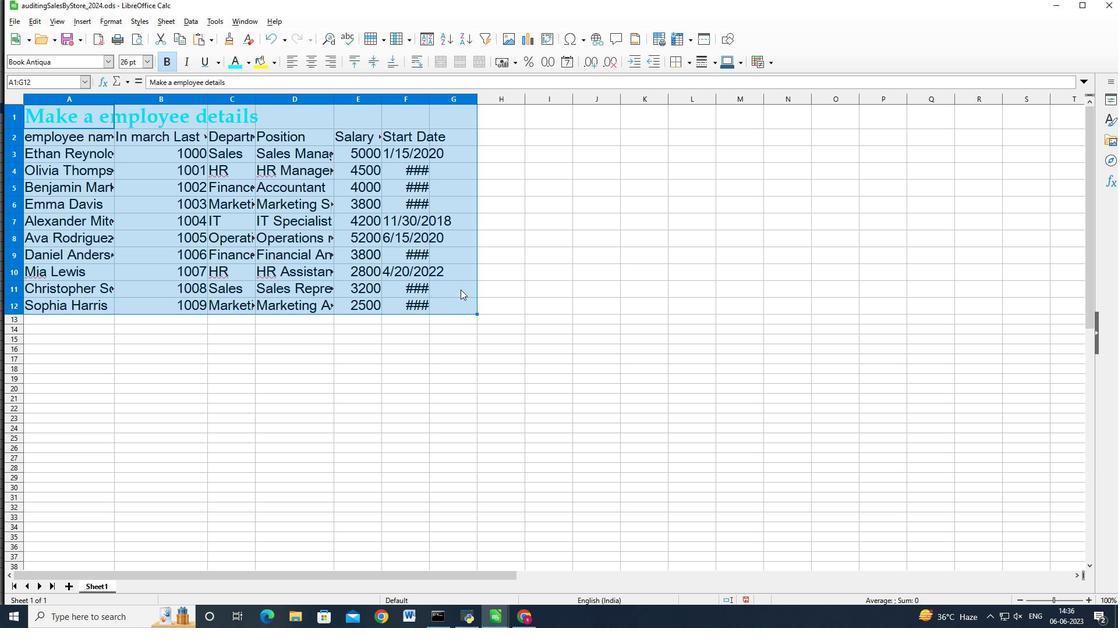 
Action: Key pressed <Key.shift>
Screenshot: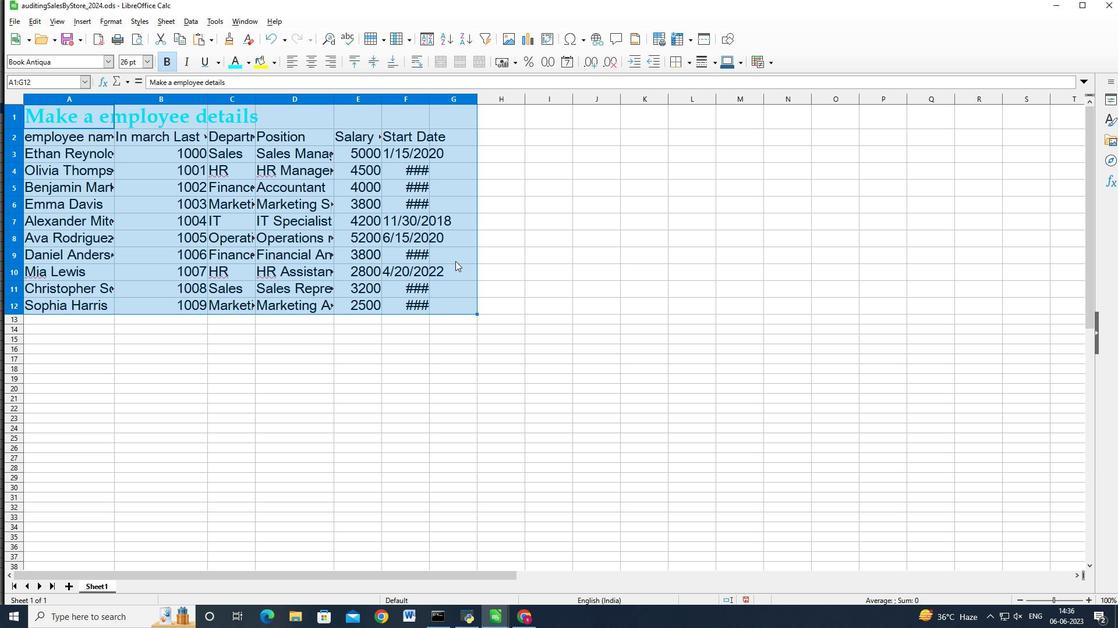 
Action: Mouse moved to (398, 157)
Screenshot: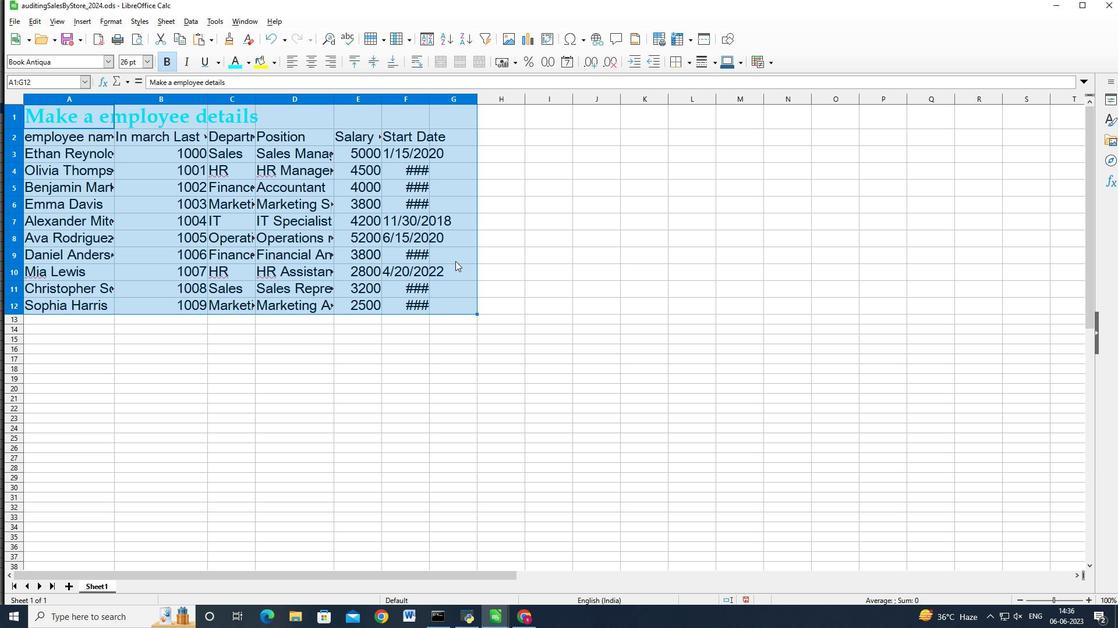 
Action: Key pressed <Key.shift>
Screenshot: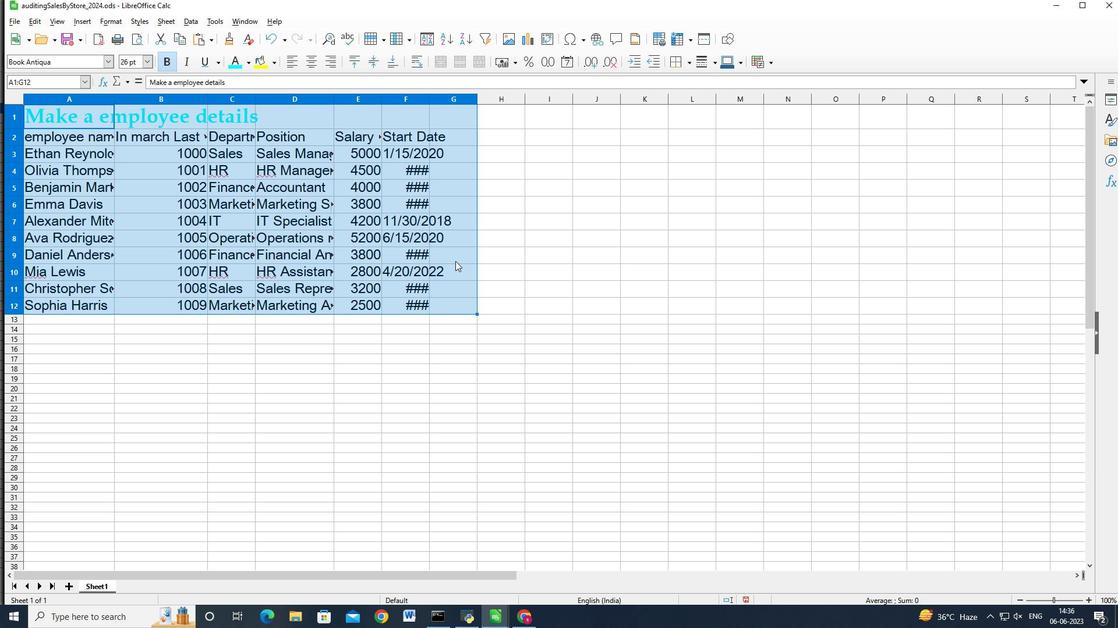 
Action: Mouse moved to (379, 138)
Screenshot: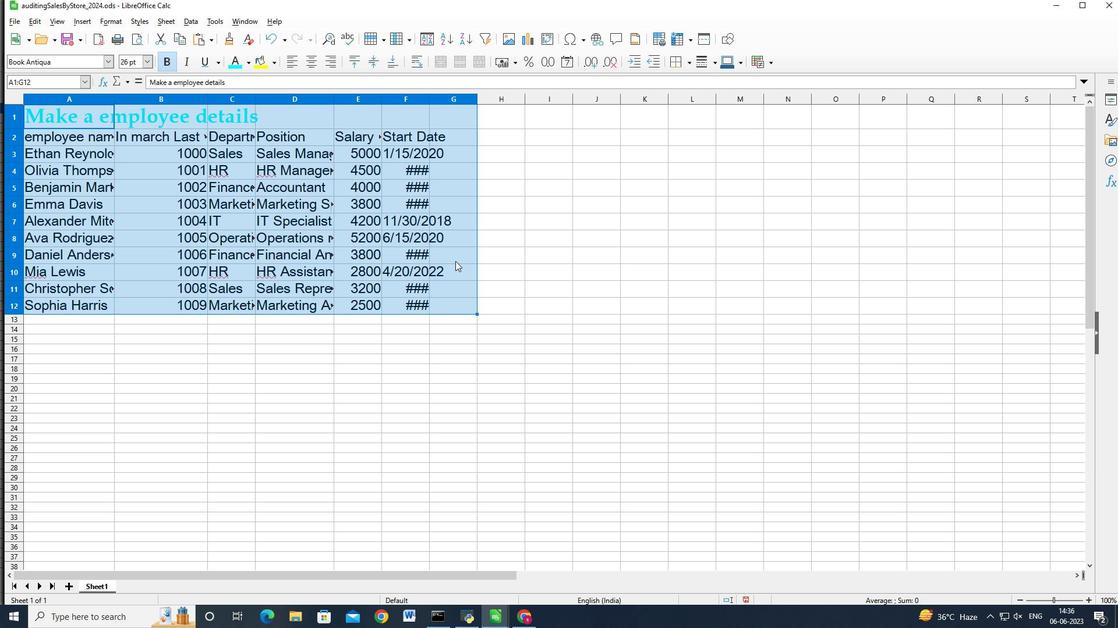 
Action: Key pressed <Key.shift>
Screenshot: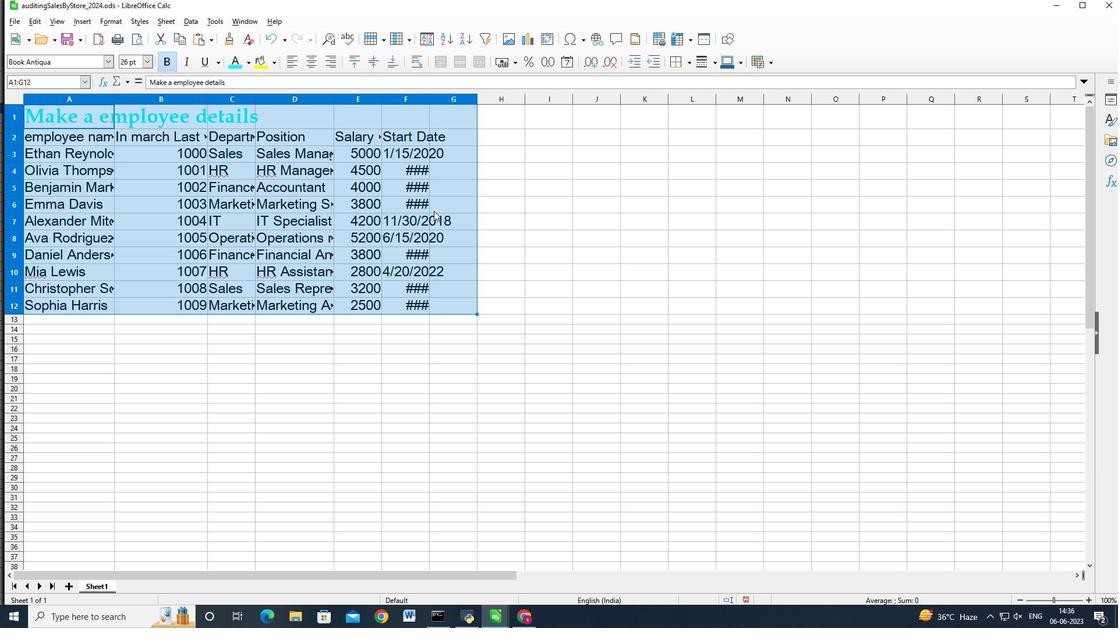 
Action: Mouse moved to (337, 99)
Screenshot: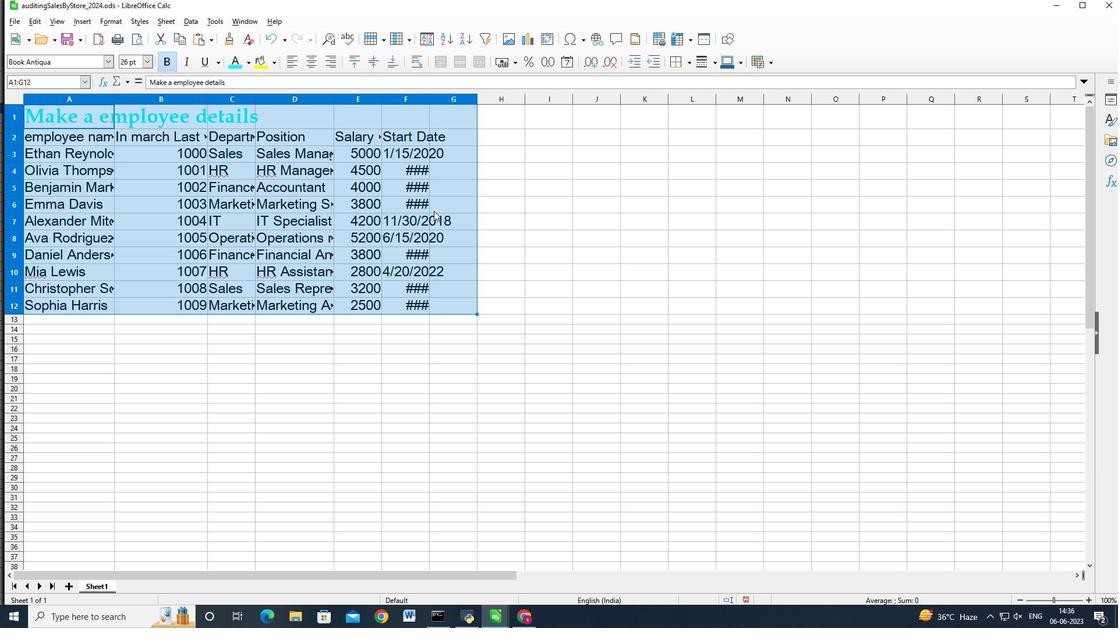 
Action: Key pressed <Key.shift>
Screenshot: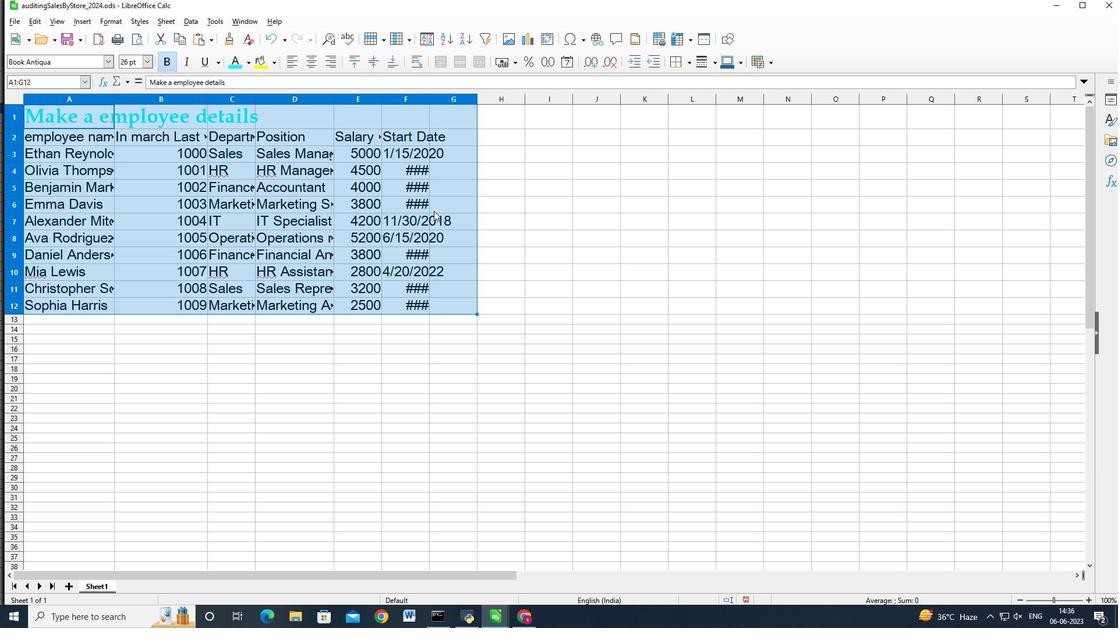 
Action: Mouse moved to (320, 89)
Screenshot: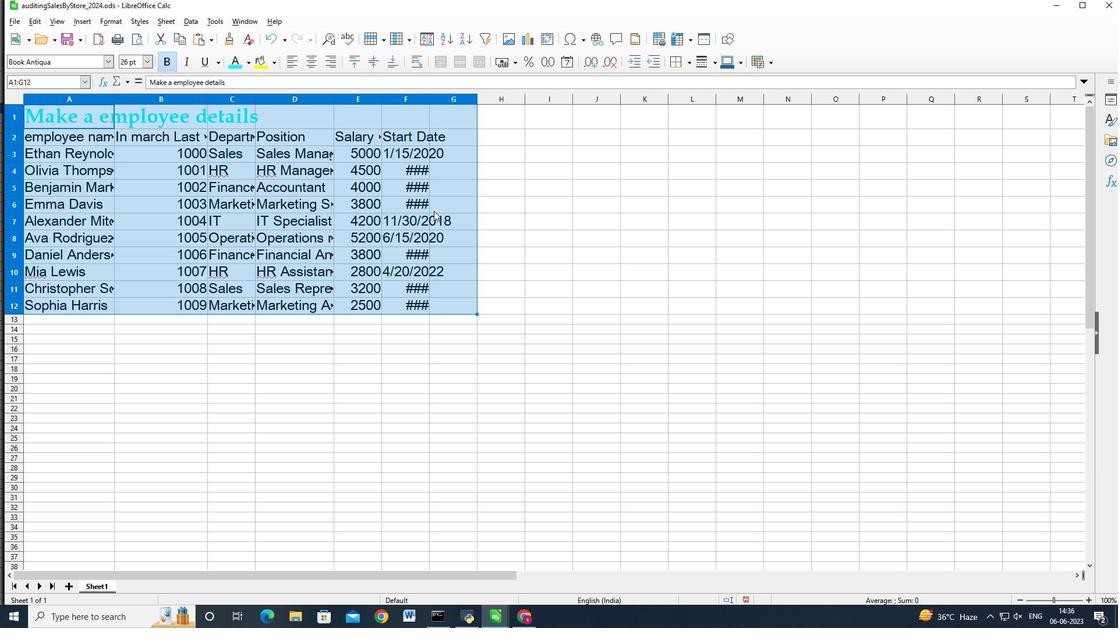 
Action: Key pressed <Key.shift>
Screenshot: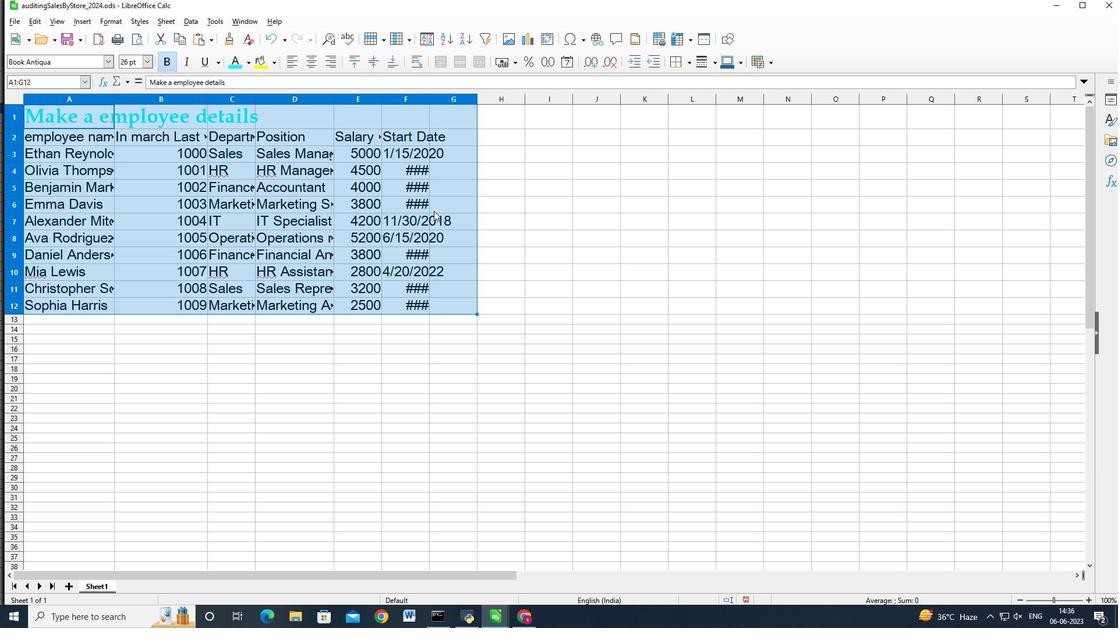 
Action: Mouse moved to (298, 73)
Screenshot: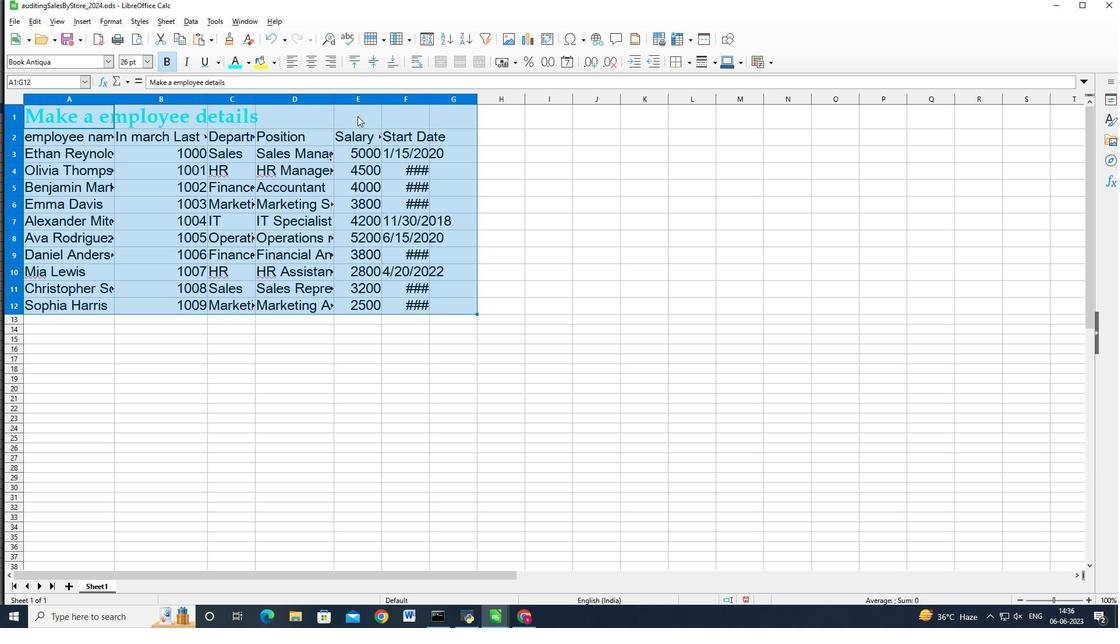 
Action: Key pressed <Key.shift>
Screenshot: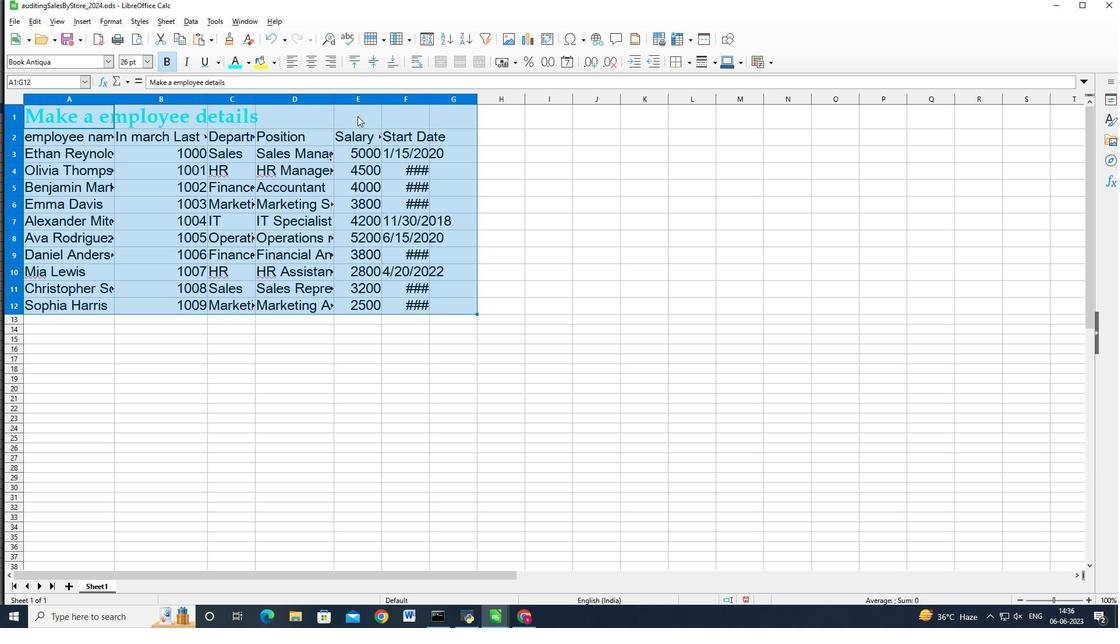 
Action: Mouse moved to (298, 72)
Screenshot: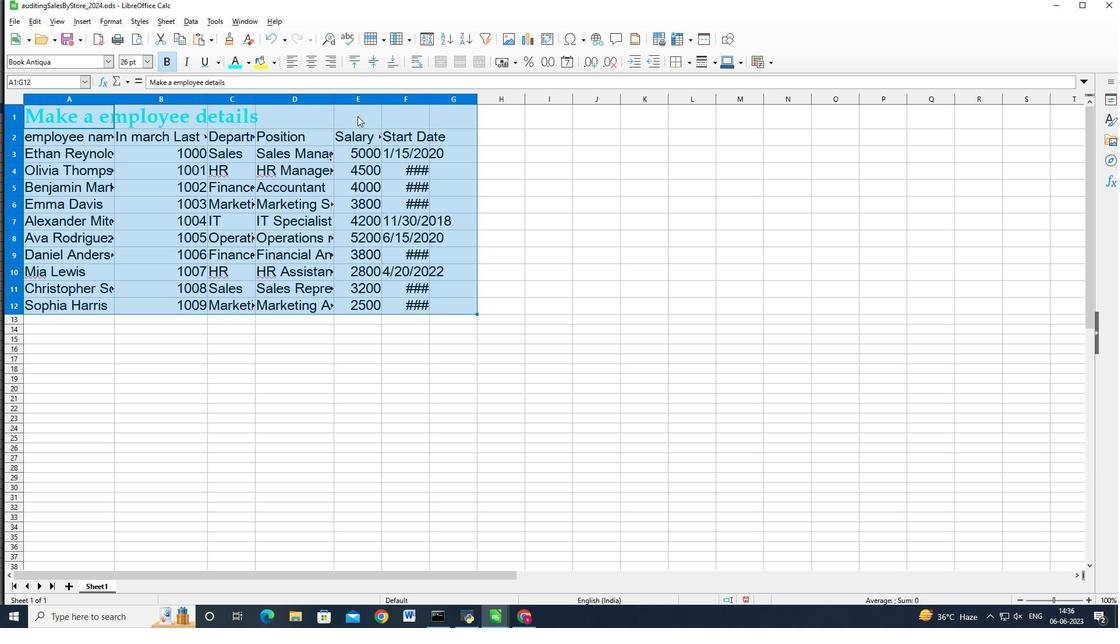 
Action: Key pressed <Key.shift><Key.shift><Key.shift><Key.shift><Key.shift>
Screenshot: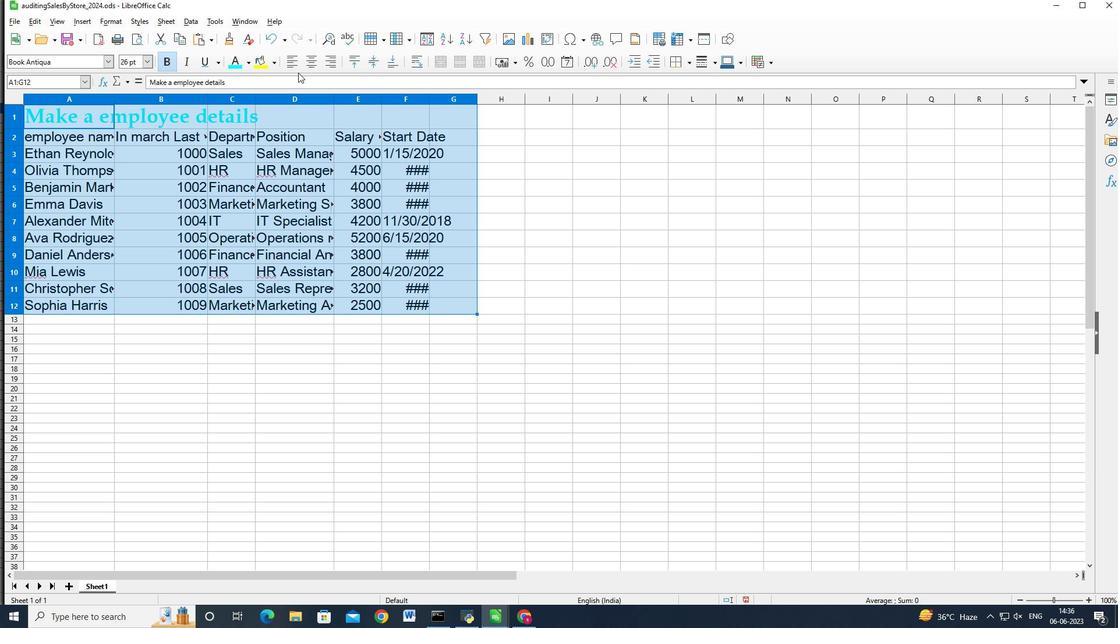 
Action: Mouse moved to (297, 73)
Screenshot: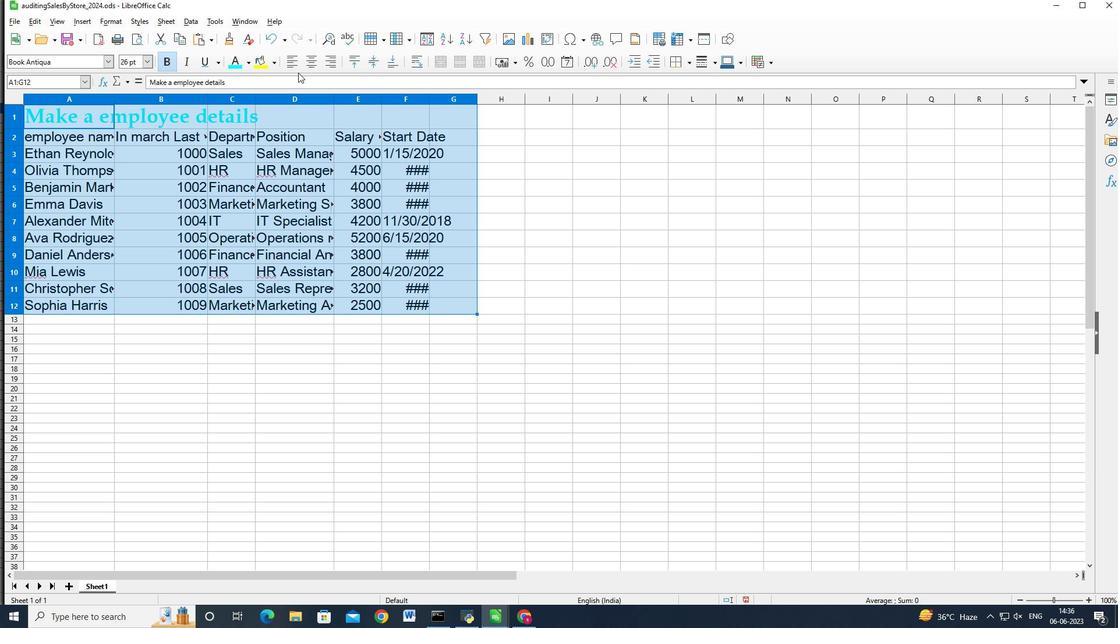 
Action: Key pressed <Key.shift>
Screenshot: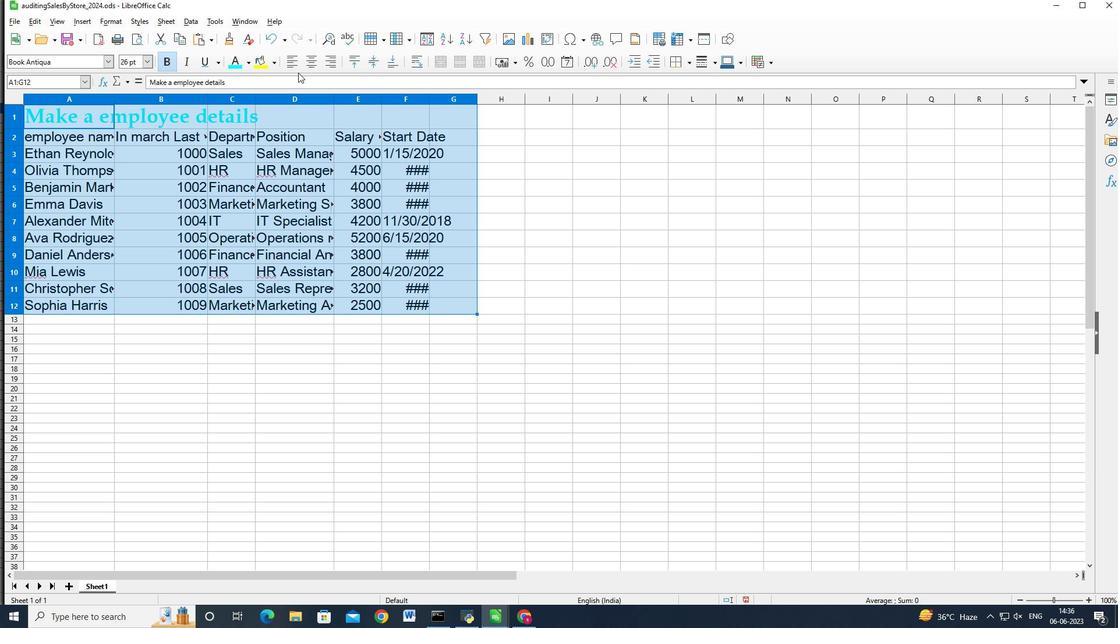 
Action: Mouse moved to (295, 75)
Screenshot: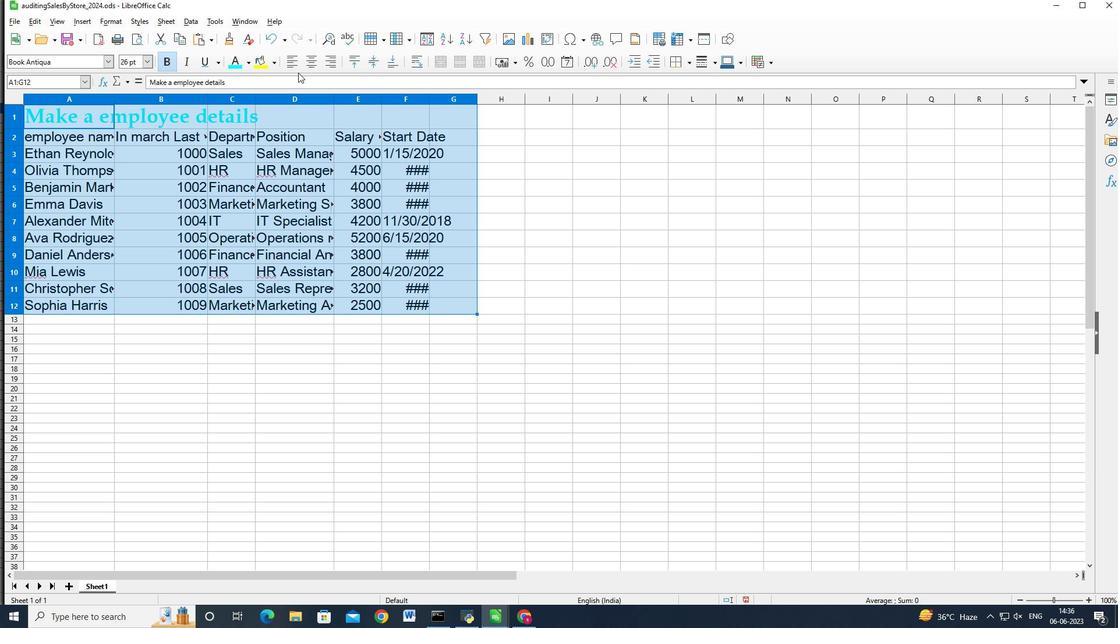 
Action: Key pressed <Key.shift>
Screenshot: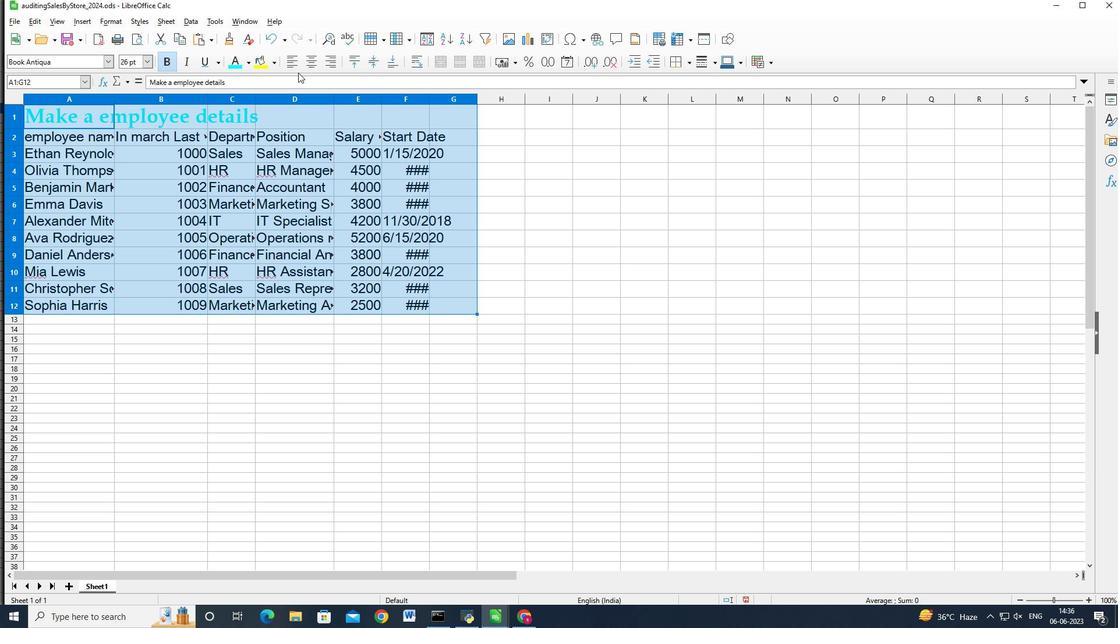 
Action: Mouse moved to (294, 76)
Screenshot: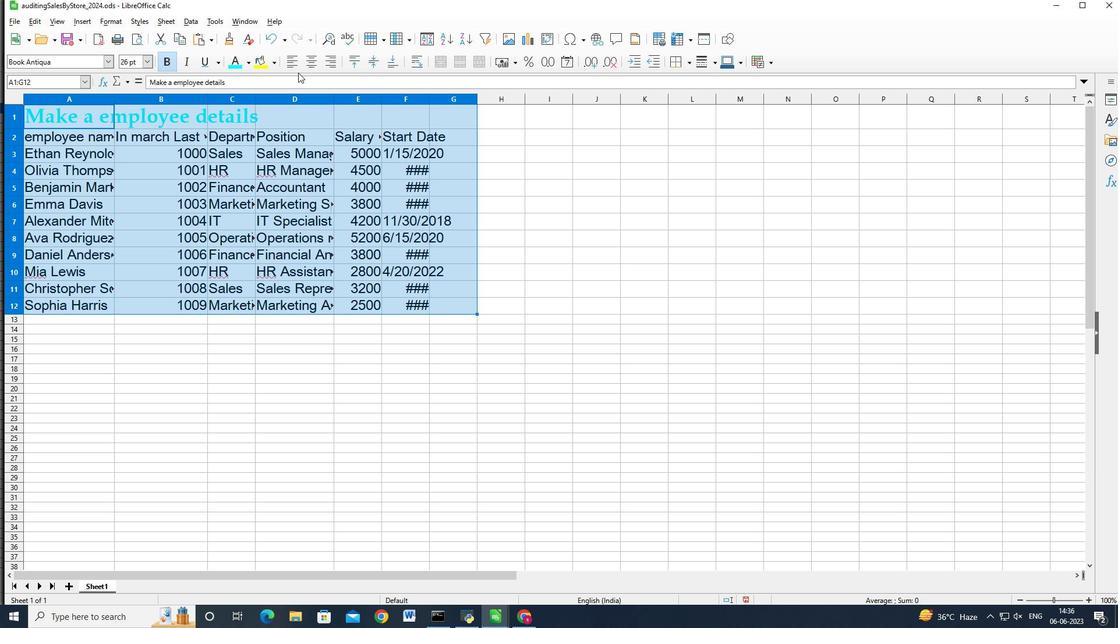 
Action: Key pressed <Key.shift>
Screenshot: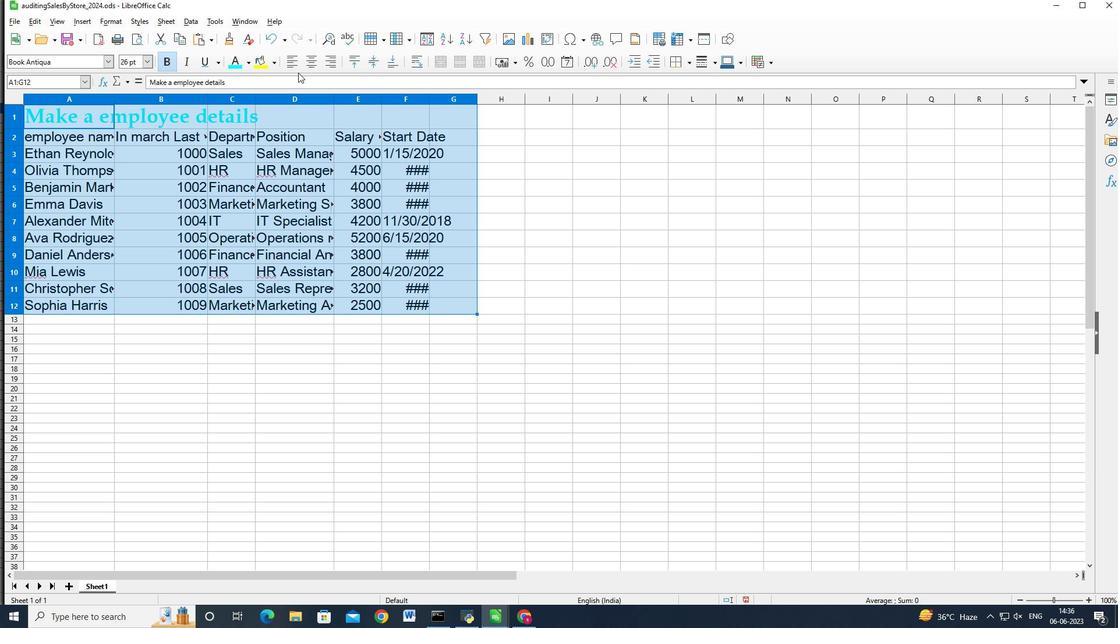 
Action: Mouse moved to (288, 82)
Screenshot: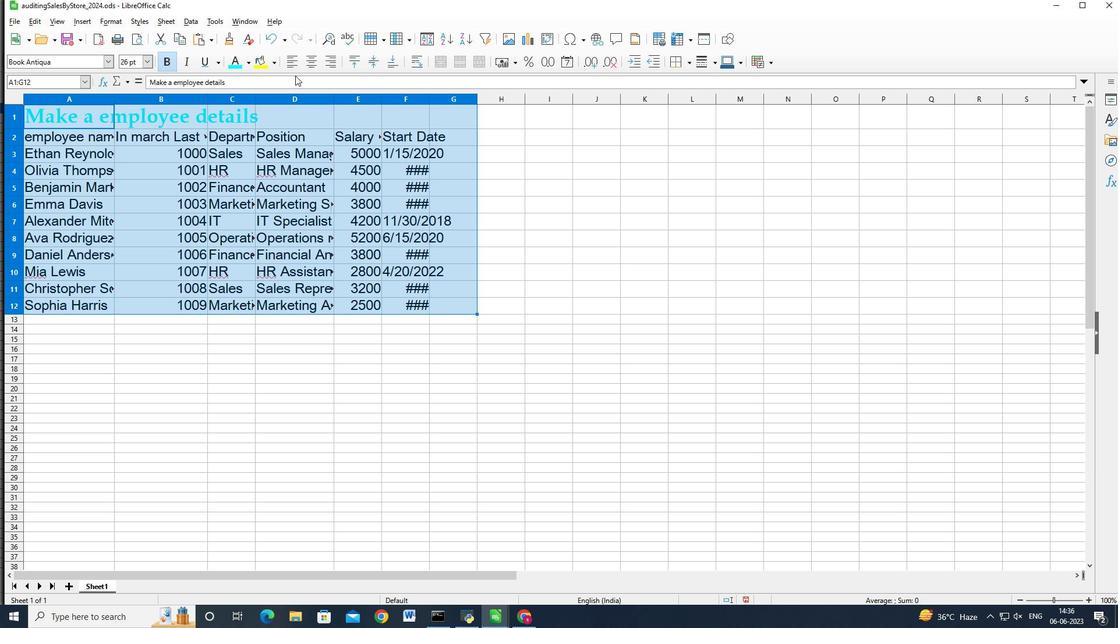 
Action: Key pressed <Key.shift>
Screenshot: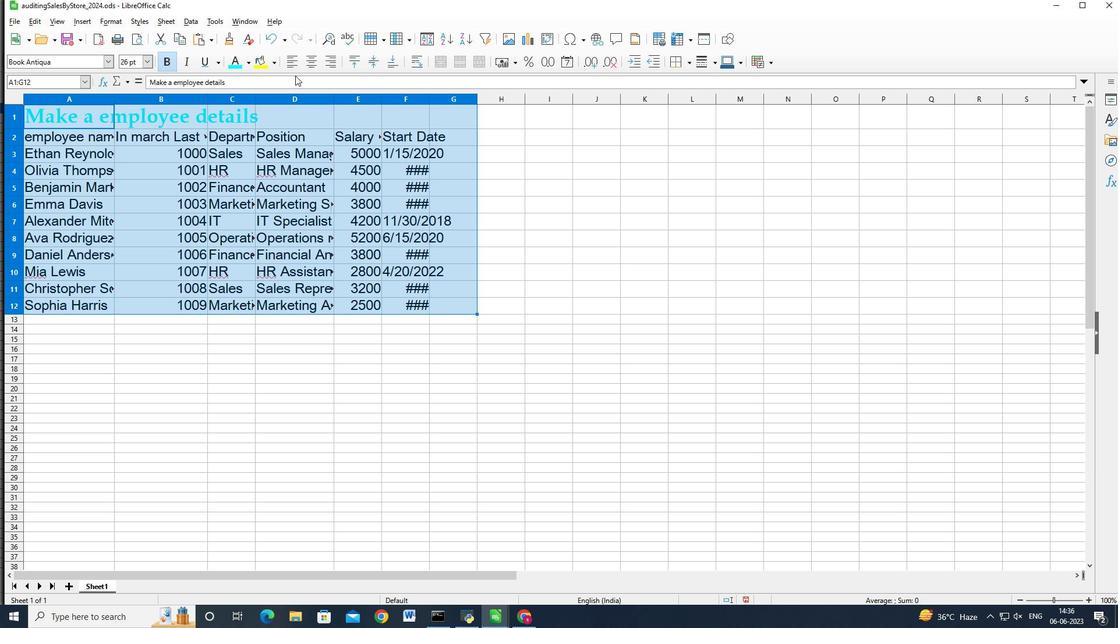 
Action: Mouse moved to (284, 84)
Screenshot: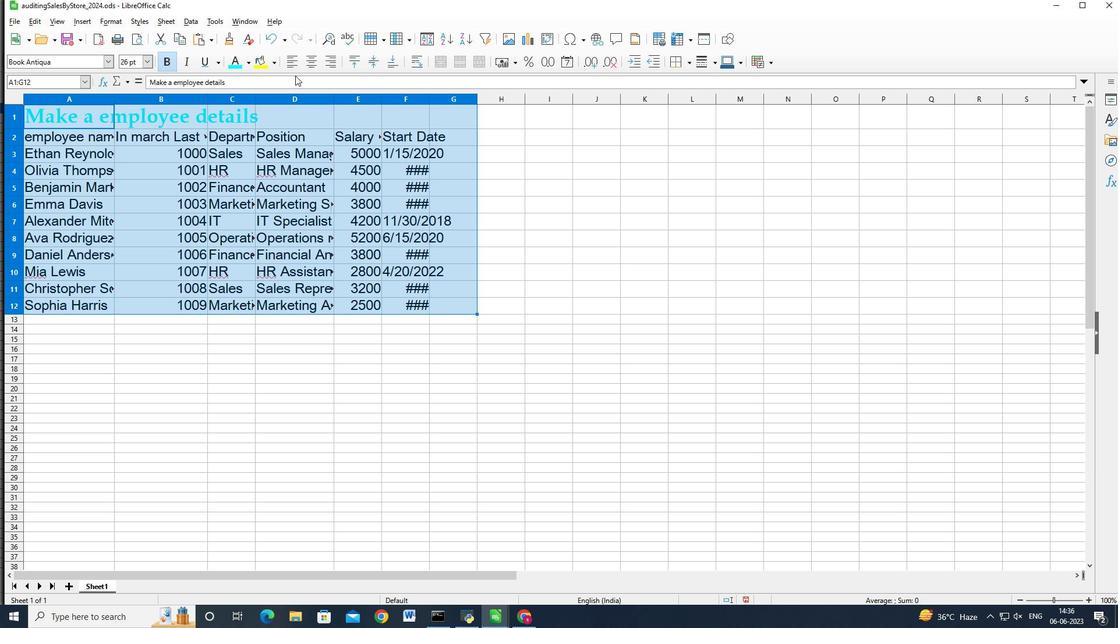 
Action: Key pressed <Key.shift>
Screenshot: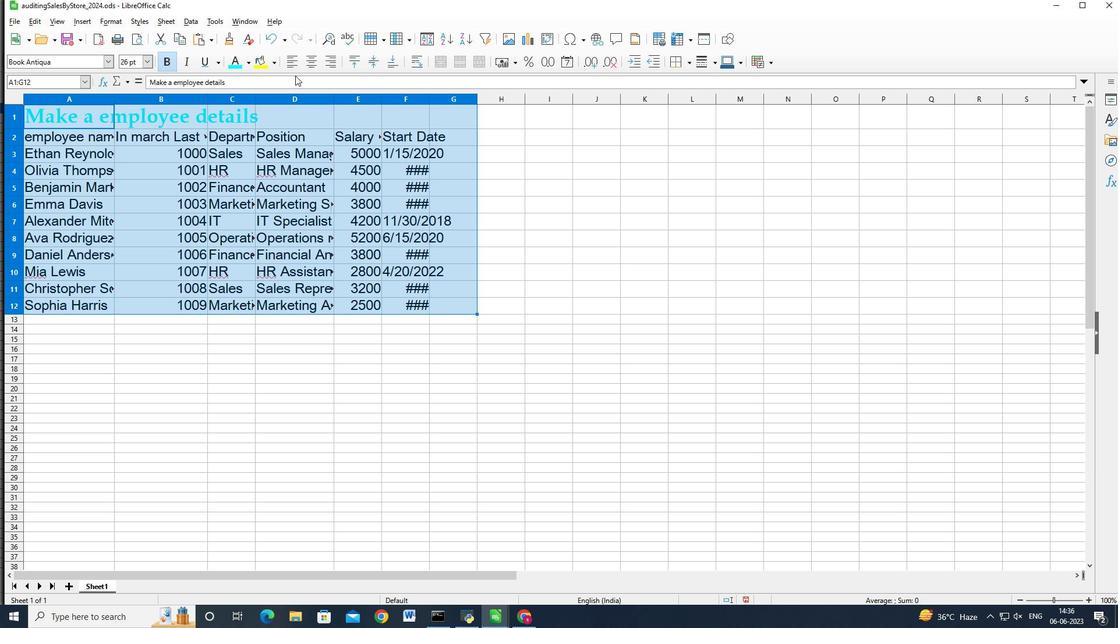
Action: Mouse moved to (282, 85)
Screenshot: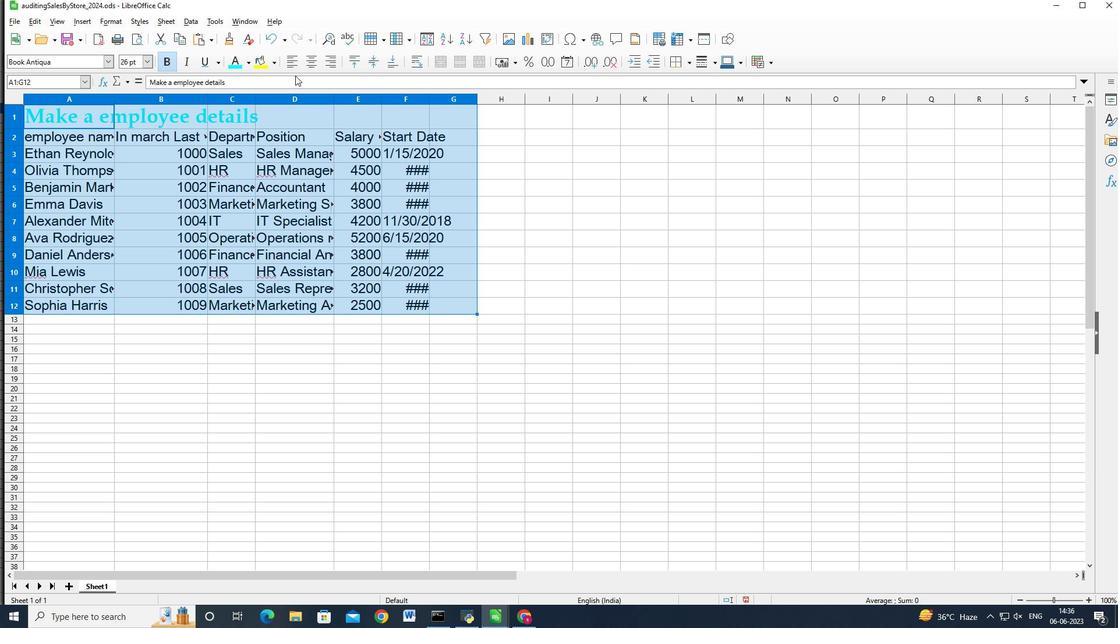 
Action: Key pressed <Key.shift><Key.shift><Key.shift>
Screenshot: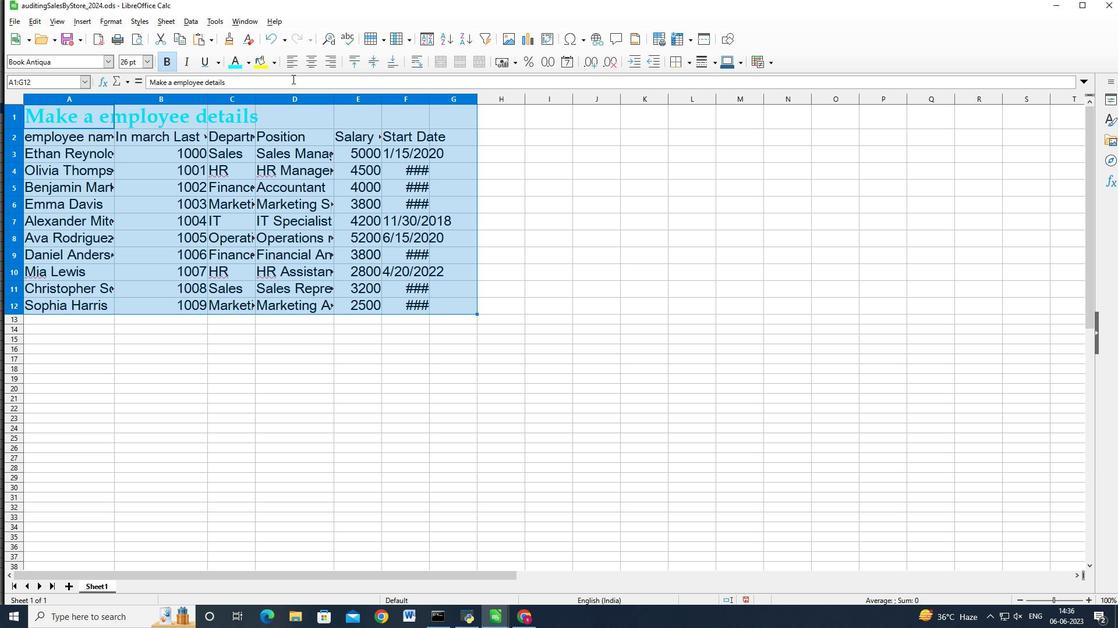 
Action: Mouse moved to (264, 79)
Screenshot: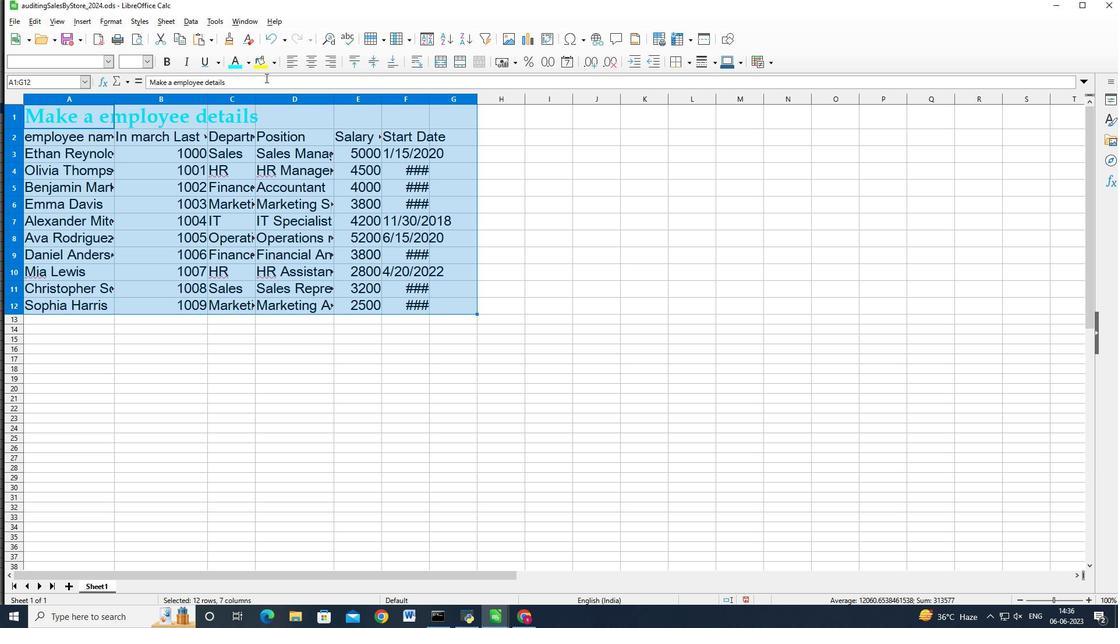 
Action: Mouse pressed left at (264, 79)
Screenshot: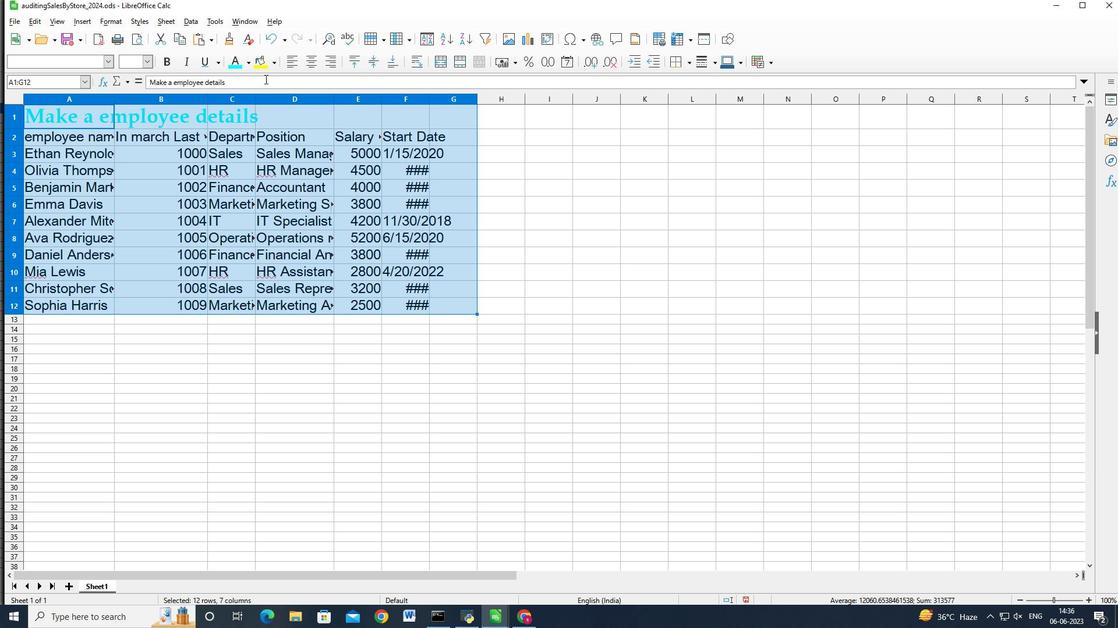 
Action: Mouse moved to (188, 114)
Screenshot: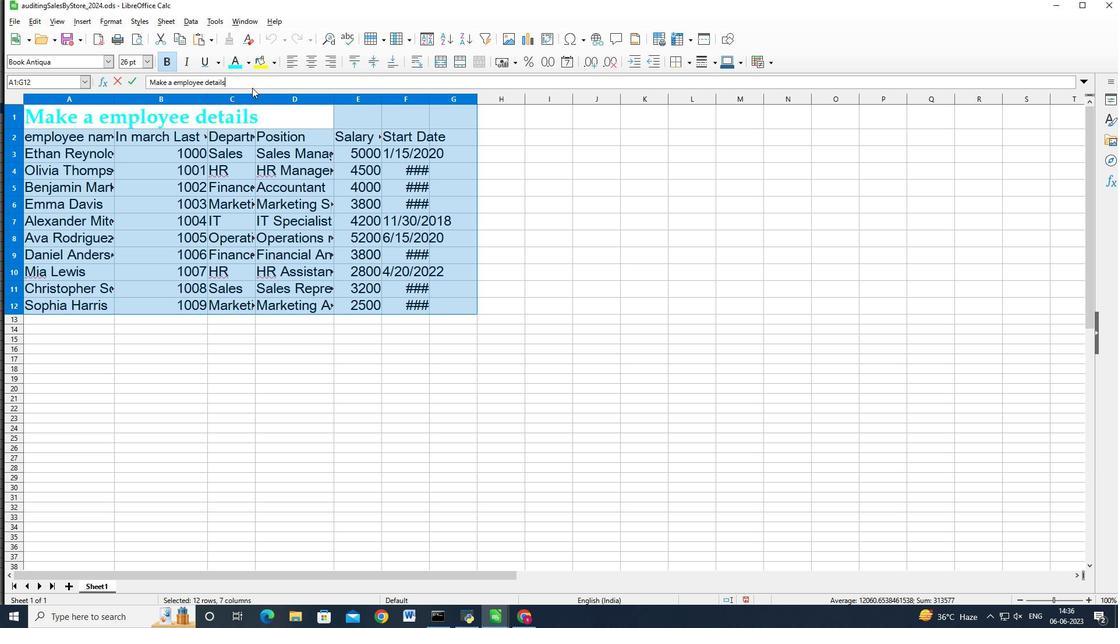 
Action: Key pressed <Key.shift>
Screenshot: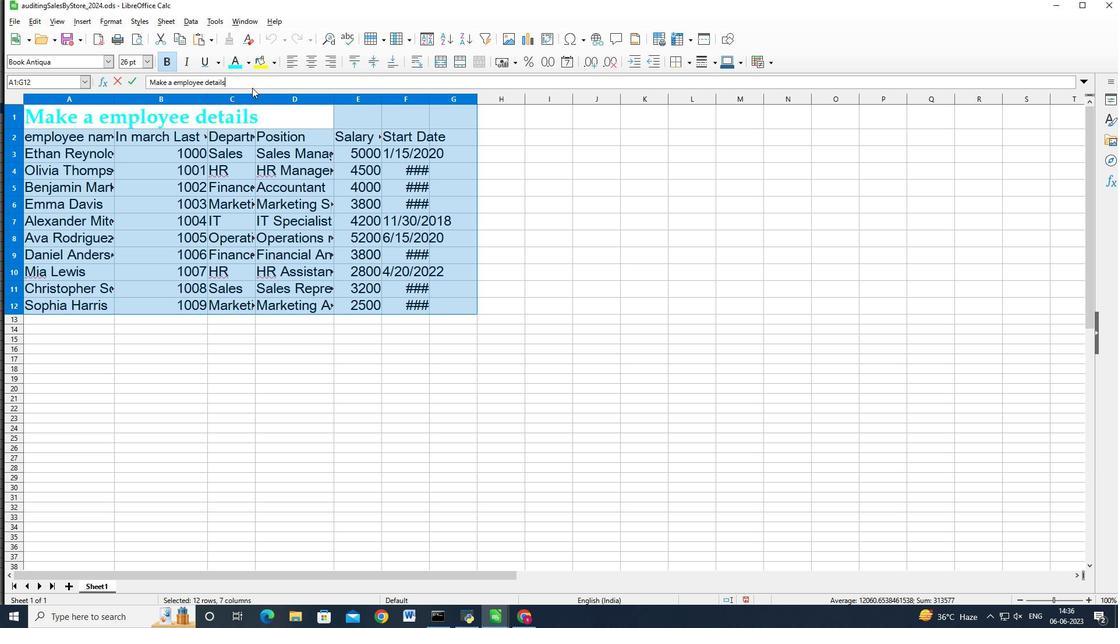 
Action: Mouse moved to (68, 105)
Screenshot: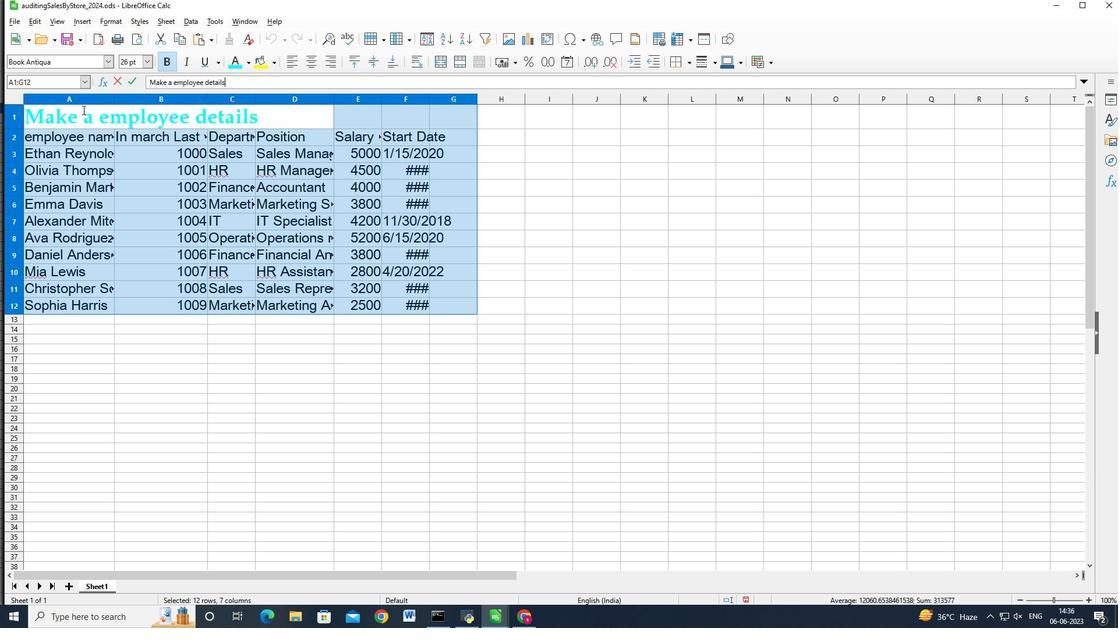 
Action: Key pressed <Key.shift><Key.shift><Key.shift><Key.shift>
Screenshot: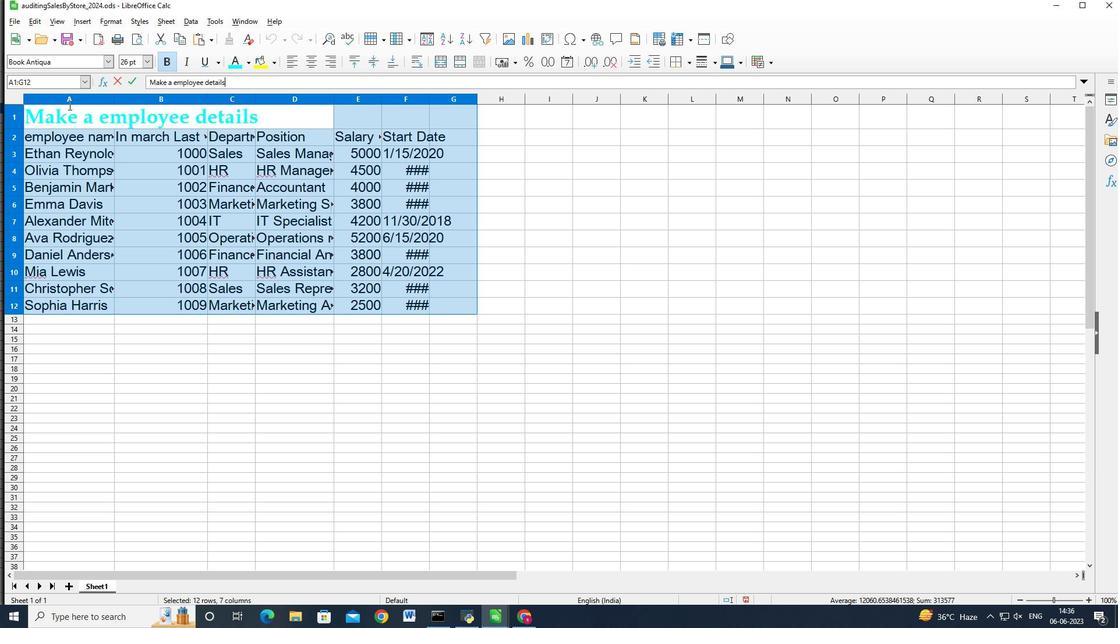 
Action: Mouse pressed left at (68, 105)
Screenshot: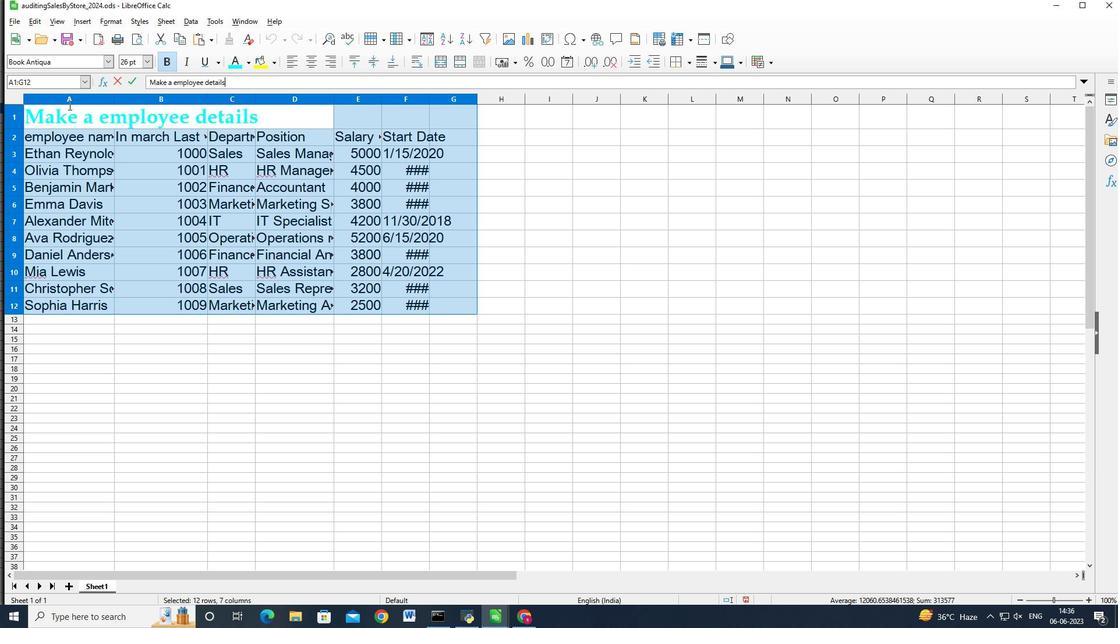 
Action: Key pressed <Key.shift><Key.shift><Key.shift><Key.shift><Key.shift><Key.shift><Key.shift>
Screenshot: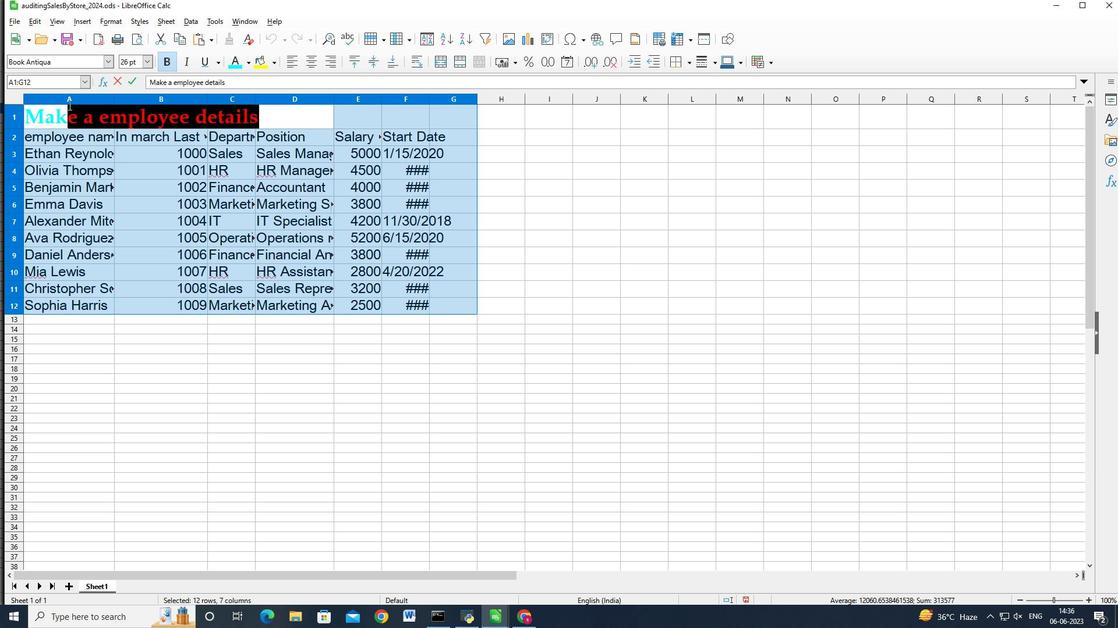 
Action: Mouse moved to (82, 109)
Screenshot: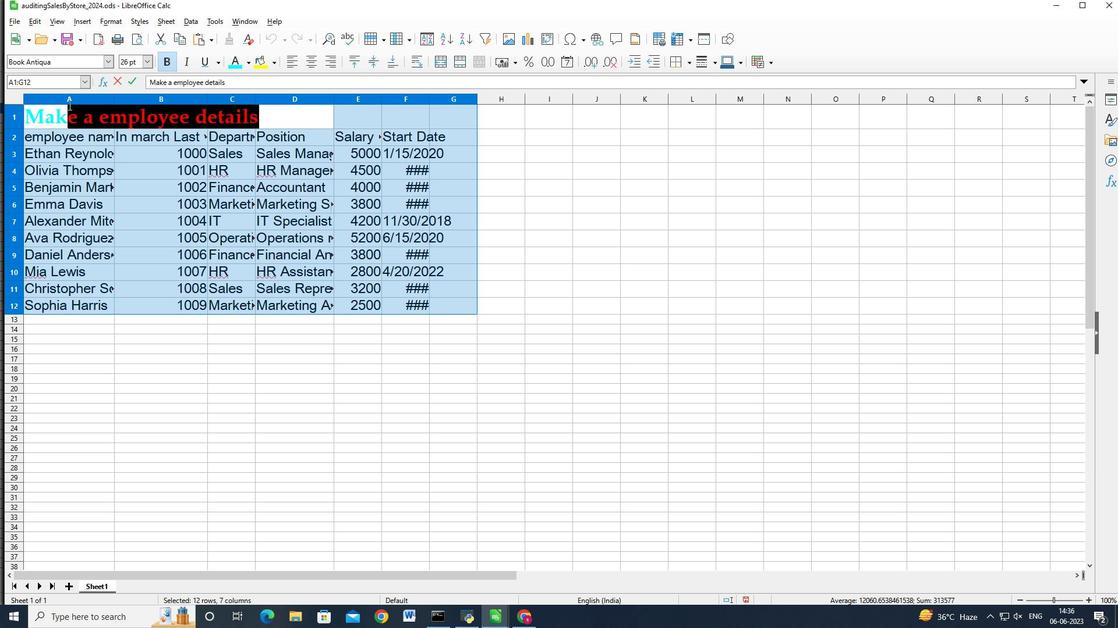 
Action: Key pressed <Key.shift>
Screenshot: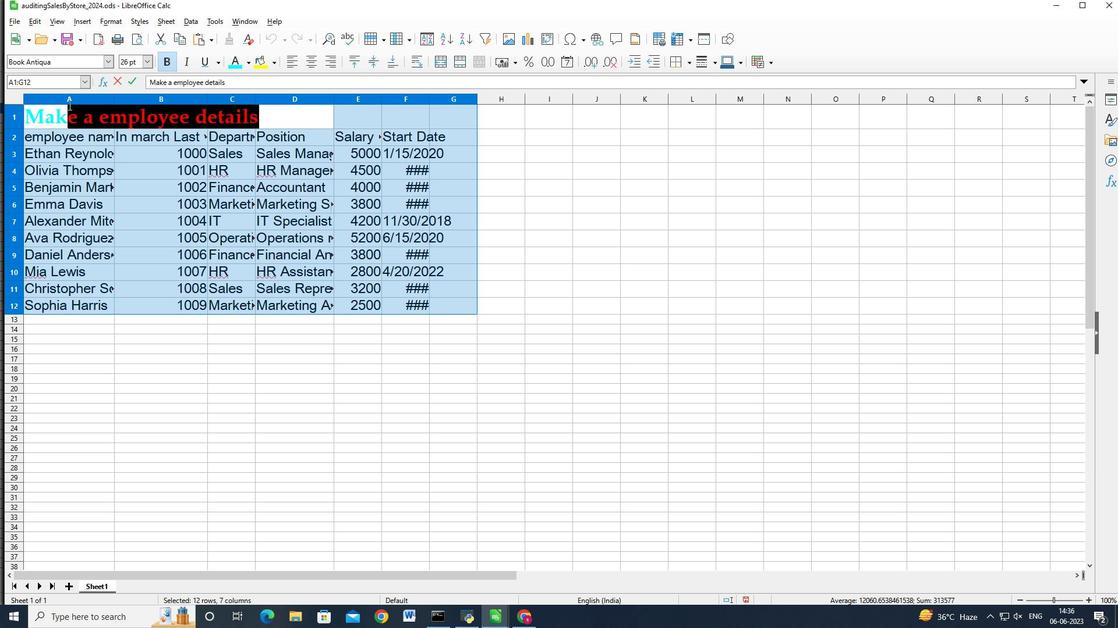 
Action: Mouse moved to (97, 111)
Screenshot: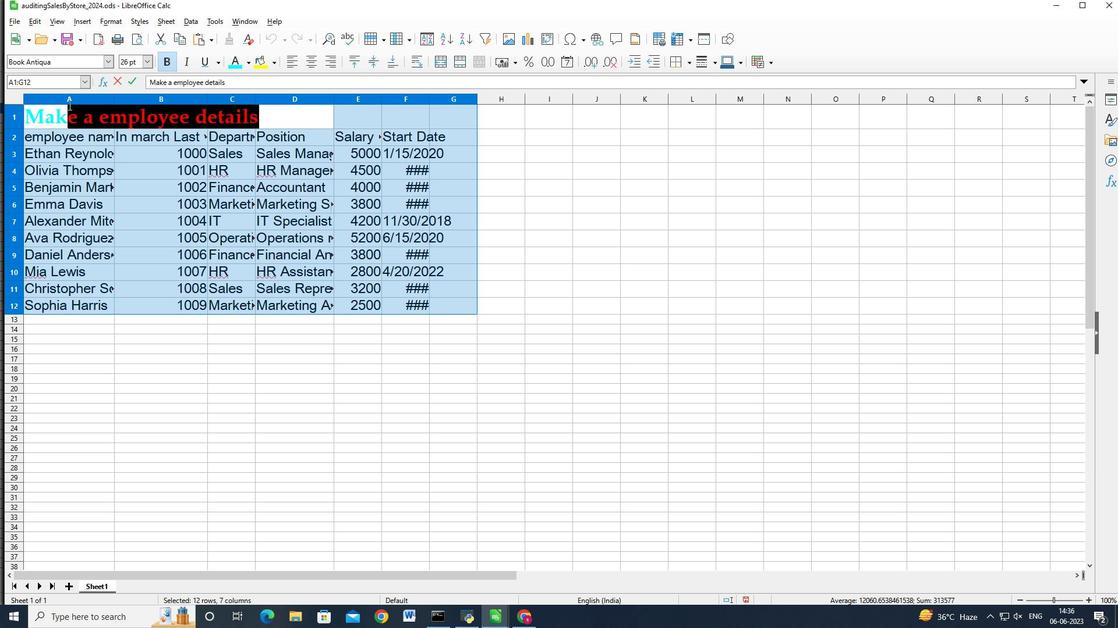 
Action: Key pressed <Key.shift>
Screenshot: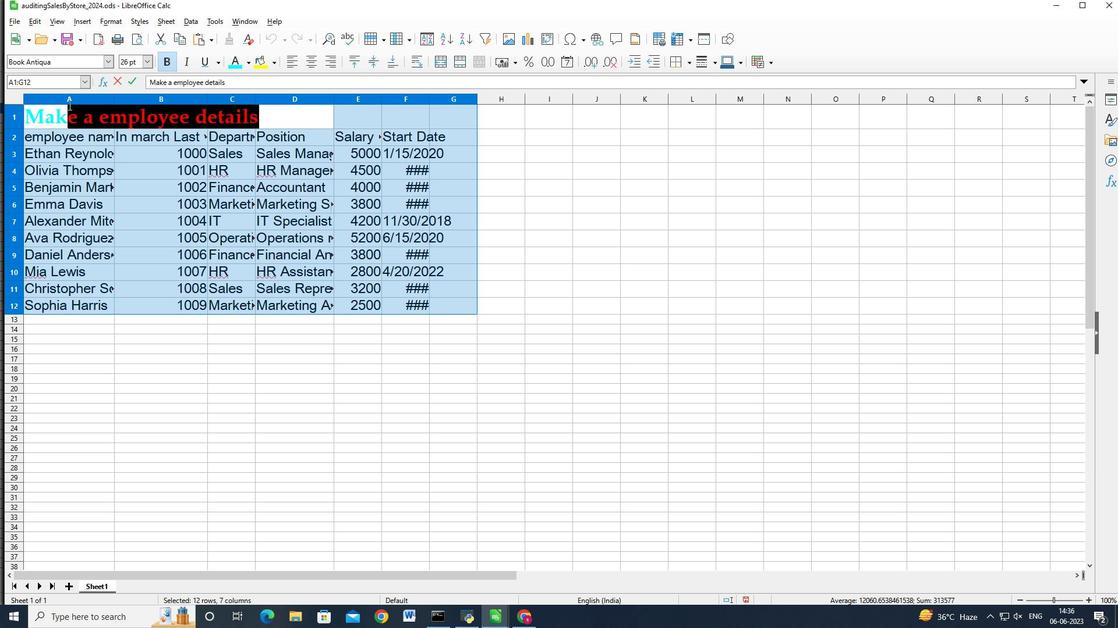 
Action: Mouse moved to (102, 111)
Screenshot: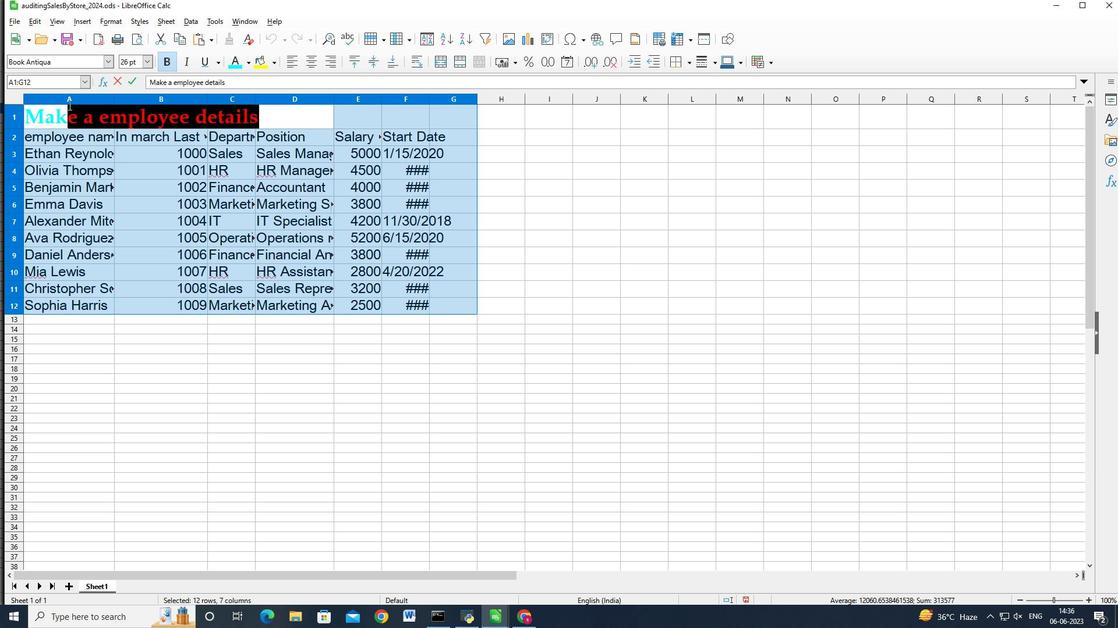 
Action: Key pressed <Key.shift>
Screenshot: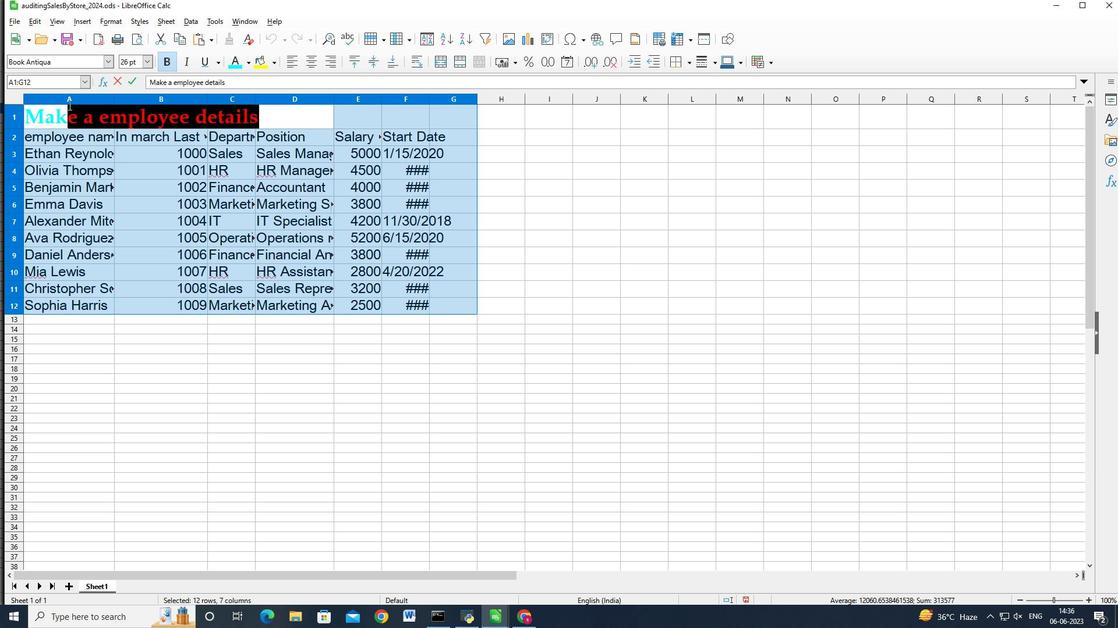 
Action: Mouse moved to (102, 111)
Screenshot: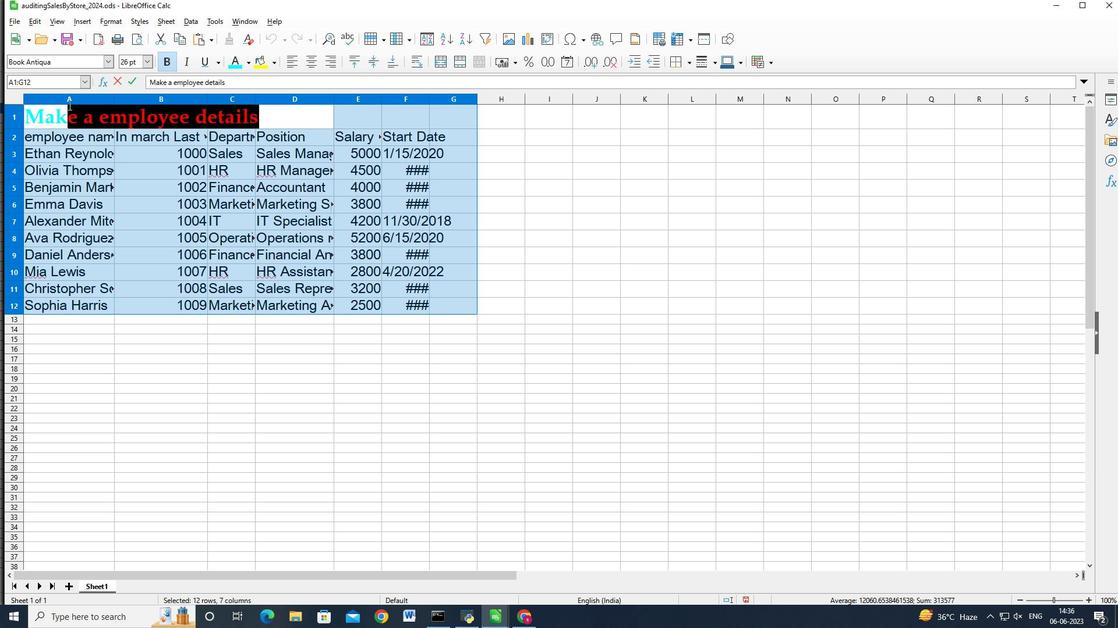 
Action: Key pressed <Key.shift>
Screenshot: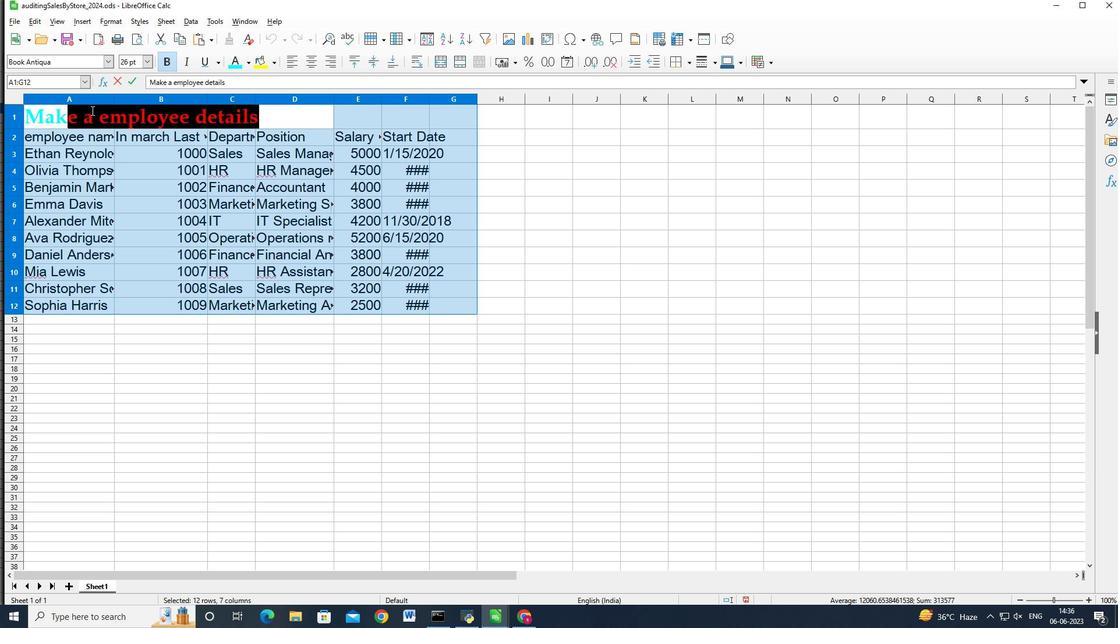 
Action: Mouse moved to (102, 112)
Screenshot: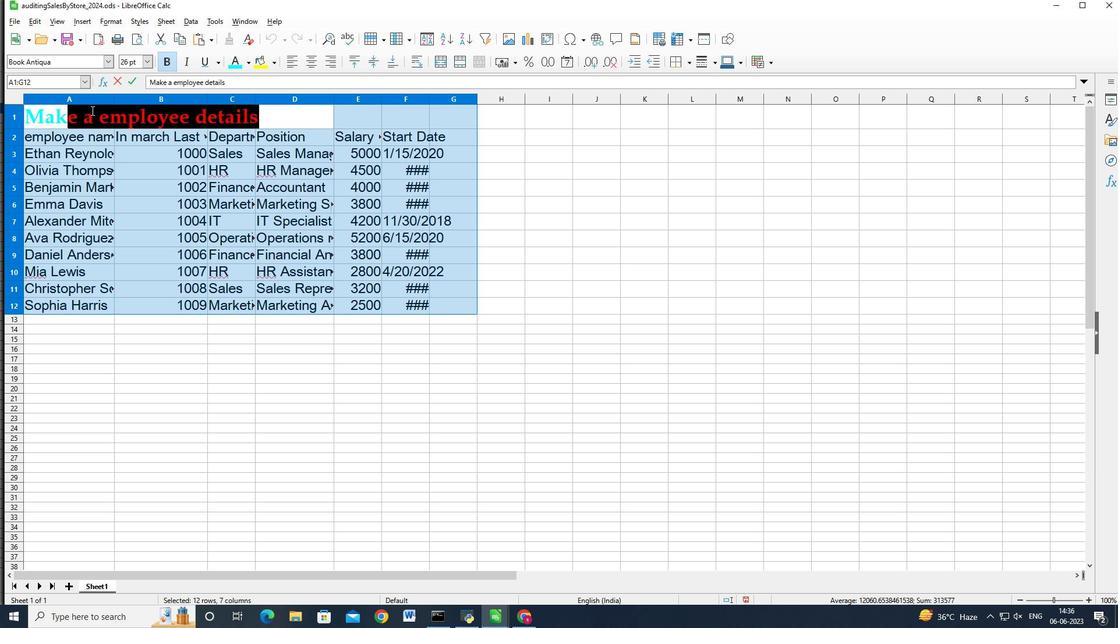 
Action: Key pressed <Key.shift>
Screenshot: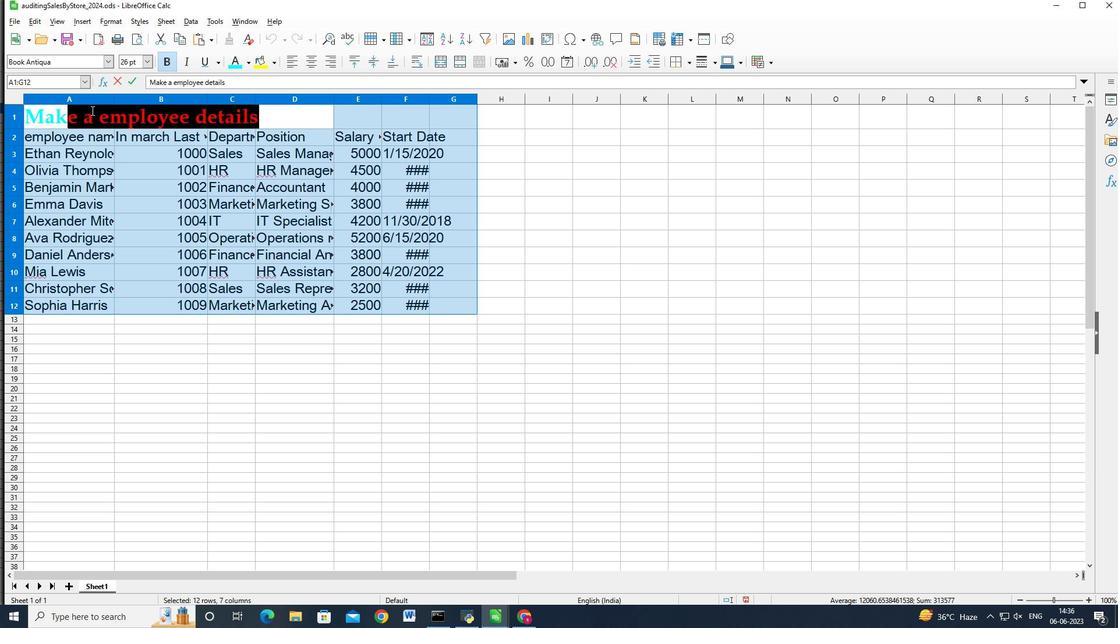 
Action: Mouse moved to (102, 112)
Screenshot: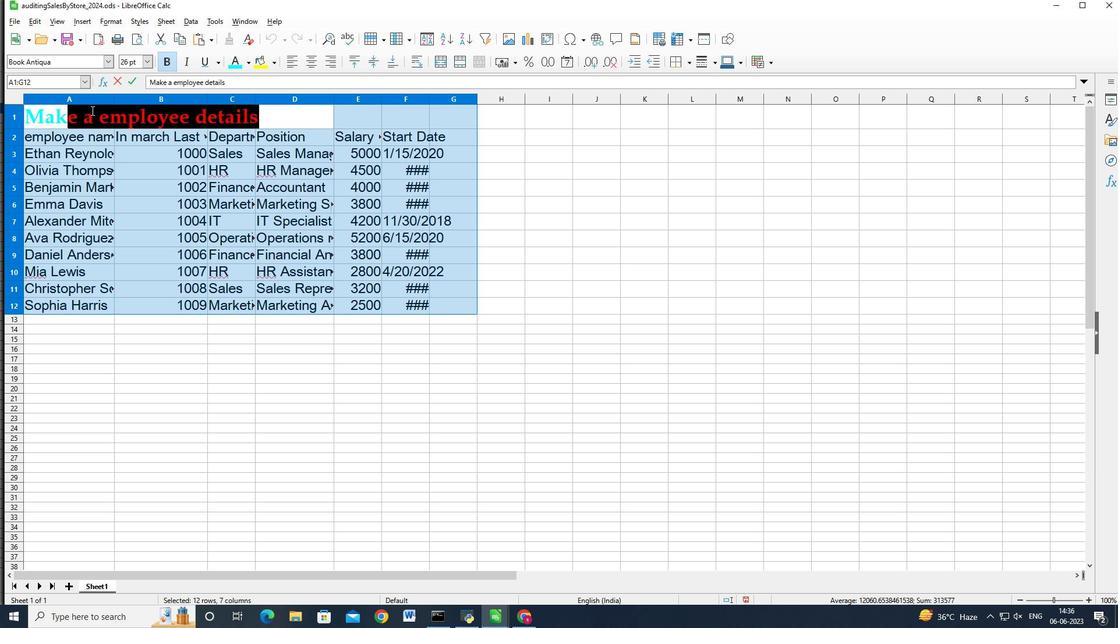 
Action: Key pressed <Key.shift><Key.shift>
Screenshot: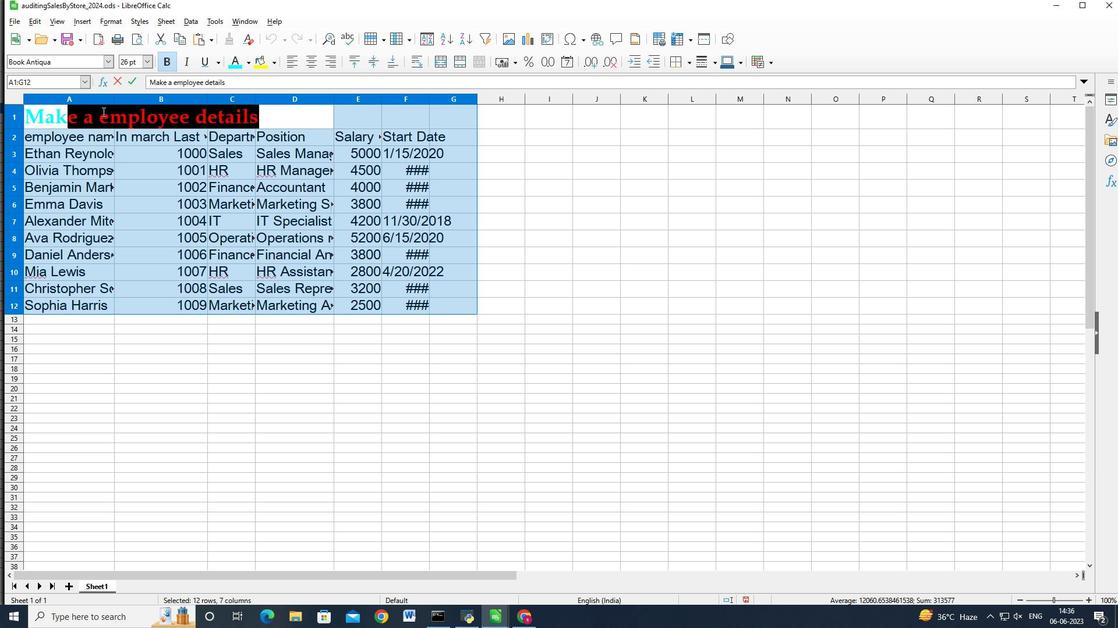 
Action: Mouse moved to (106, 112)
Screenshot: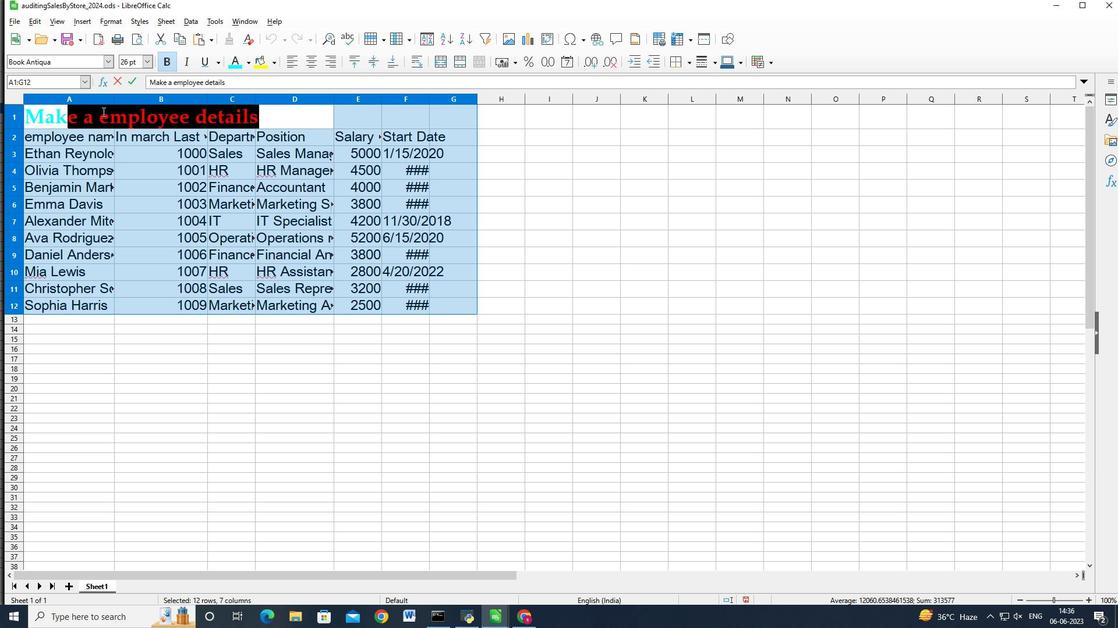 
Action: Key pressed <Key.shift>
Screenshot: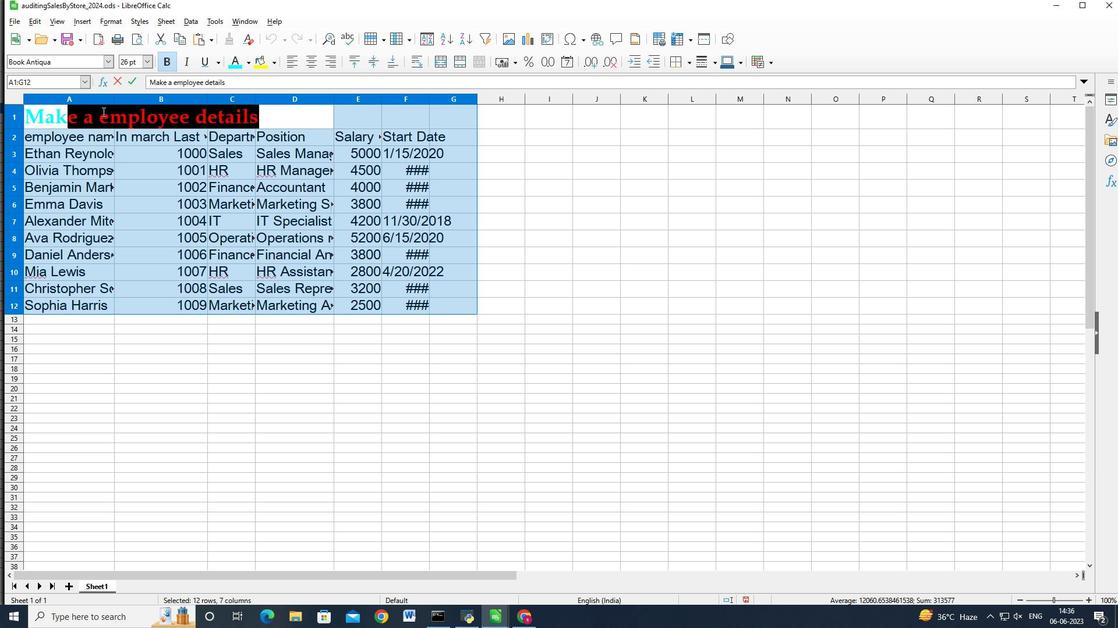 
Action: Mouse moved to (110, 112)
Screenshot: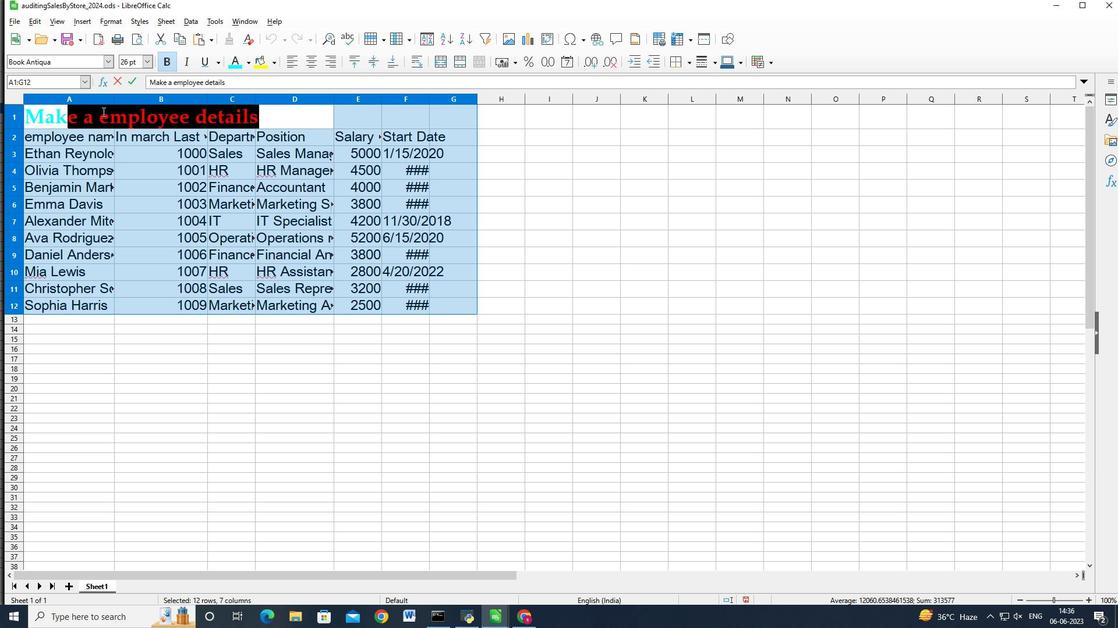 
Action: Key pressed <Key.shift>
Screenshot: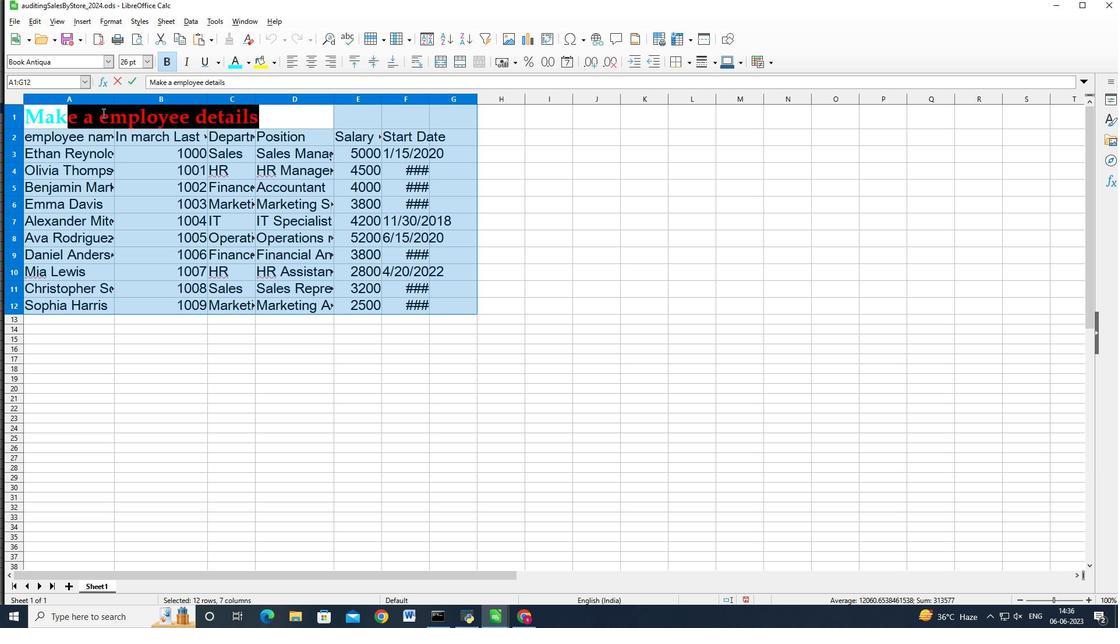 
Action: Mouse moved to (110, 112)
Screenshot: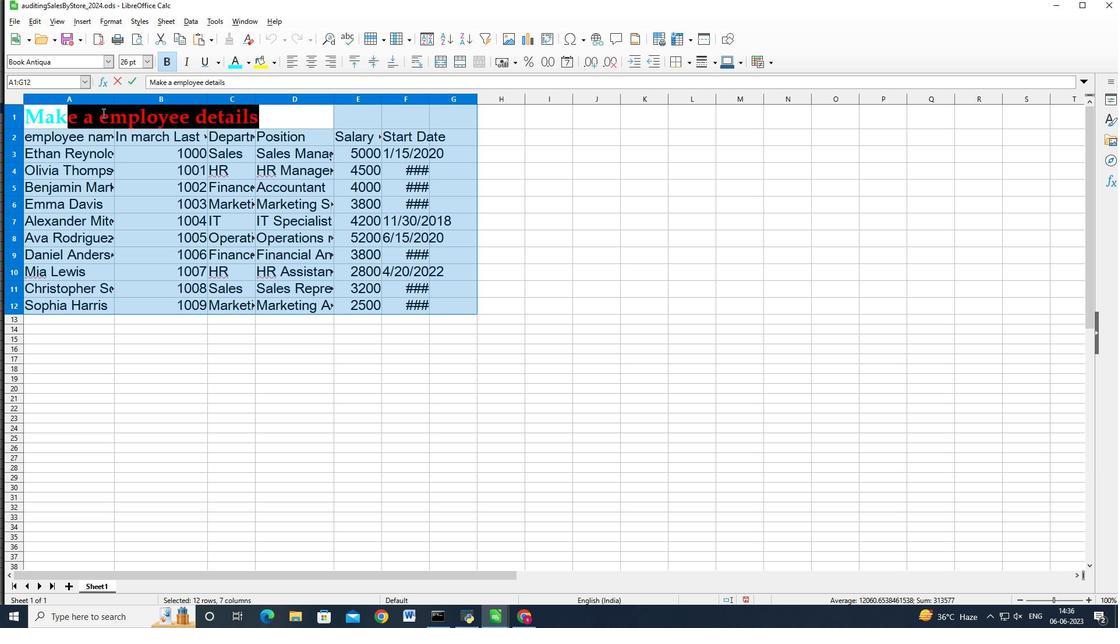 
Action: Key pressed <Key.shift>
Screenshot: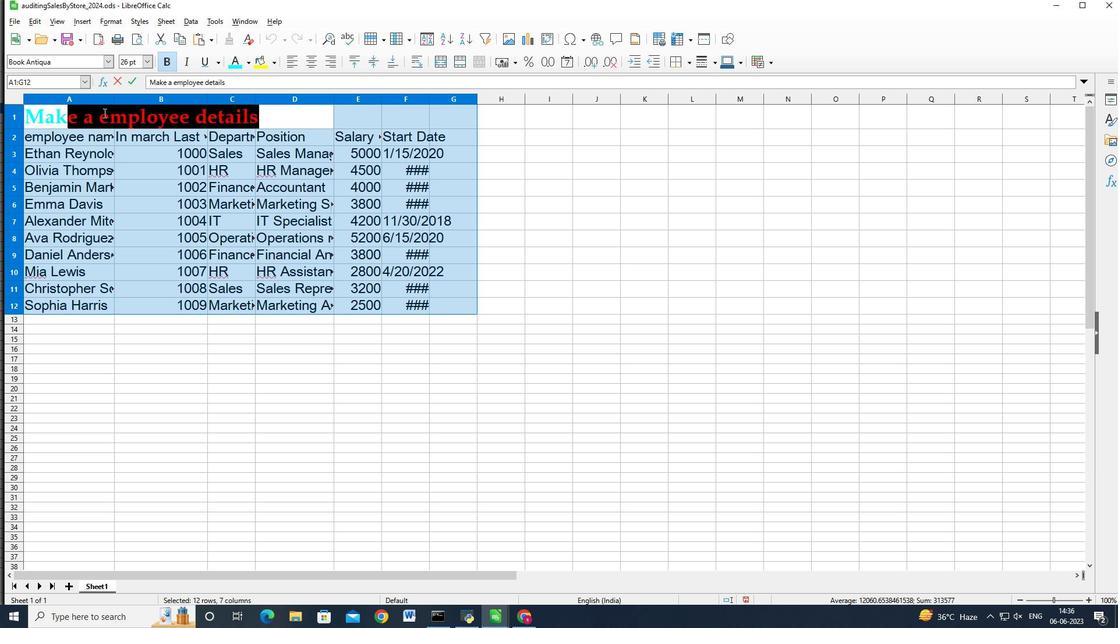 
Action: Mouse moved to (112, 111)
Screenshot: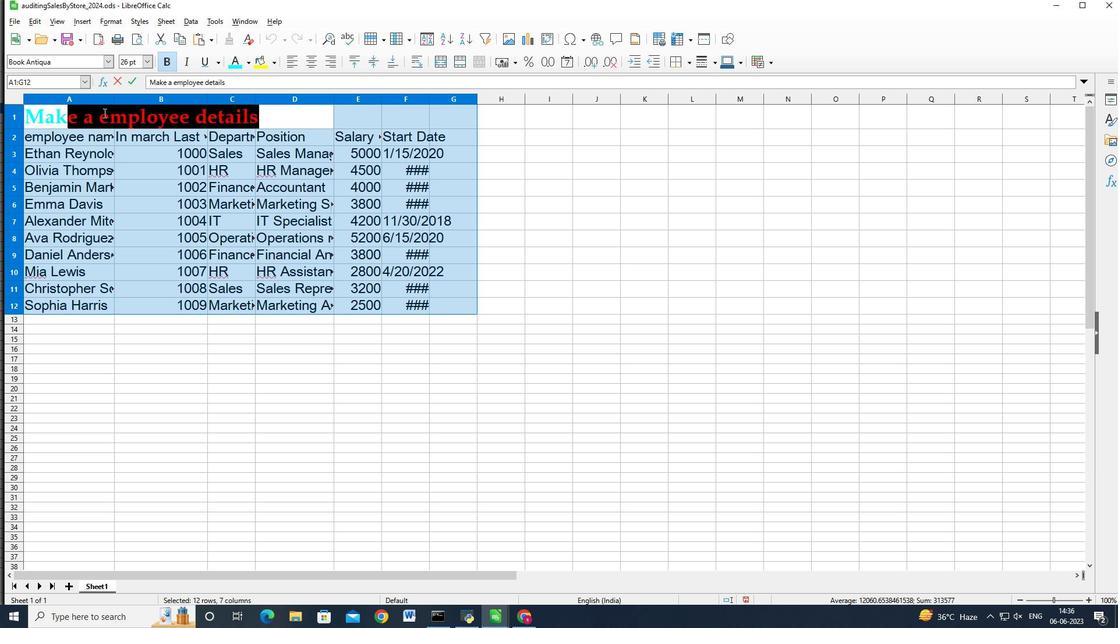 
Action: Key pressed <Key.shift>
